 Task: Reply to the email from Sandeep with the subject 'Subject0000000012' and attach 'Attach0000000004.pdf'.
Action: Mouse moved to (425, 434)
Screenshot: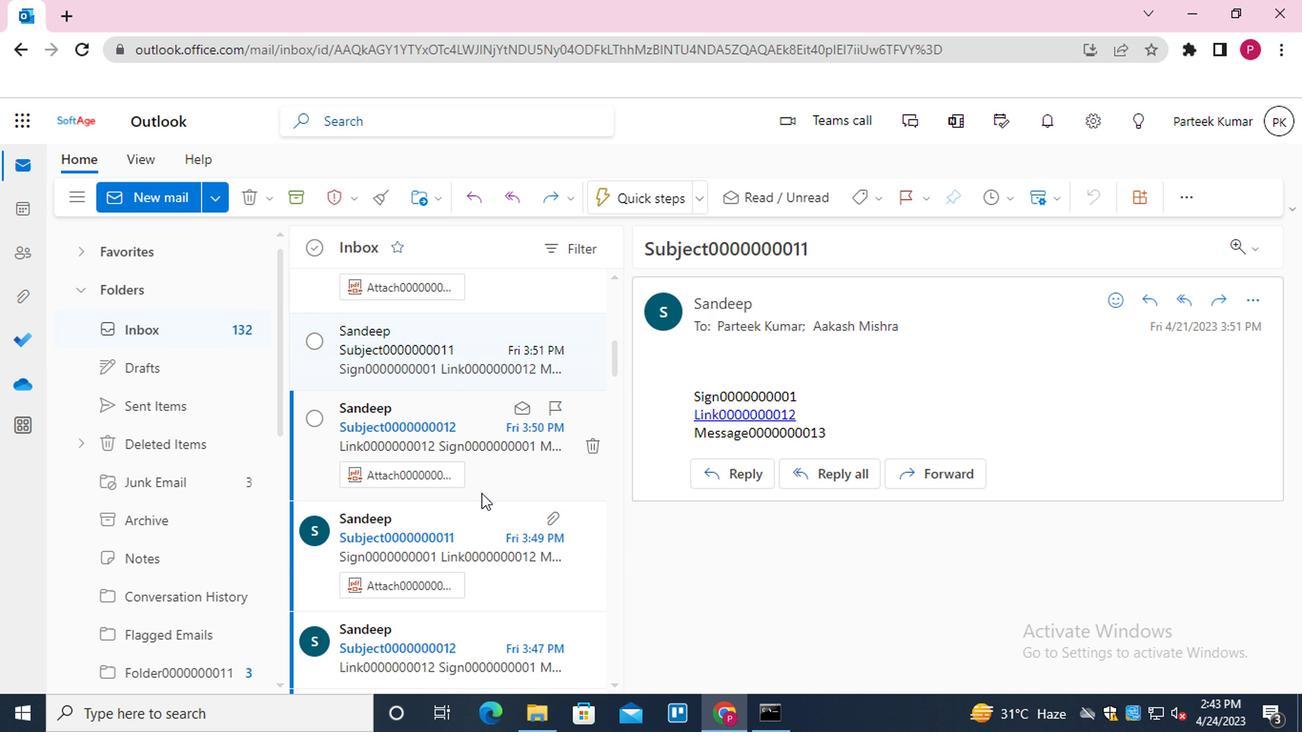 
Action: Mouse scrolled (425, 433) with delta (0, 0)
Screenshot: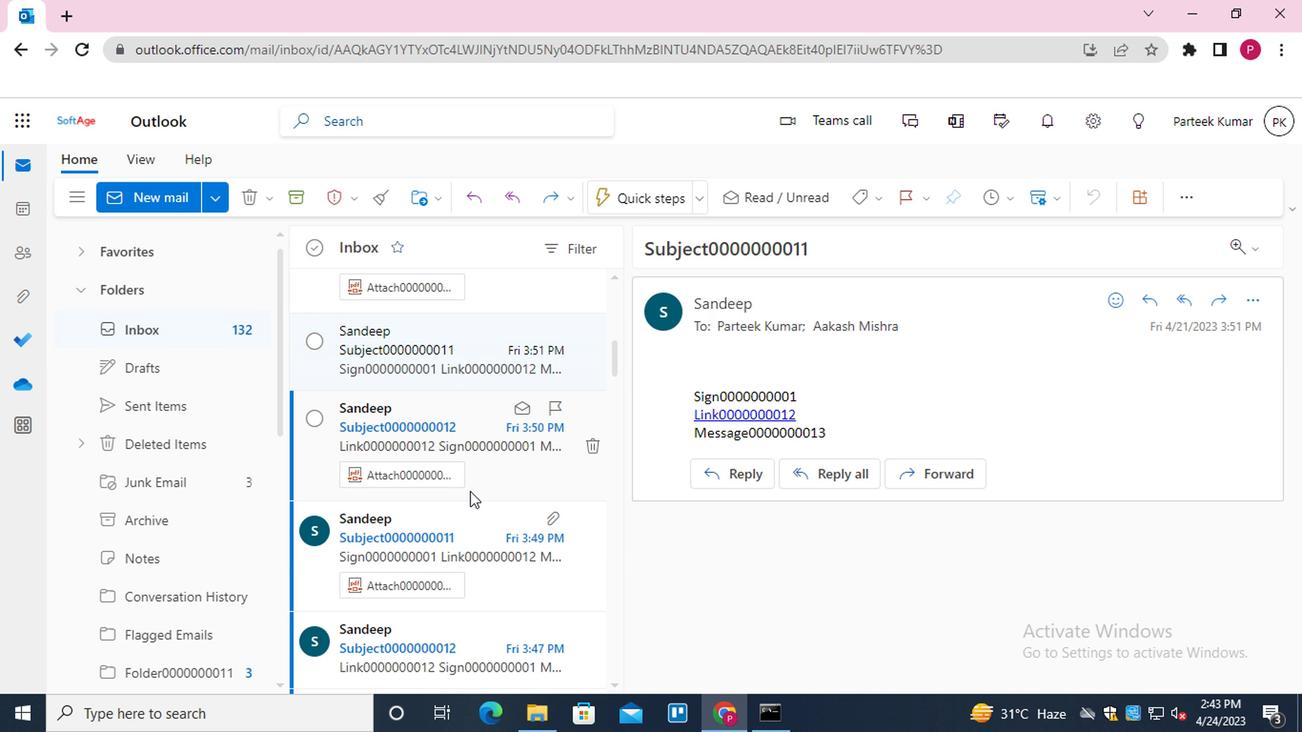 
Action: Mouse scrolled (425, 433) with delta (0, 0)
Screenshot: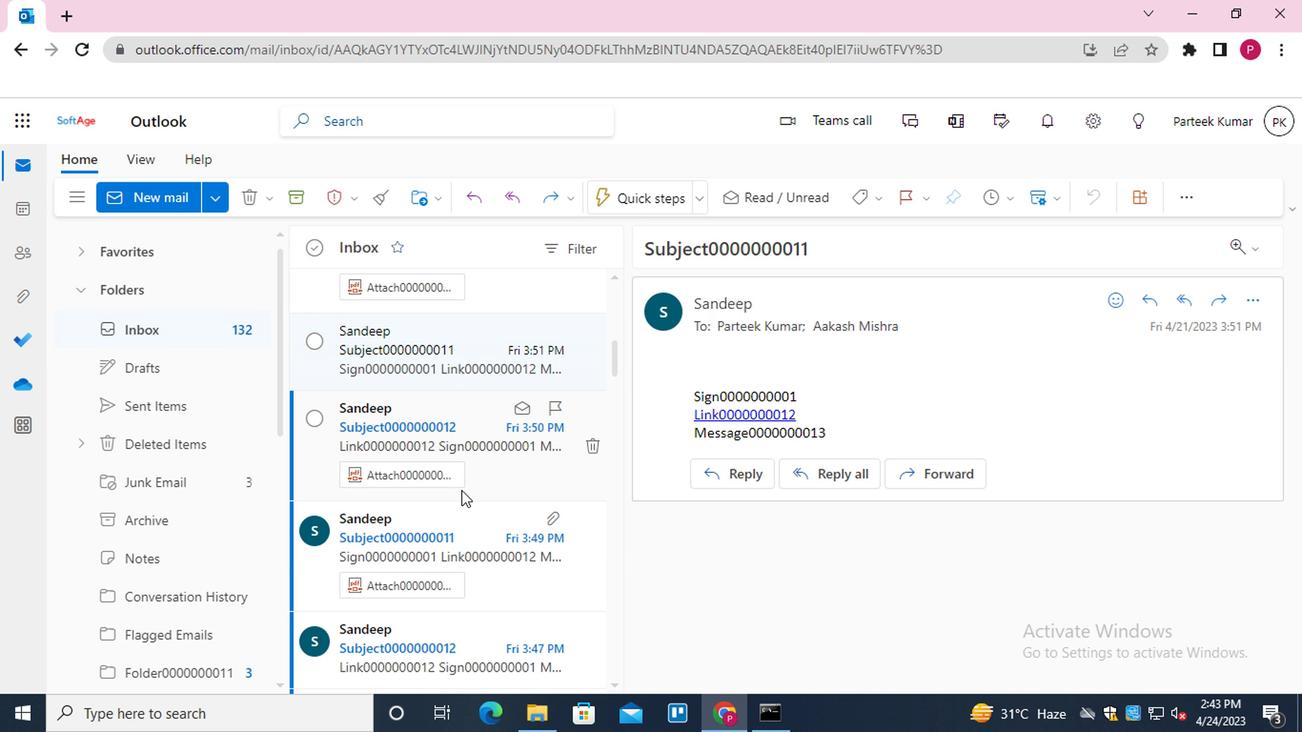 
Action: Mouse scrolled (425, 433) with delta (0, 0)
Screenshot: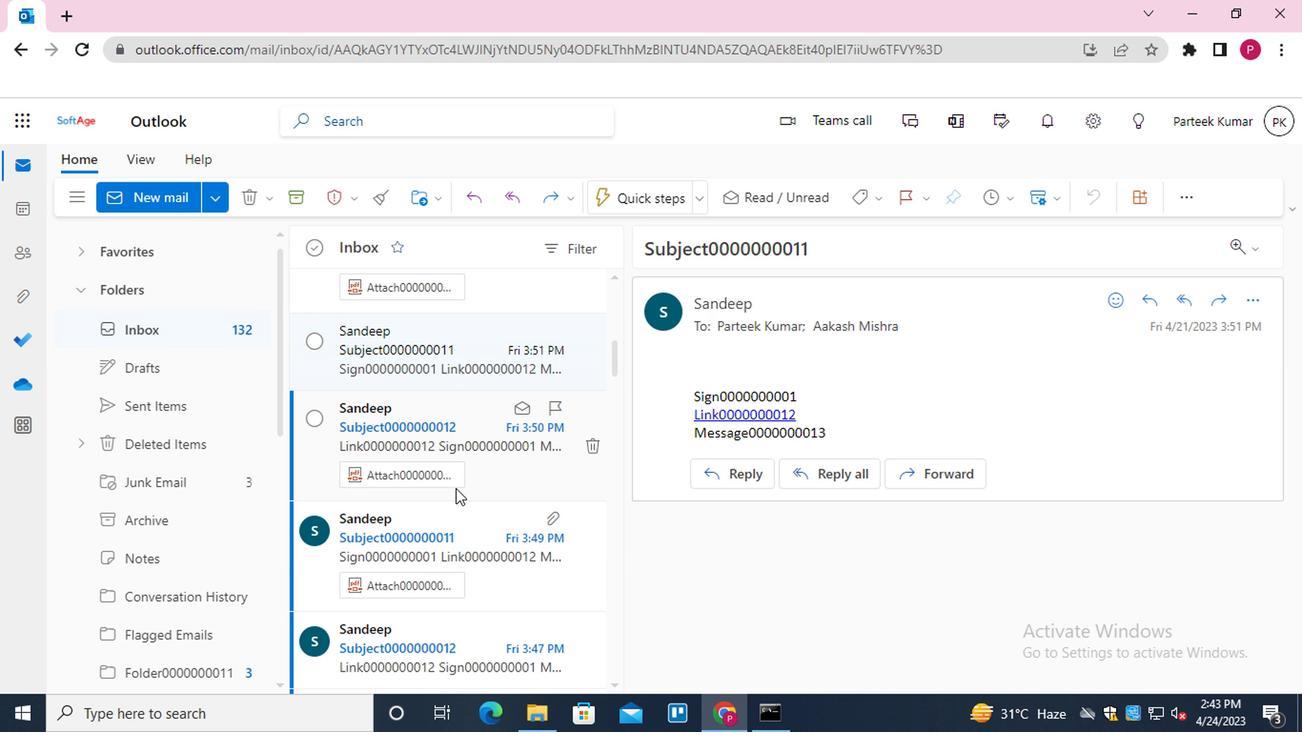 
Action: Mouse scrolled (425, 433) with delta (0, 0)
Screenshot: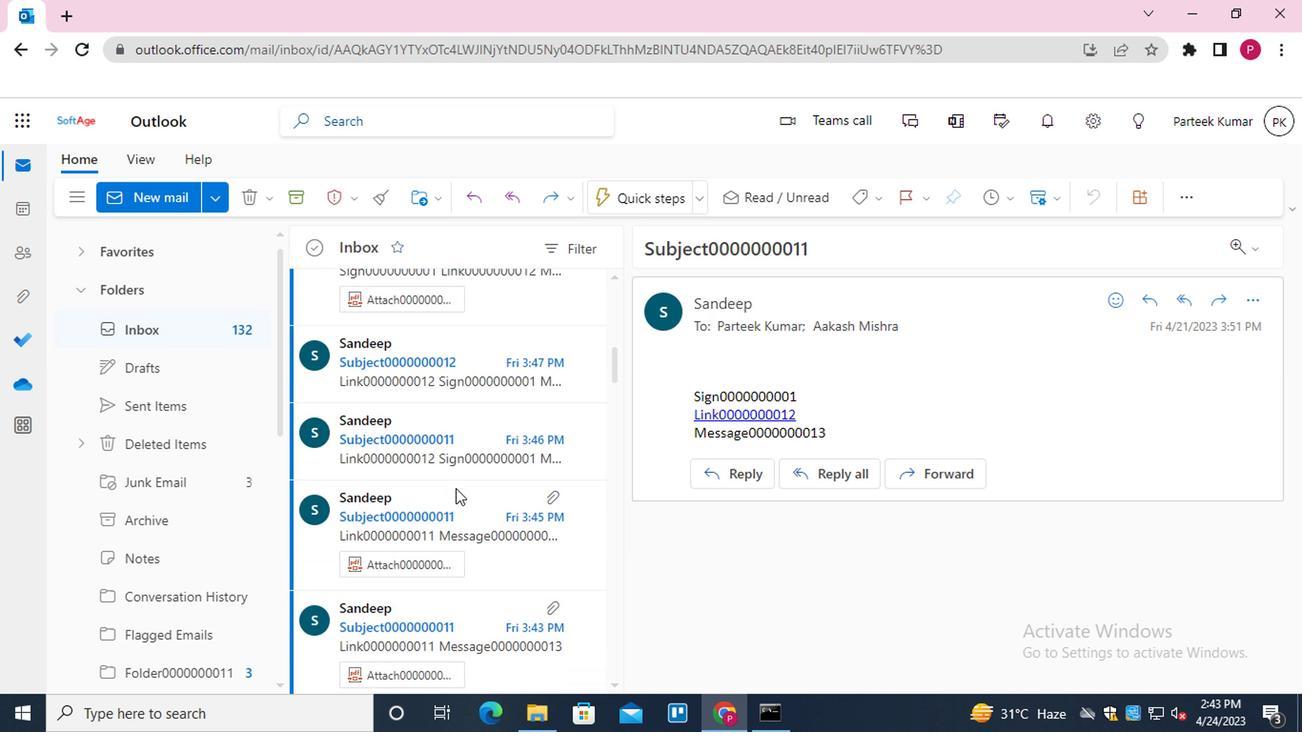
Action: Mouse moved to (423, 434)
Screenshot: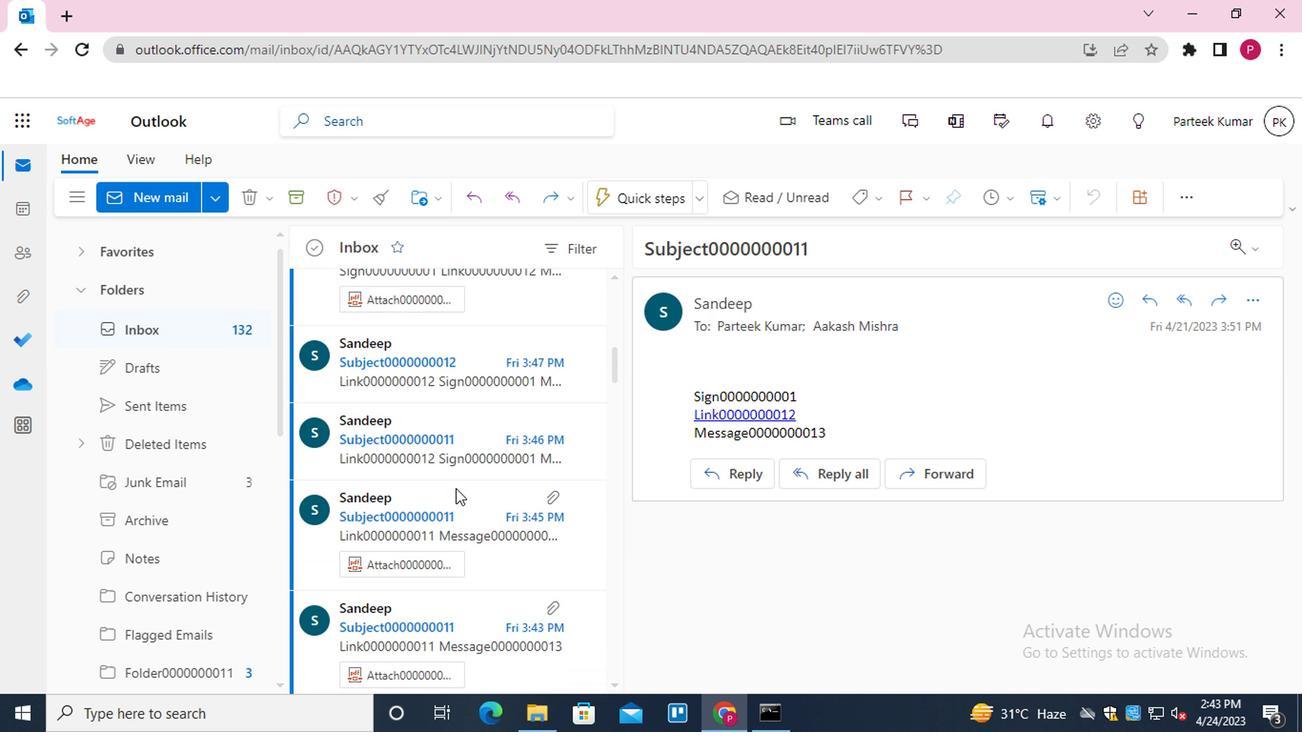 
Action: Mouse scrolled (423, 433) with delta (0, 0)
Screenshot: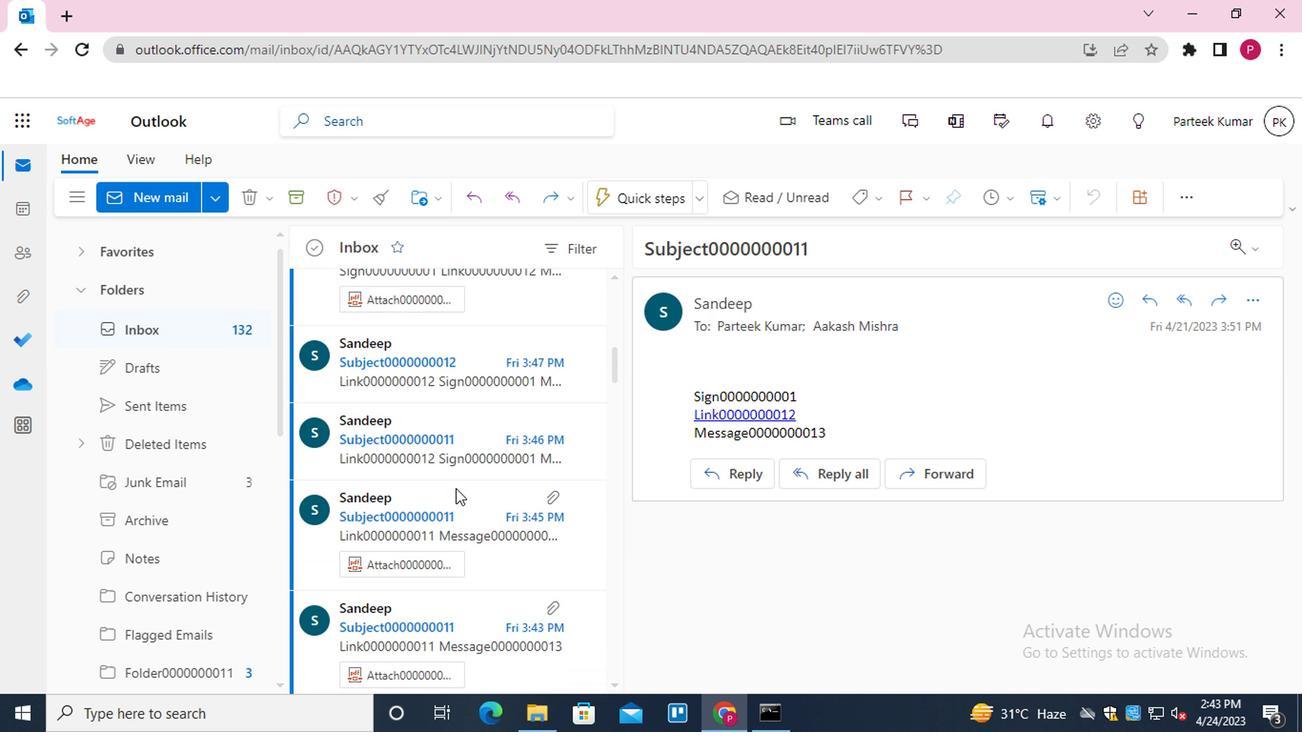 
Action: Mouse moved to (422, 434)
Screenshot: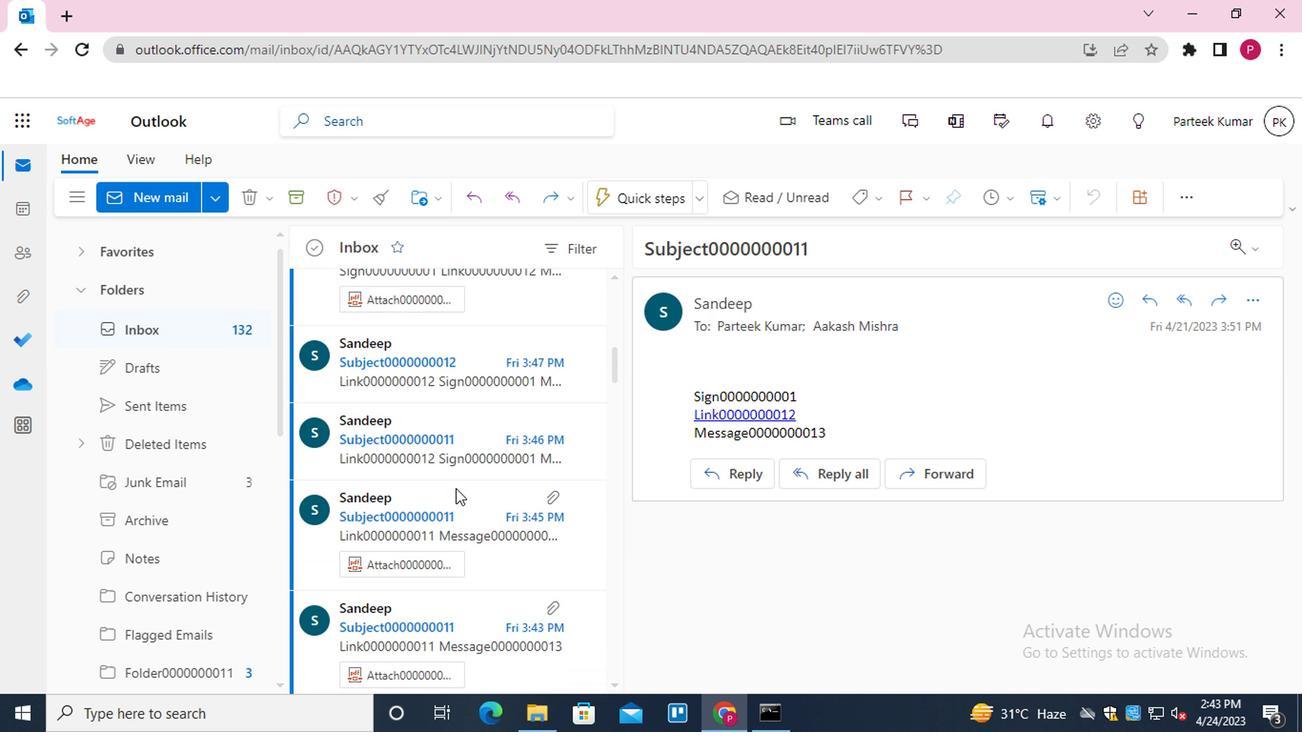 
Action: Mouse scrolled (422, 433) with delta (0, 0)
Screenshot: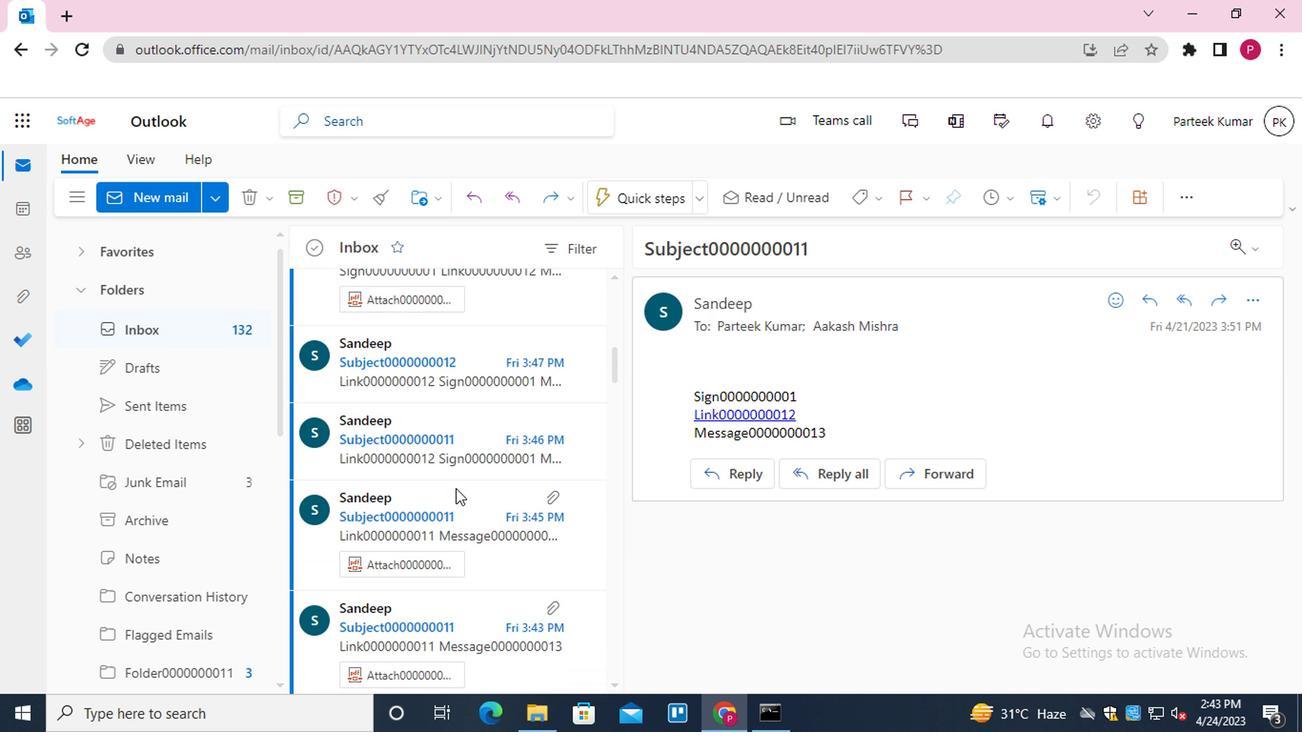 
Action: Mouse moved to (419, 434)
Screenshot: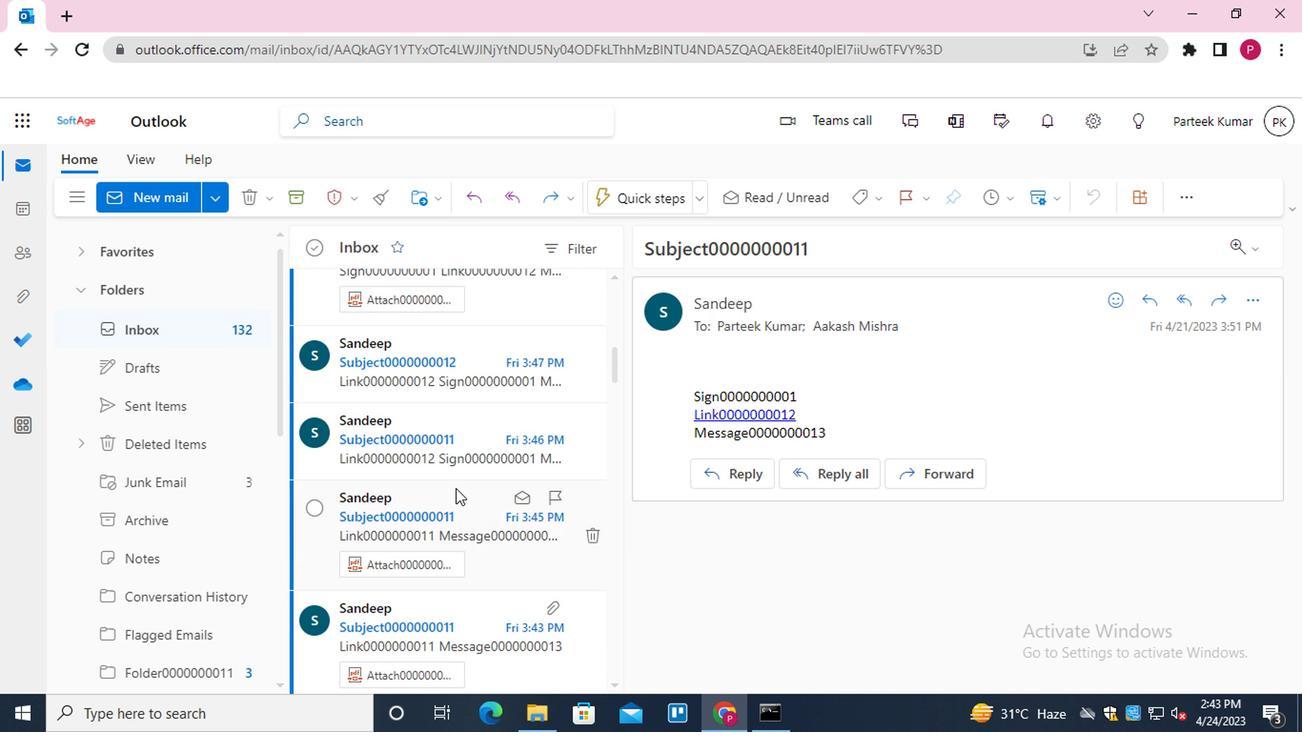 
Action: Mouse scrolled (419, 433) with delta (0, 0)
Screenshot: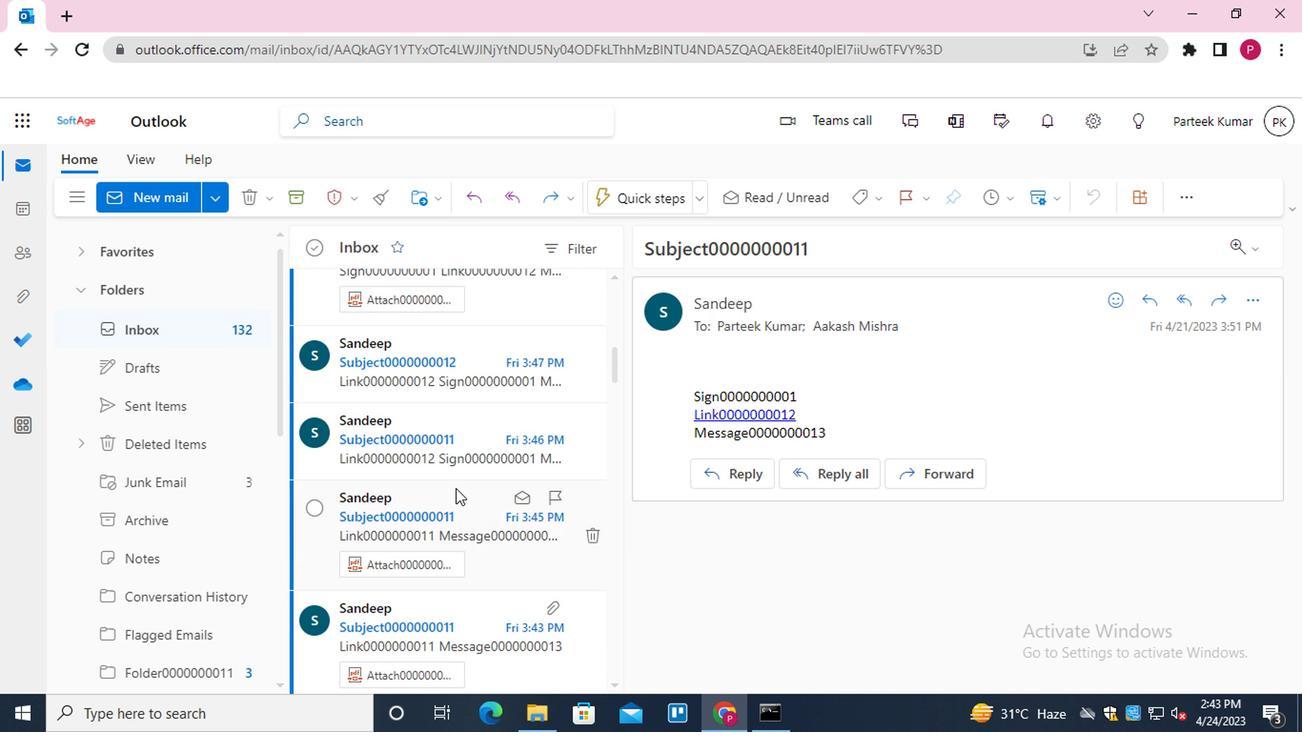 
Action: Mouse moved to (273, 444)
Screenshot: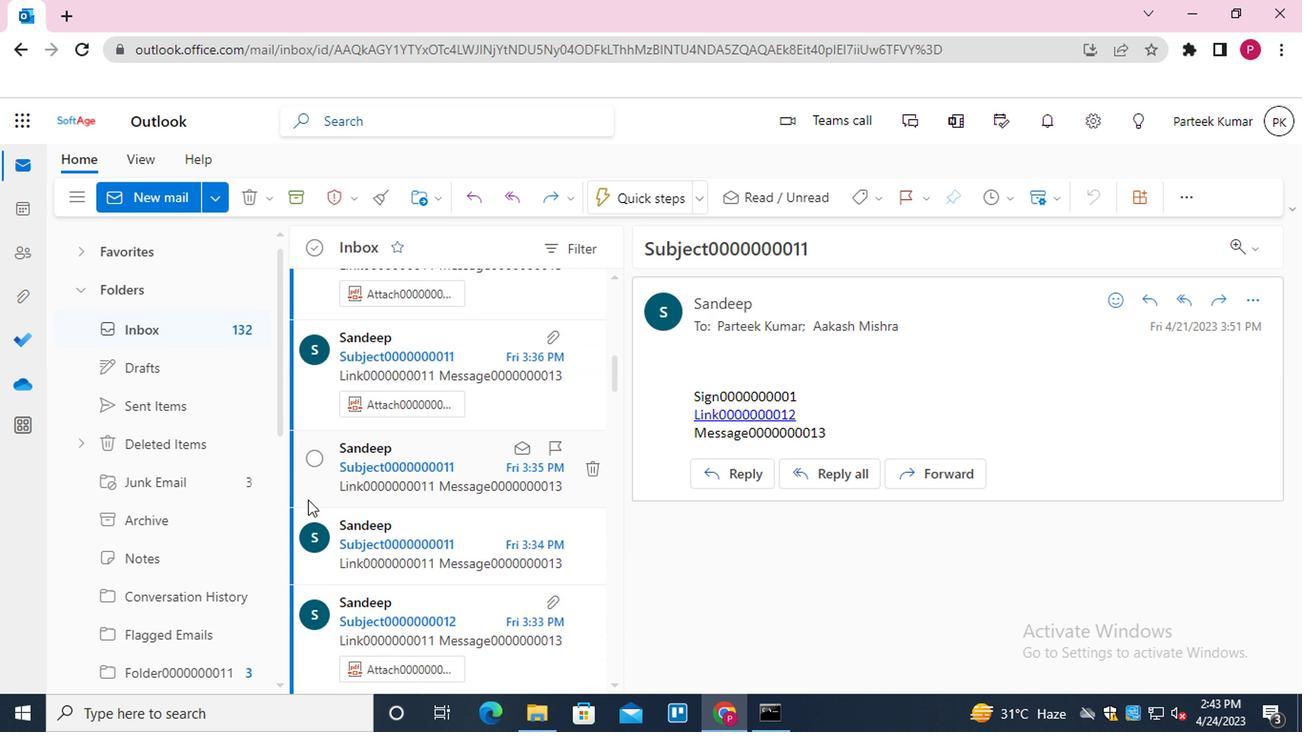 
Action: Mouse scrolled (273, 443) with delta (0, 0)
Screenshot: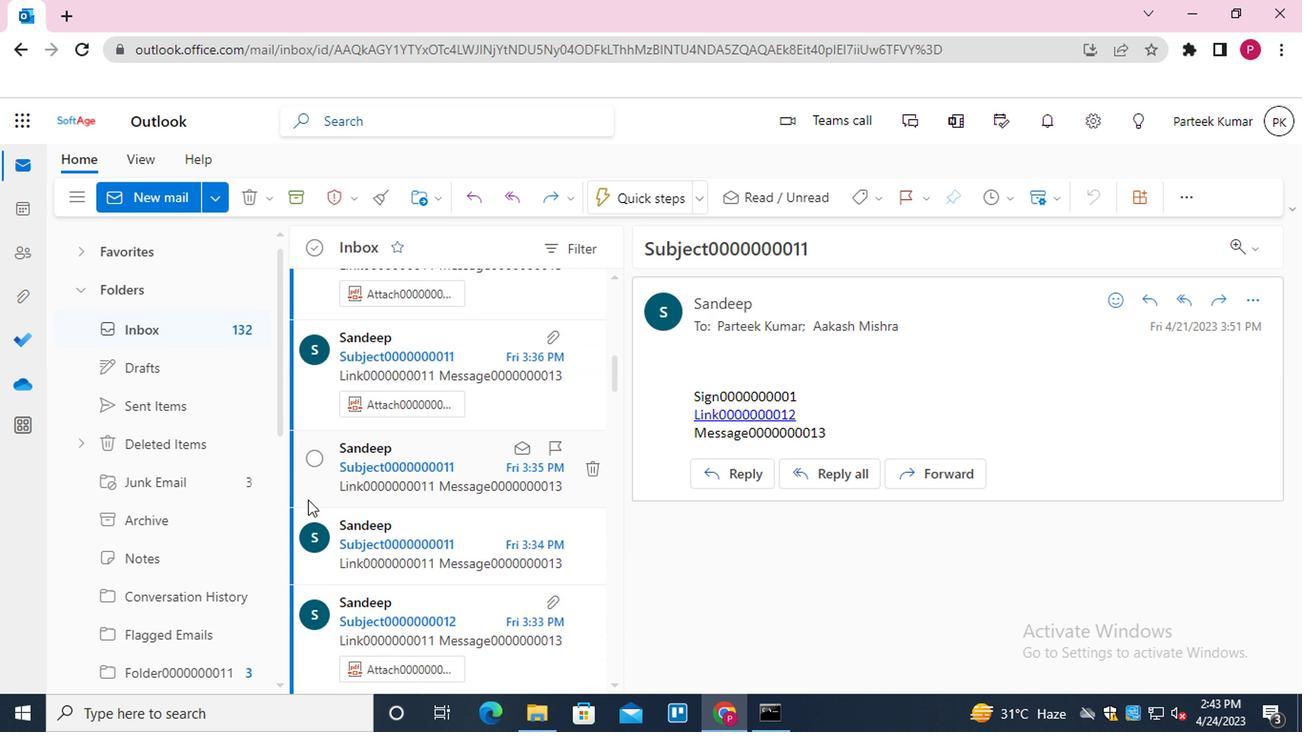 
Action: Mouse moved to (284, 446)
Screenshot: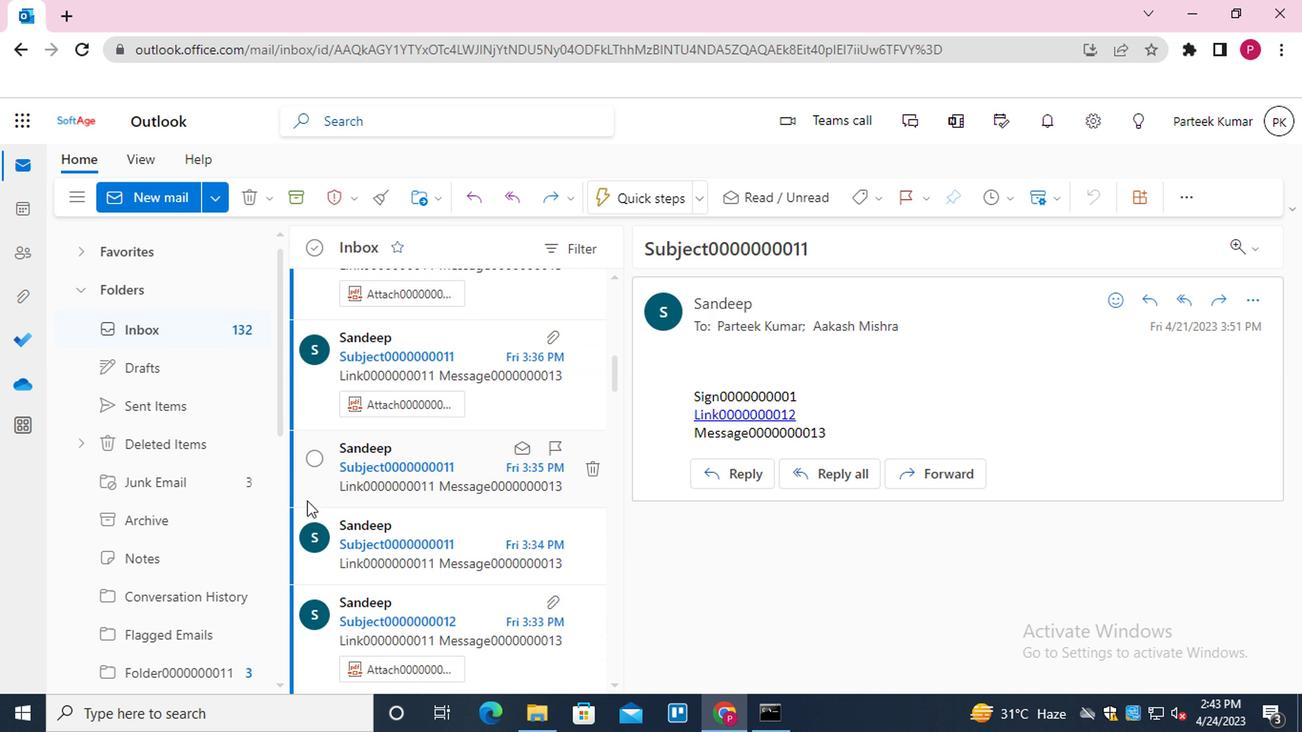 
Action: Mouse scrolled (284, 446) with delta (0, 0)
Screenshot: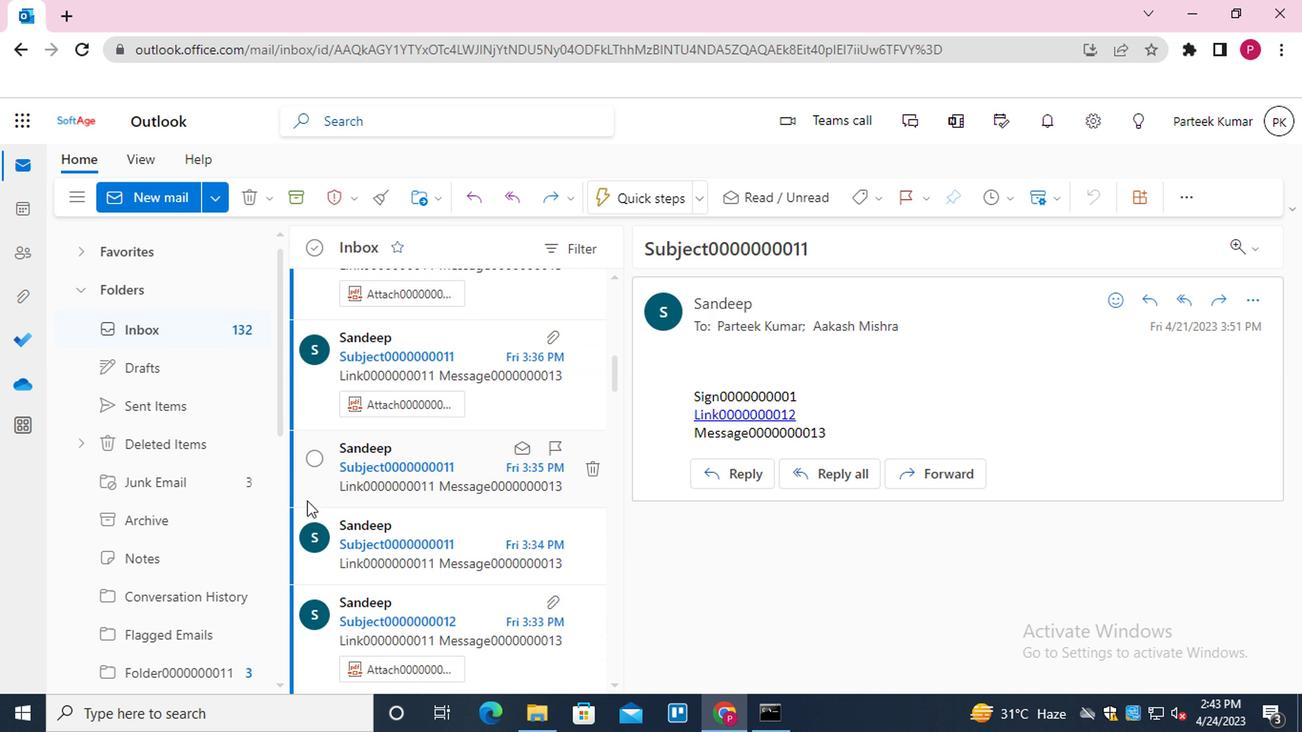 
Action: Mouse moved to (290, 447)
Screenshot: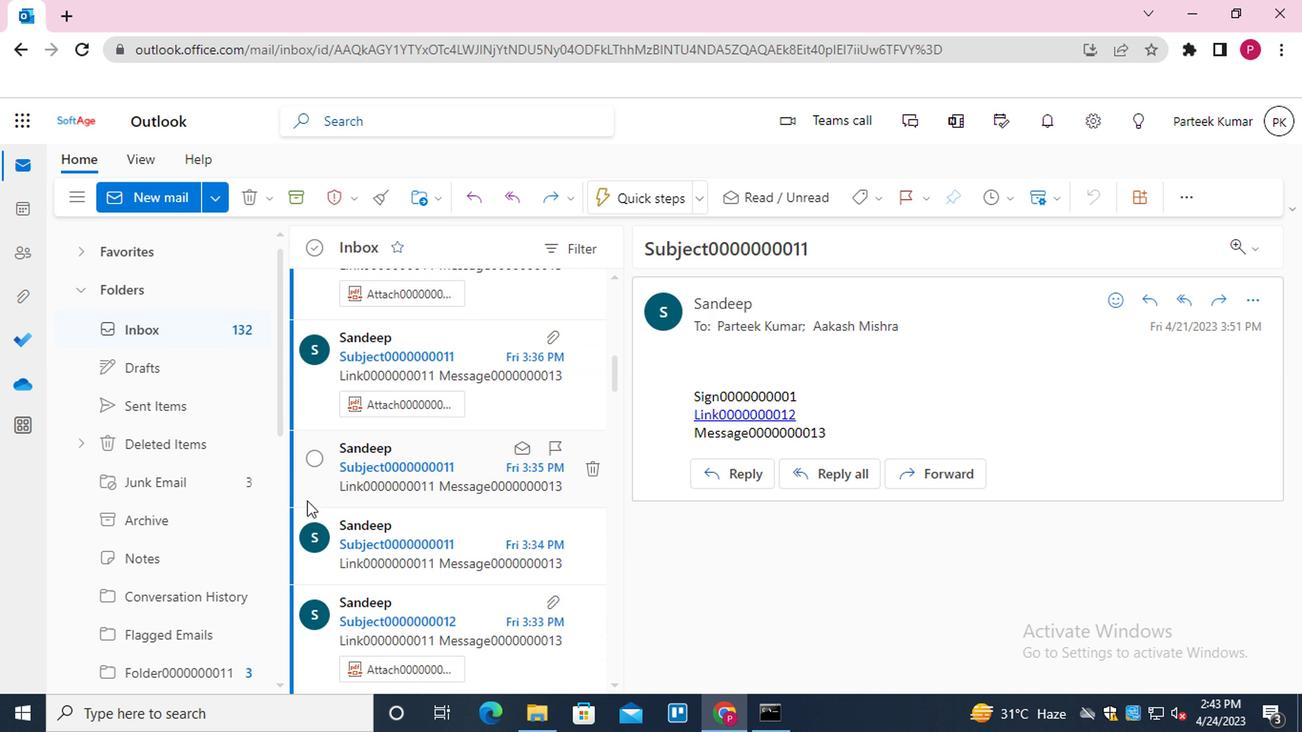 
Action: Mouse scrolled (290, 446) with delta (0, 0)
Screenshot: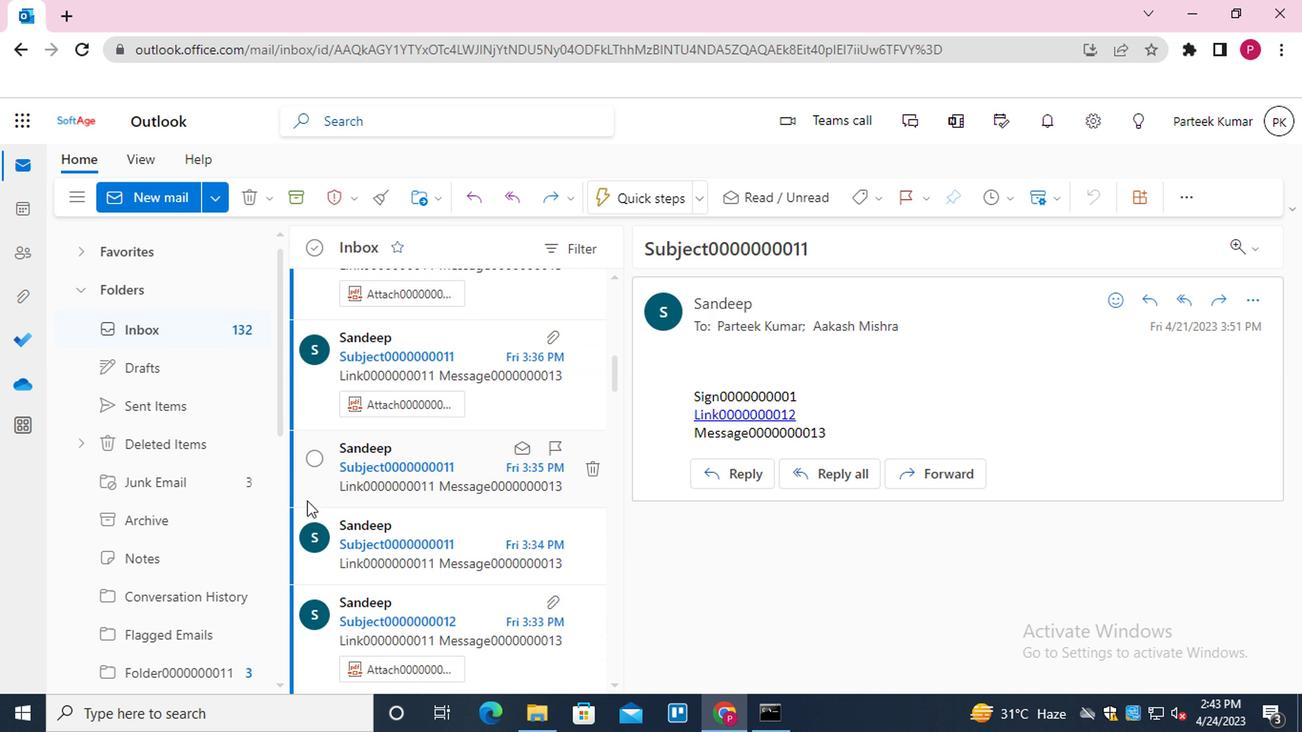 
Action: Mouse moved to (295, 447)
Screenshot: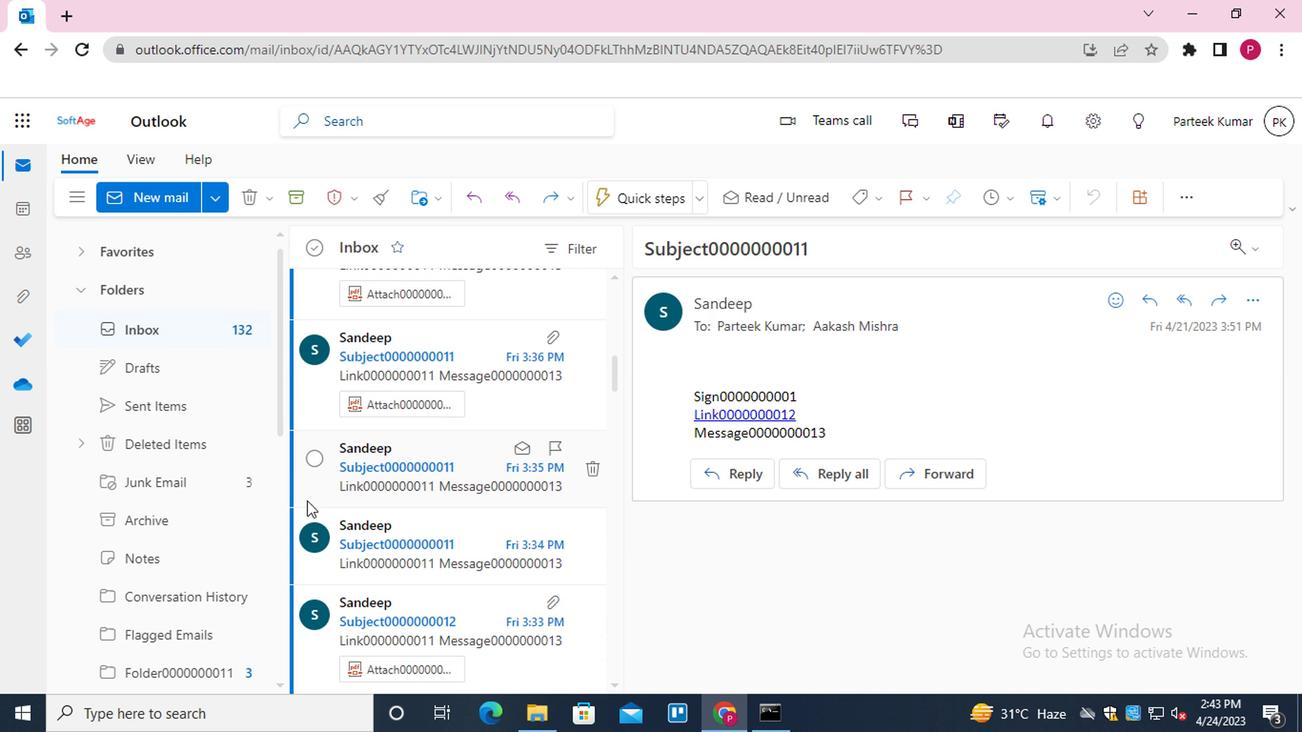 
Action: Mouse scrolled (295, 447) with delta (0, 0)
Screenshot: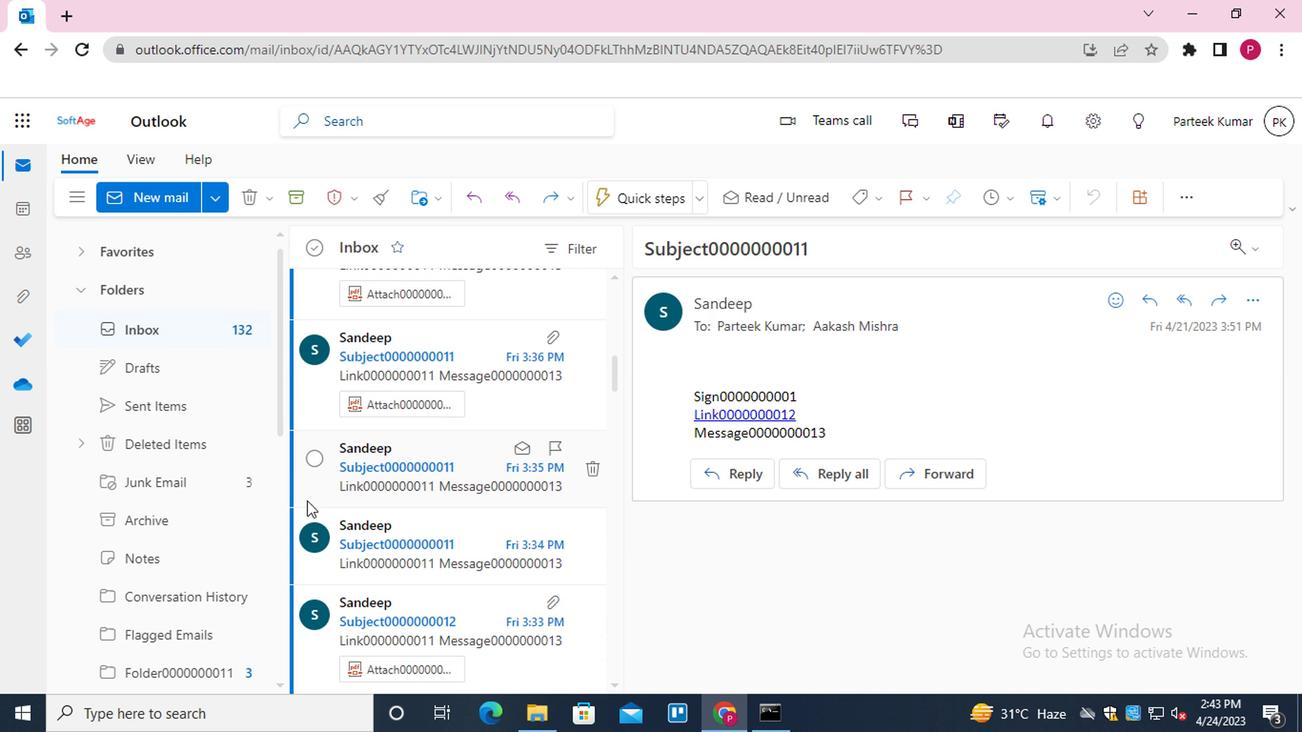 
Action: Mouse moved to (303, 447)
Screenshot: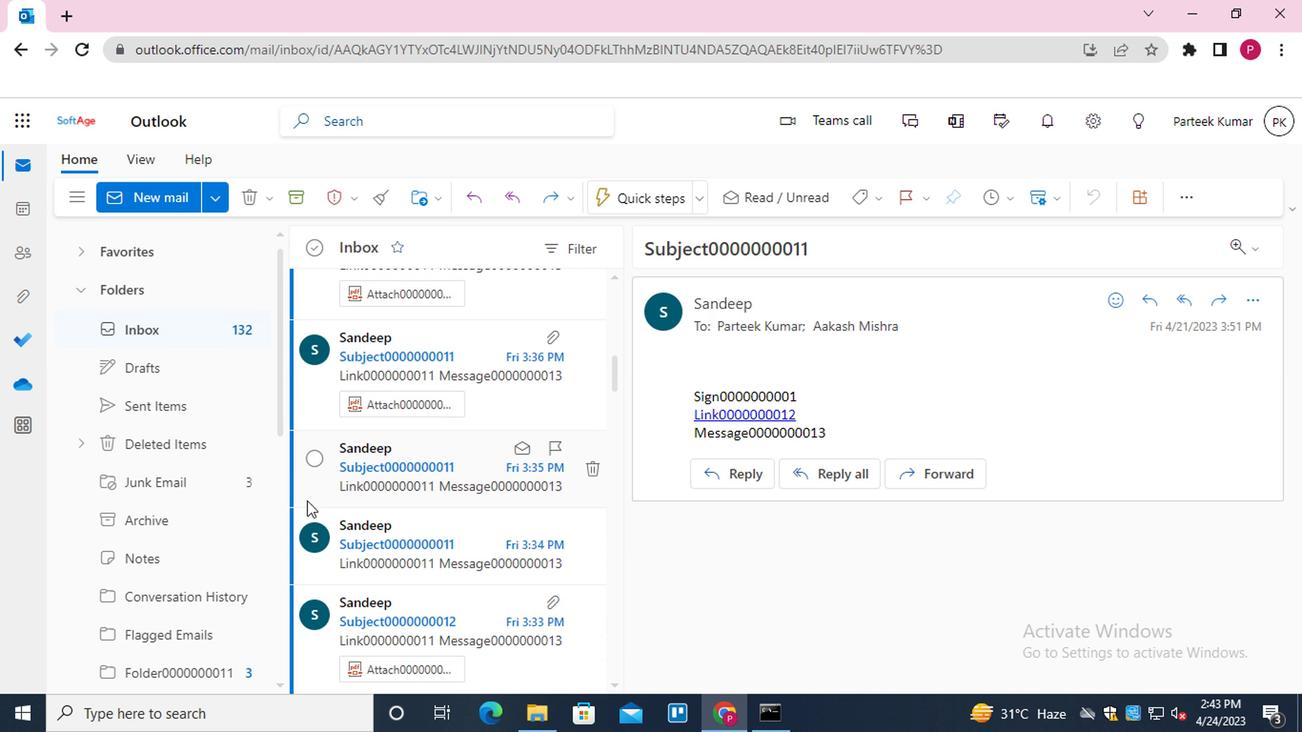 
Action: Mouse scrolled (303, 447) with delta (0, 0)
Screenshot: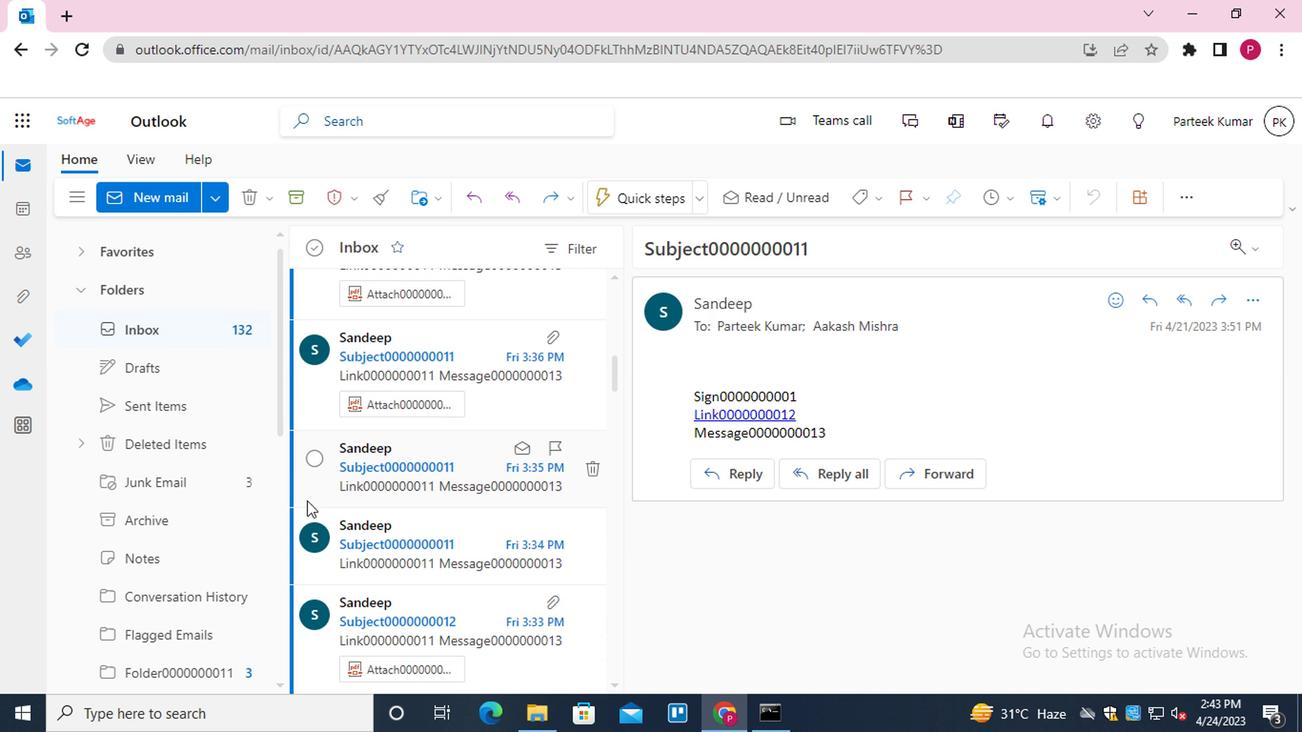
Action: Mouse moved to (308, 447)
Screenshot: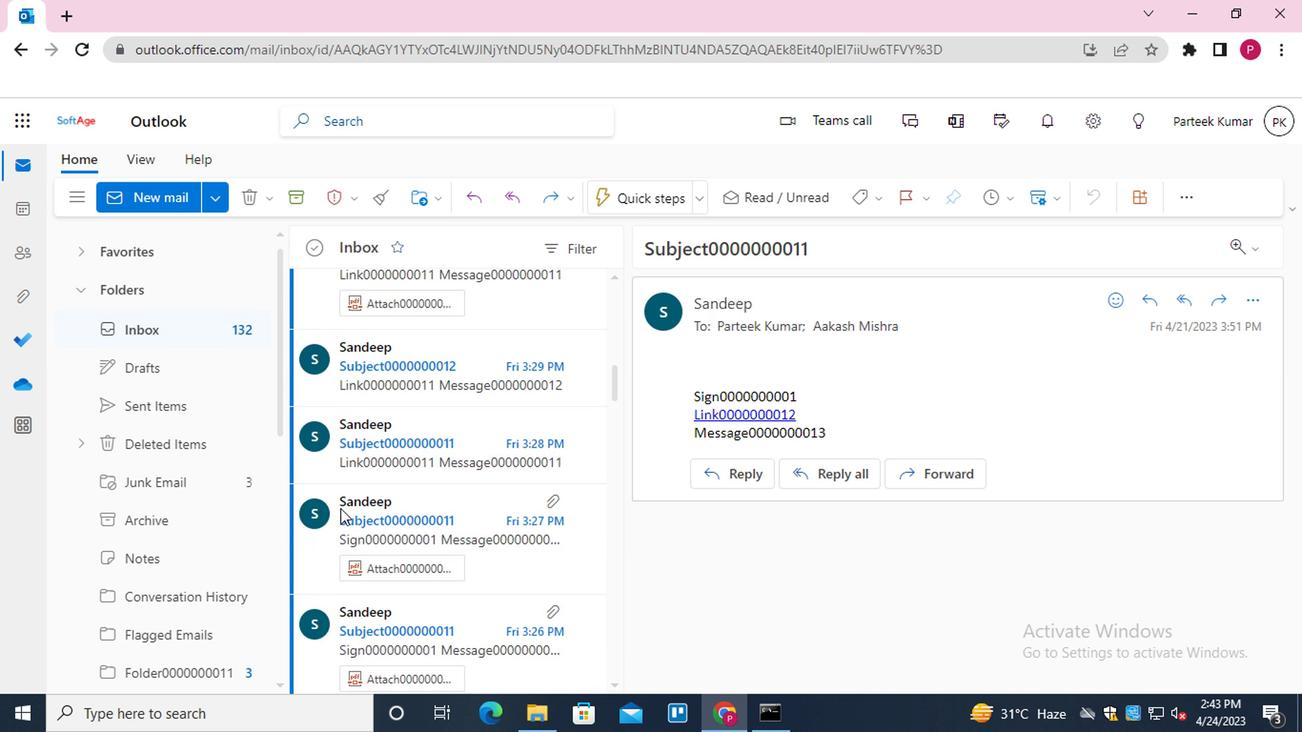 
Action: Mouse scrolled (308, 447) with delta (0, 0)
Screenshot: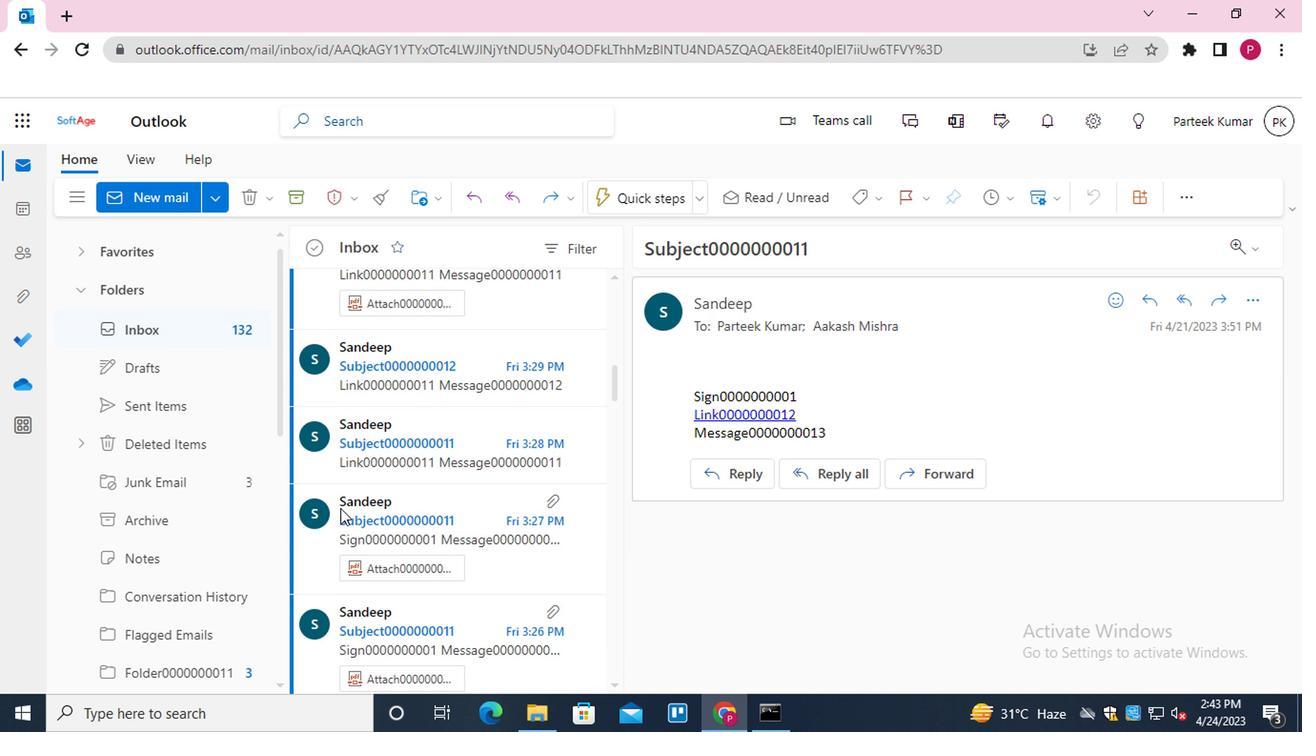 
Action: Mouse moved to (308, 447)
Screenshot: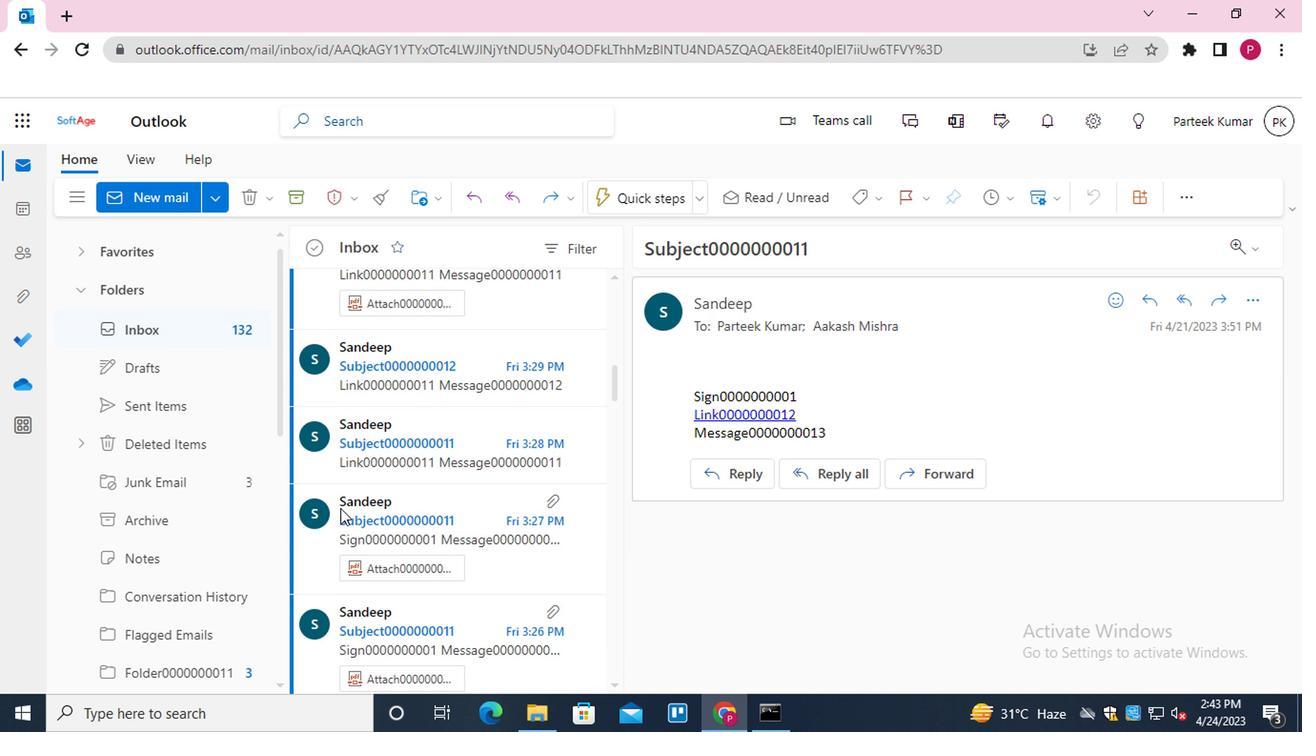 
Action: Mouse scrolled (308, 447) with delta (0, 0)
Screenshot: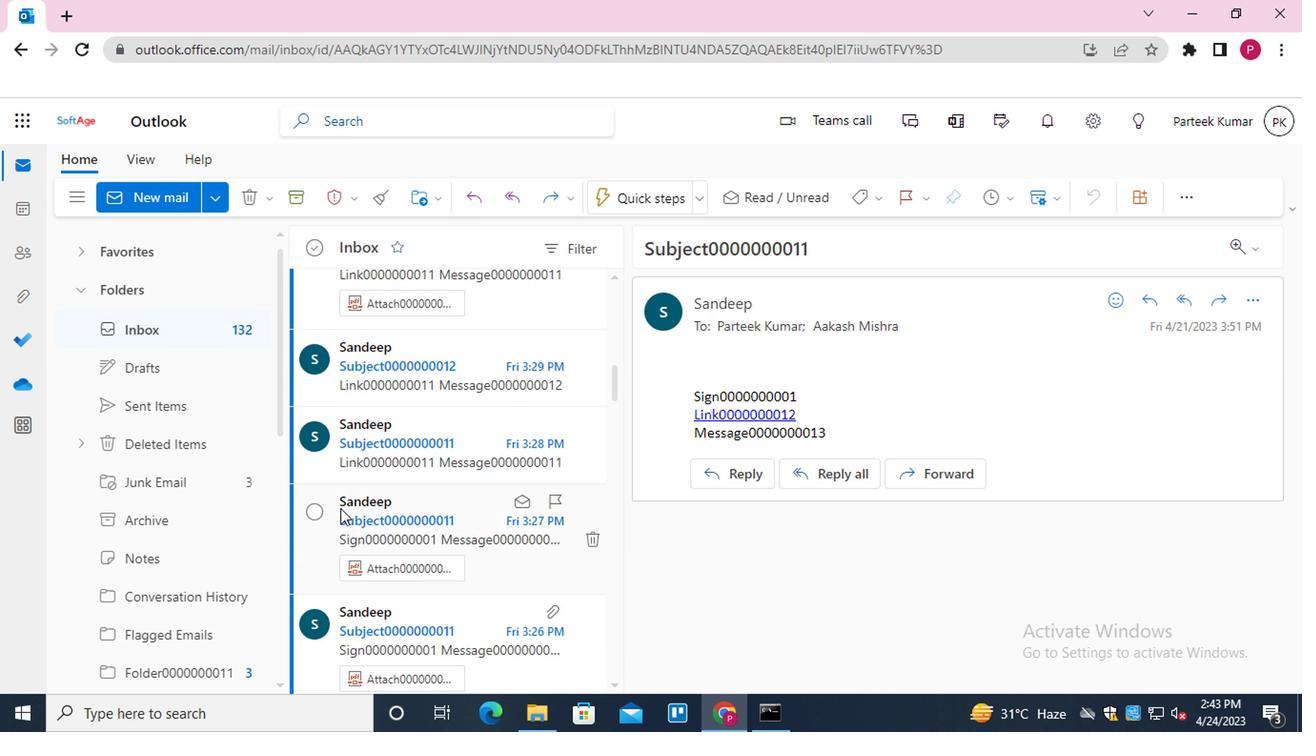 
Action: Mouse scrolled (308, 447) with delta (0, 0)
Screenshot: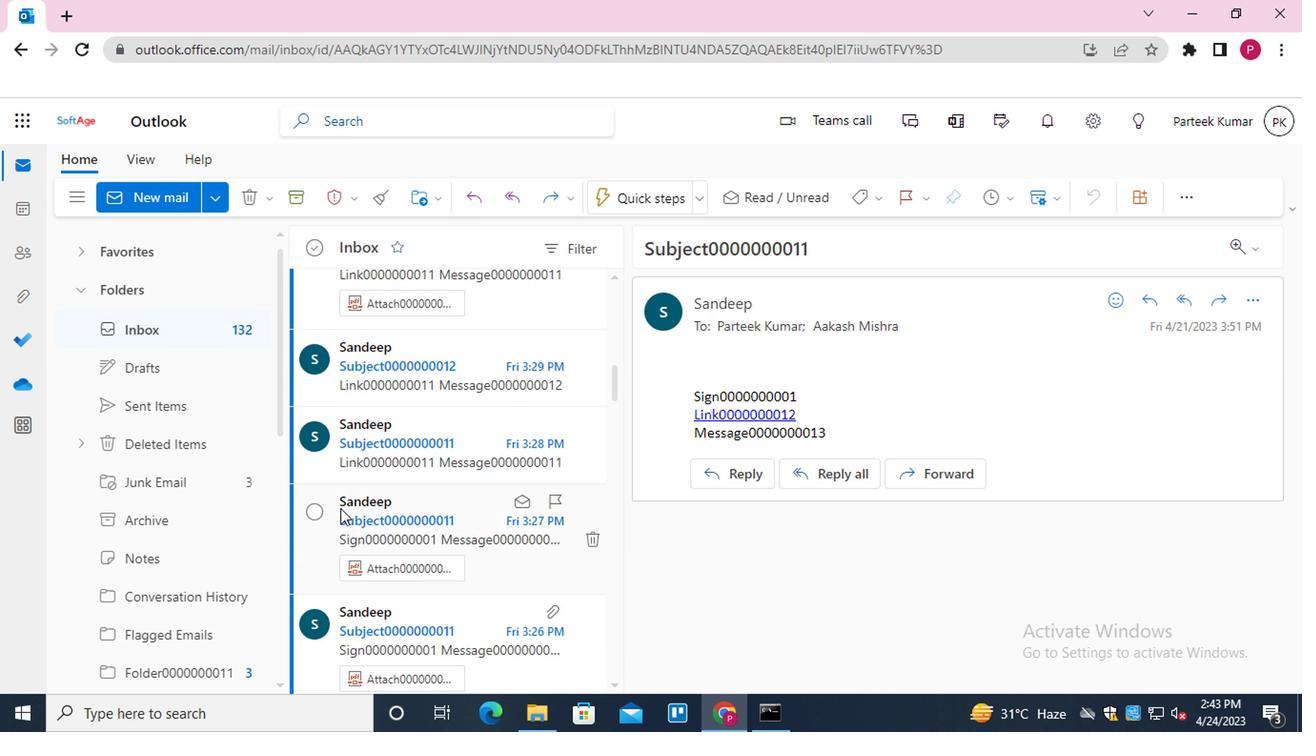 
Action: Mouse scrolled (308, 447) with delta (0, 0)
Screenshot: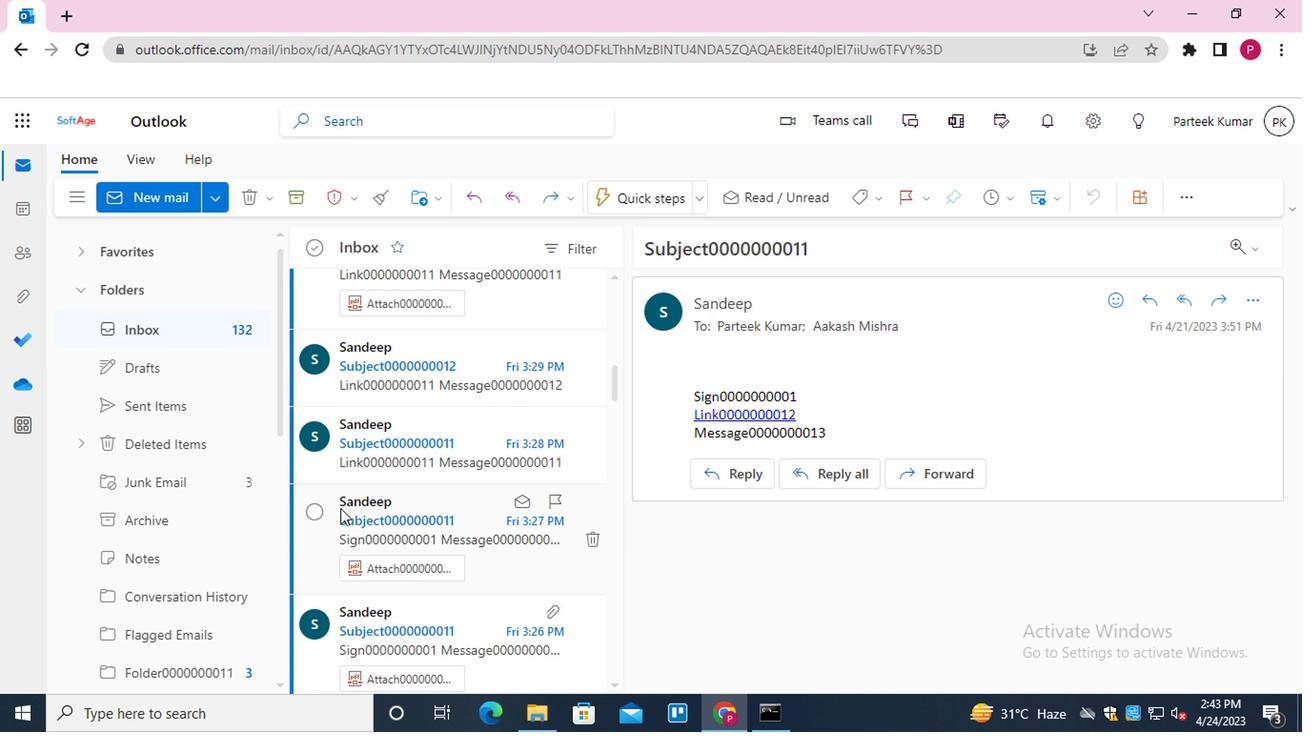 
Action: Mouse moved to (327, 447)
Screenshot: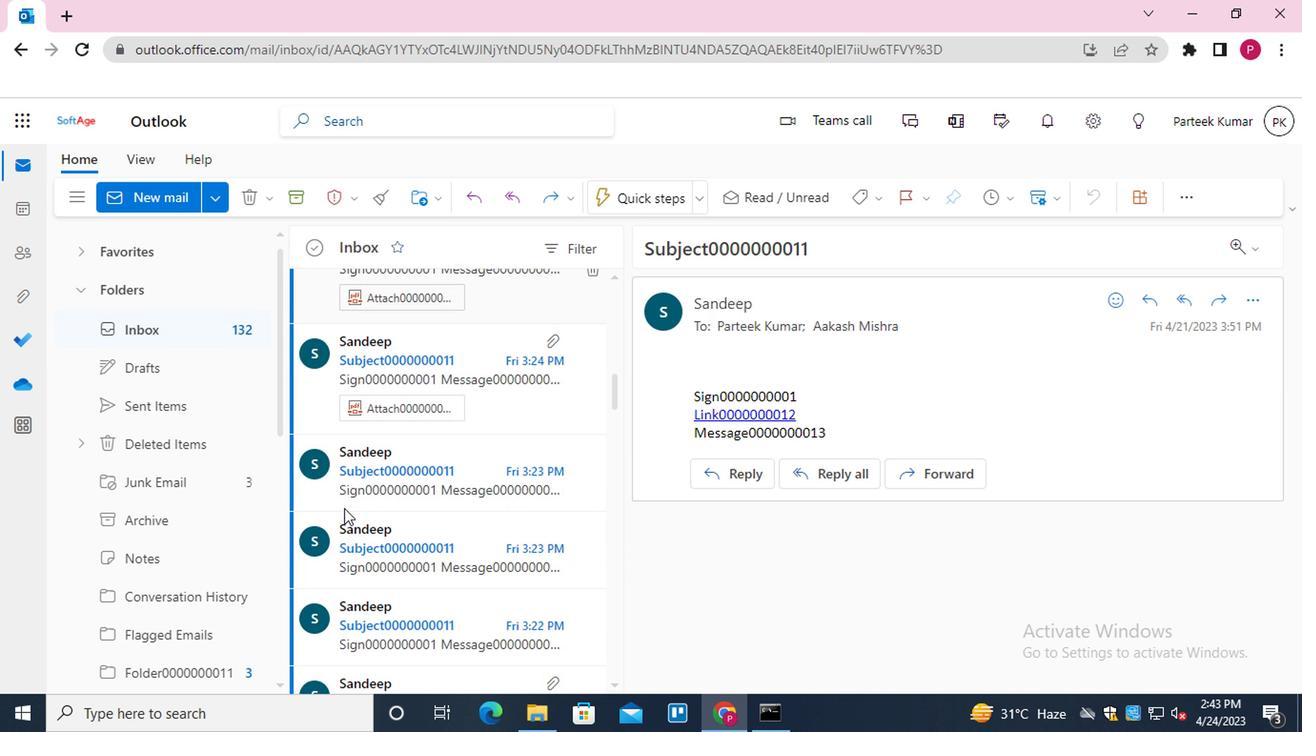 
Action: Mouse scrolled (327, 447) with delta (0, 0)
Screenshot: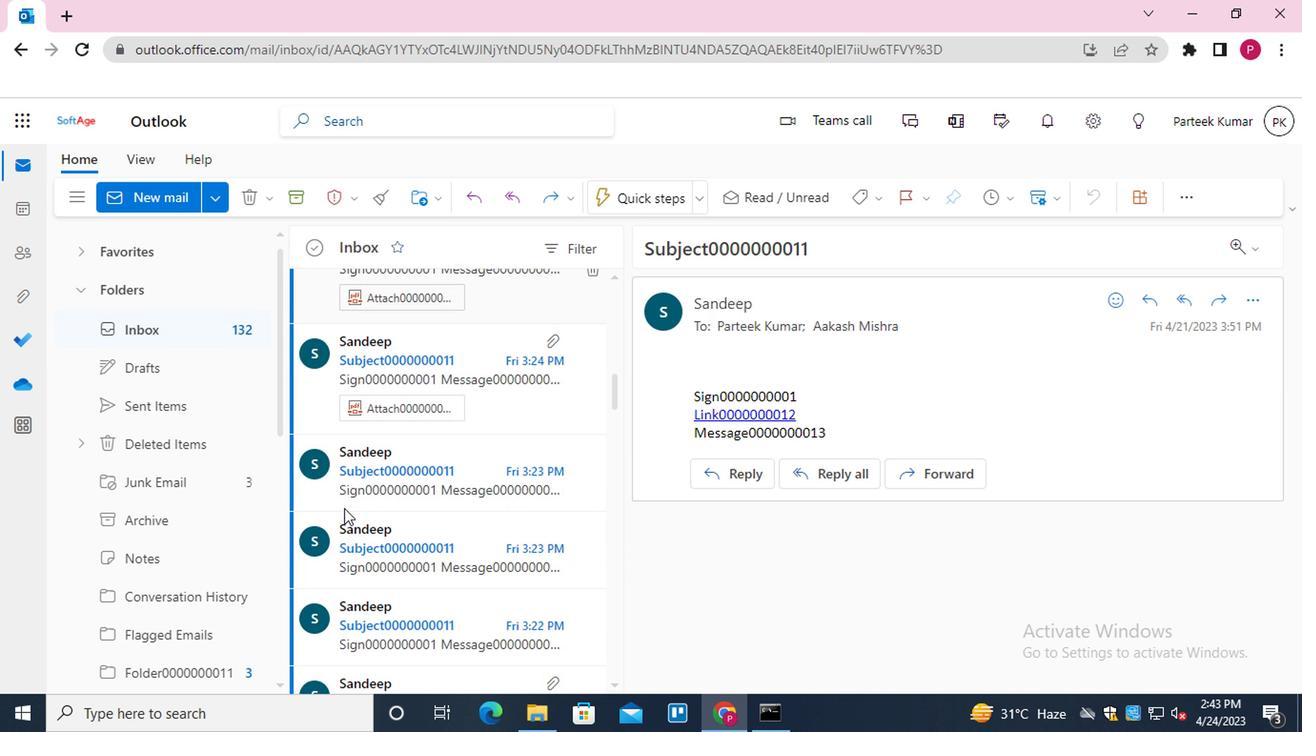 
Action: Mouse scrolled (327, 447) with delta (0, 0)
Screenshot: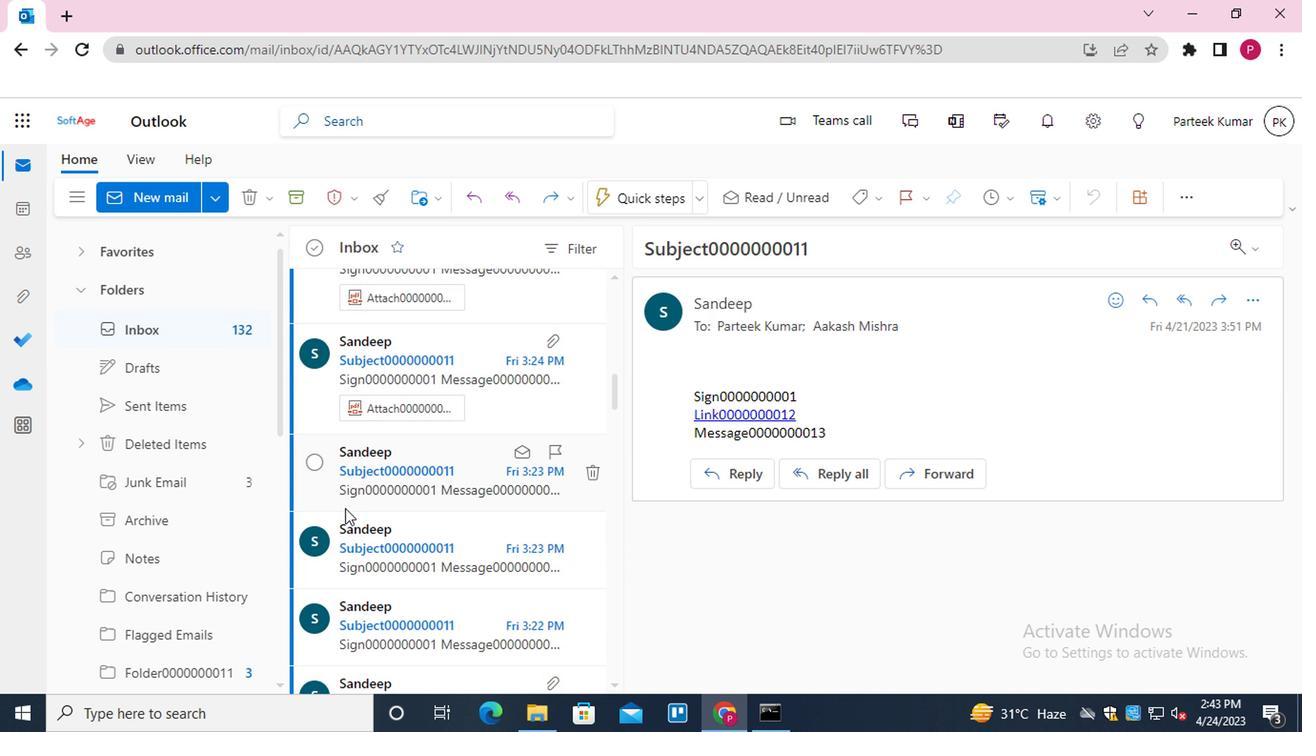 
Action: Mouse scrolled (327, 447) with delta (0, 0)
Screenshot: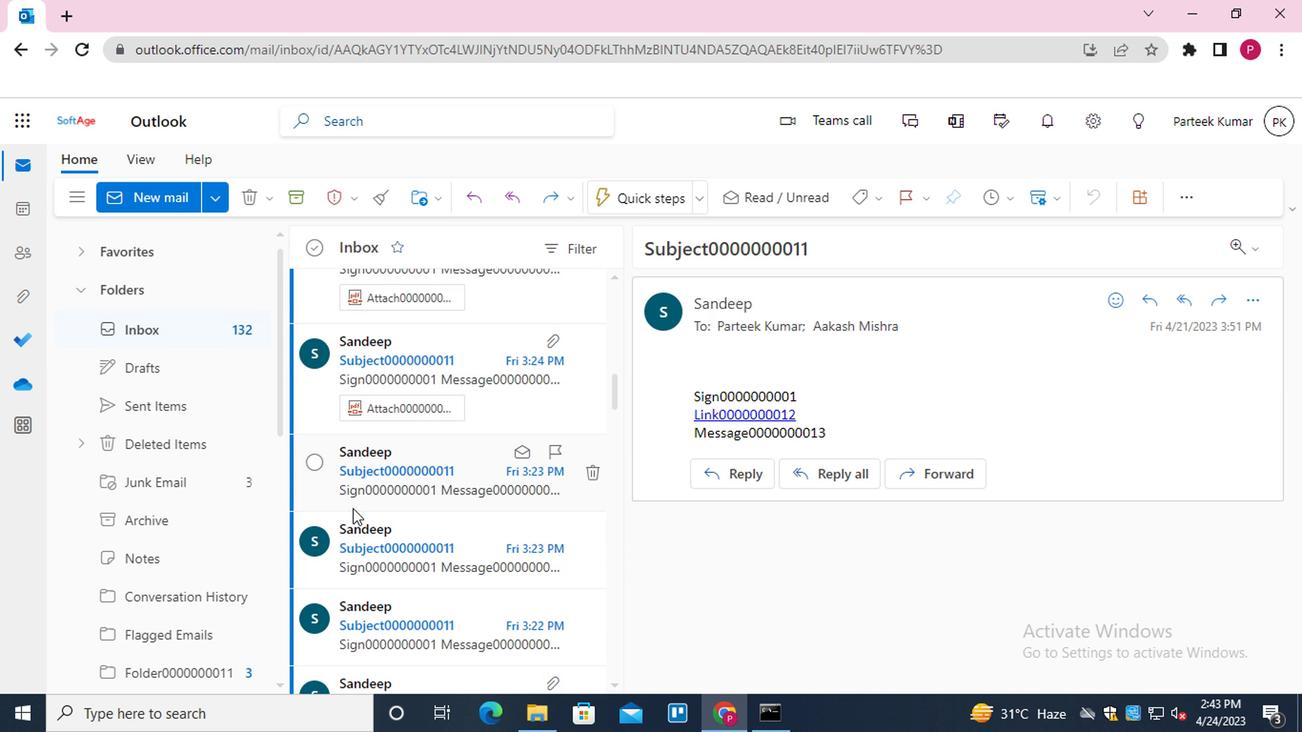 
Action: Mouse scrolled (327, 447) with delta (0, 0)
Screenshot: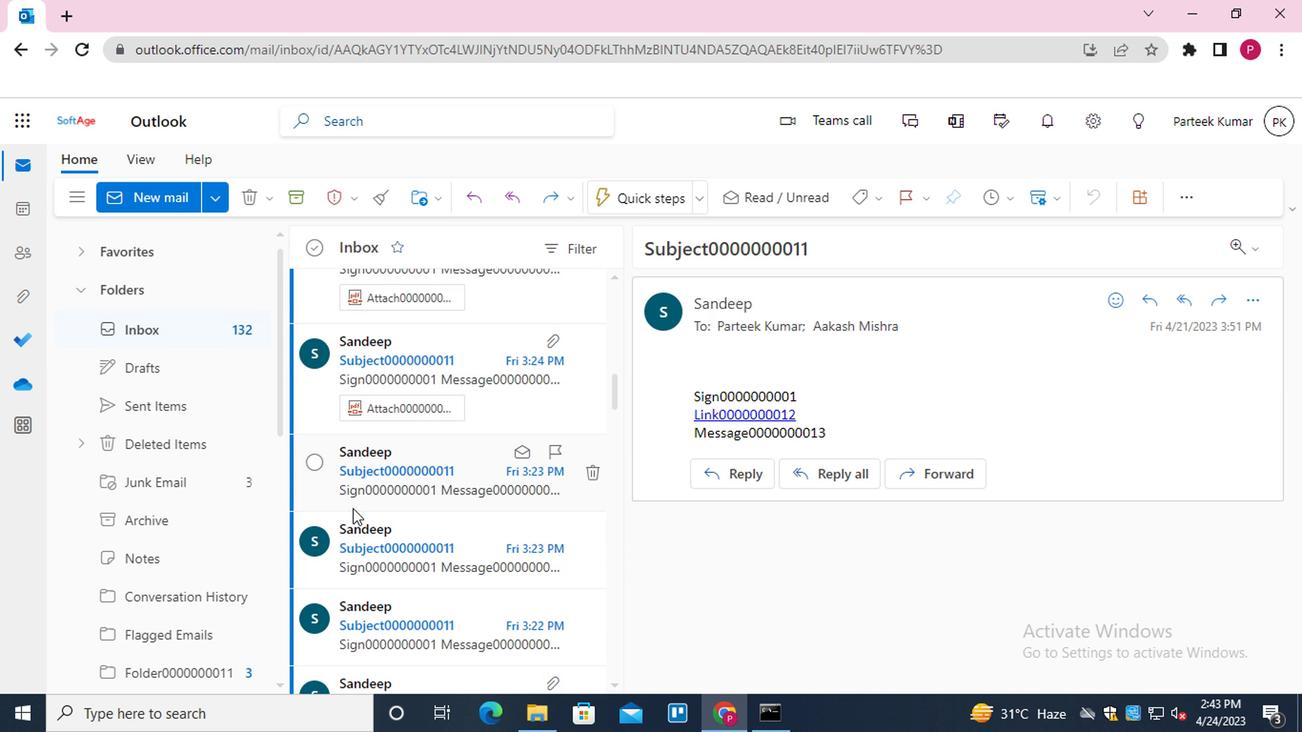 
Action: Mouse scrolled (327, 447) with delta (0, 0)
Screenshot: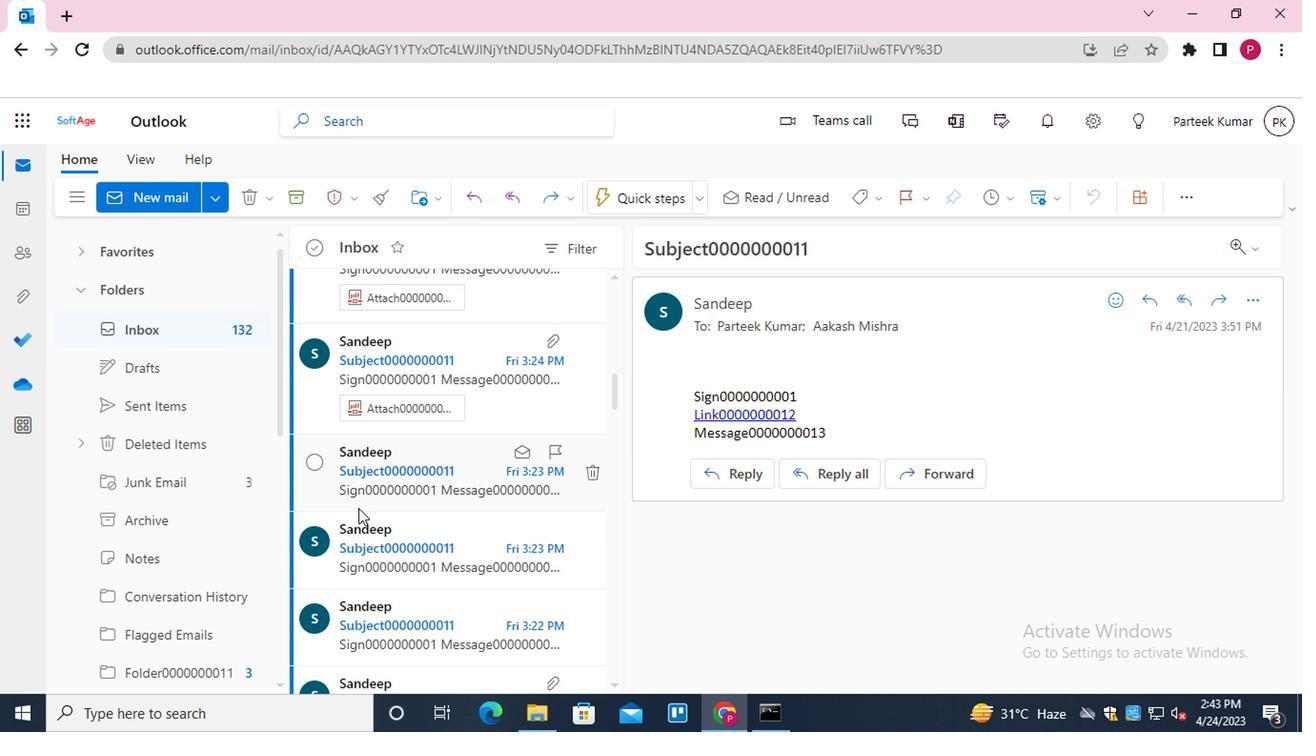 
Action: Mouse scrolled (327, 447) with delta (0, 0)
Screenshot: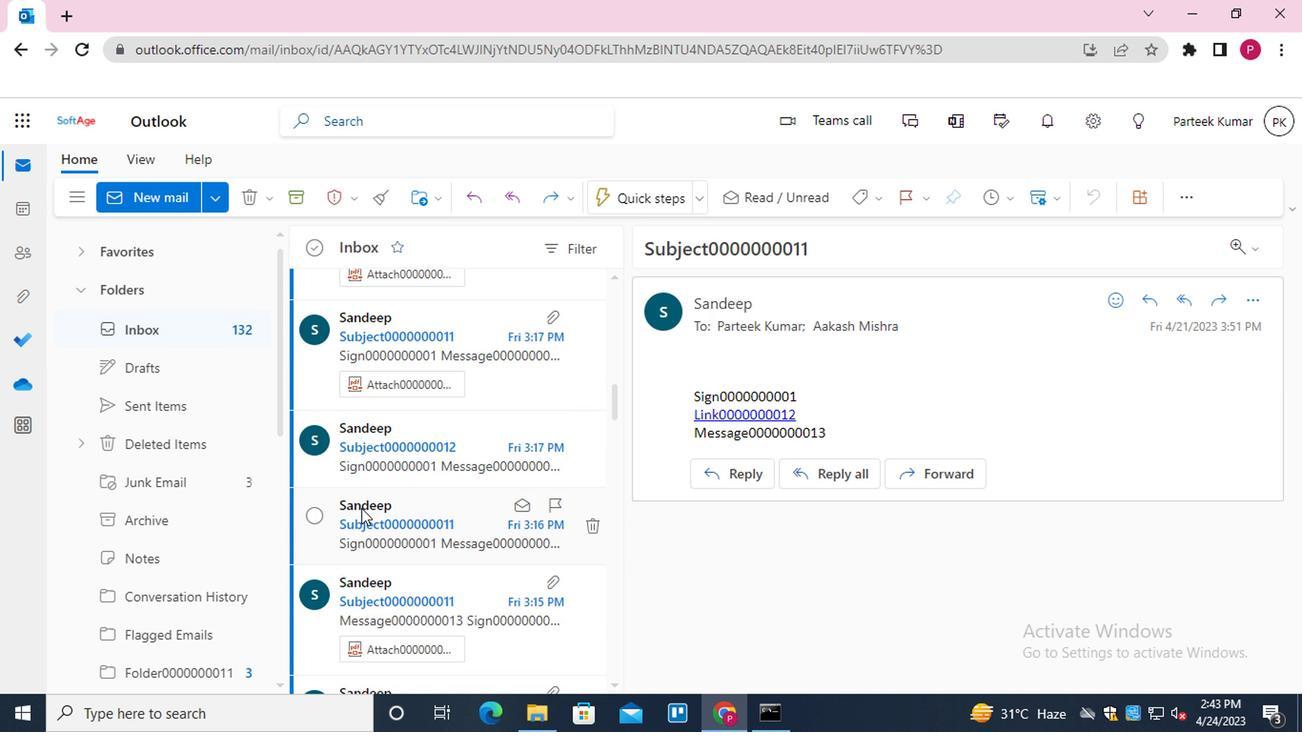 
Action: Mouse scrolled (327, 447) with delta (0, 0)
Screenshot: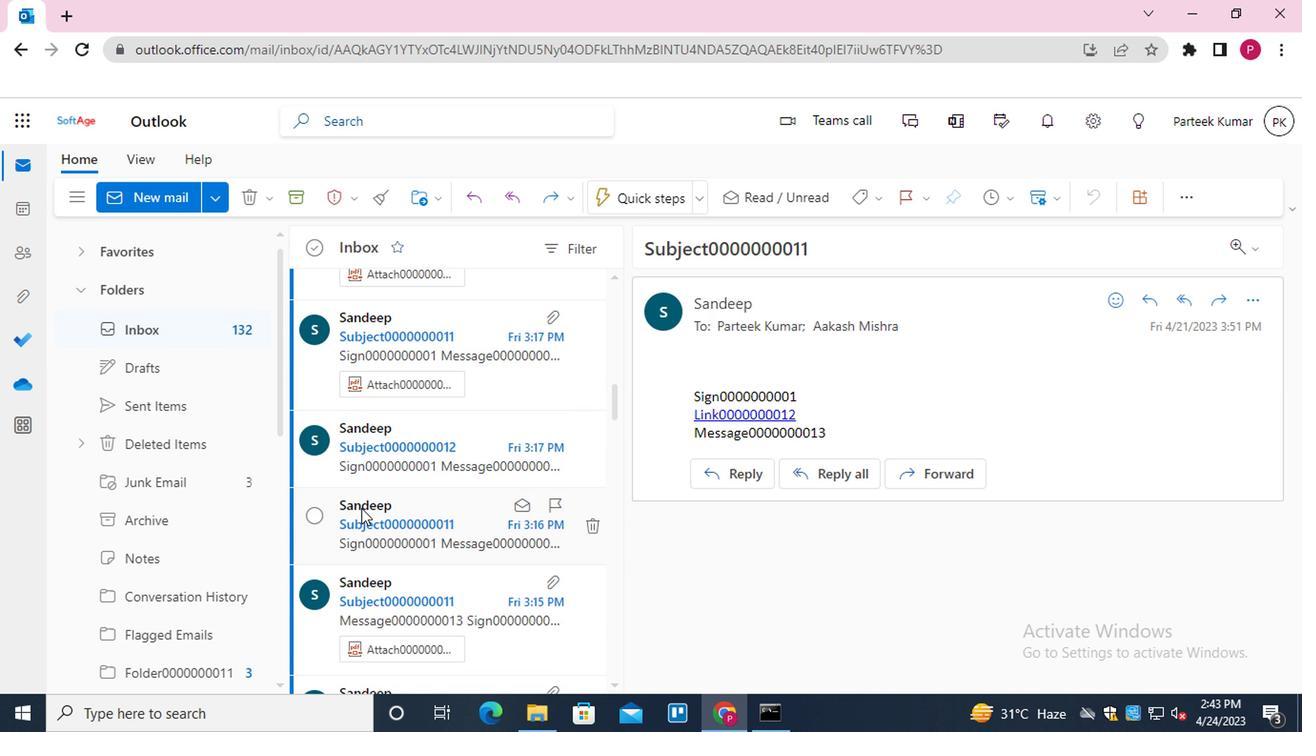 
Action: Mouse scrolled (327, 447) with delta (0, 0)
Screenshot: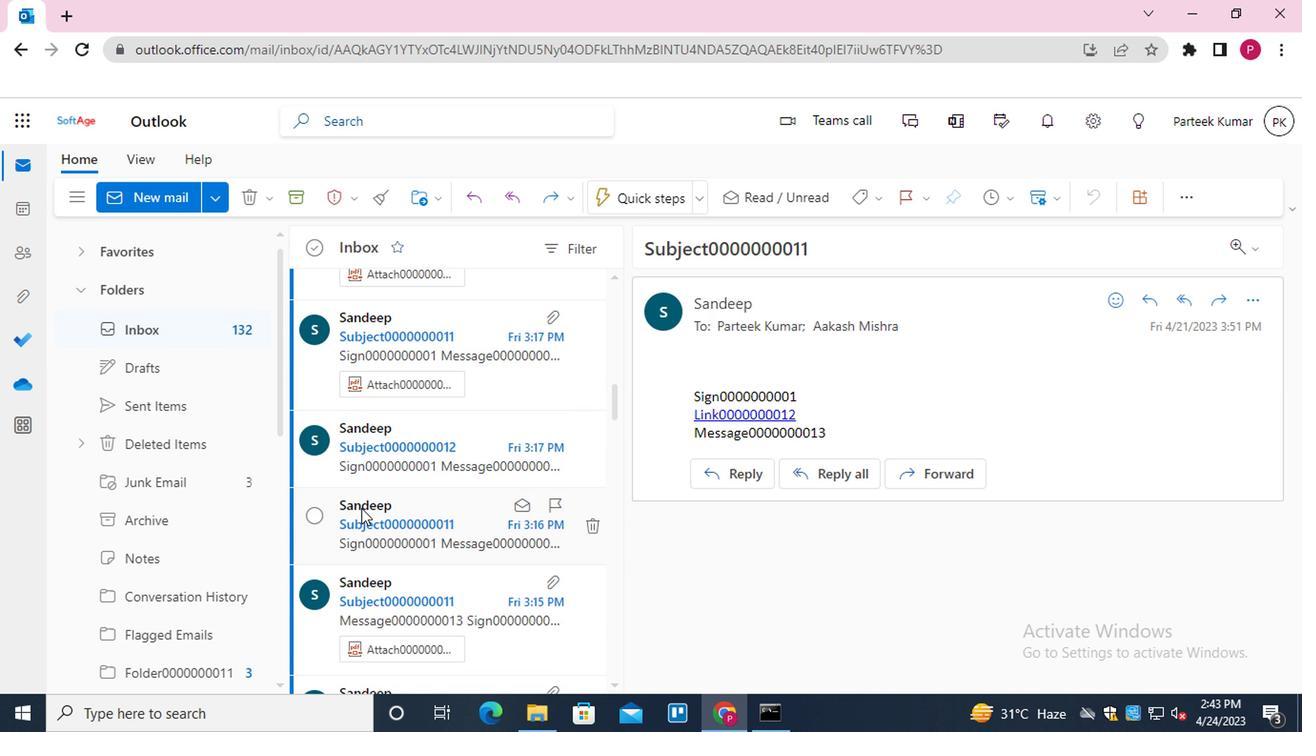 
Action: Mouse scrolled (327, 447) with delta (0, 0)
Screenshot: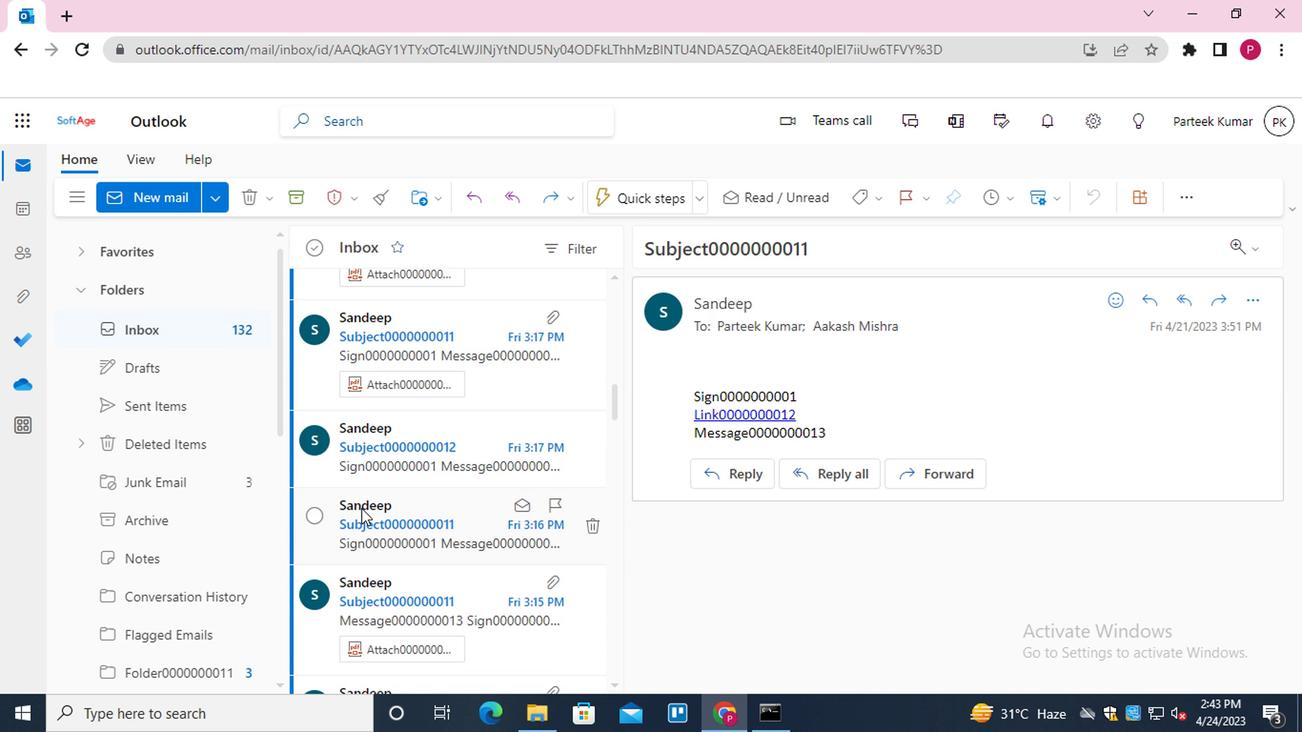 
Action: Mouse scrolled (327, 447) with delta (0, 0)
Screenshot: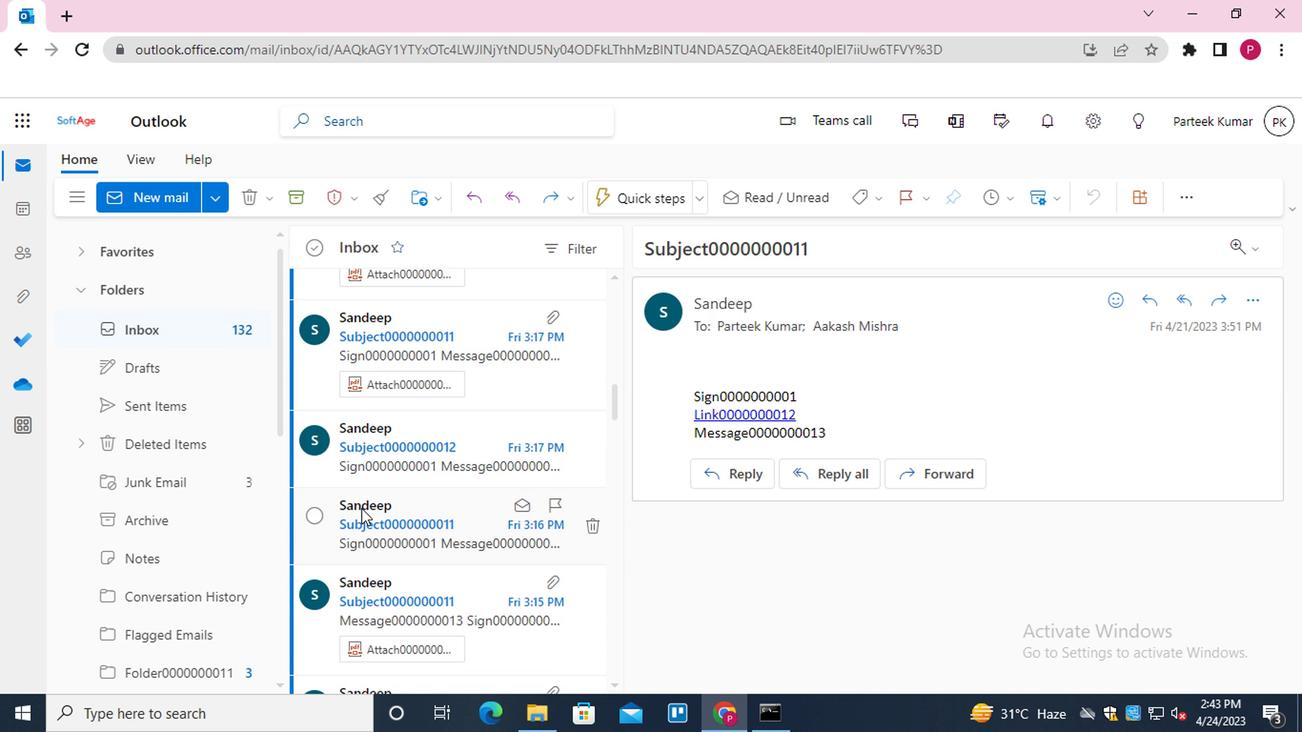 
Action: Mouse scrolled (327, 447) with delta (0, 0)
Screenshot: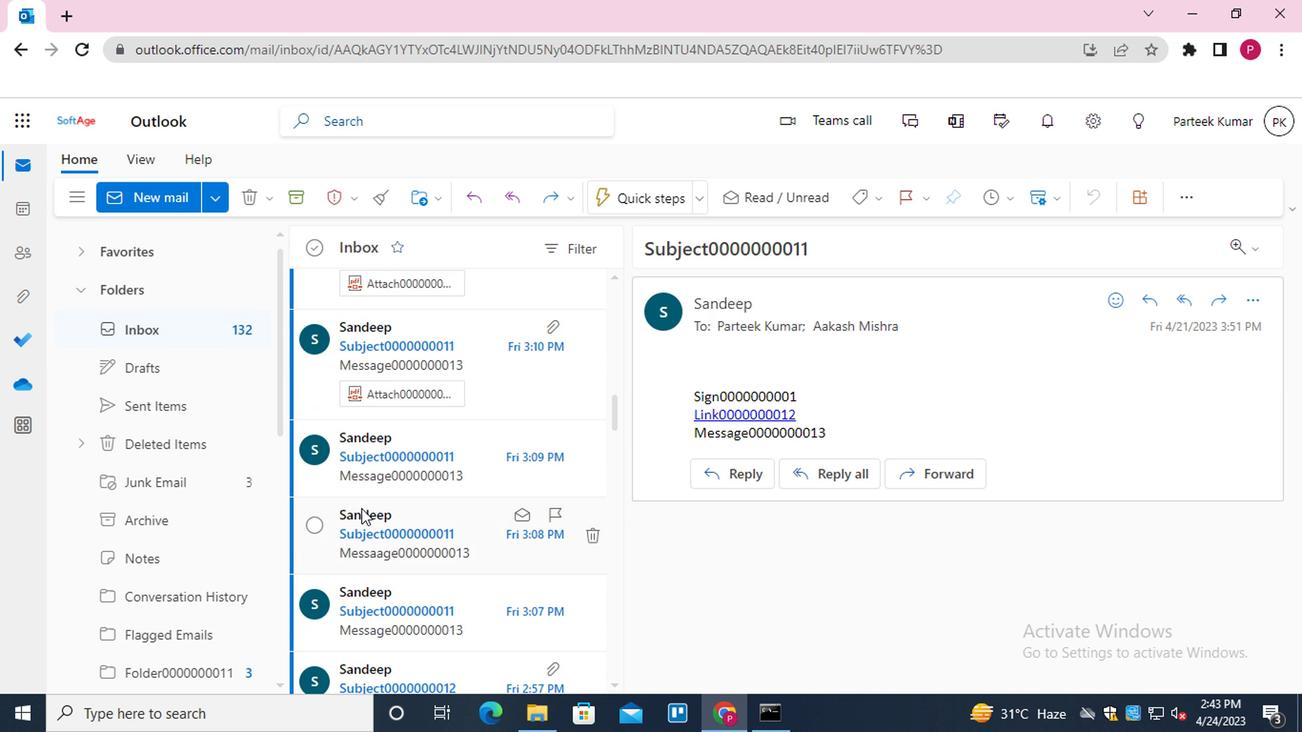 
Action: Mouse scrolled (327, 447) with delta (0, 0)
Screenshot: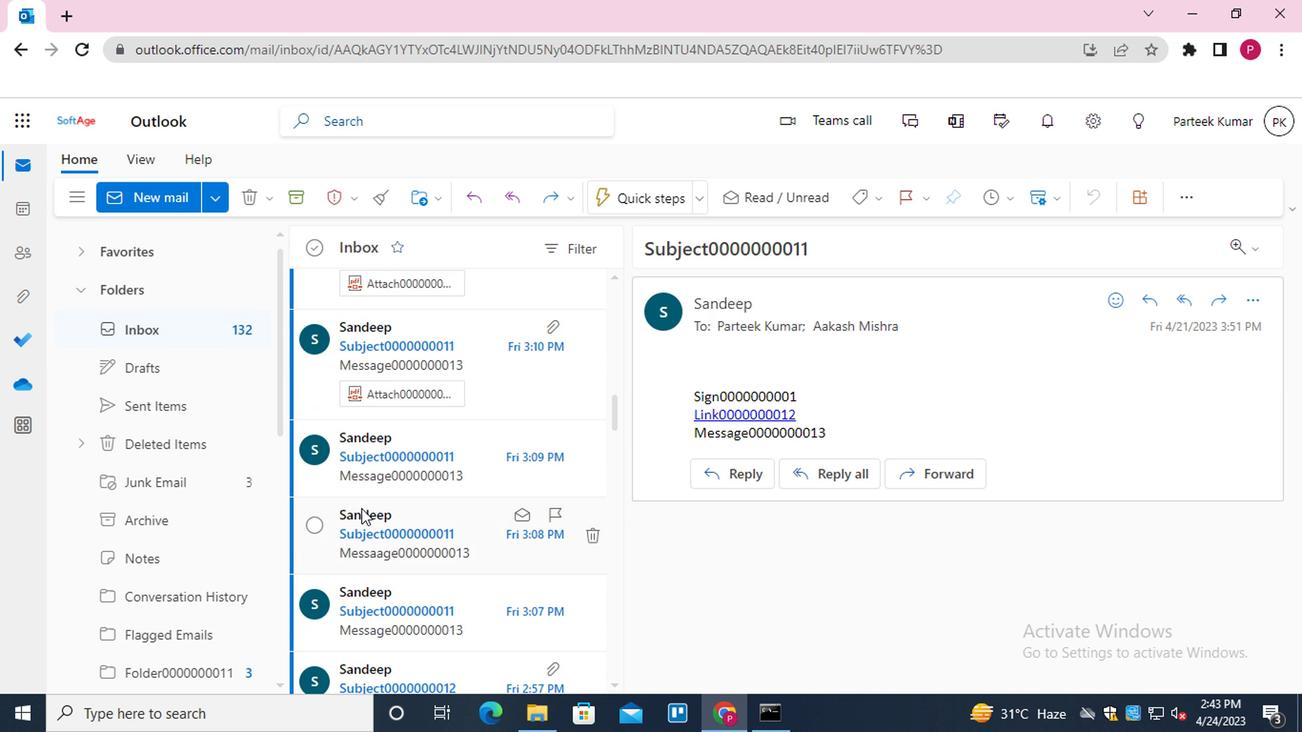 
Action: Mouse scrolled (327, 447) with delta (0, 0)
Screenshot: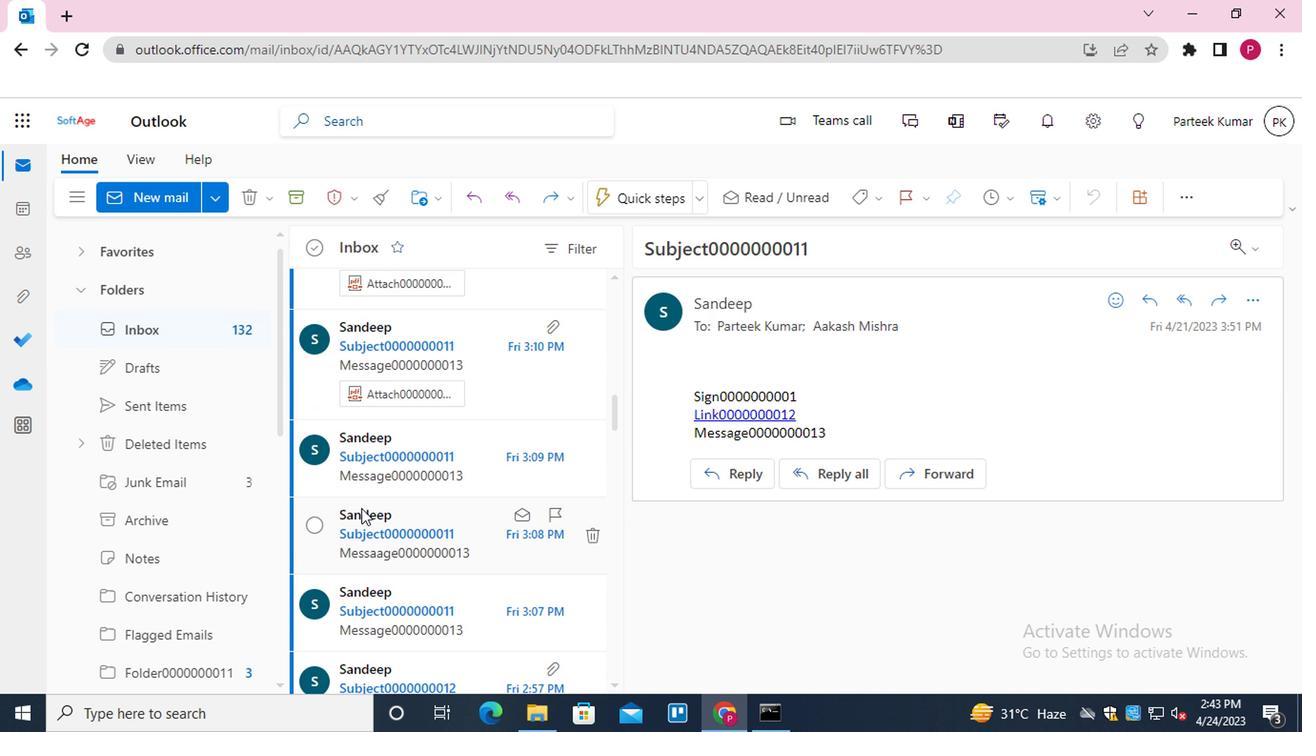 
Action: Mouse scrolled (327, 447) with delta (0, 0)
Screenshot: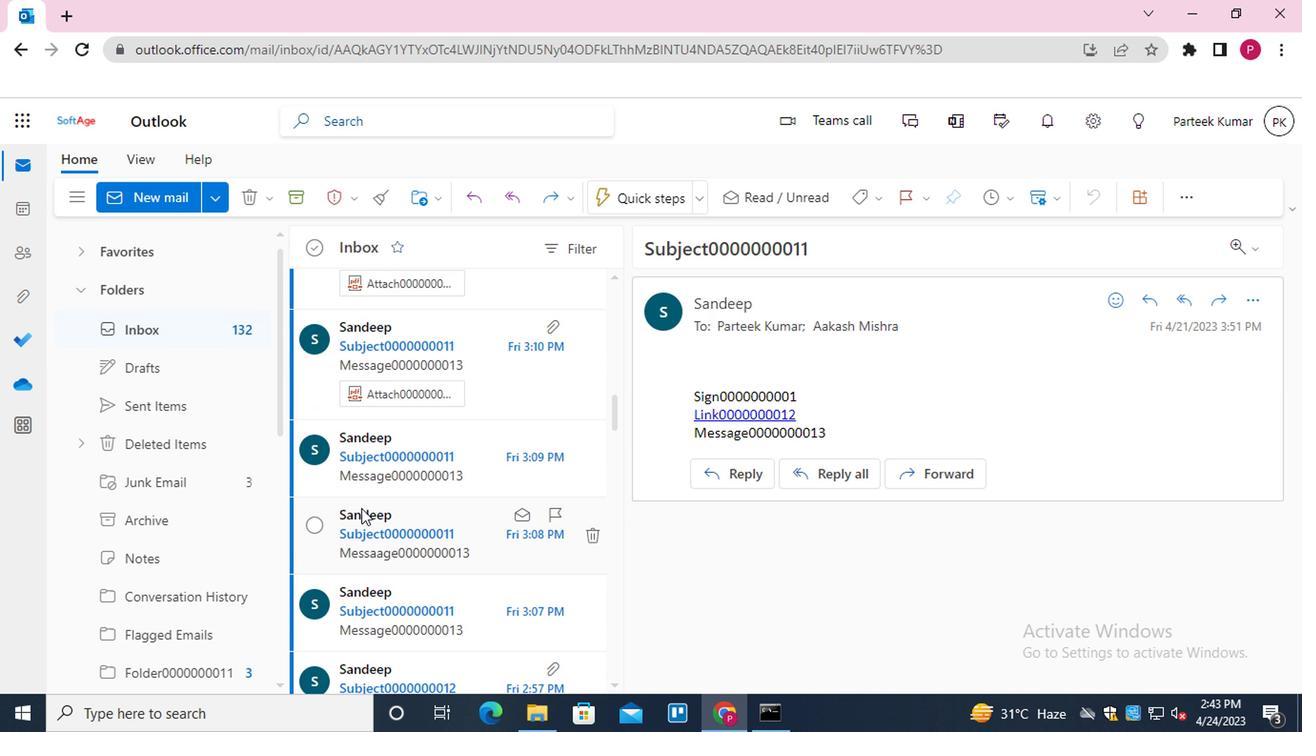 
Action: Mouse scrolled (327, 447) with delta (0, 0)
Screenshot: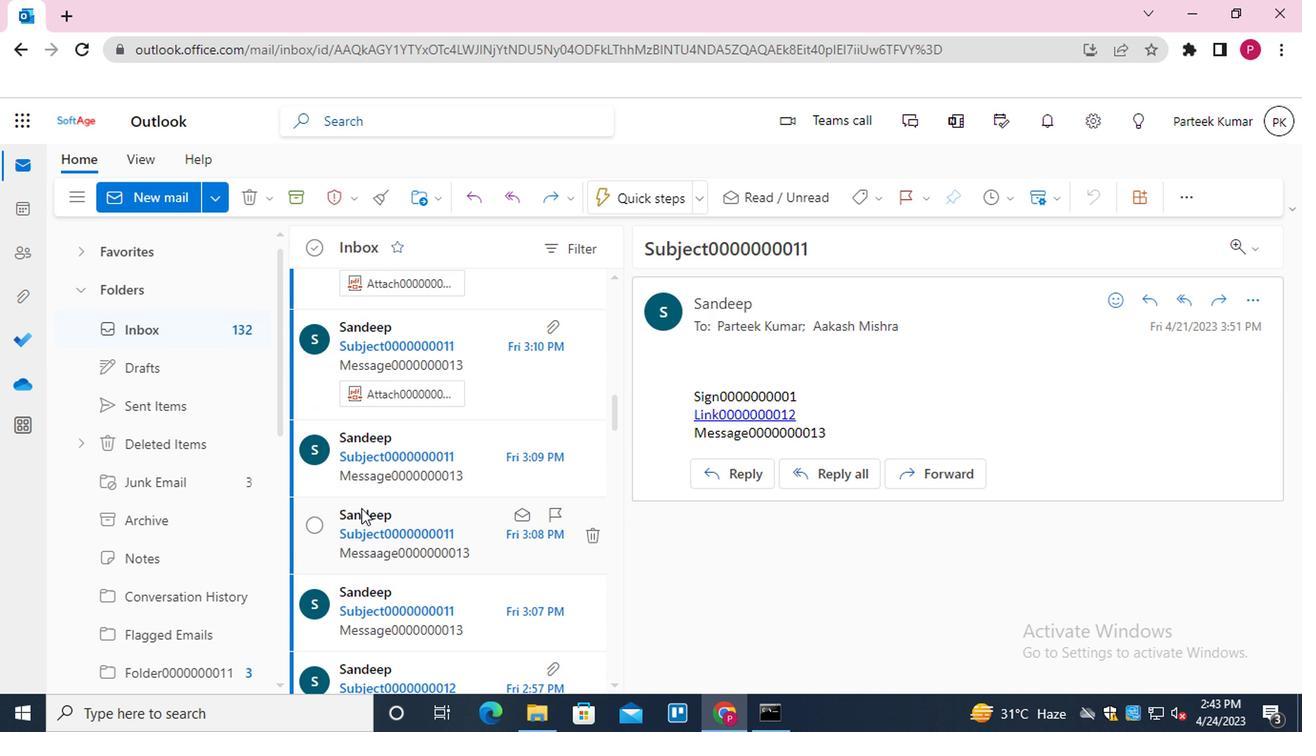 
Action: Mouse scrolled (327, 447) with delta (0, 0)
Screenshot: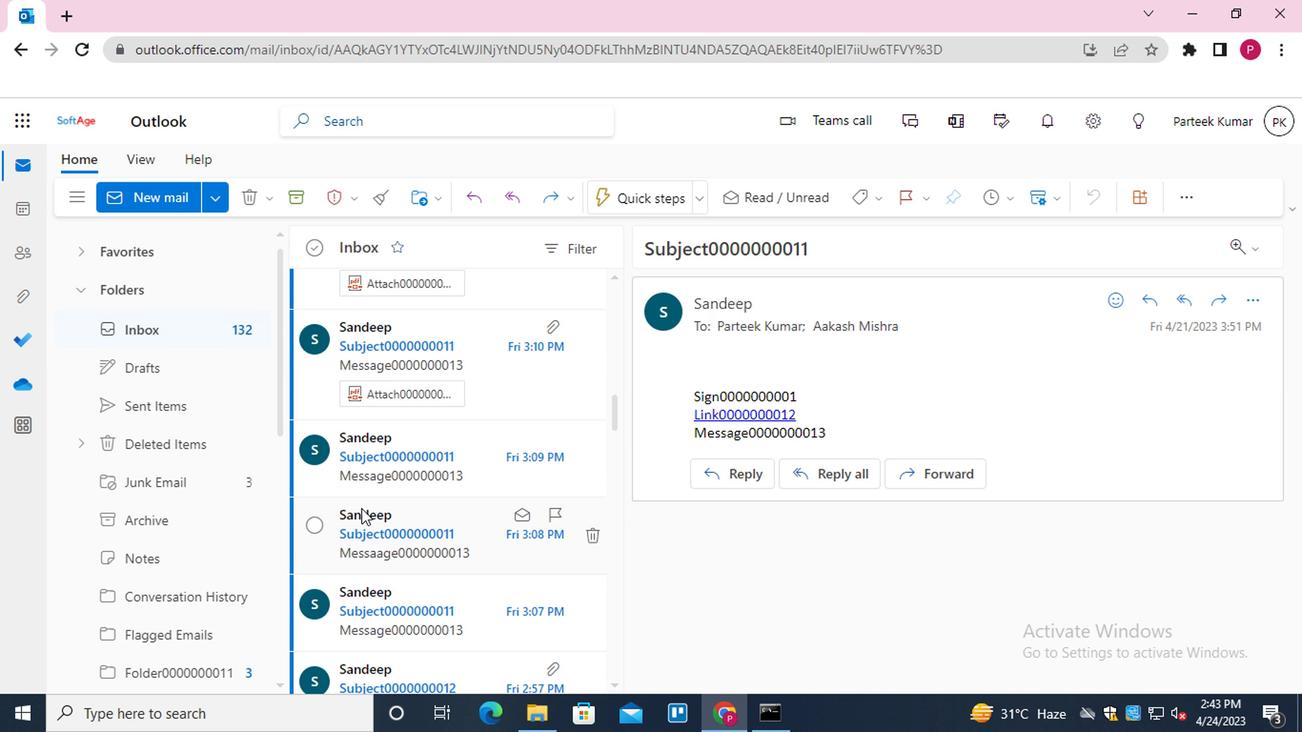 
Action: Mouse scrolled (327, 447) with delta (0, 0)
Screenshot: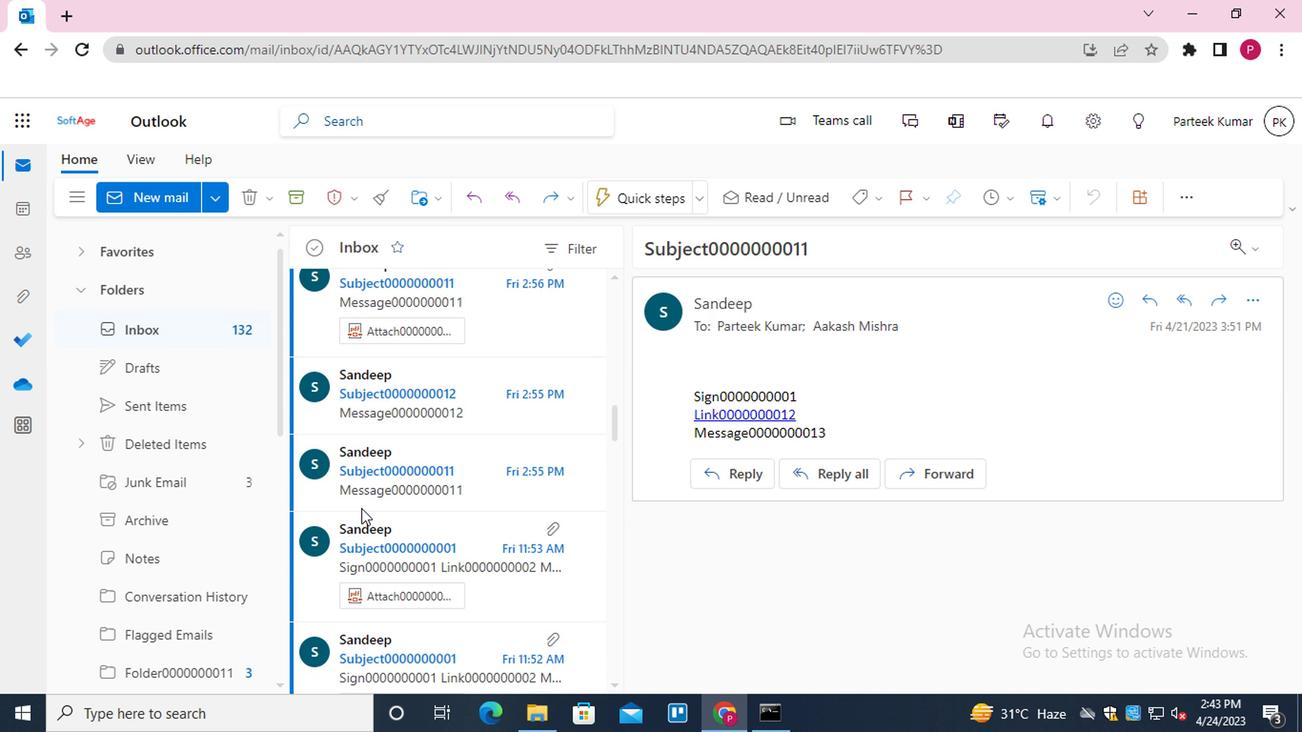 
Action: Mouse scrolled (327, 447) with delta (0, 0)
Screenshot: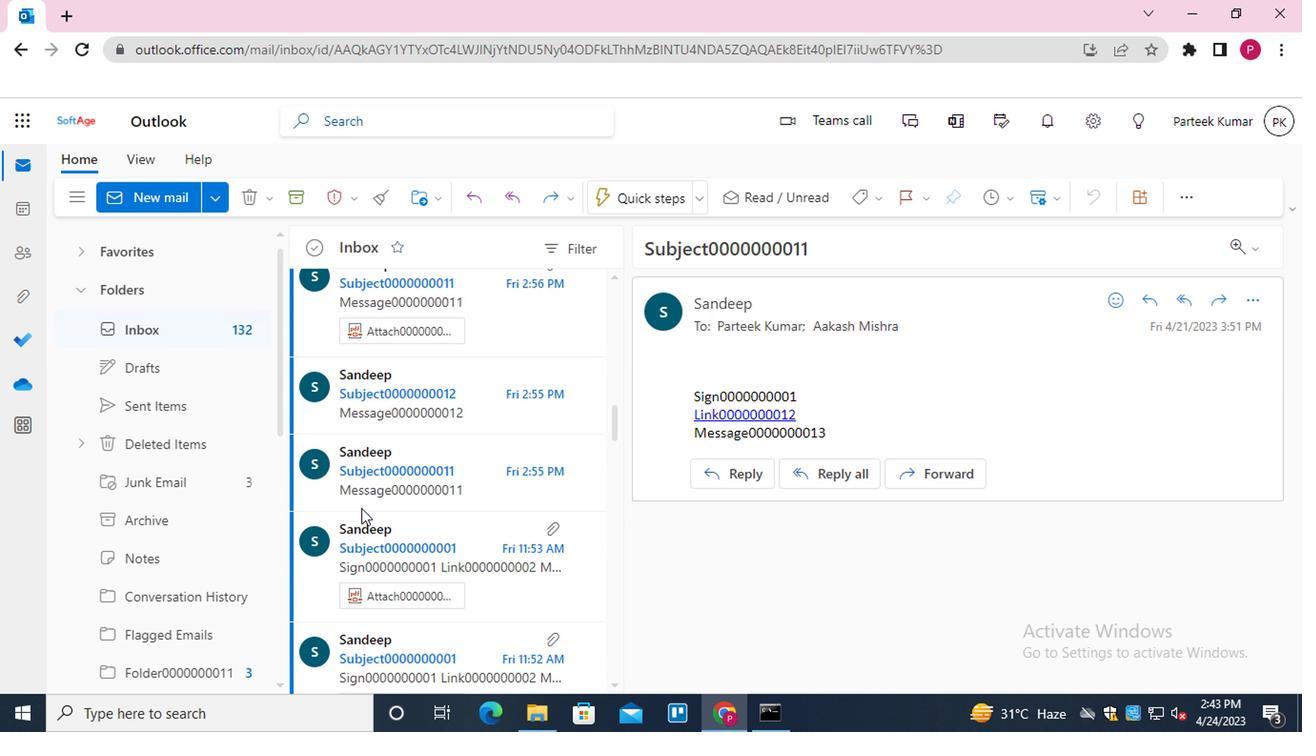 
Action: Mouse scrolled (327, 447) with delta (0, 0)
Screenshot: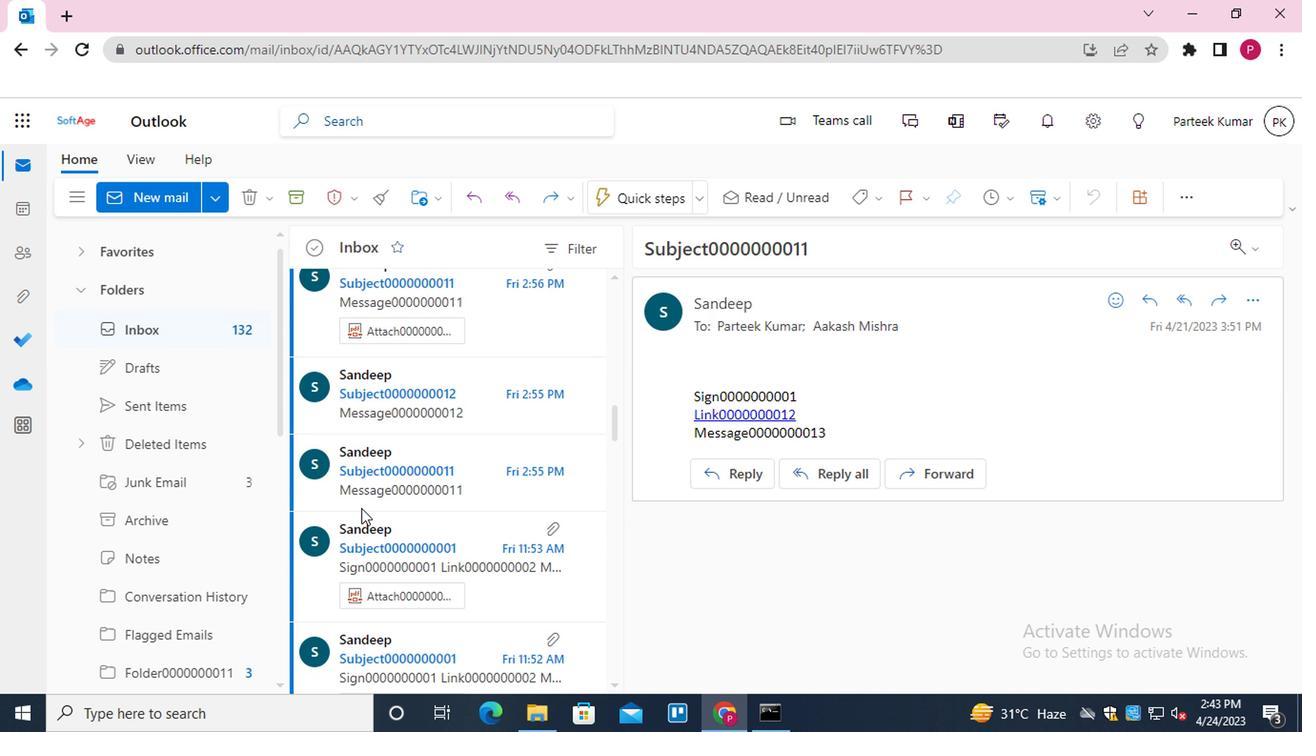 
Action: Mouse scrolled (327, 447) with delta (0, 0)
Screenshot: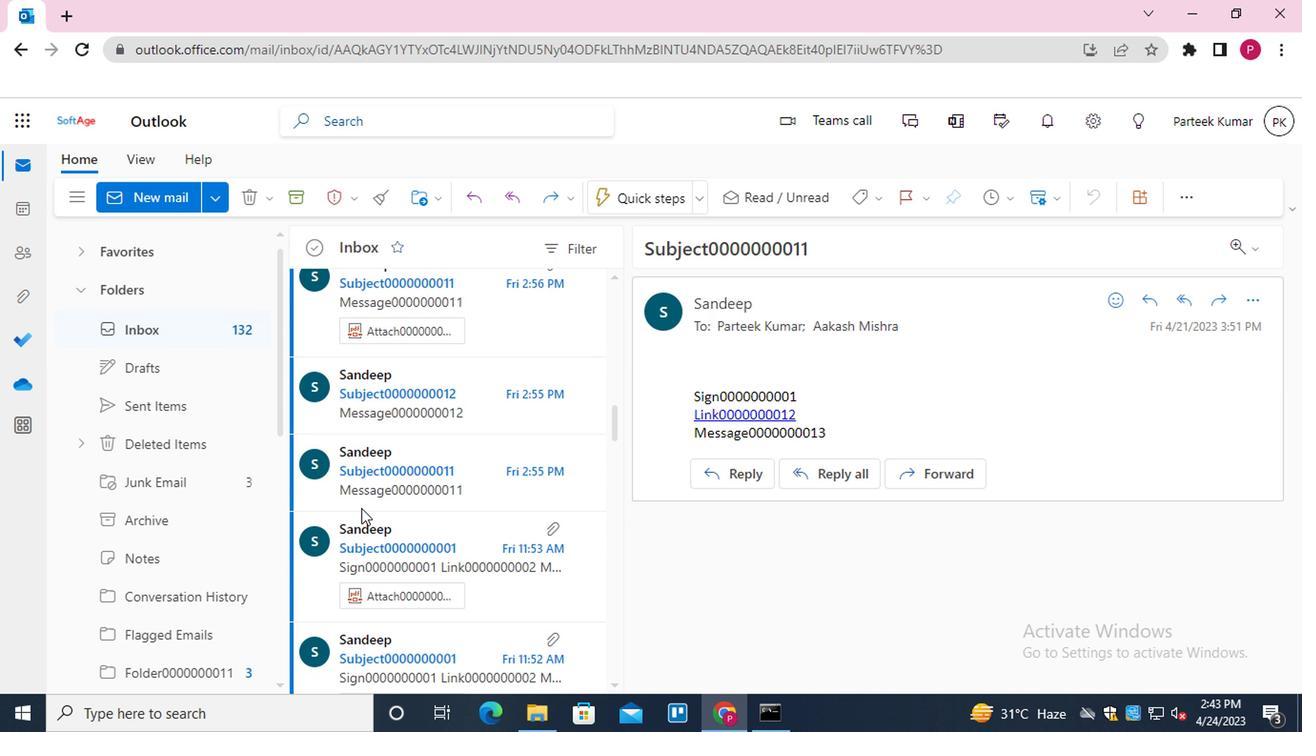 
Action: Mouse scrolled (327, 447) with delta (0, 0)
Screenshot: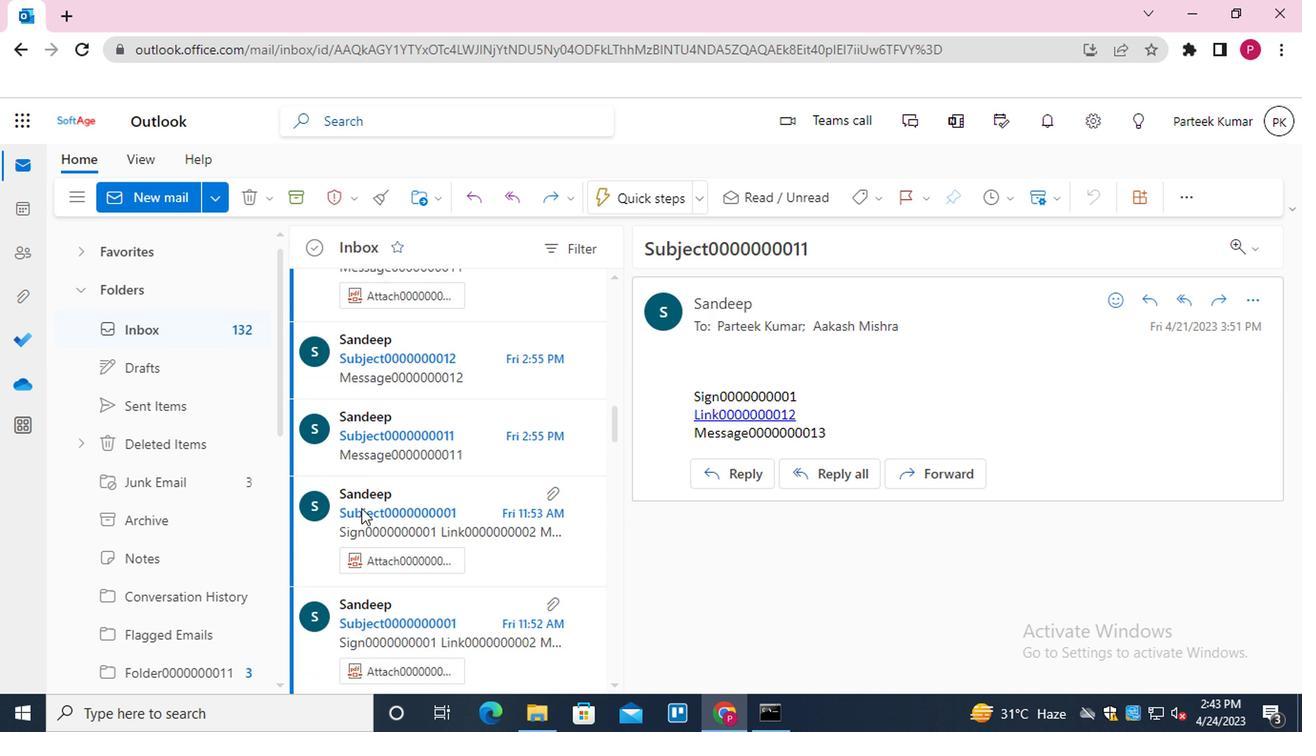 
Action: Mouse scrolled (327, 447) with delta (0, 0)
Screenshot: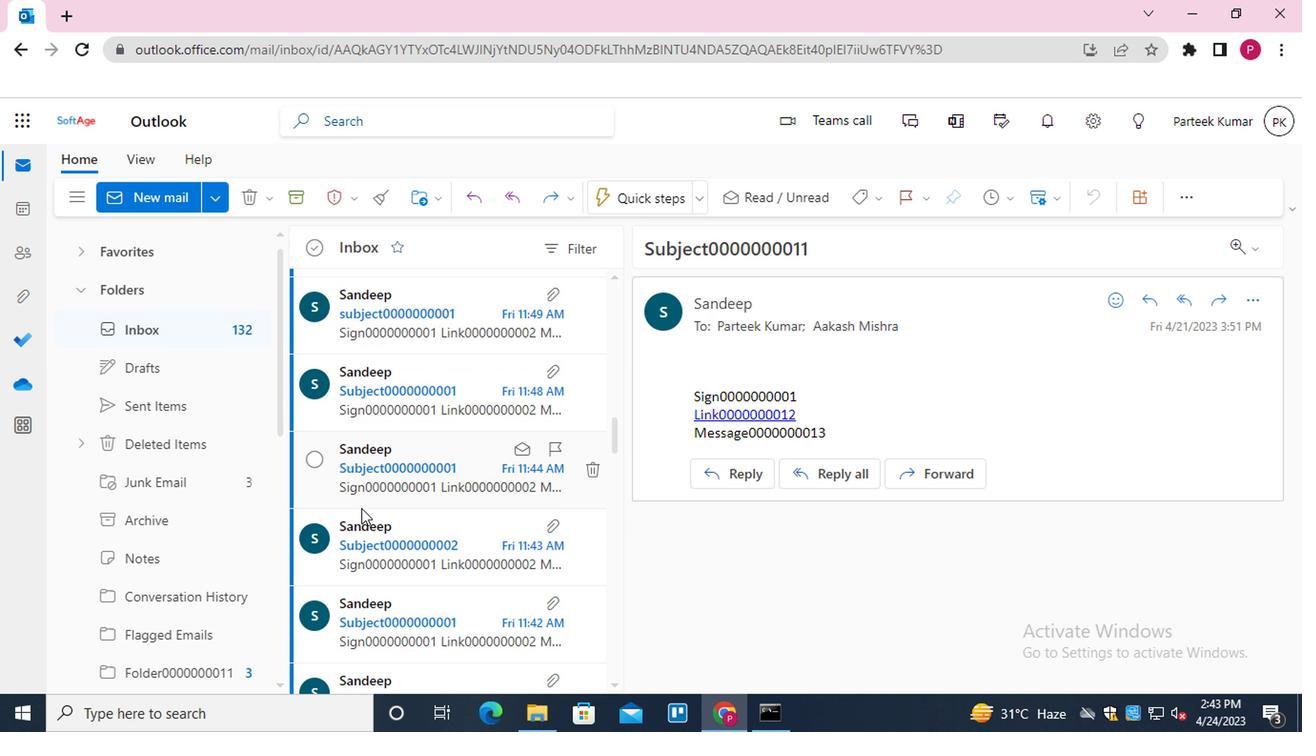 
Action: Mouse scrolled (327, 447) with delta (0, 0)
Screenshot: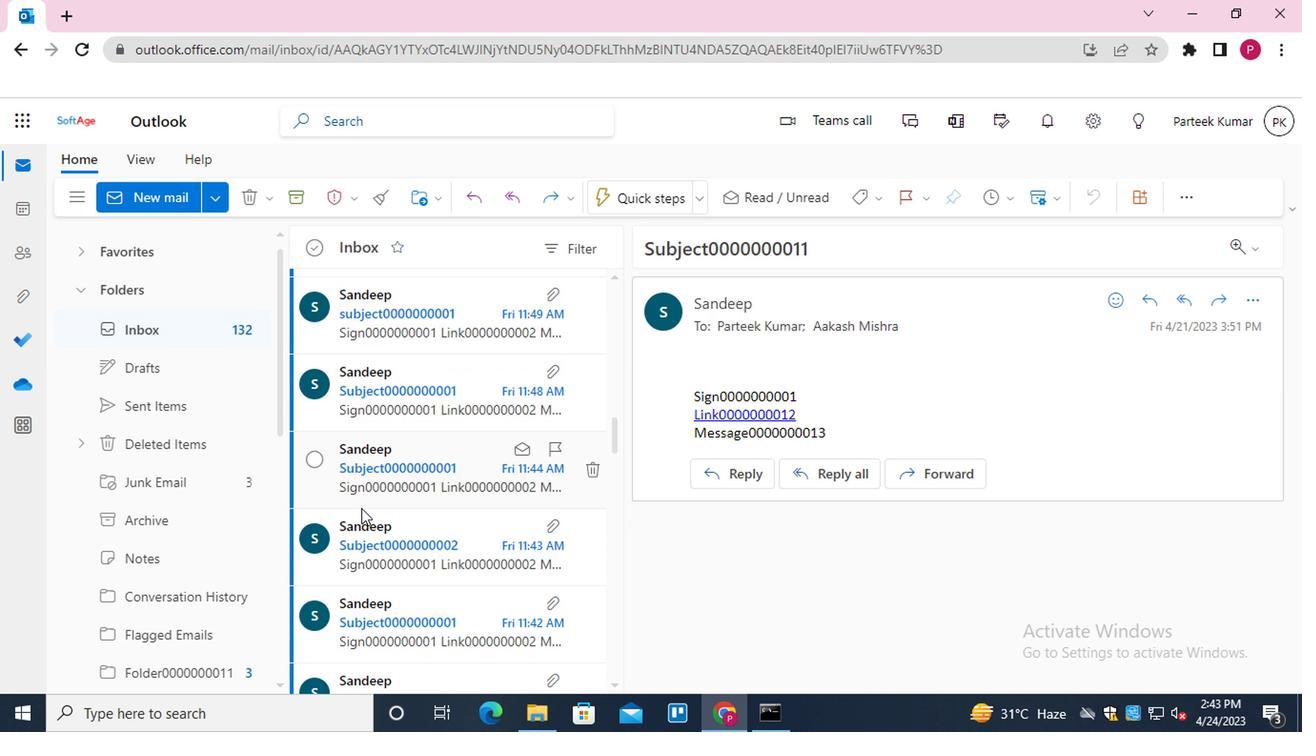 
Action: Mouse scrolled (327, 447) with delta (0, 0)
Screenshot: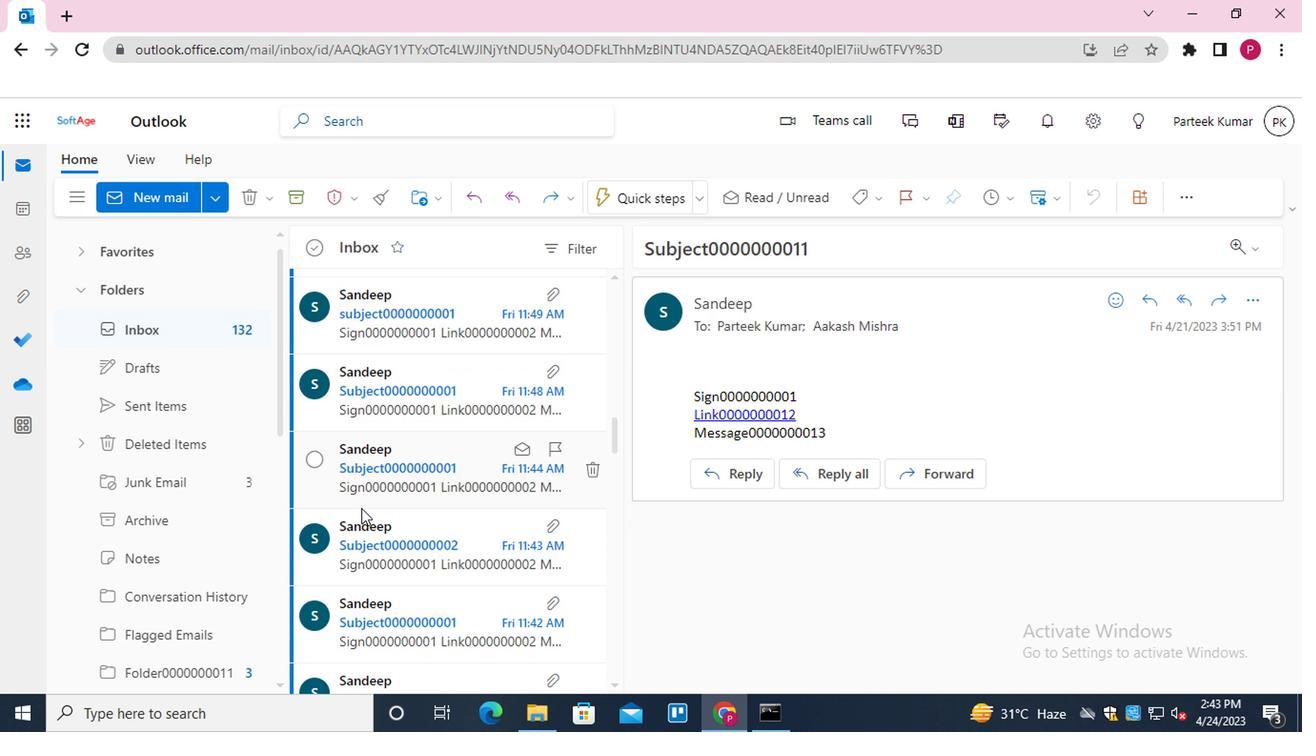 
Action: Mouse scrolled (327, 447) with delta (0, 0)
Screenshot: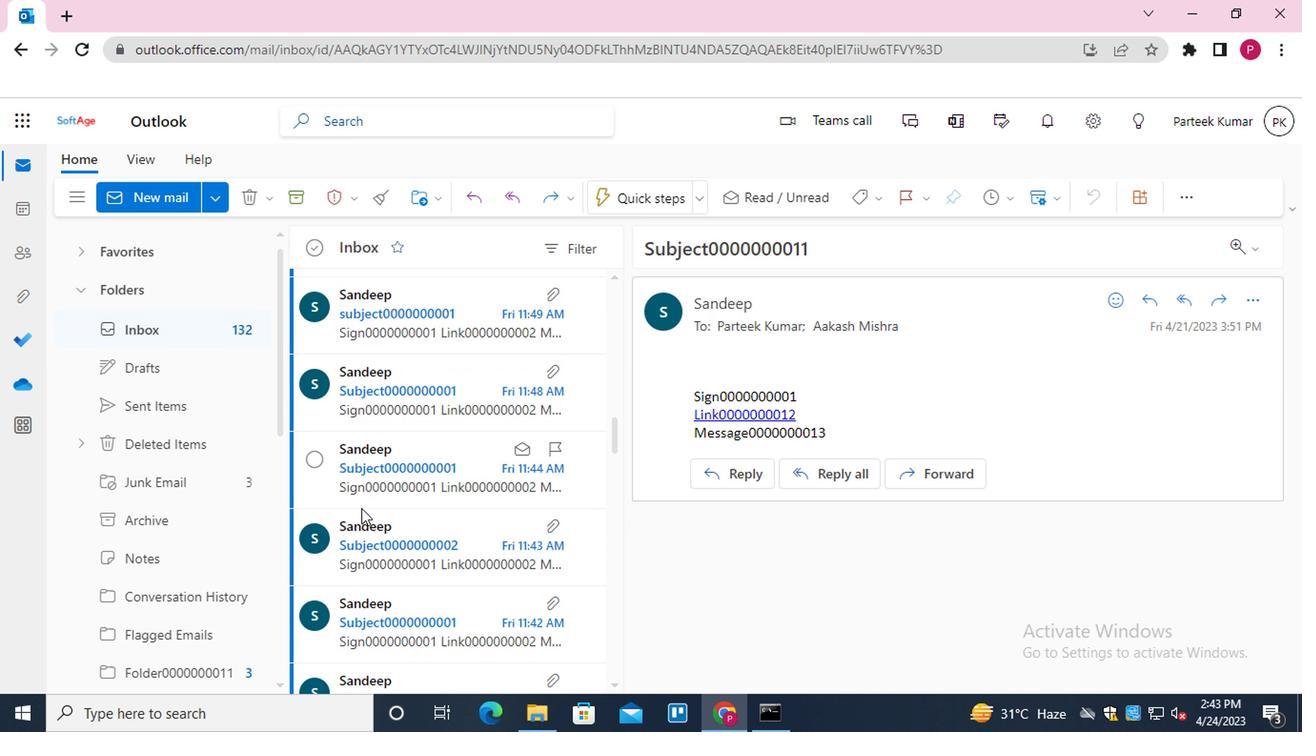 
Action: Mouse scrolled (327, 447) with delta (0, 0)
Screenshot: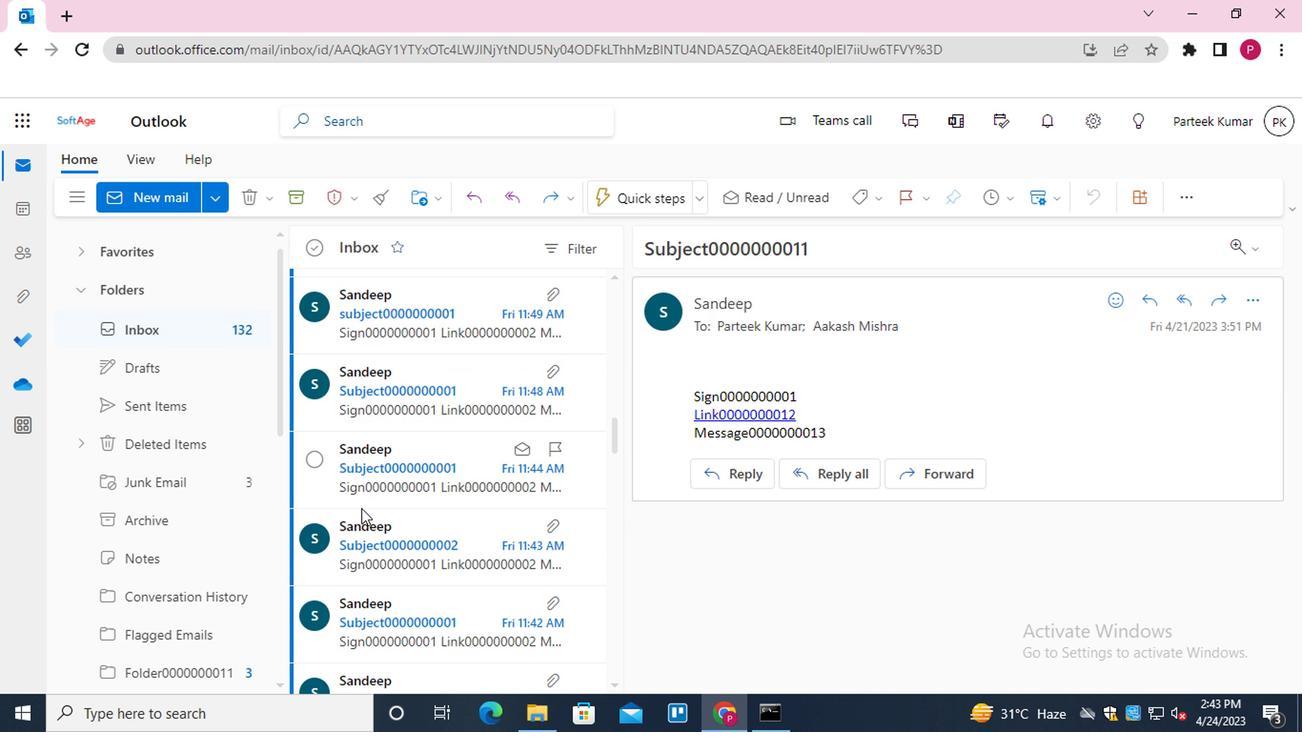 
Action: Mouse scrolled (327, 447) with delta (0, 0)
Screenshot: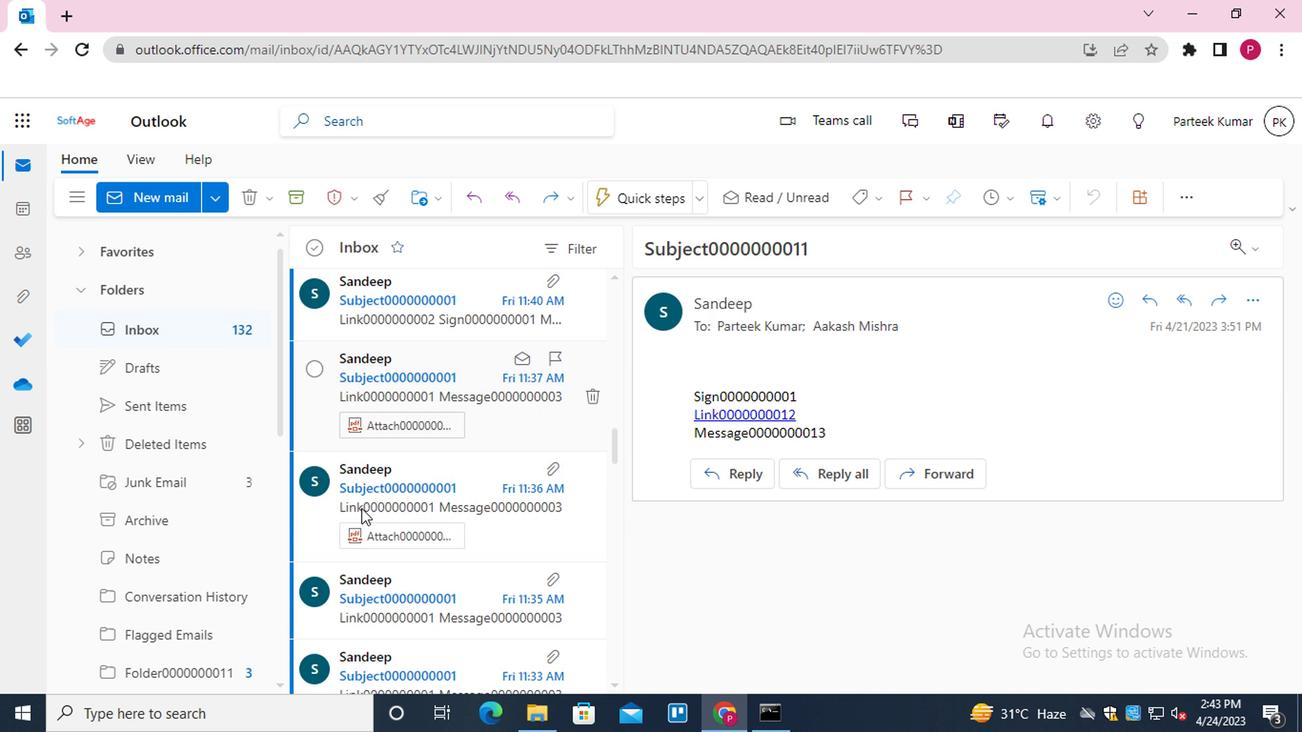 
Action: Mouse scrolled (327, 447) with delta (0, 0)
Screenshot: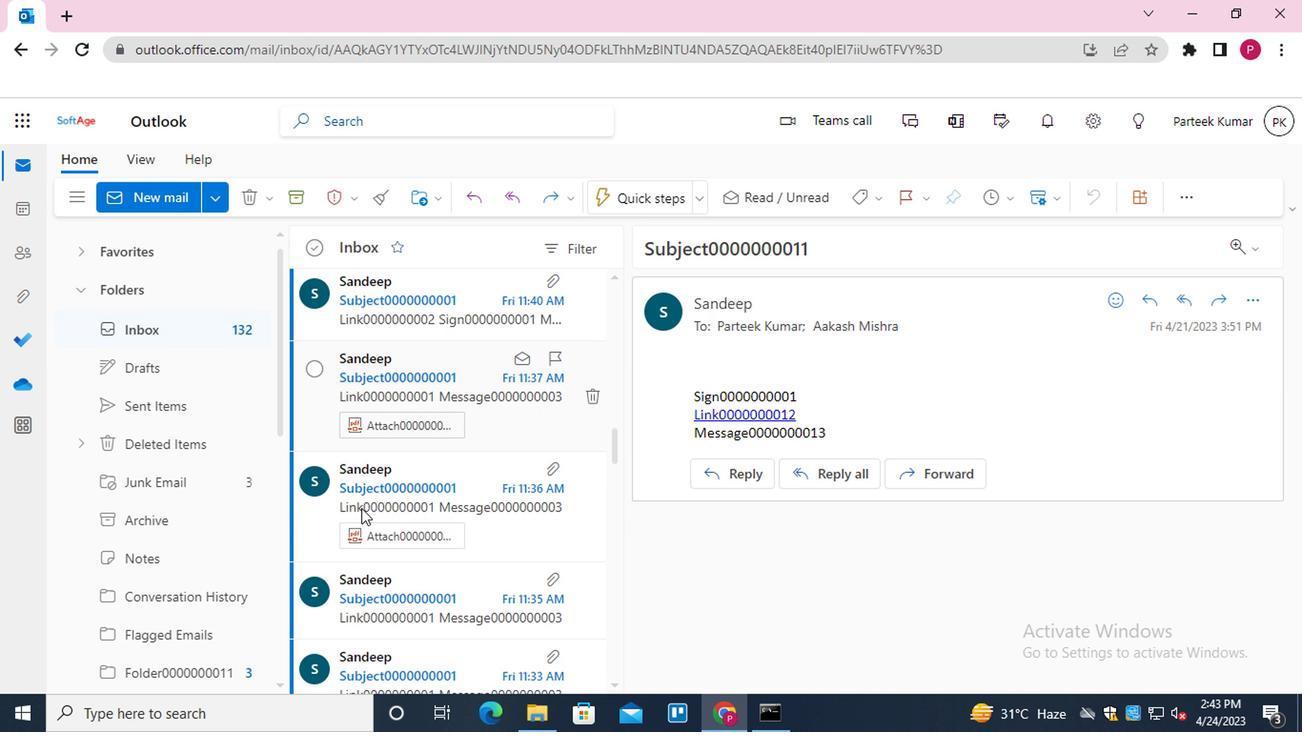
Action: Mouse scrolled (327, 447) with delta (0, 0)
Screenshot: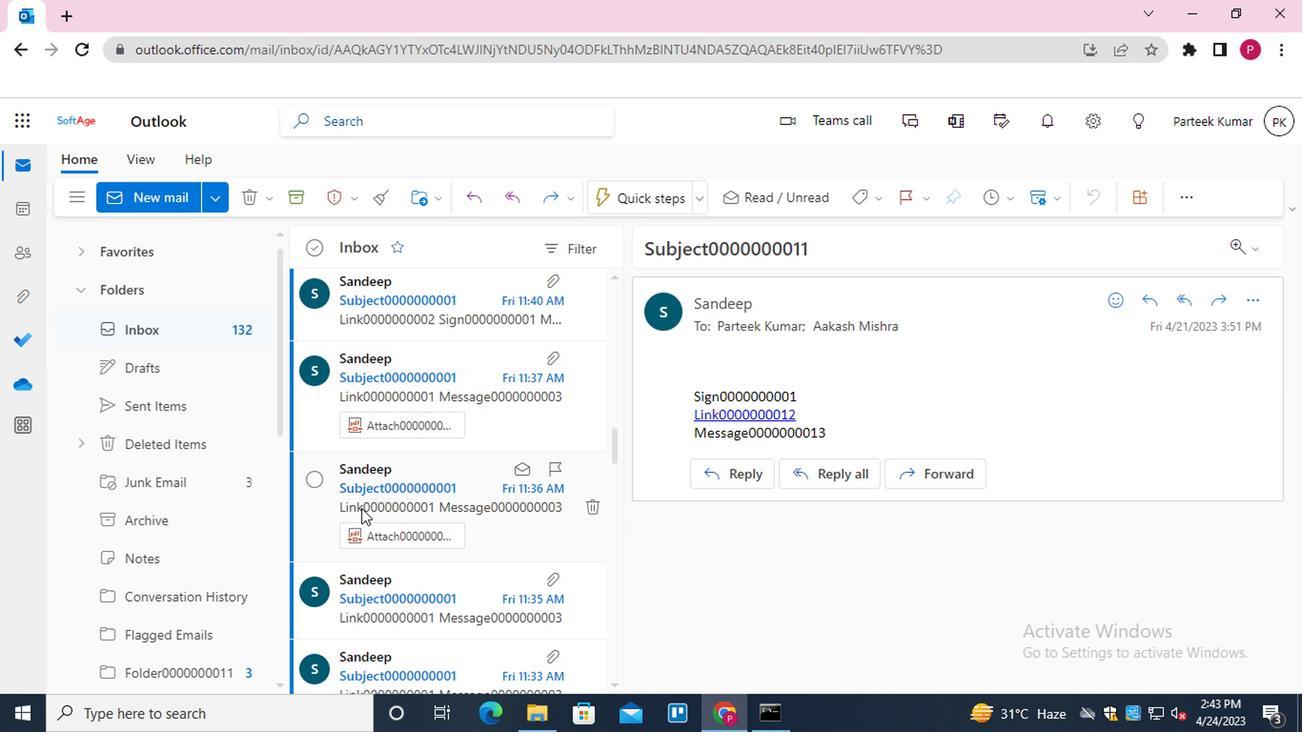 
Action: Mouse scrolled (327, 447) with delta (0, 0)
Screenshot: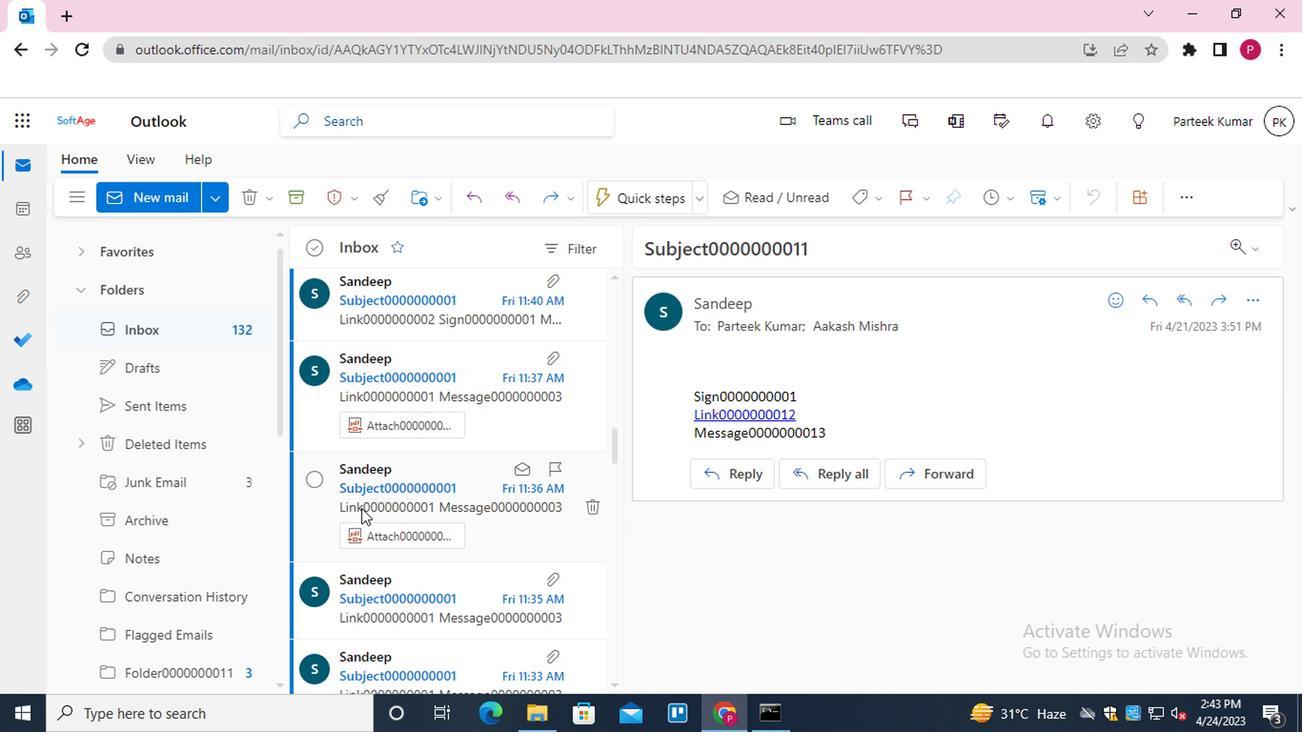 
Action: Mouse scrolled (327, 447) with delta (0, 0)
Screenshot: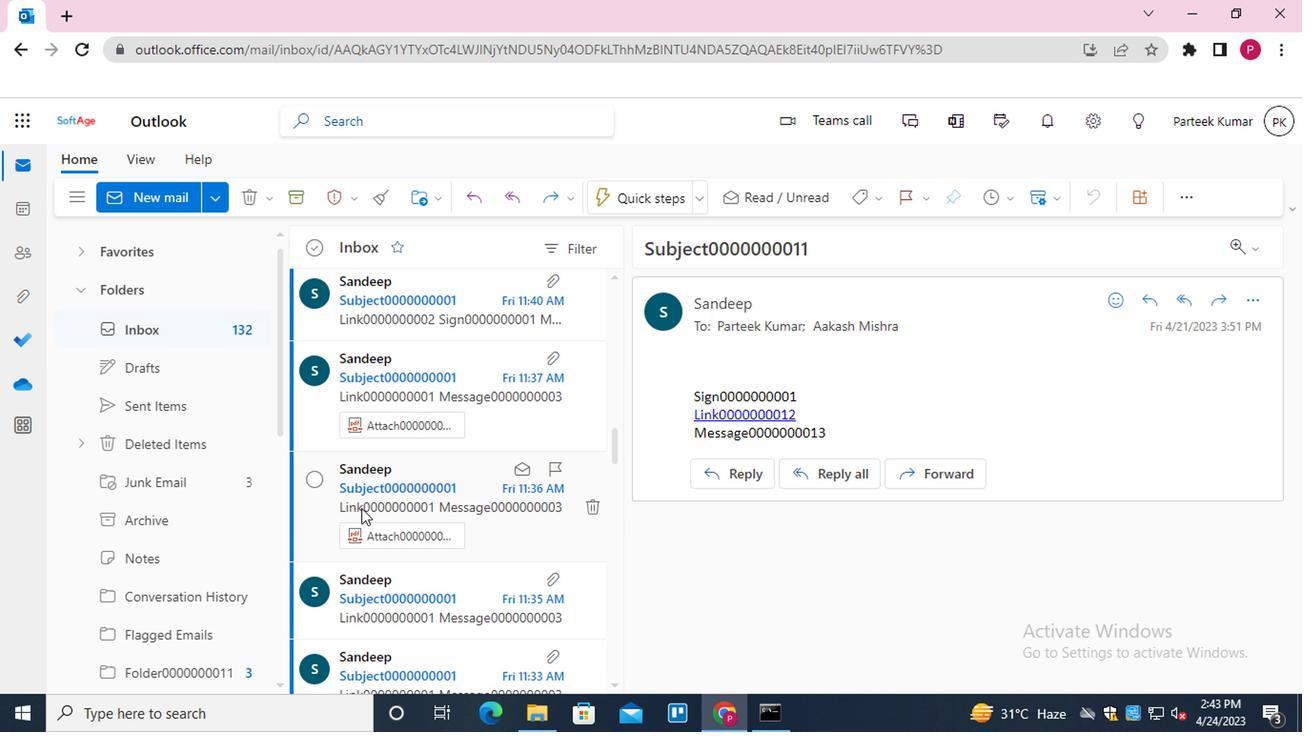 
Action: Mouse scrolled (327, 447) with delta (0, 0)
Screenshot: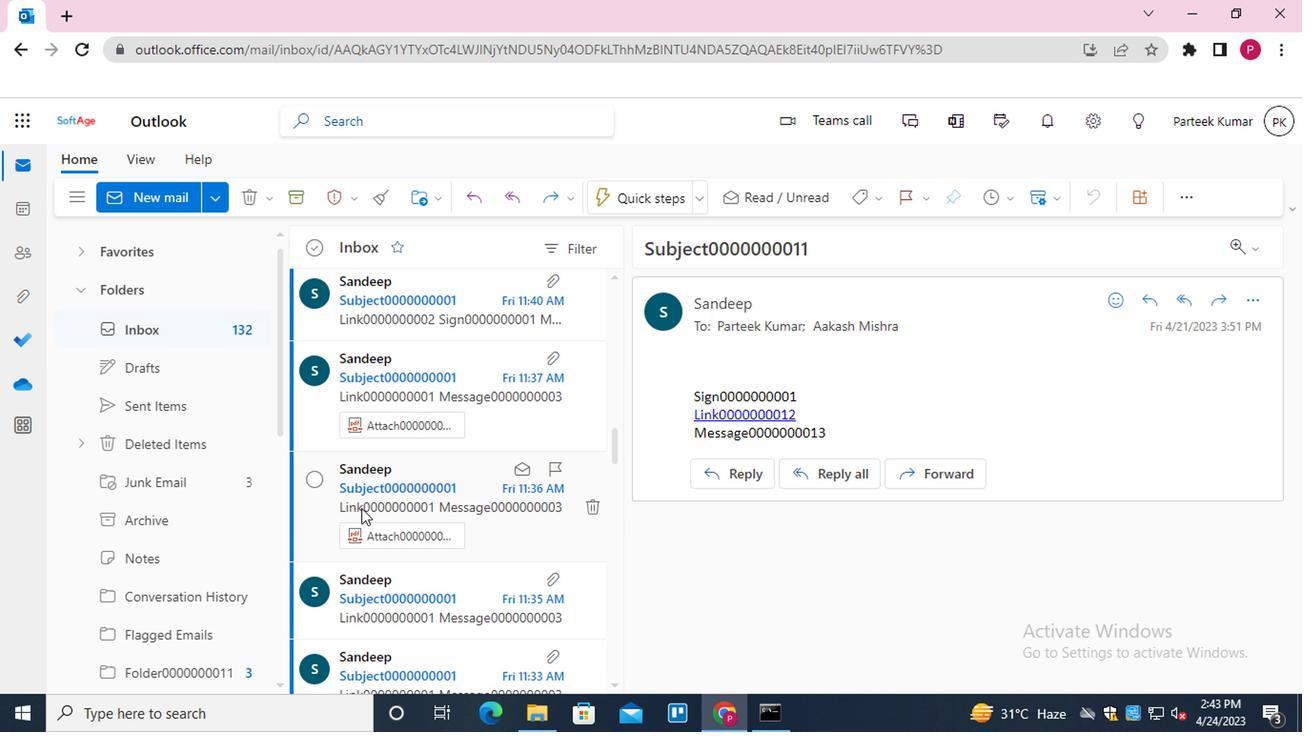 
Action: Mouse scrolled (327, 447) with delta (0, 0)
Screenshot: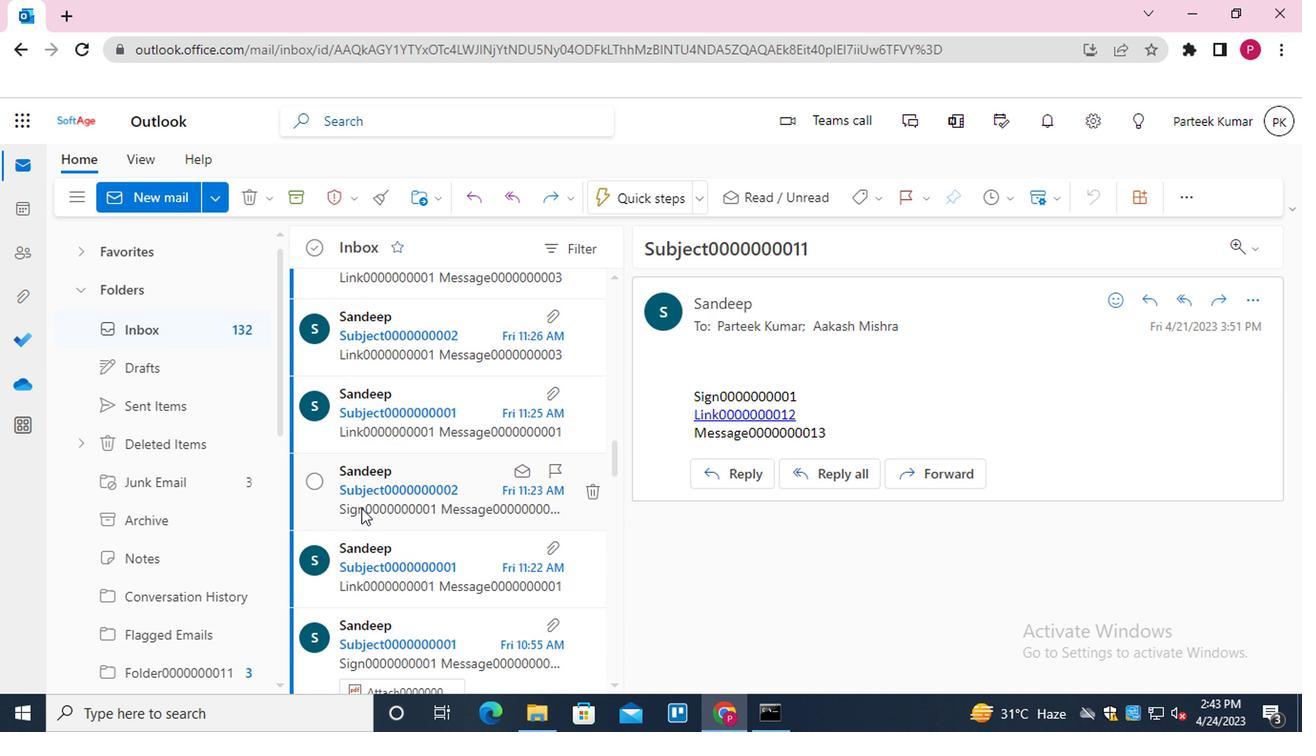 
Action: Mouse scrolled (327, 447) with delta (0, 0)
Screenshot: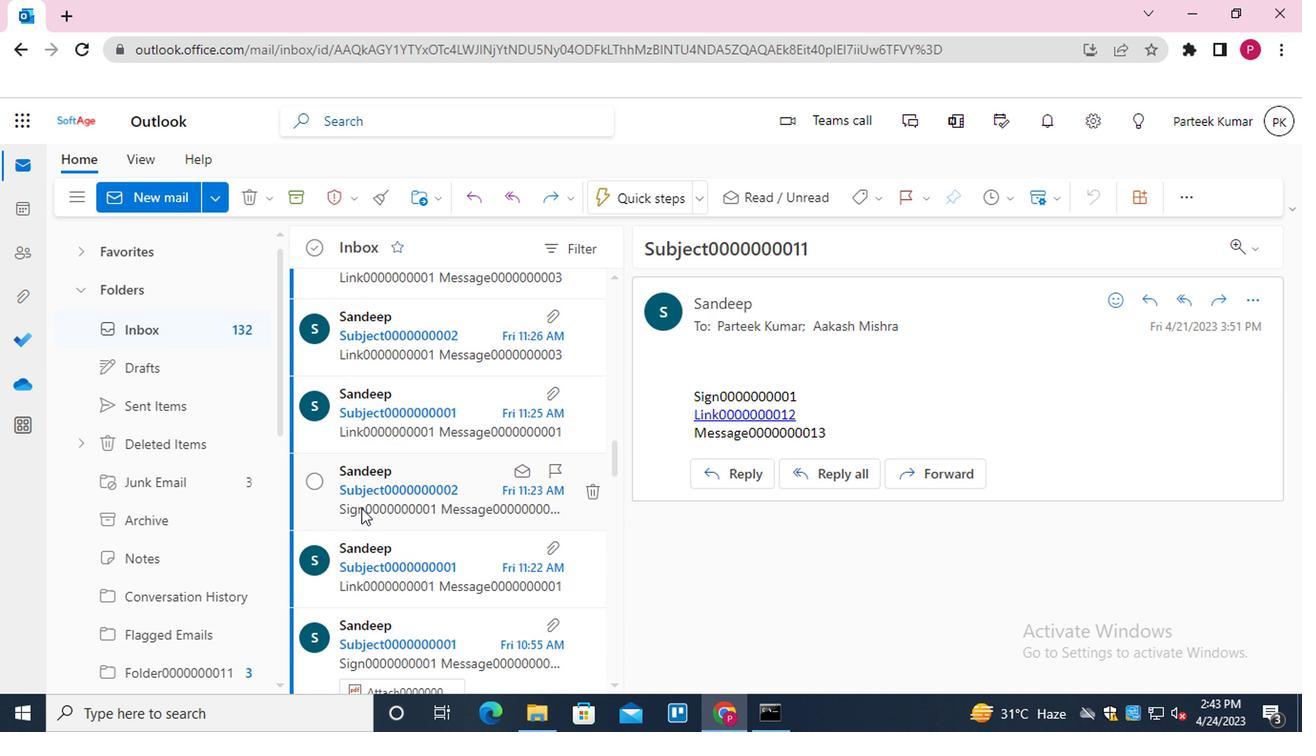 
Action: Mouse scrolled (327, 447) with delta (0, 0)
Screenshot: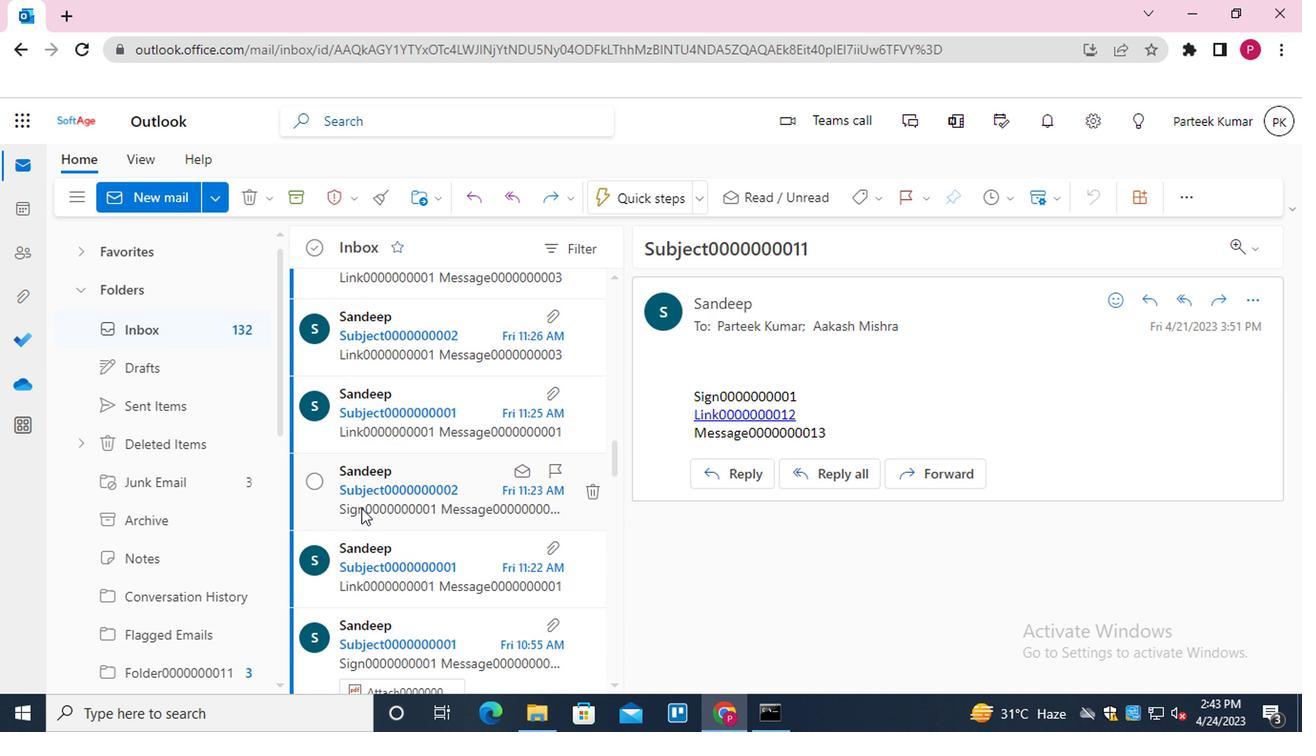 
Action: Mouse scrolled (327, 447) with delta (0, 0)
Screenshot: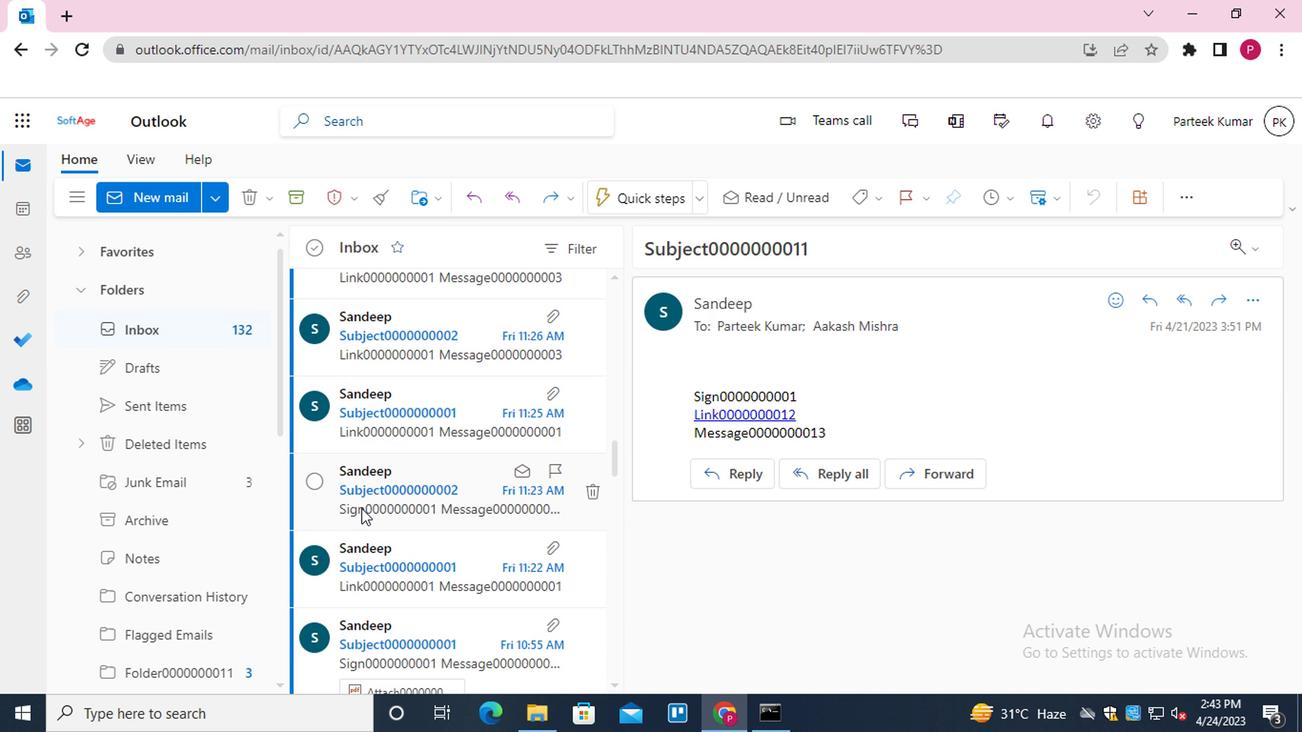 
Action: Mouse scrolled (327, 447) with delta (0, 0)
Screenshot: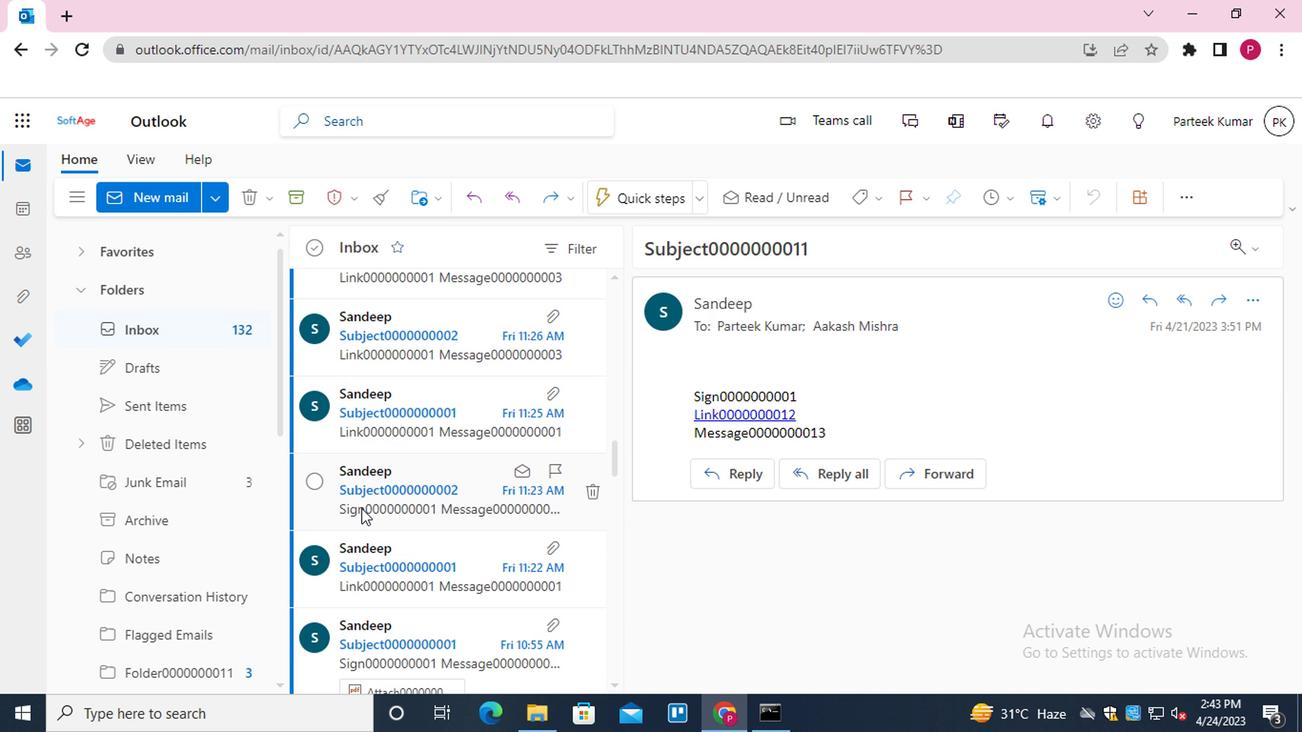 
Action: Mouse scrolled (327, 447) with delta (0, 0)
Screenshot: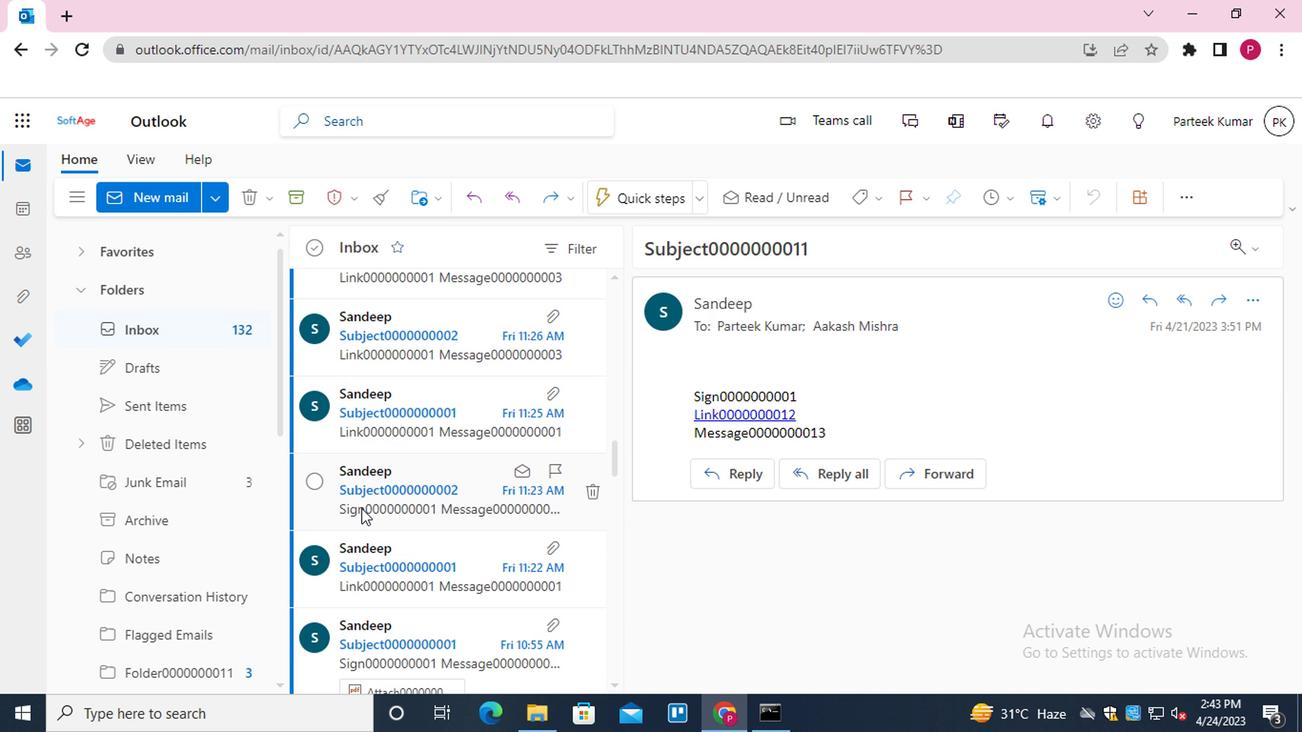 
Action: Mouse moved to (751, 600)
Screenshot: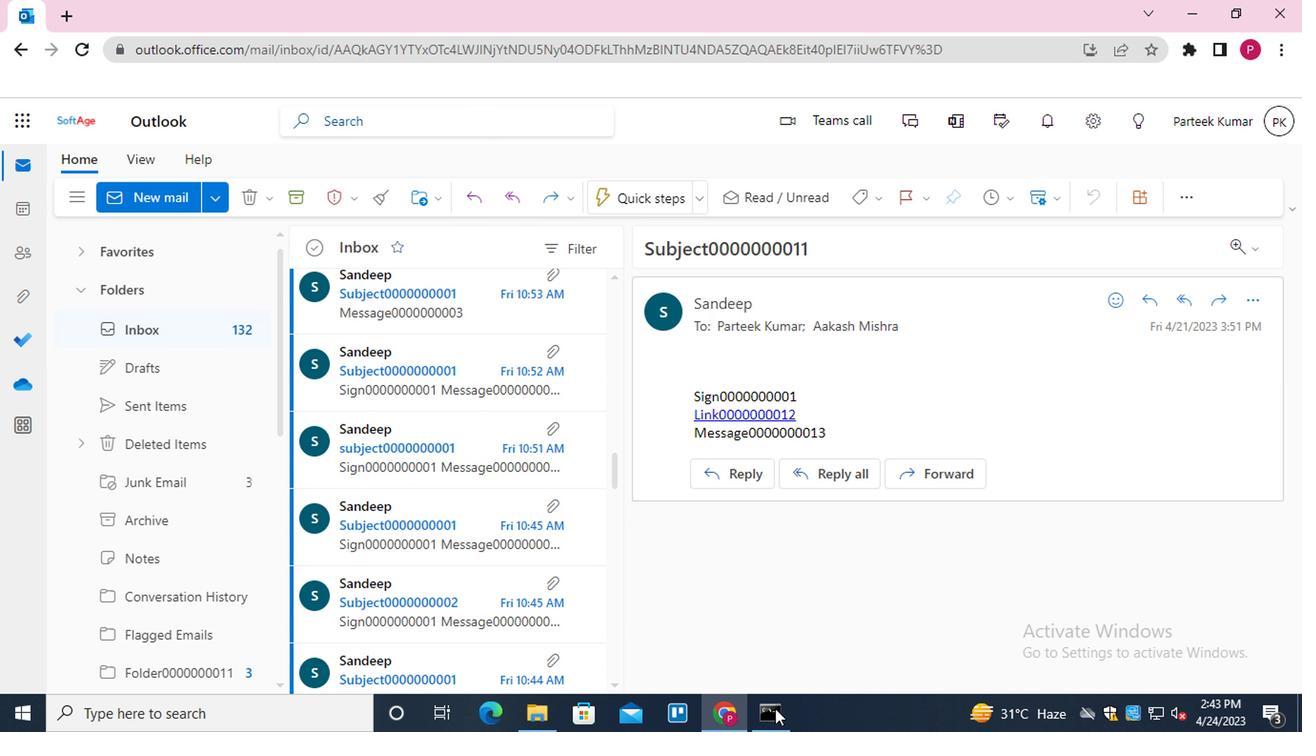 
Action: Mouse pressed left at (751, 600)
Screenshot: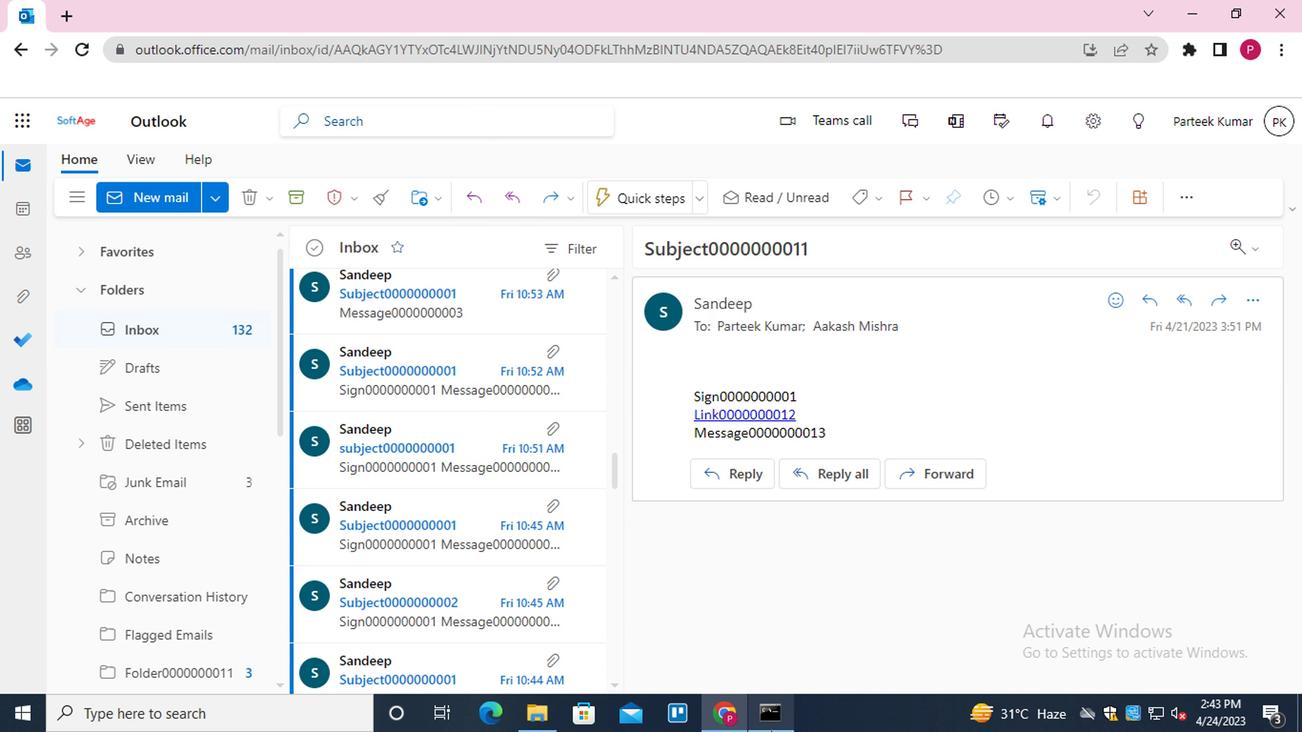 
Action: Mouse moved to (1275, 488)
Screenshot: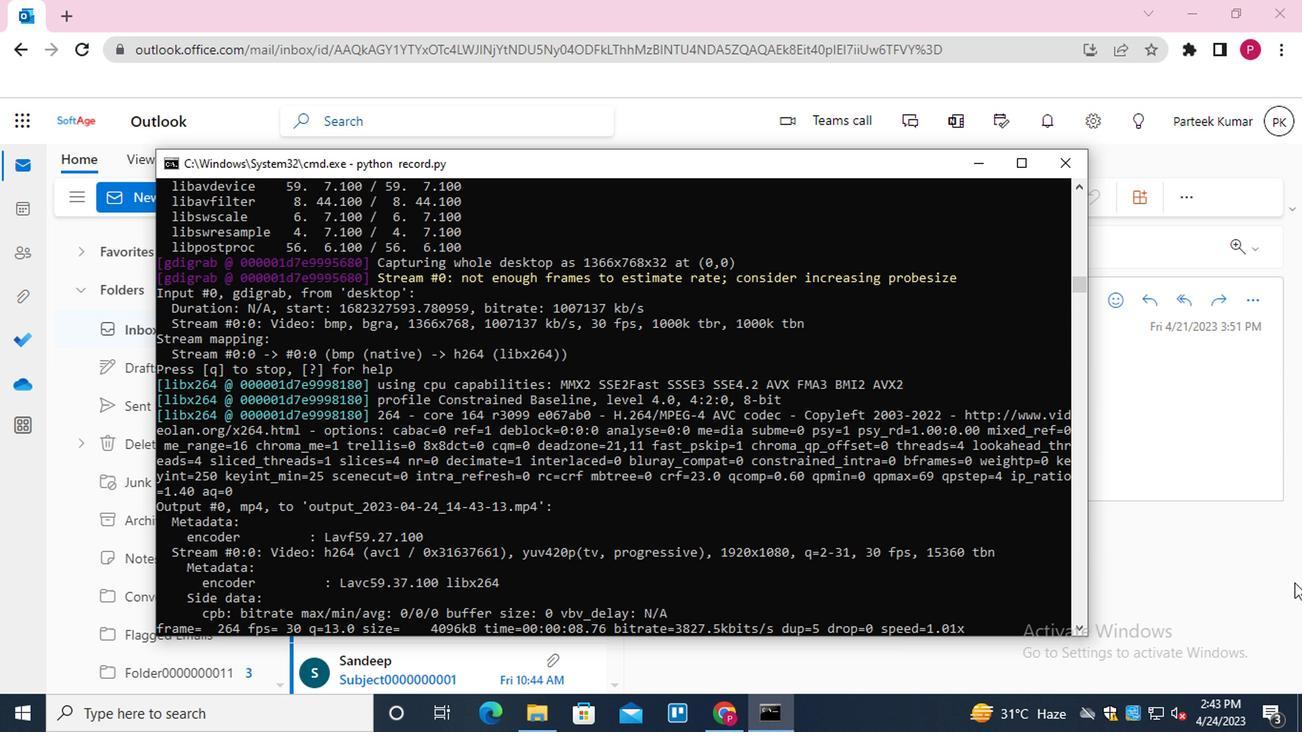 
Action: Mouse pressed left at (1275, 488)
Screenshot: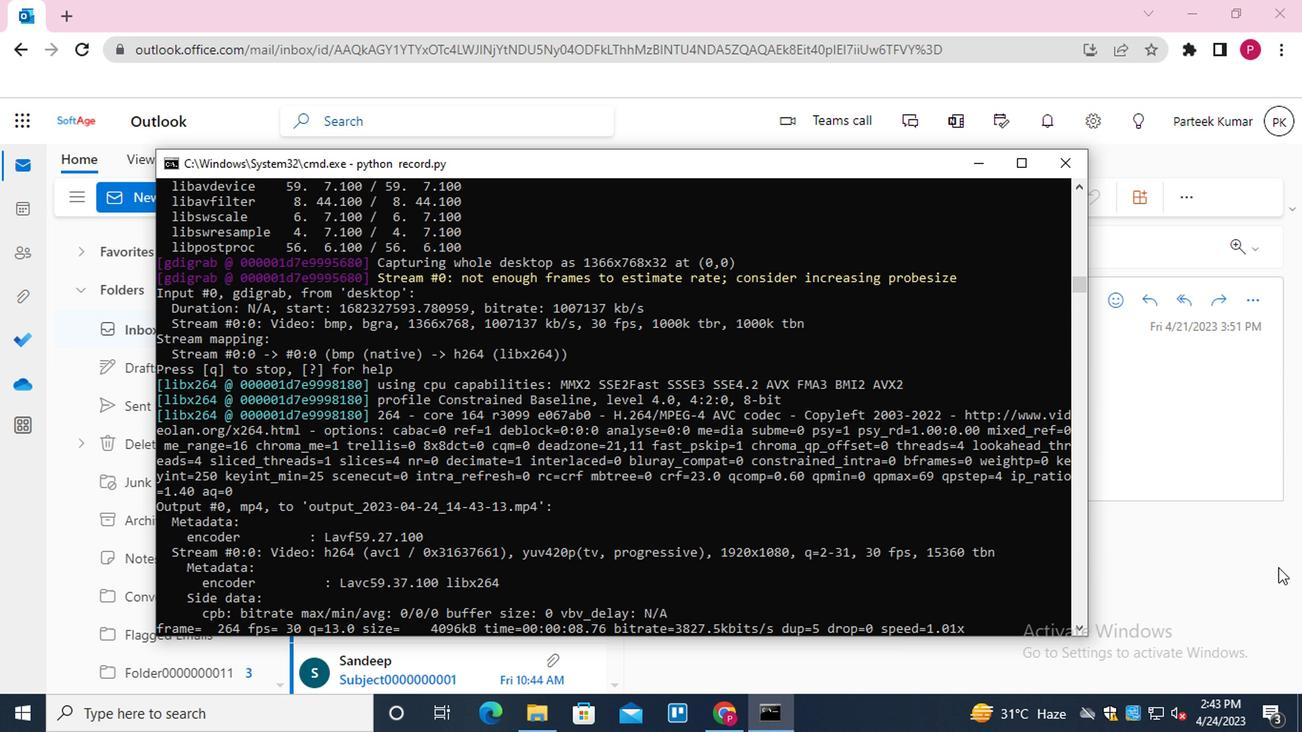 
Action: Mouse moved to (382, 185)
Screenshot: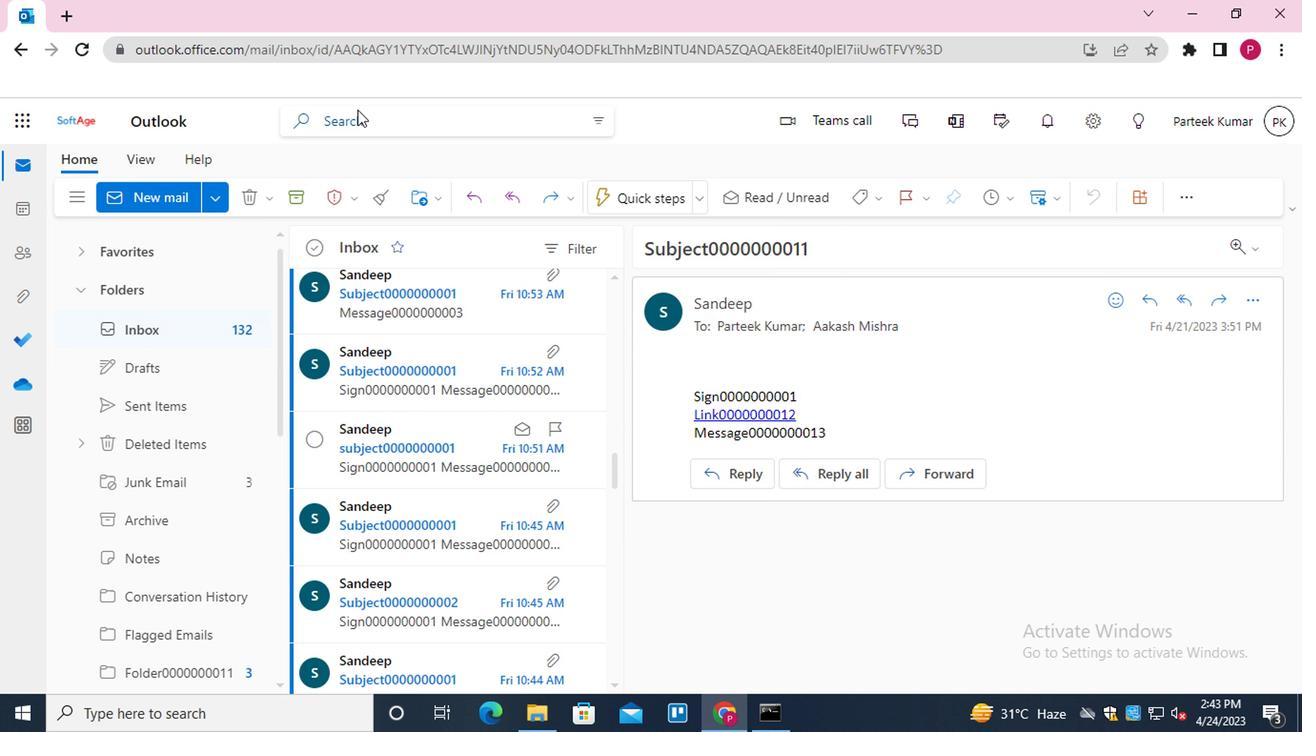 
Action: Mouse pressed left at (382, 185)
Screenshot: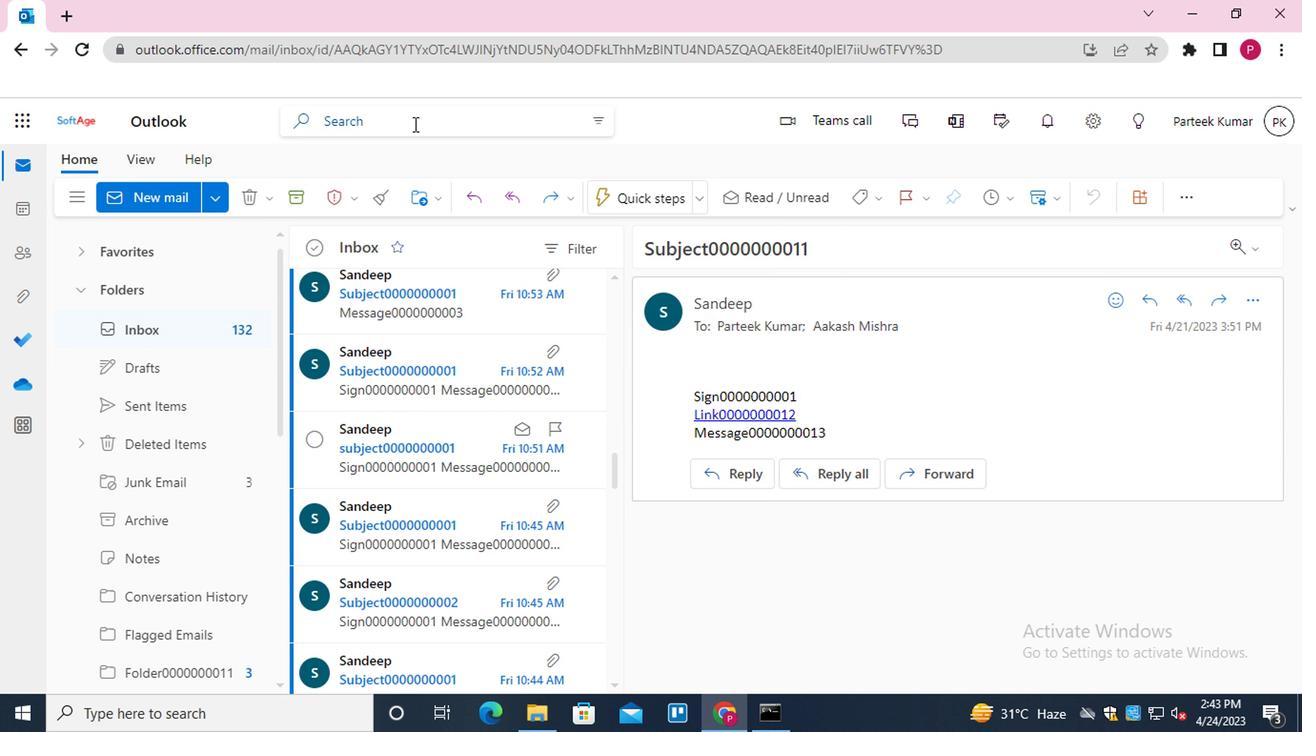 
Action: Mouse moved to (369, 287)
Screenshot: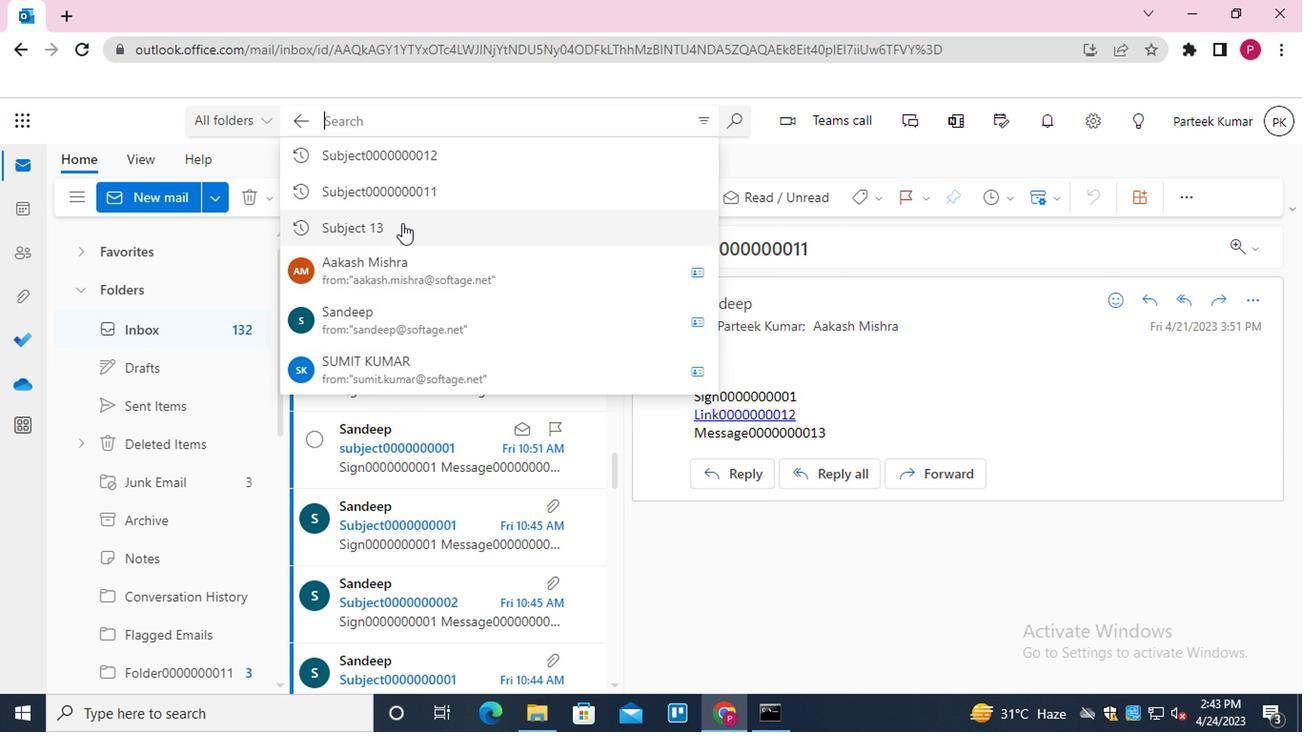 
Action: Mouse pressed left at (369, 287)
Screenshot: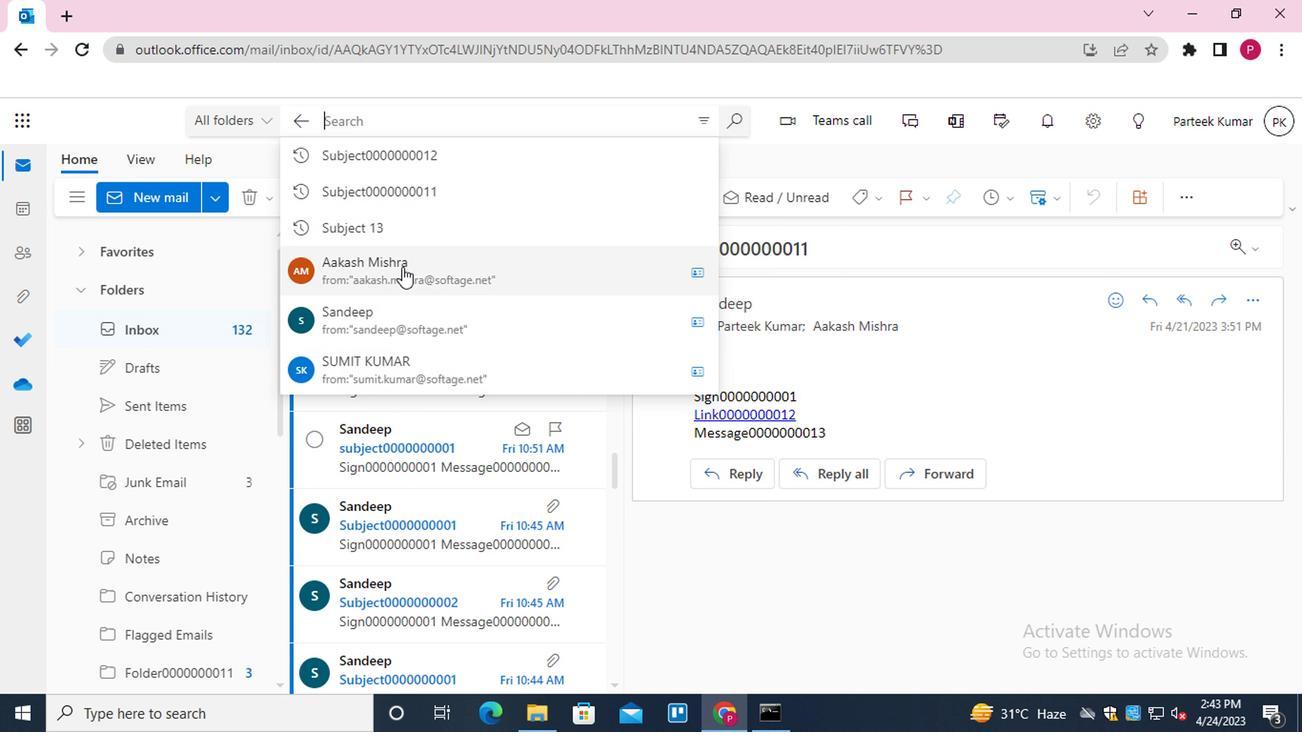 
Action: Mouse moved to (379, 370)
Screenshot: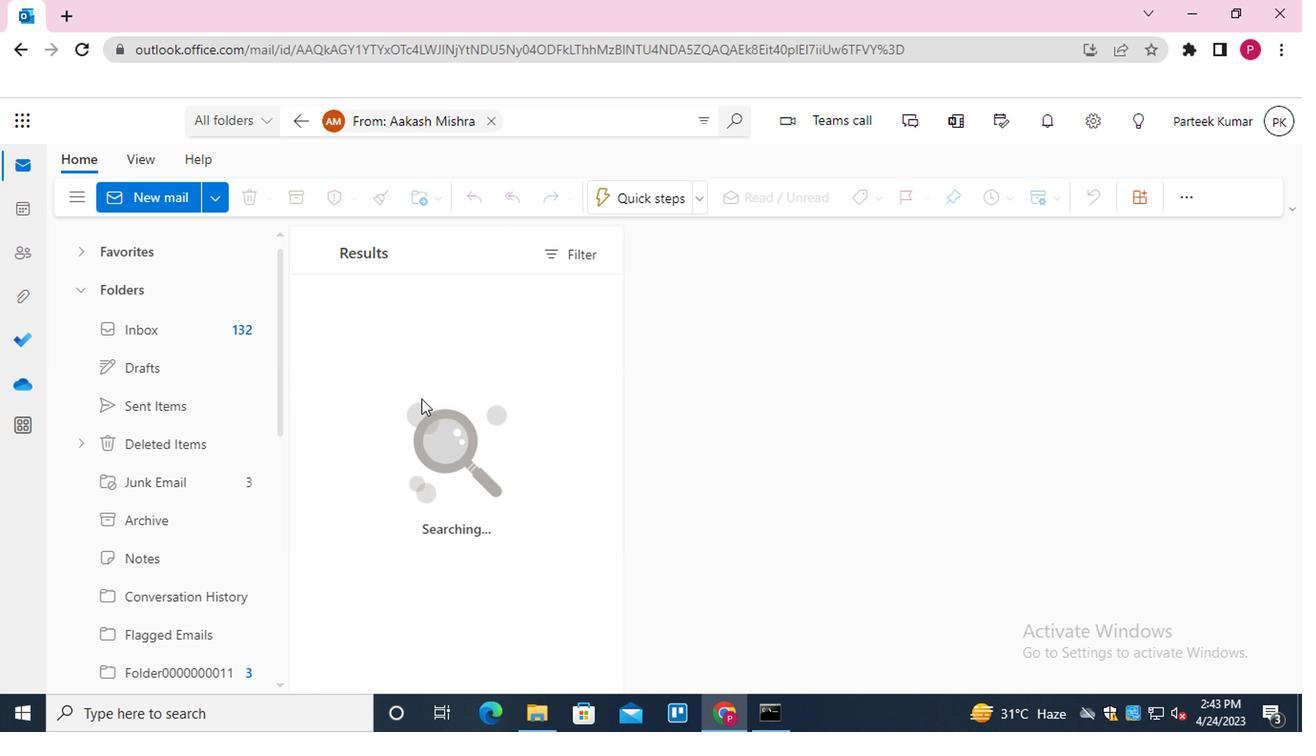 
Action: Mouse scrolled (379, 371) with delta (0, 0)
Screenshot: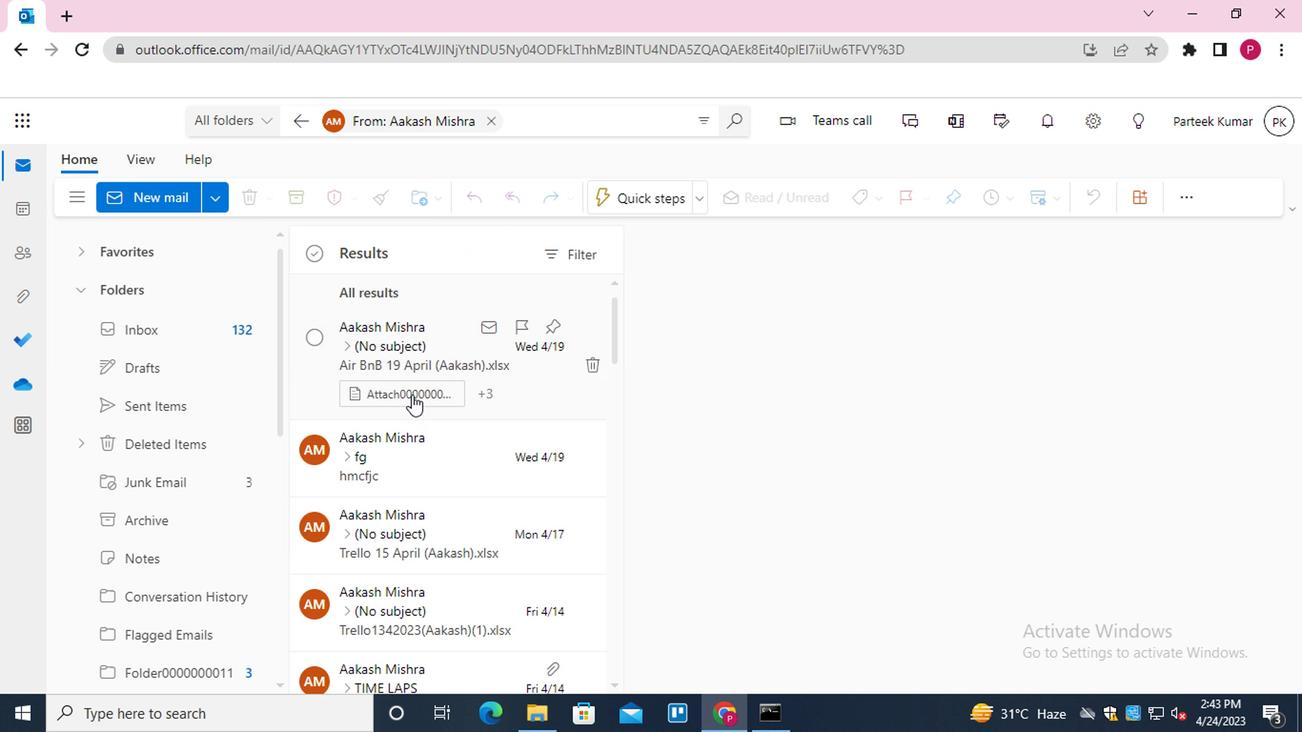 
Action: Mouse scrolled (379, 371) with delta (0, 0)
Screenshot: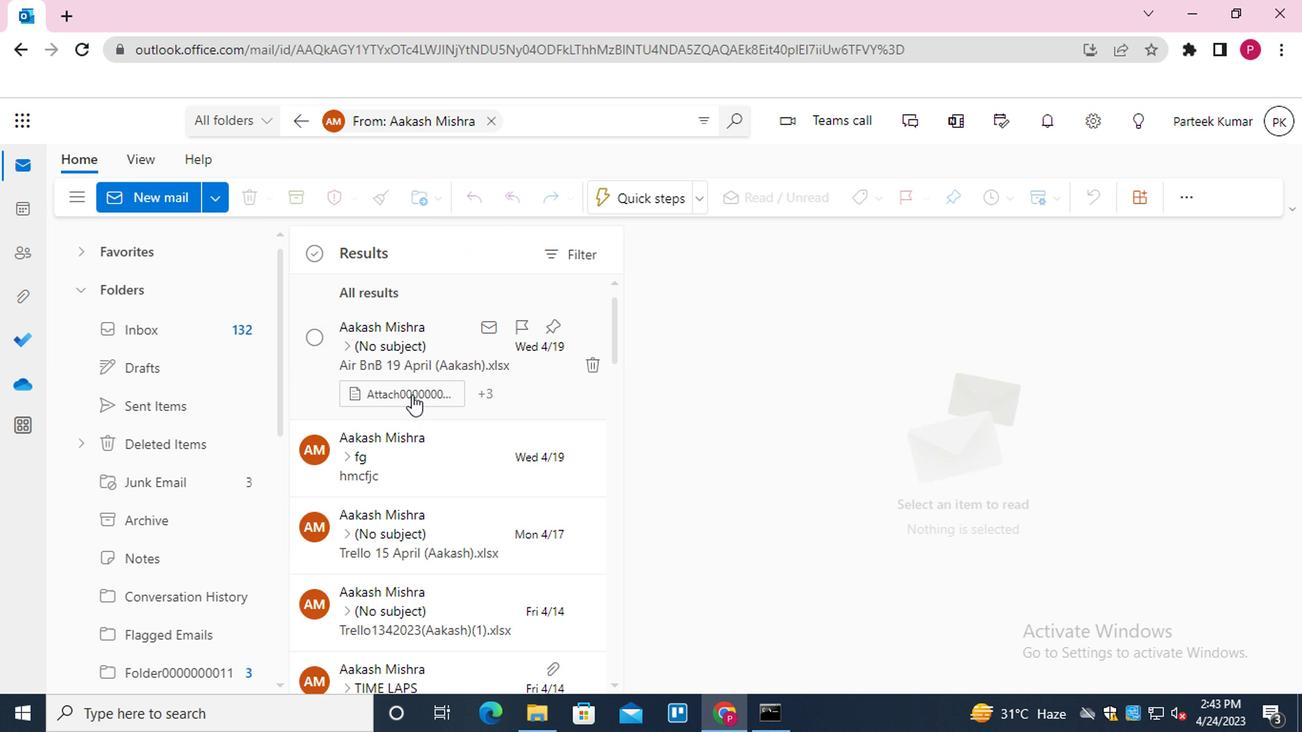 
Action: Mouse scrolled (379, 371) with delta (0, 0)
Screenshot: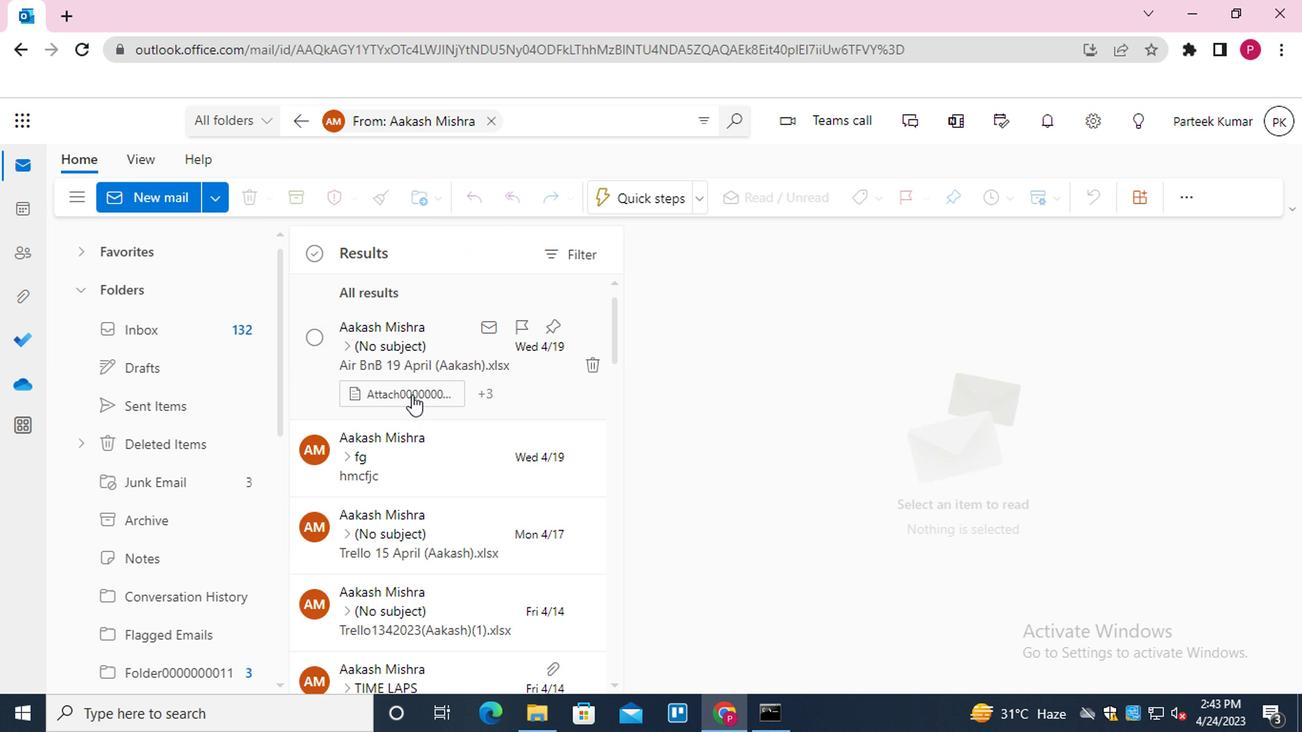 
Action: Mouse moved to (379, 370)
Screenshot: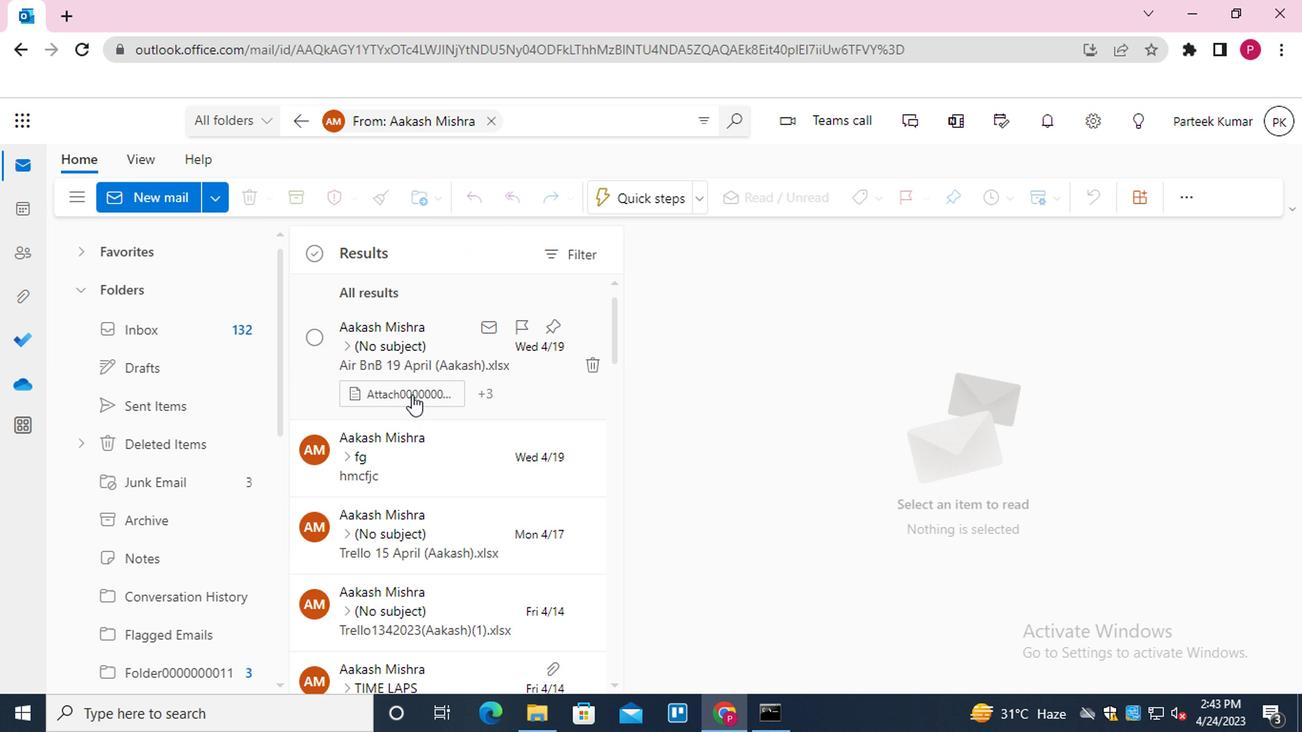 
Action: Mouse scrolled (379, 371) with delta (0, 0)
Screenshot: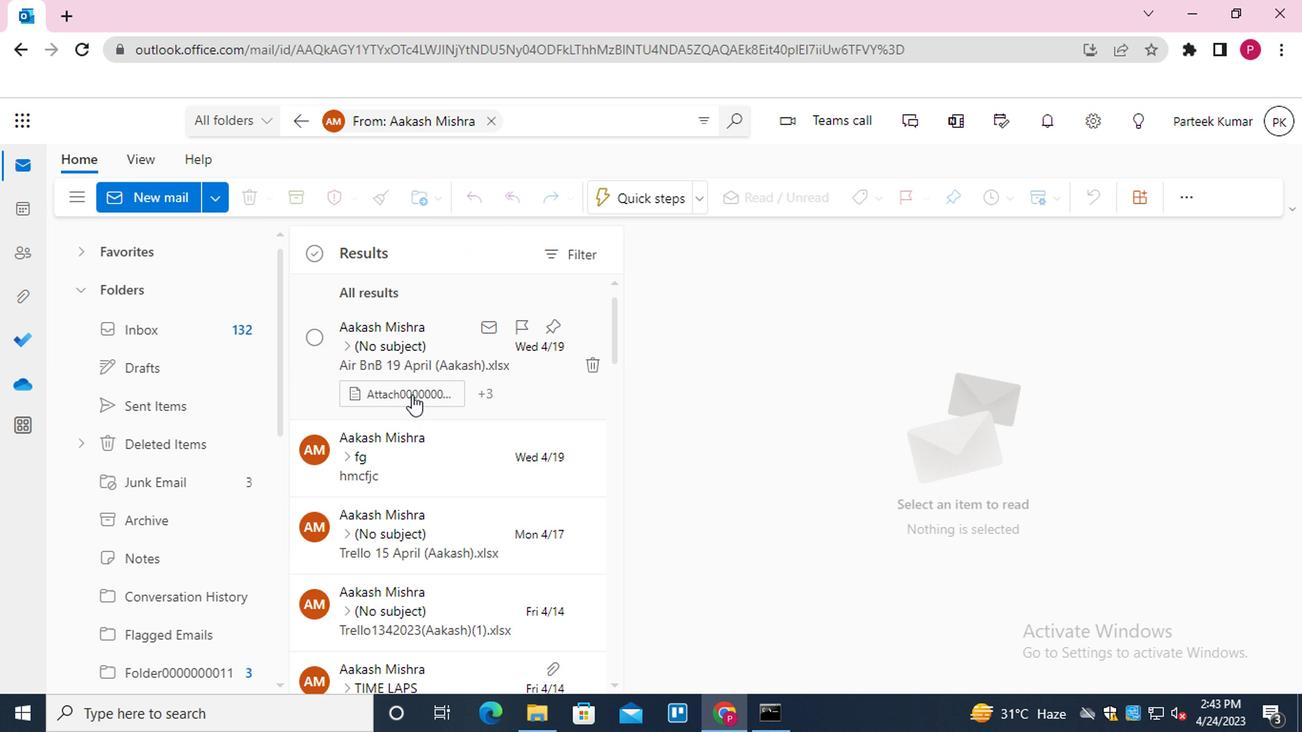 
Action: Mouse moved to (371, 337)
Screenshot: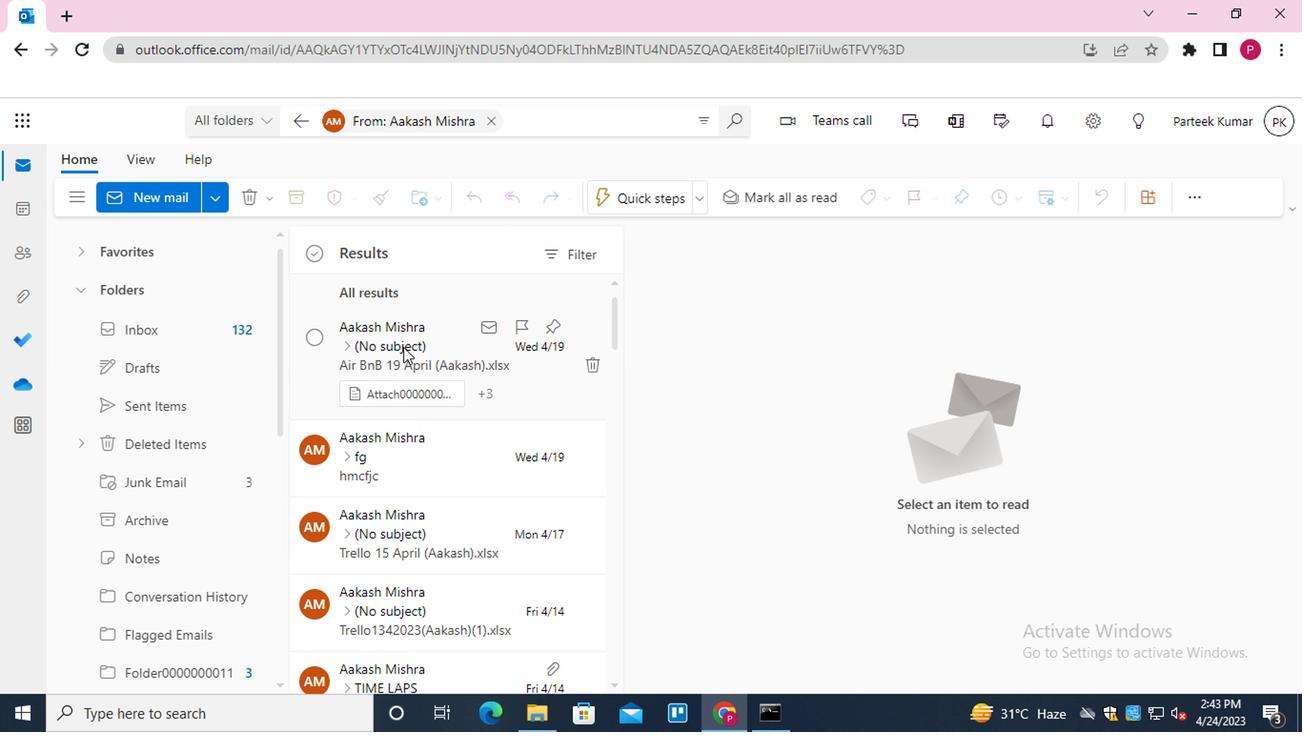
Action: Mouse pressed left at (371, 337)
Screenshot: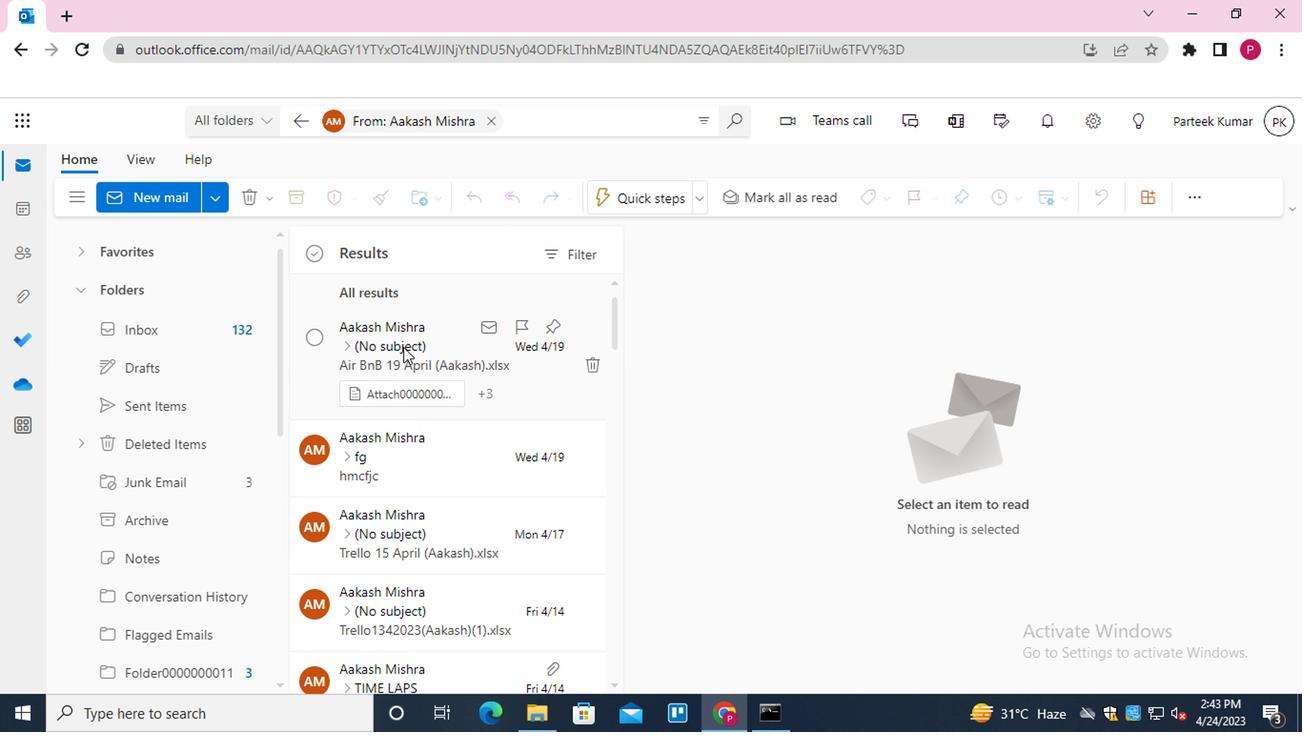 
Action: Mouse moved to (382, 336)
Screenshot: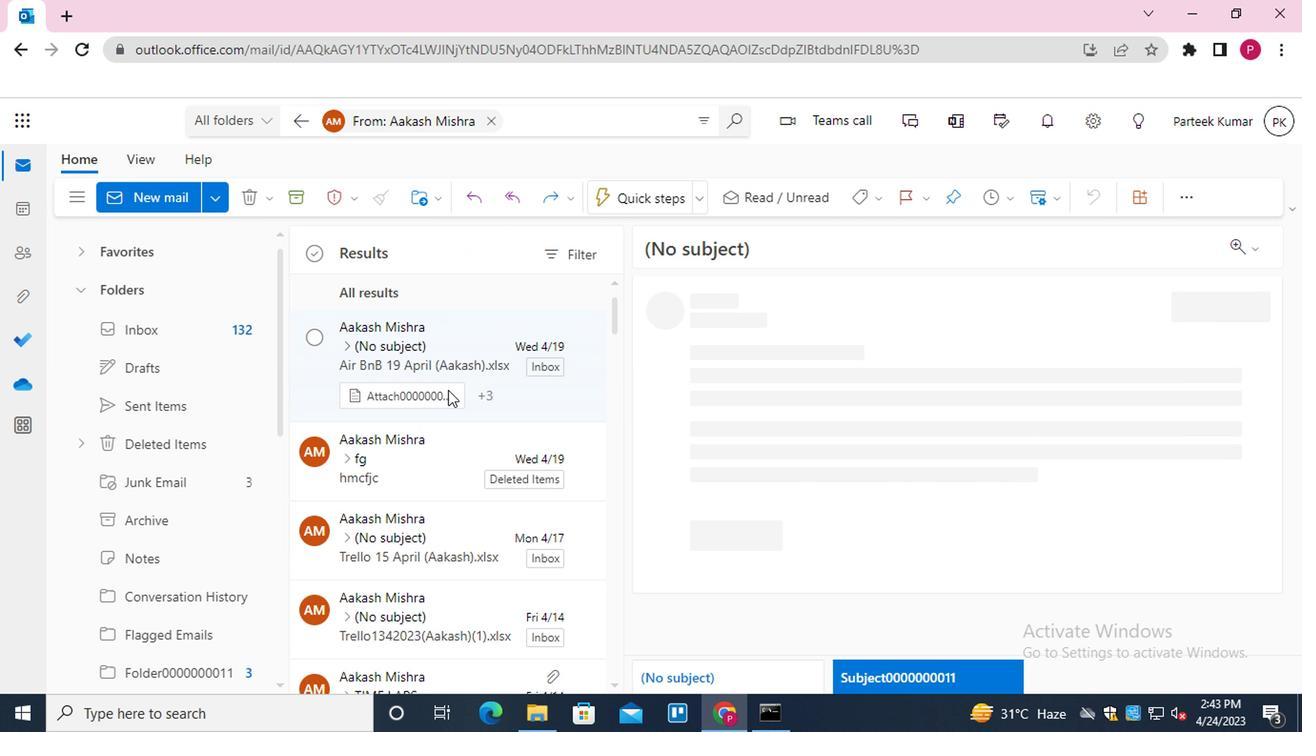 
Action: Mouse pressed left at (382, 336)
Screenshot: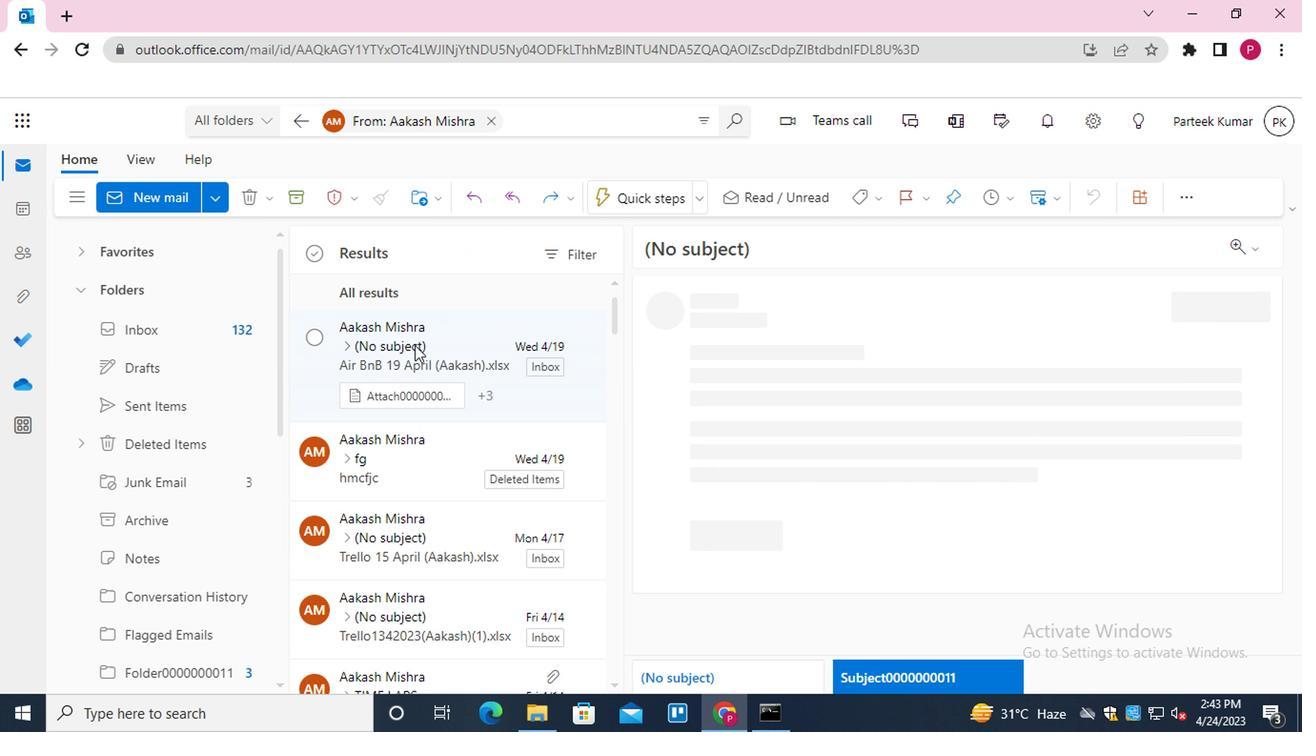
Action: Mouse moved to (1137, 425)
Screenshot: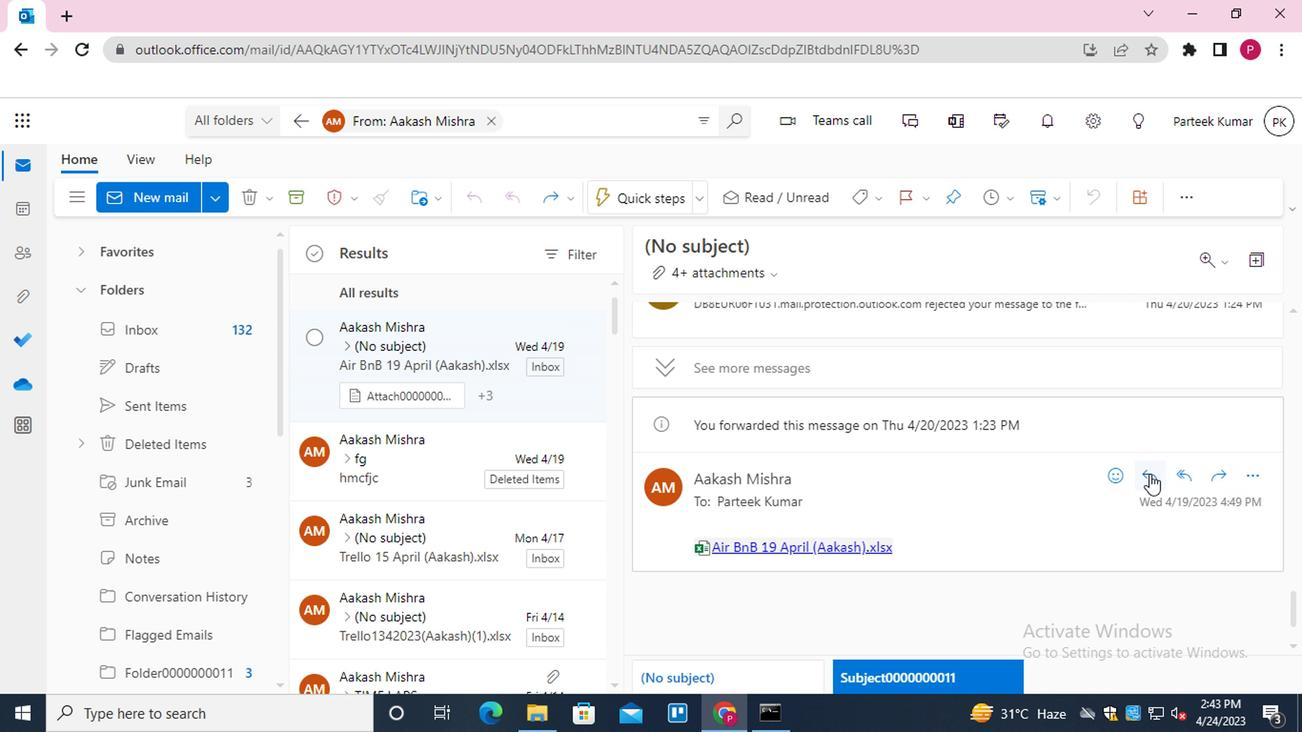 
Action: Mouse pressed left at (1137, 425)
Screenshot: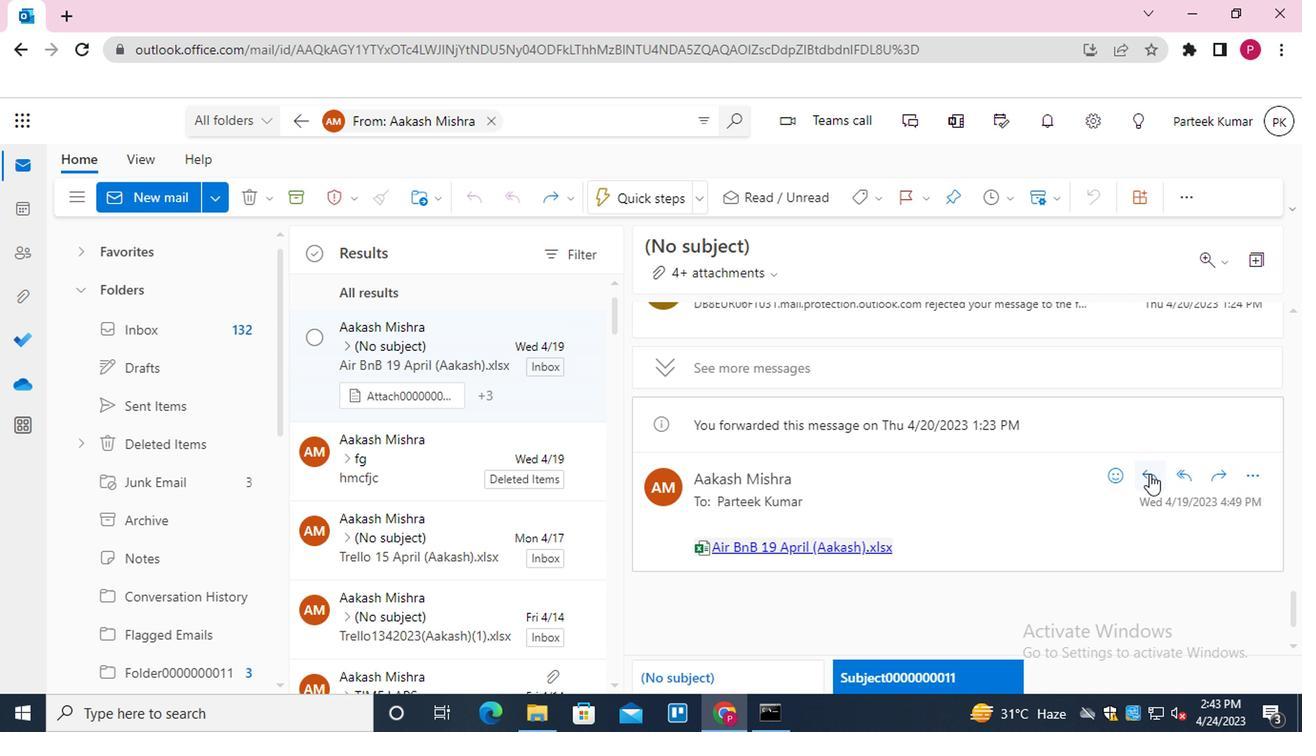 
Action: Mouse moved to (633, 491)
Screenshot: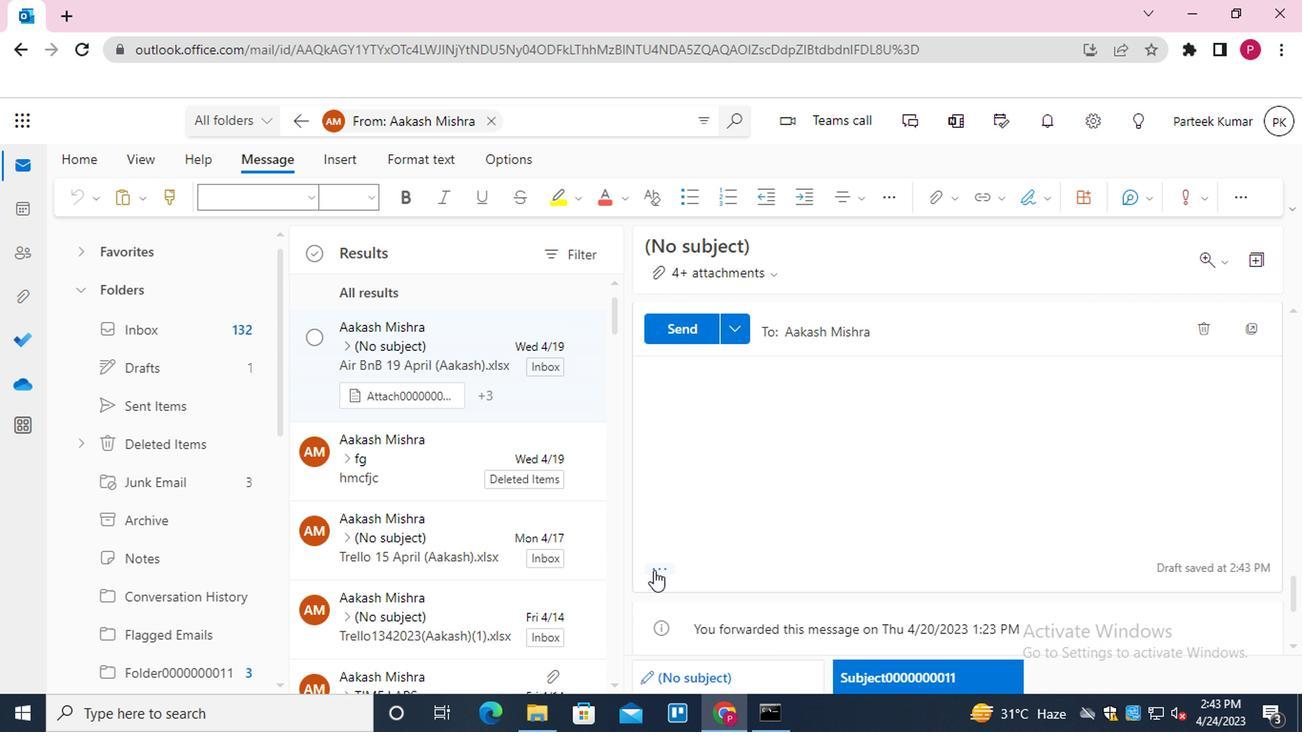 
Action: Mouse pressed left at (633, 491)
Screenshot: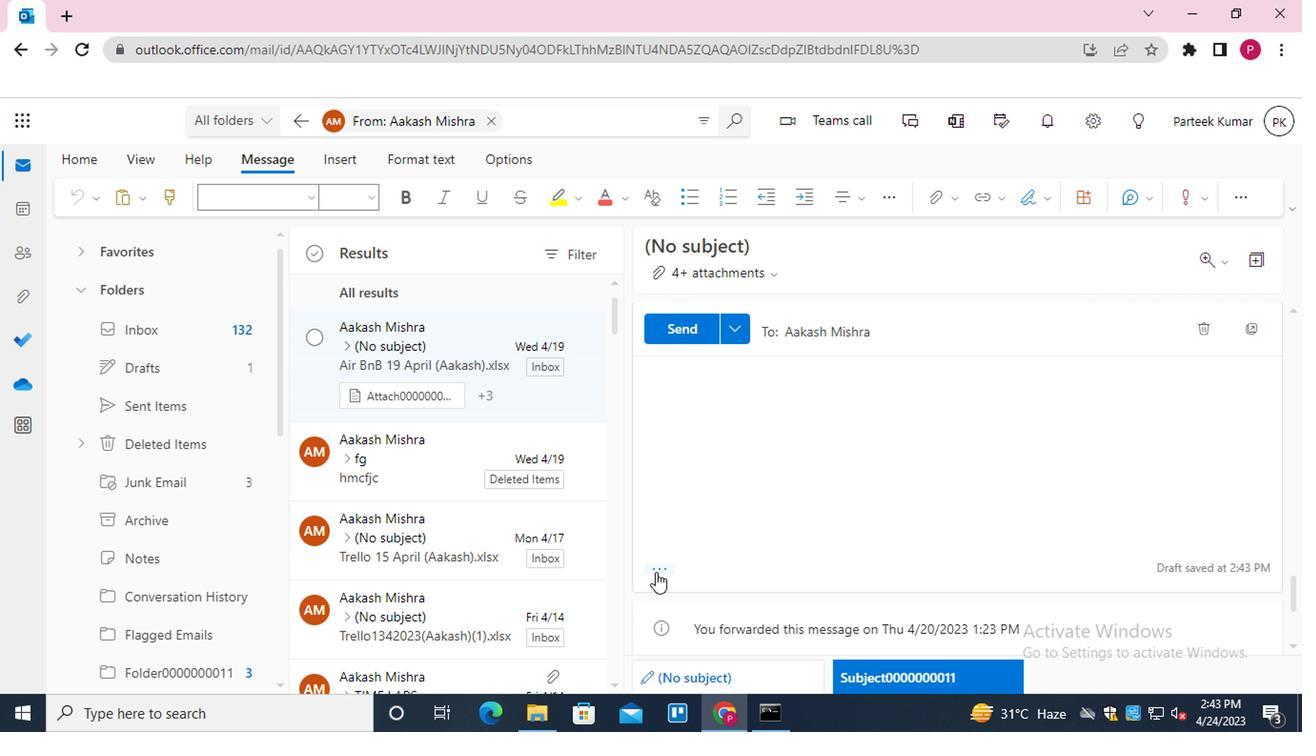 
Action: Mouse moved to (884, 275)
Screenshot: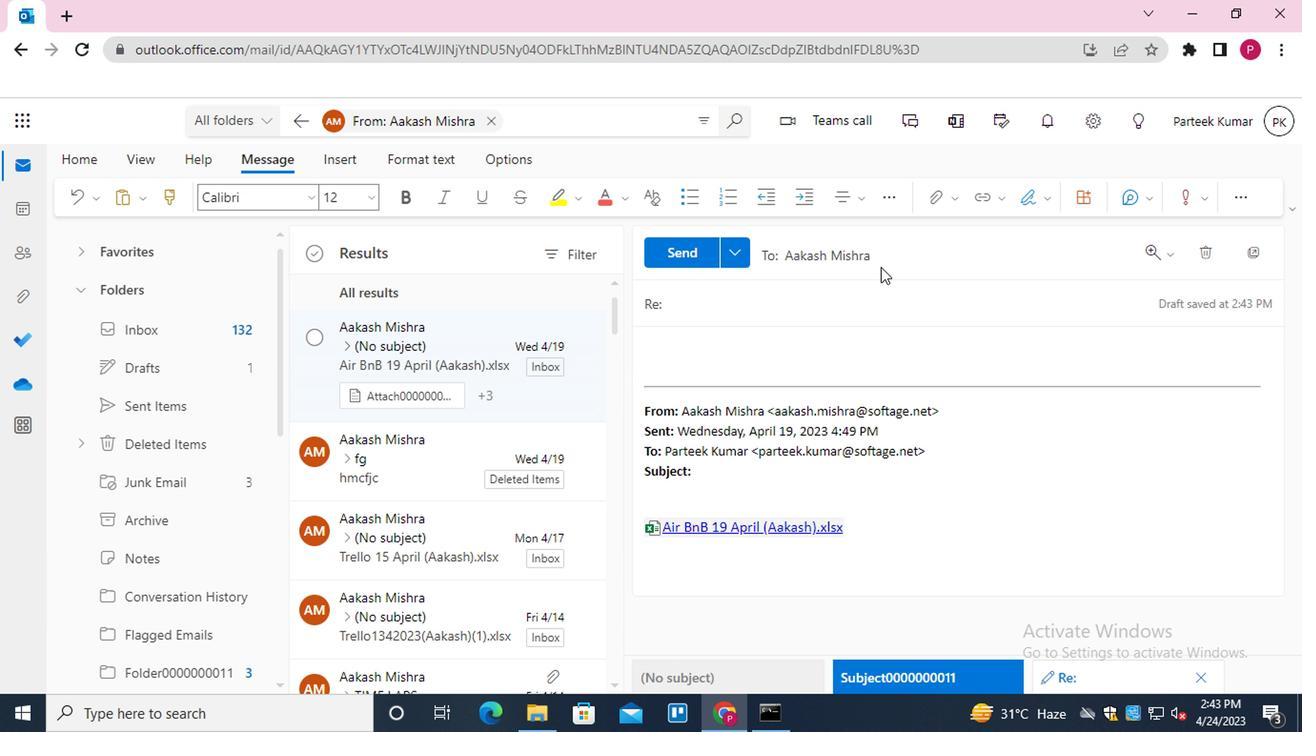 
Action: Mouse pressed left at (884, 275)
Screenshot: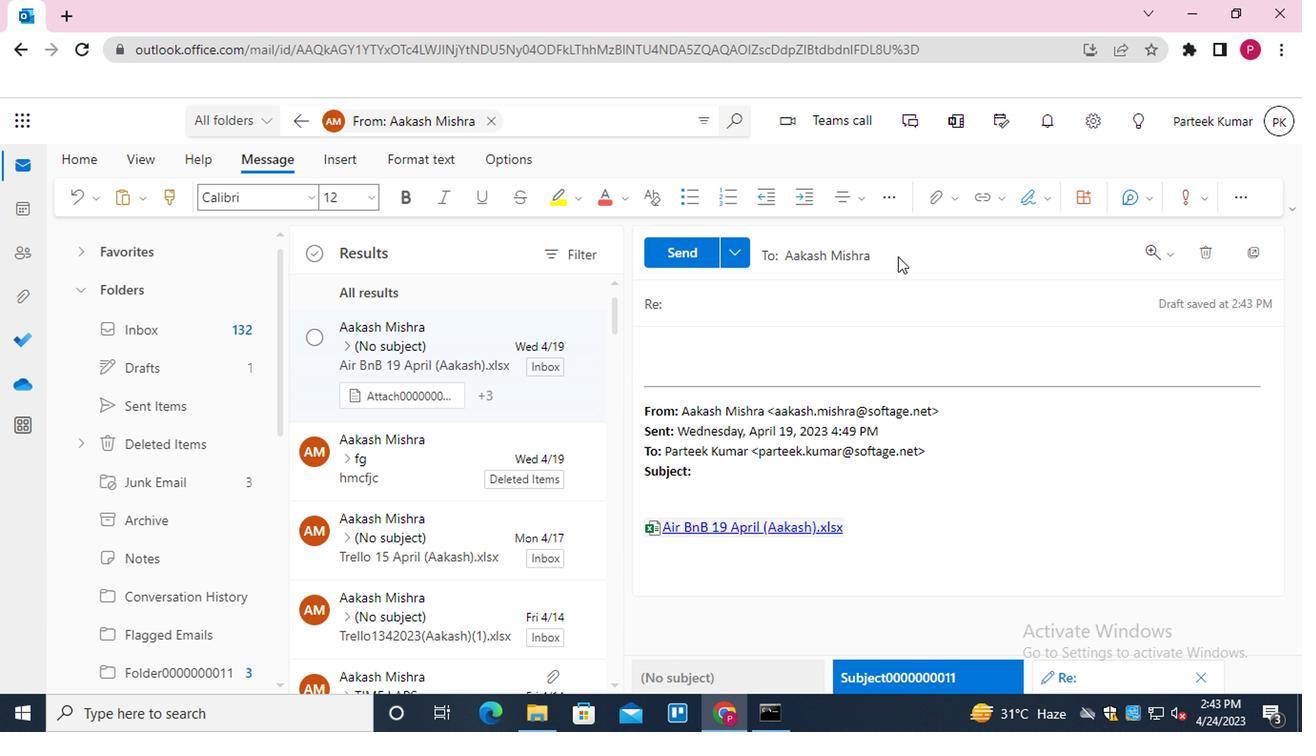 
Action: Mouse moved to (728, 337)
Screenshot: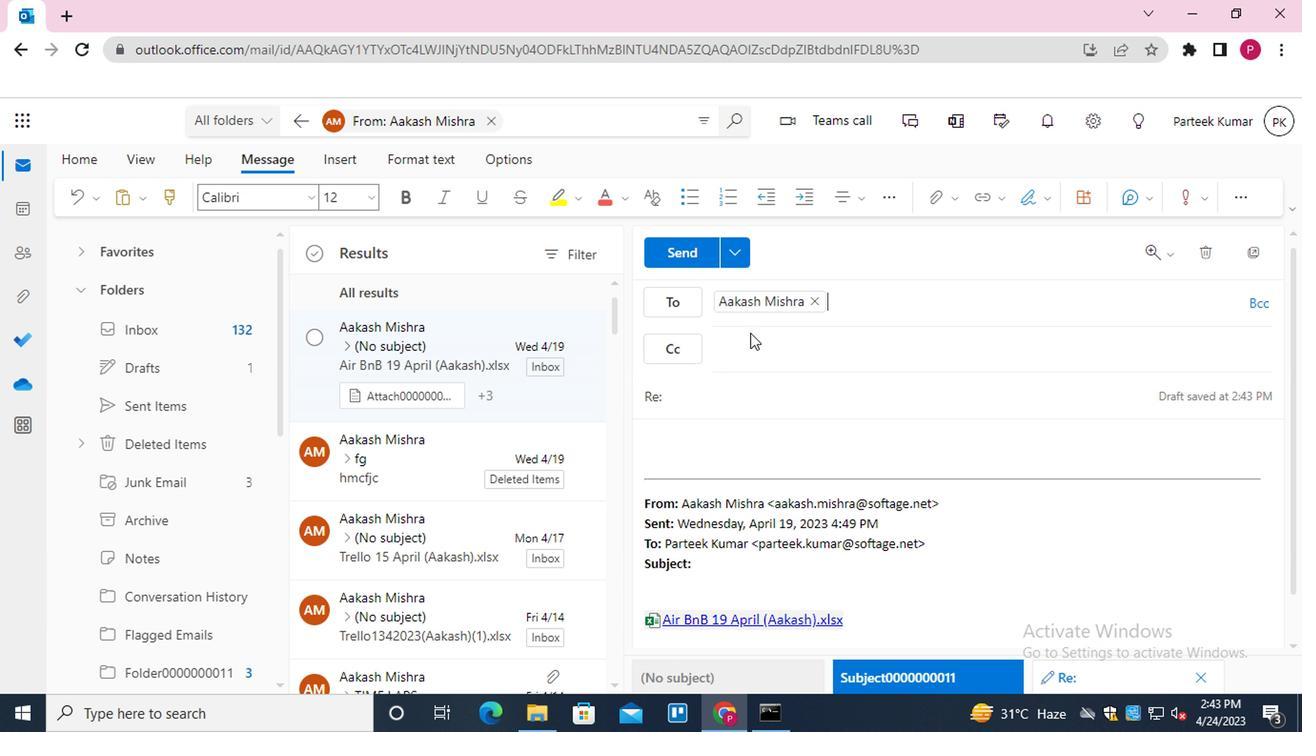 
Action: Mouse pressed left at (728, 337)
Screenshot: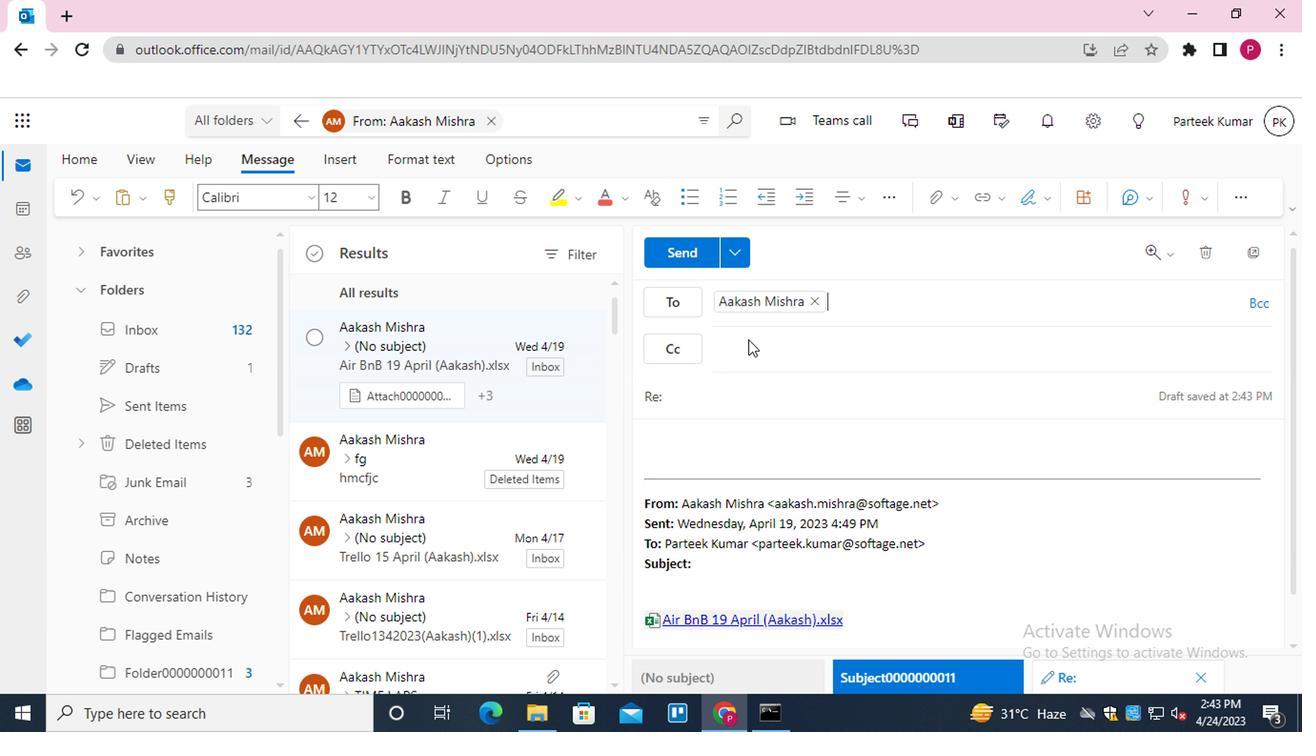 
Action: Key pressed <Key.shift>EMAIL0000000002<Key.enter>
Screenshot: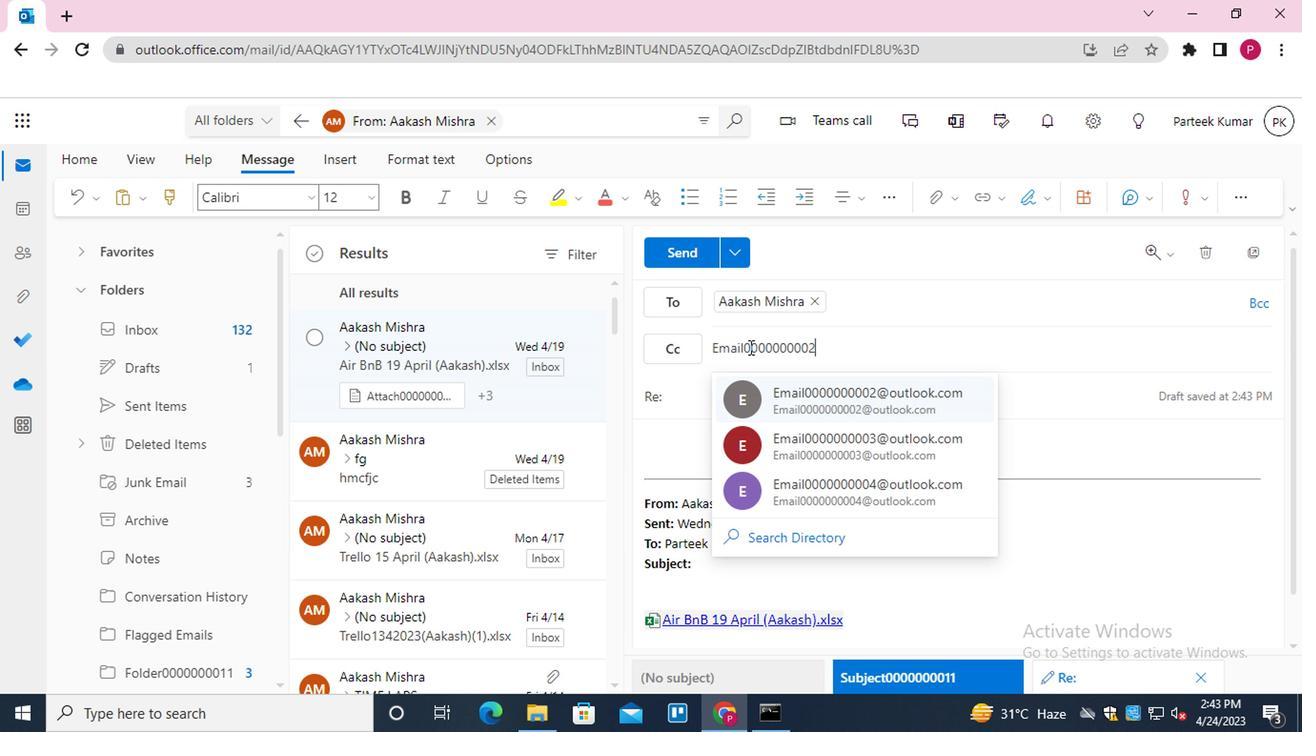 
Action: Mouse moved to (688, 381)
Screenshot: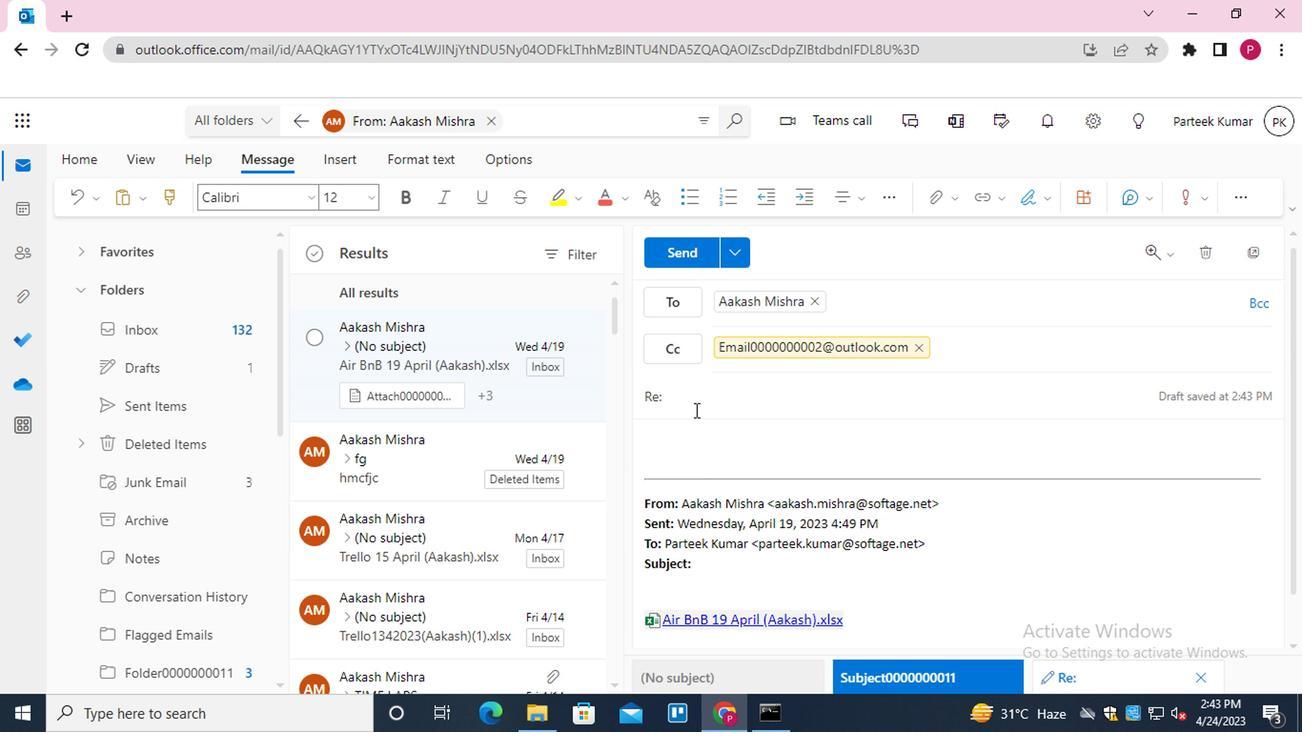 
Action: Mouse pressed left at (688, 381)
Screenshot: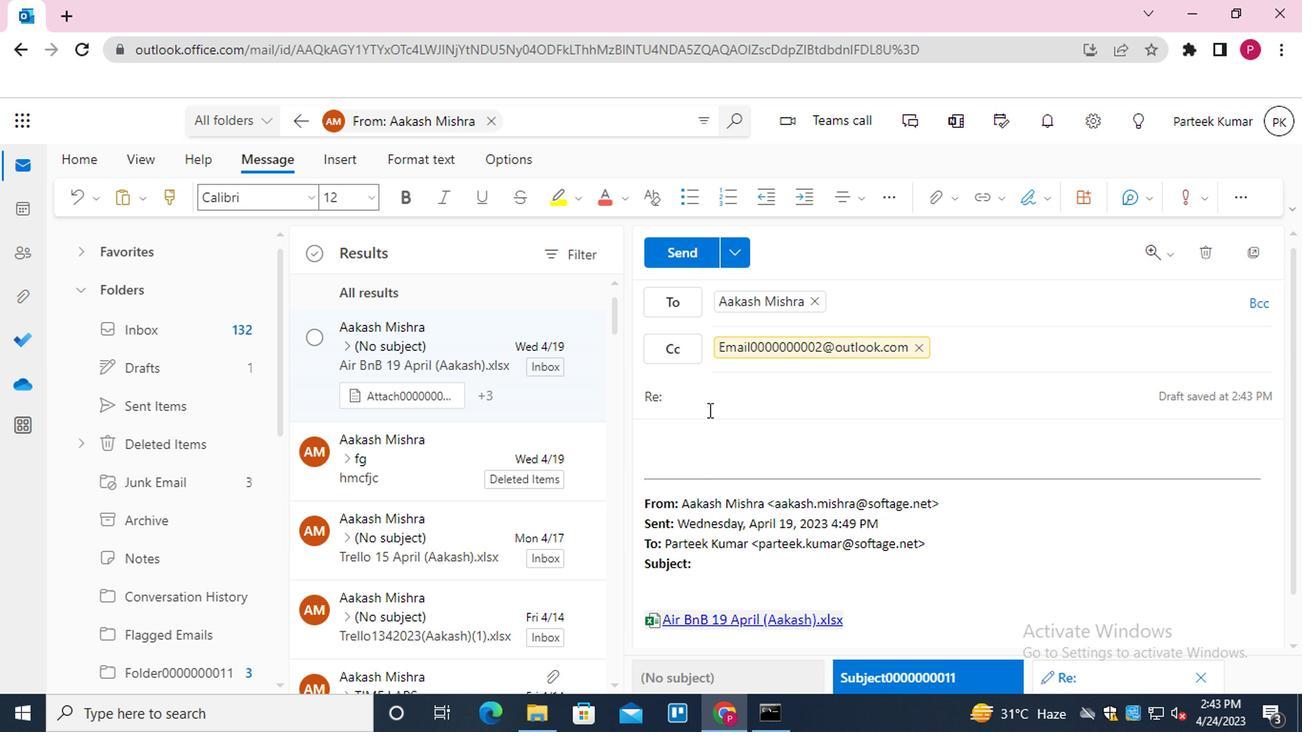 
Action: Mouse moved to (692, 379)
Screenshot: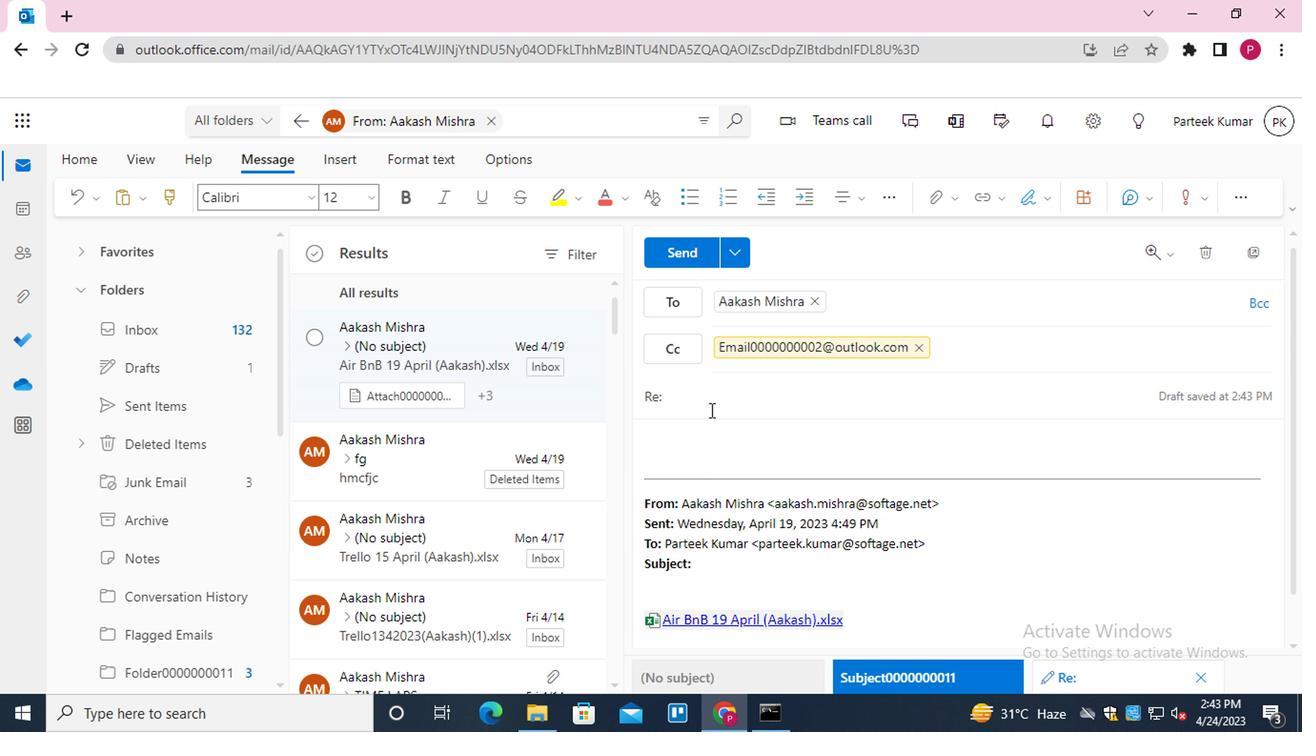
Action: Key pressed <Key.shift>SUBJECT0000000022
Screenshot: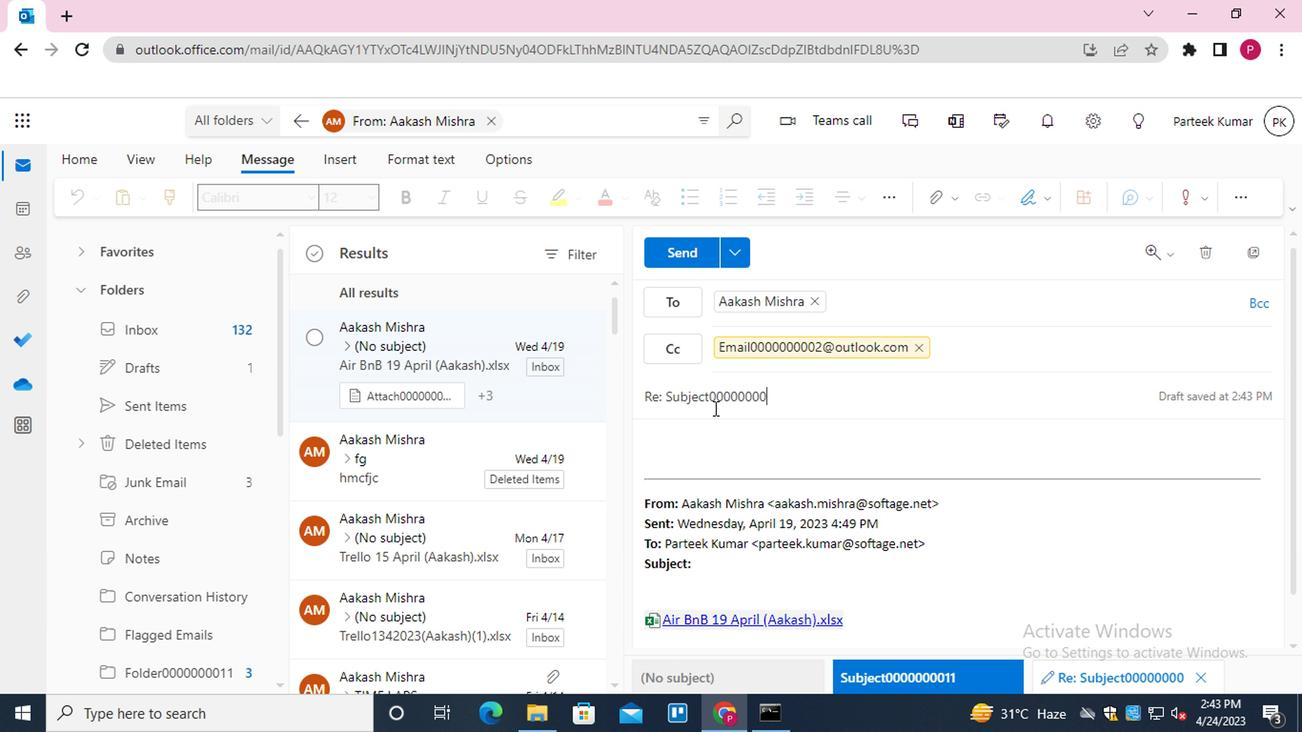 
Action: Mouse moved to (713, 413)
Screenshot: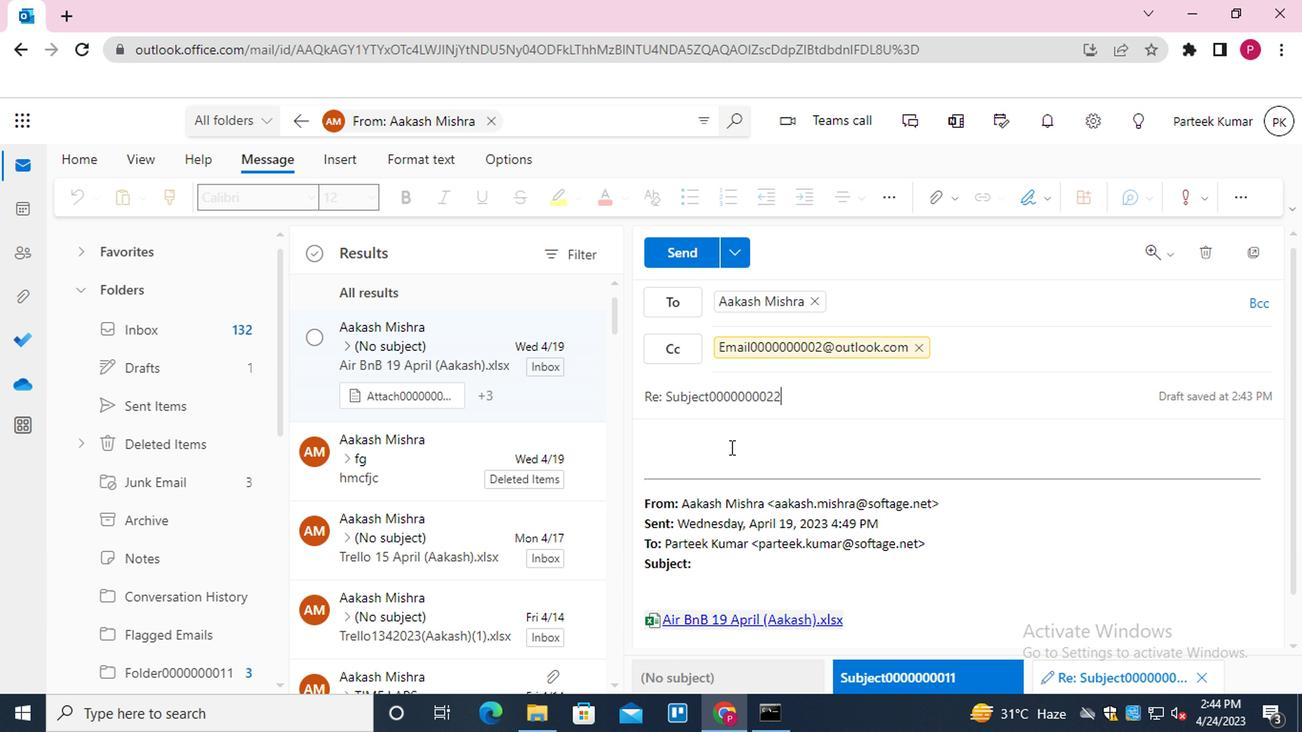 
Action: Mouse pressed left at (713, 413)
Screenshot: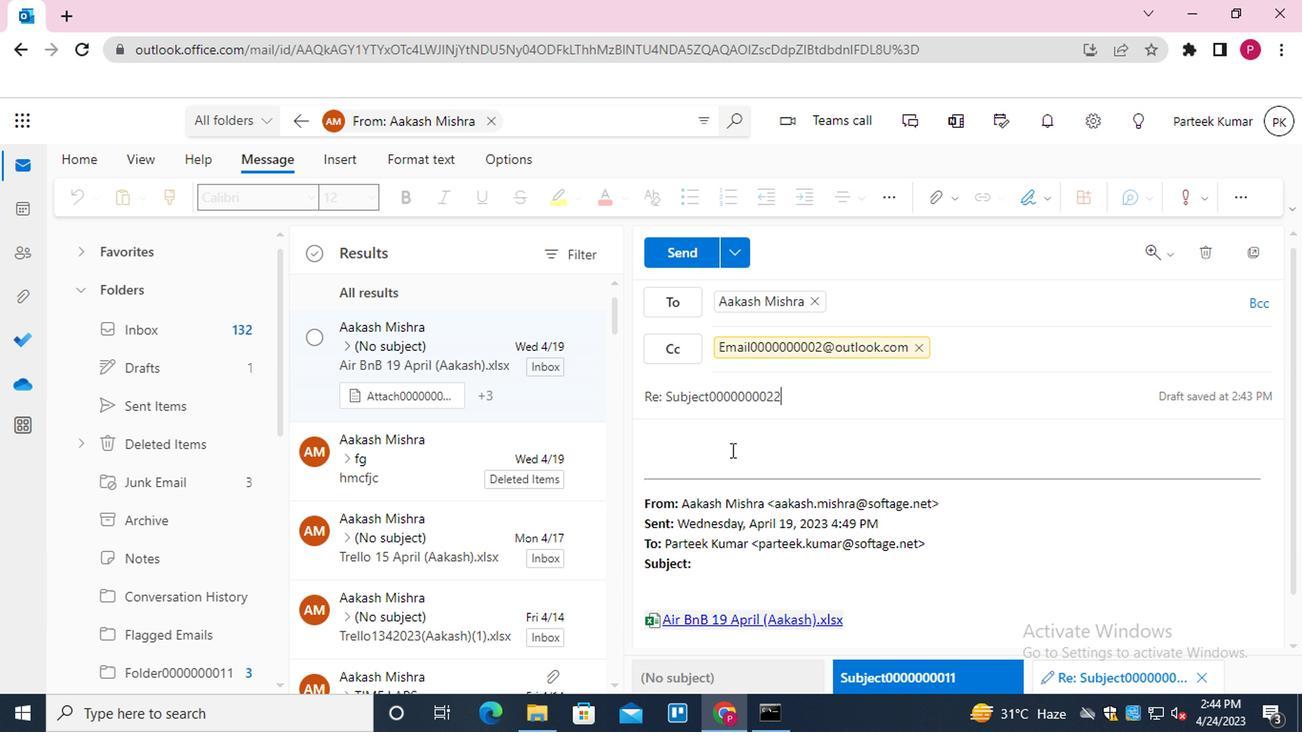 
Action: Mouse moved to (713, 413)
Screenshot: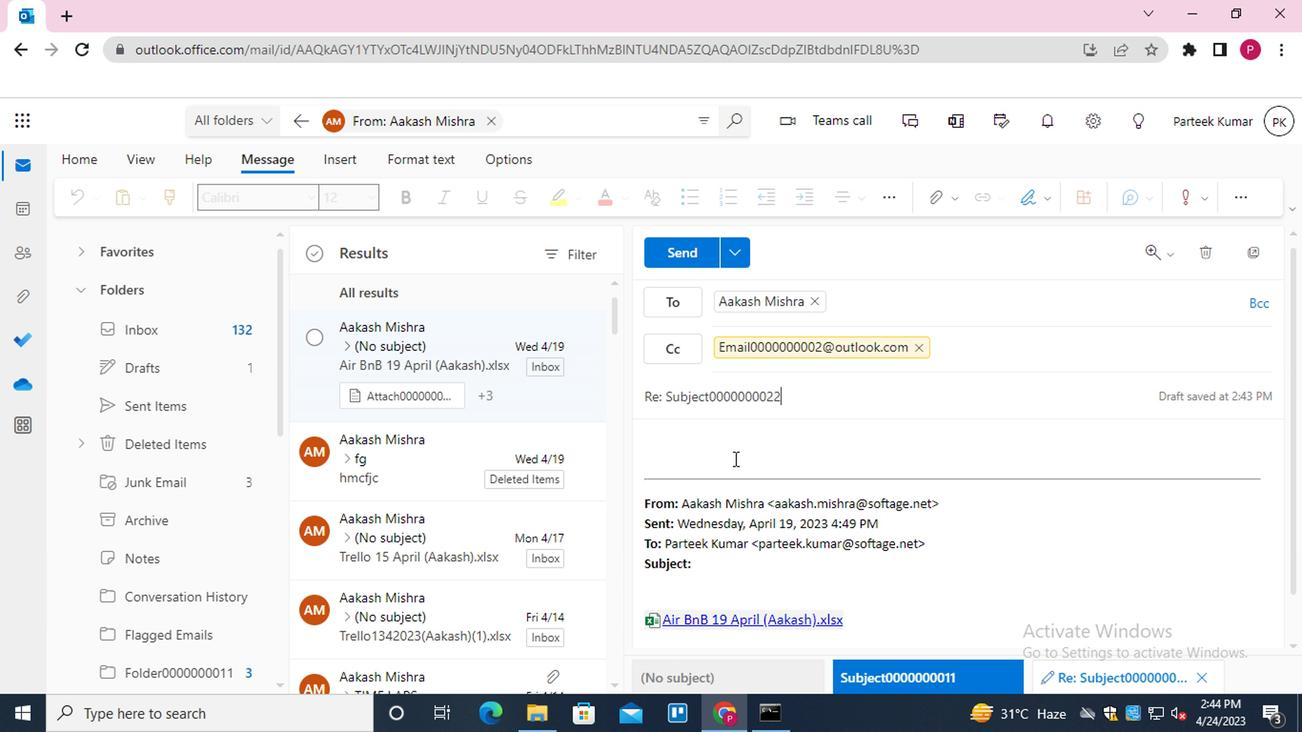 
Action: Key pressed <Key.shift_r>MESSAGR<Key.backspace>E0000000024
Screenshot: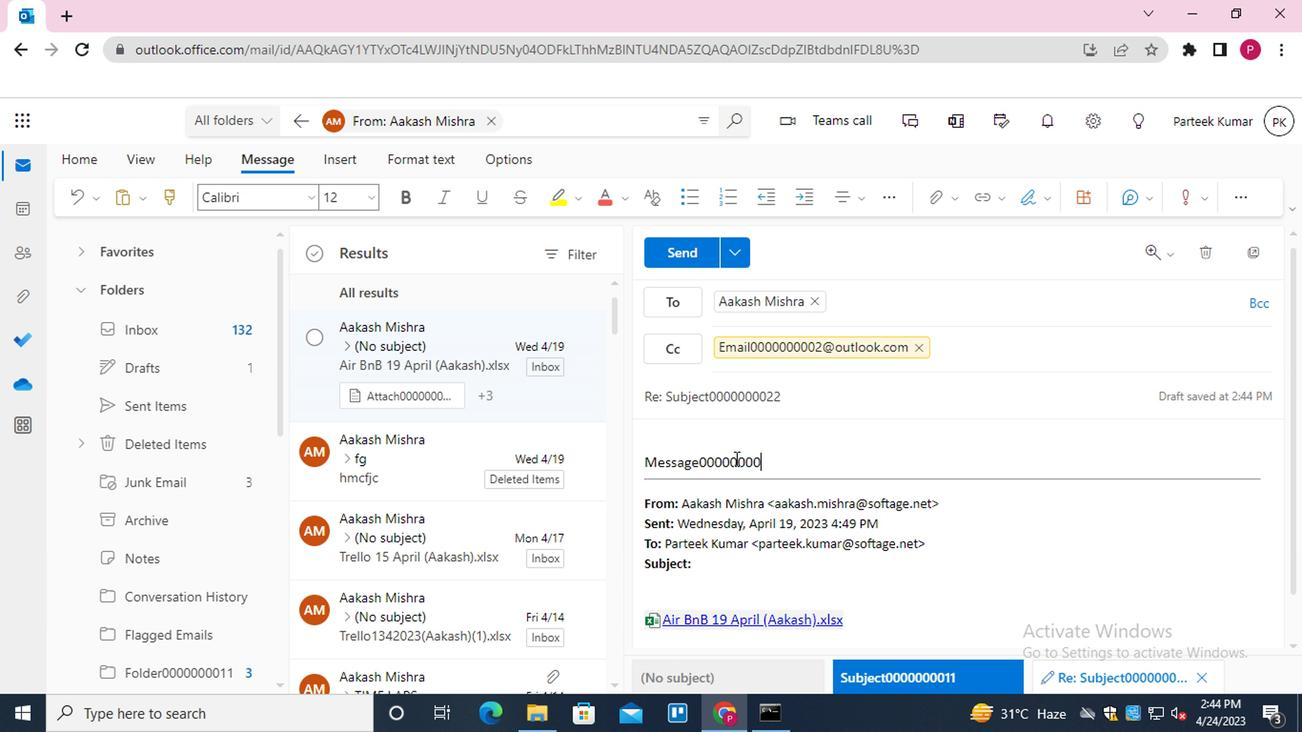 
Action: Mouse moved to (647, 270)
Screenshot: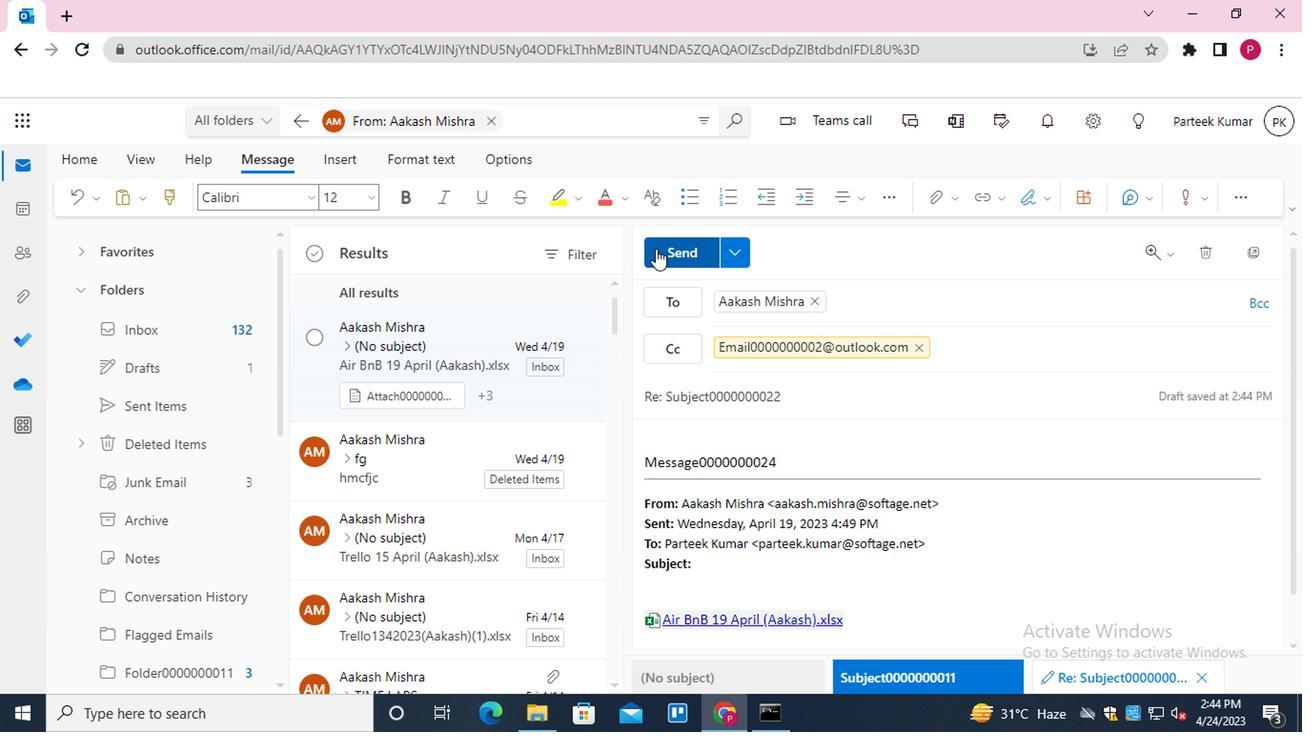 
Action: Mouse pressed left at (647, 270)
Screenshot: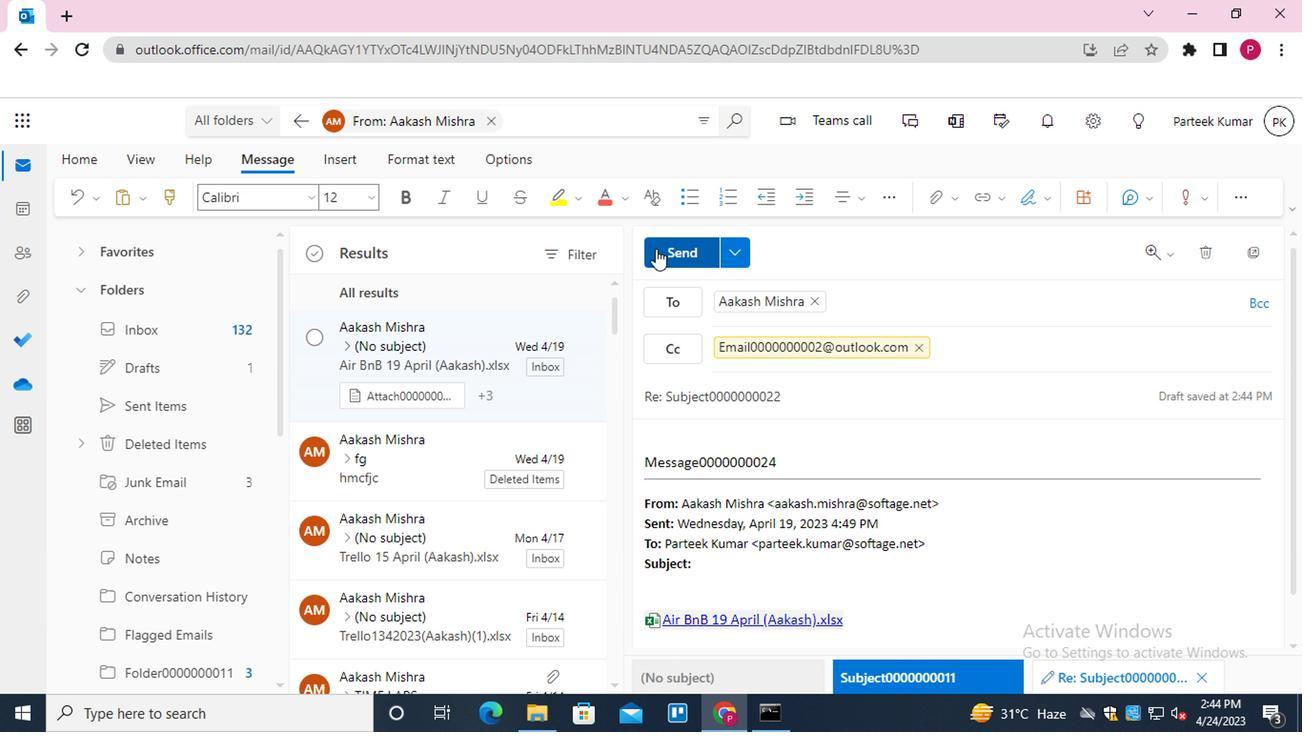 
Action: Mouse moved to (1142, 390)
Screenshot: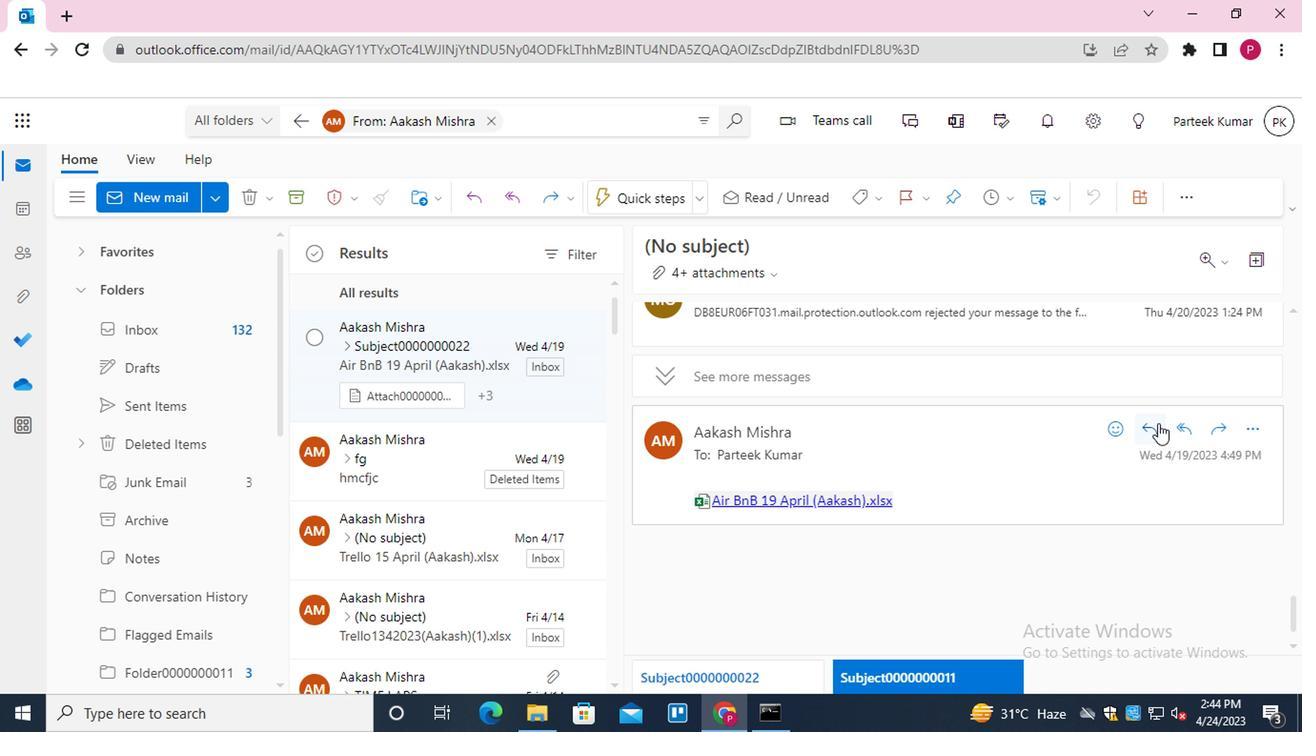
Action: Mouse pressed left at (1142, 390)
Screenshot: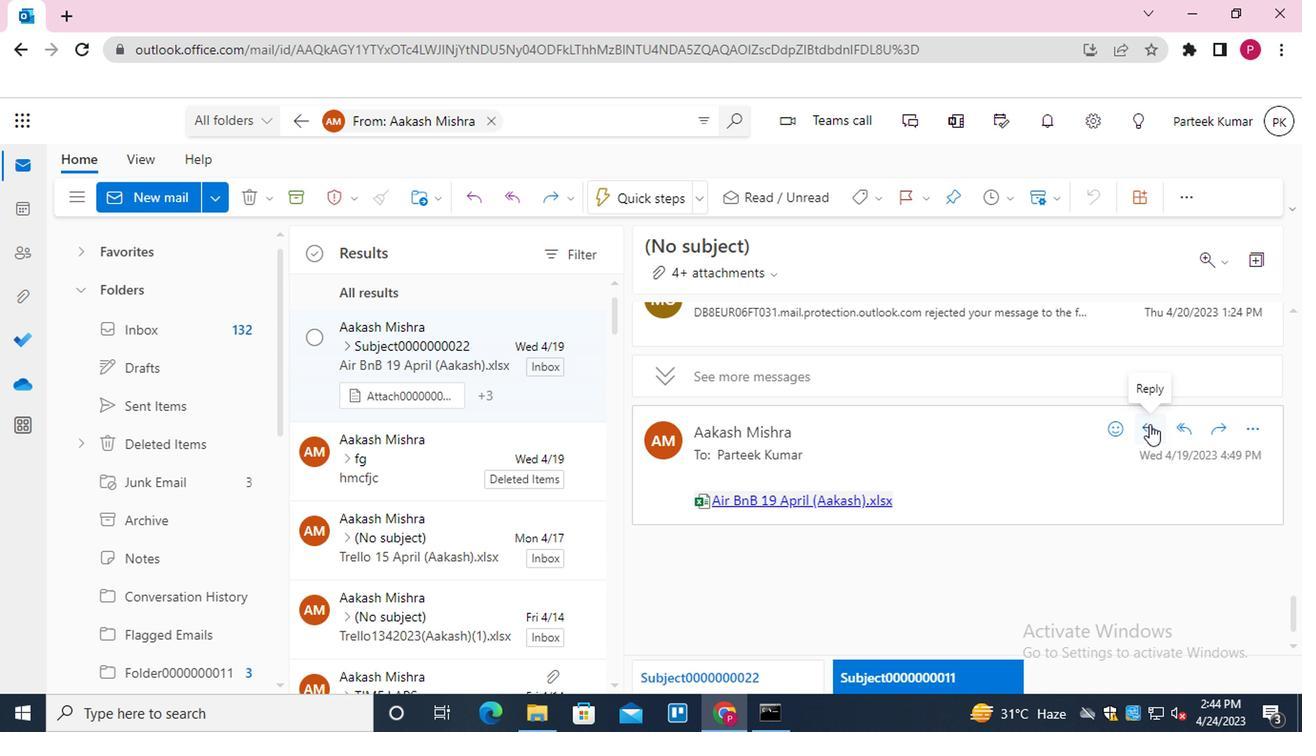 
Action: Mouse moved to (637, 531)
Screenshot: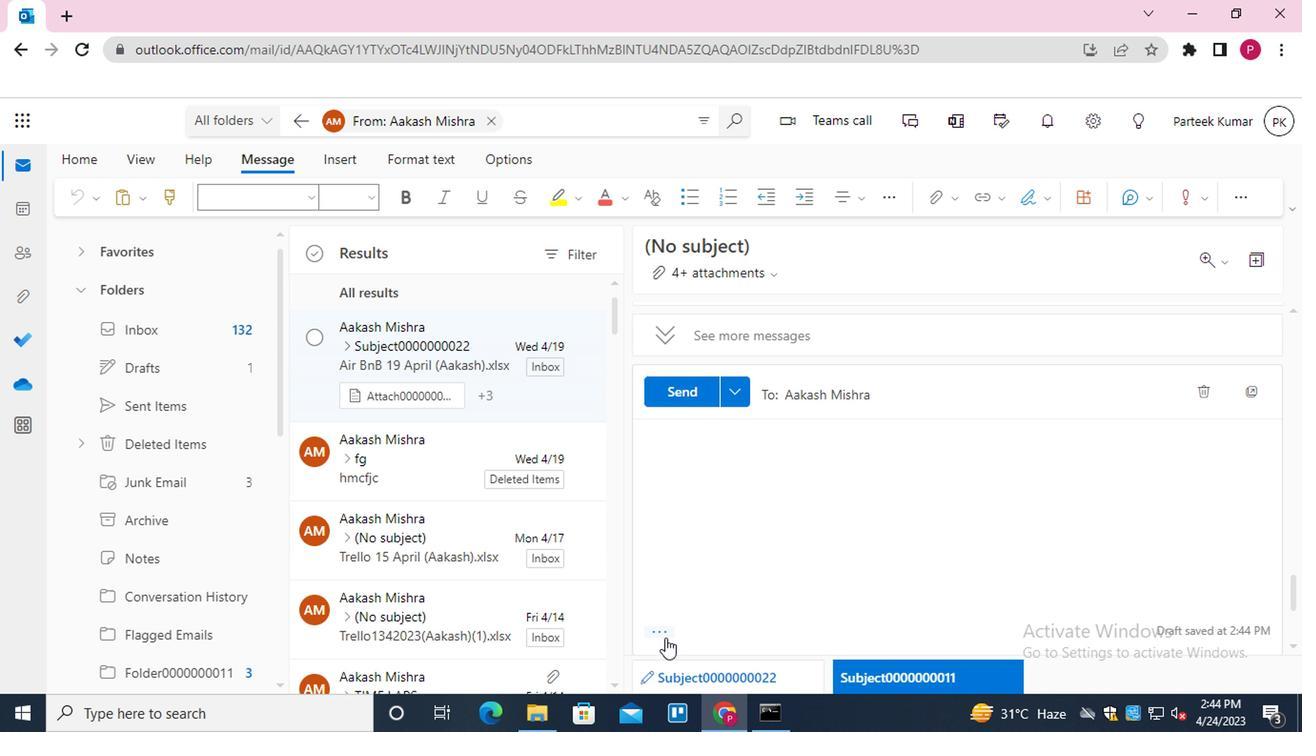 
Action: Mouse pressed left at (637, 531)
Screenshot: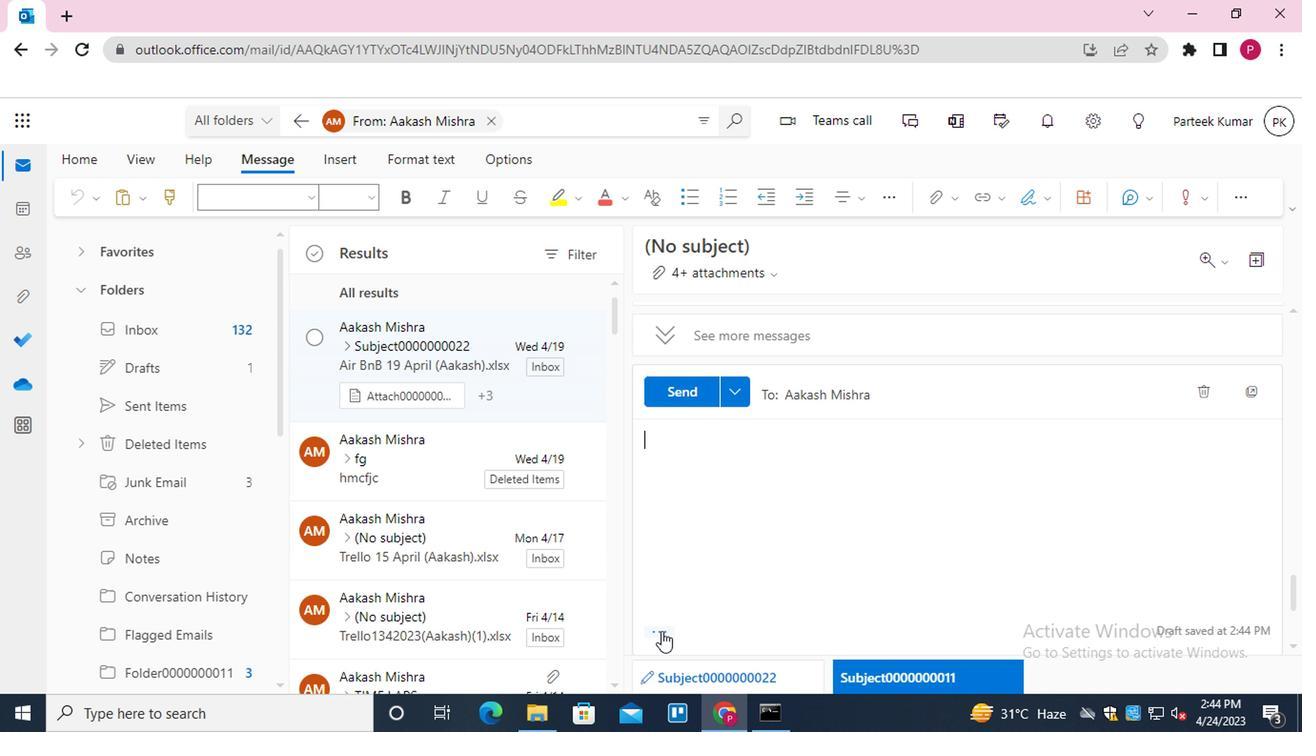 
Action: Mouse moved to (877, 276)
Screenshot: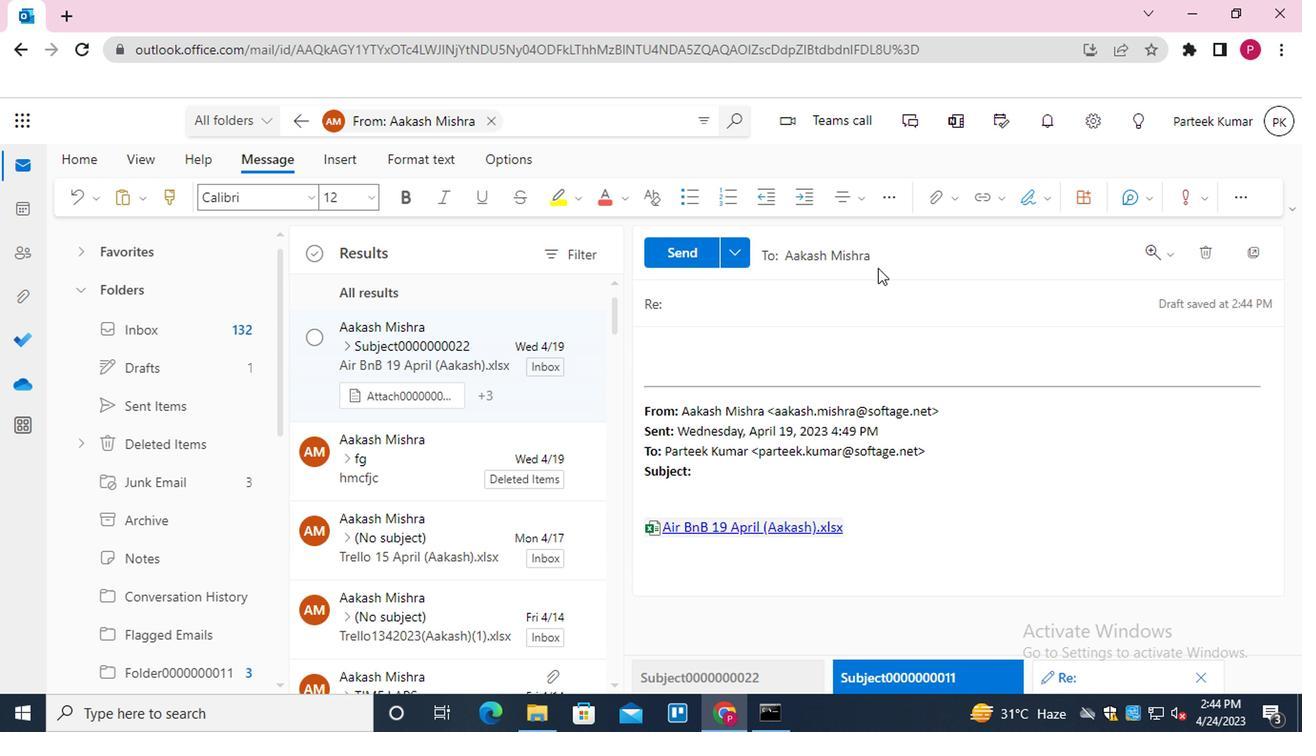 
Action: Mouse pressed left at (877, 276)
Screenshot: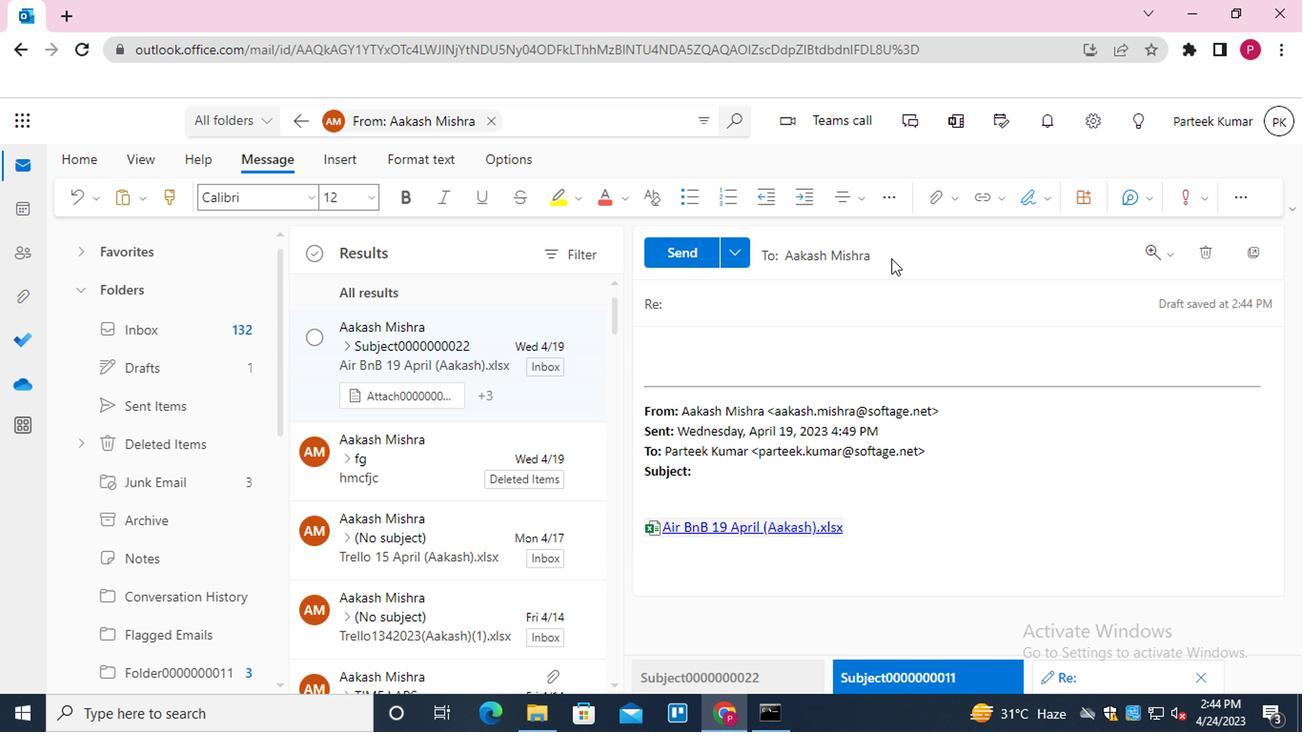 
Action: Mouse moved to (717, 350)
Screenshot: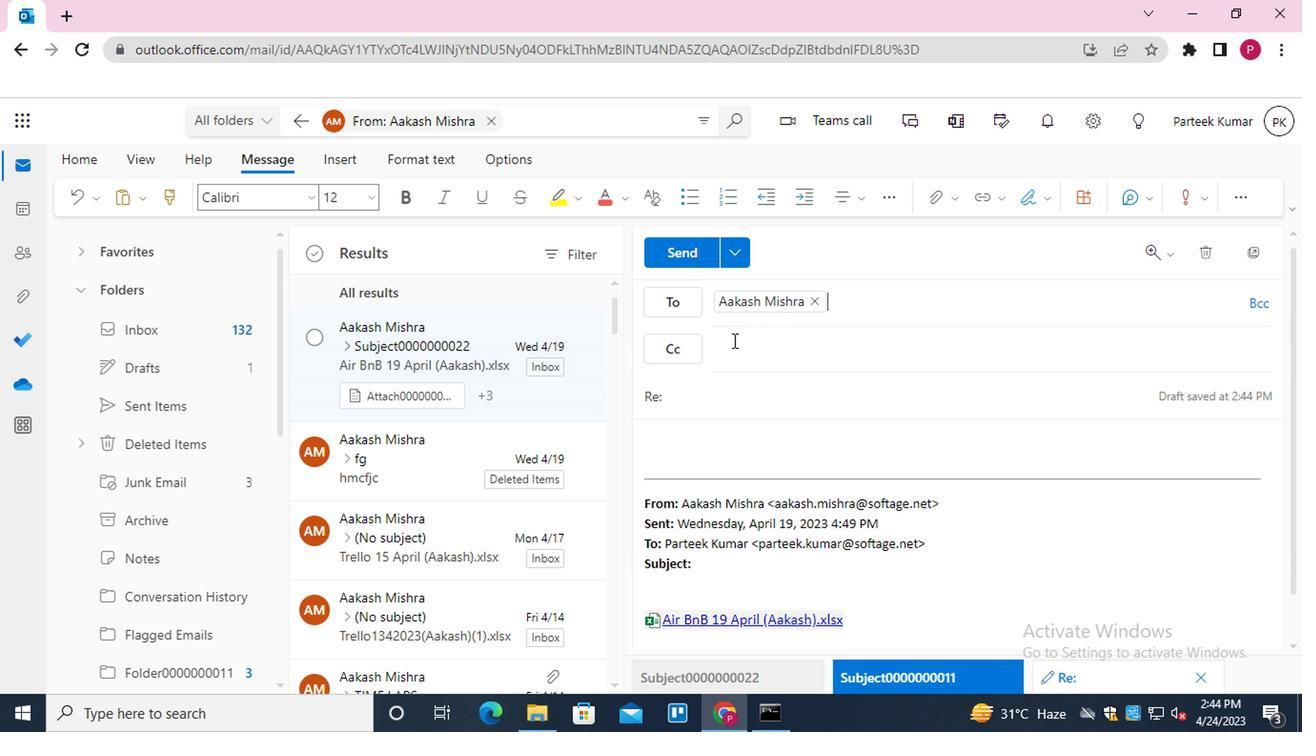 
Action: Mouse pressed left at (717, 350)
Screenshot: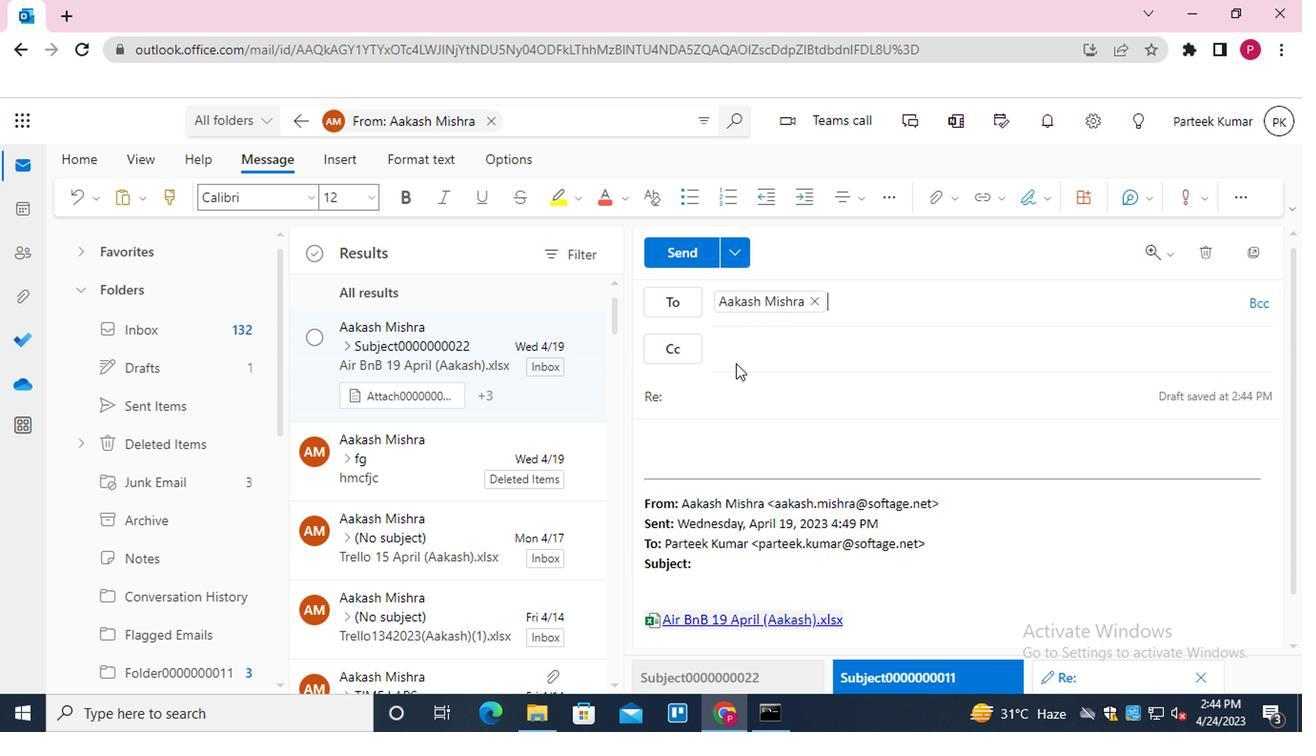 
Action: Mouse moved to (726, 346)
Screenshot: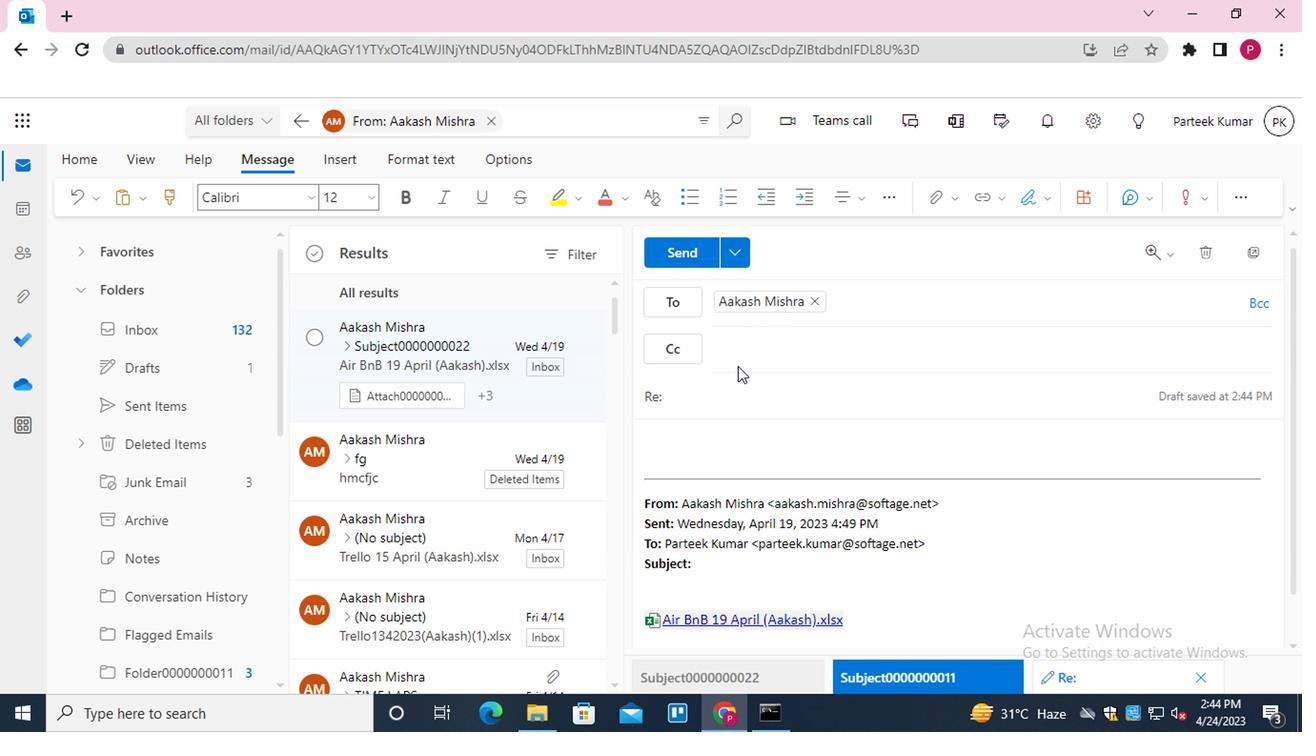 
Action: Mouse pressed left at (726, 346)
Screenshot: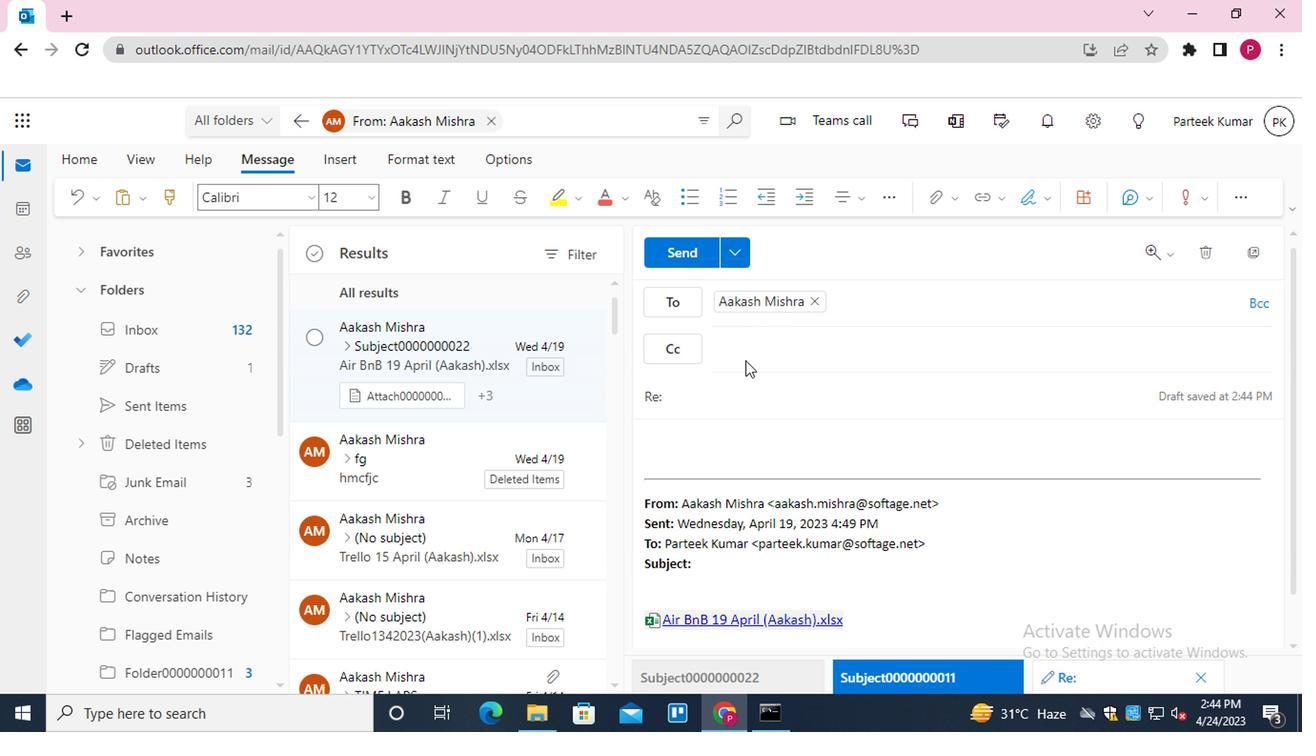 
Action: Key pressed <Key.shift>EMAIL0000000002<Key.enter>
Screenshot: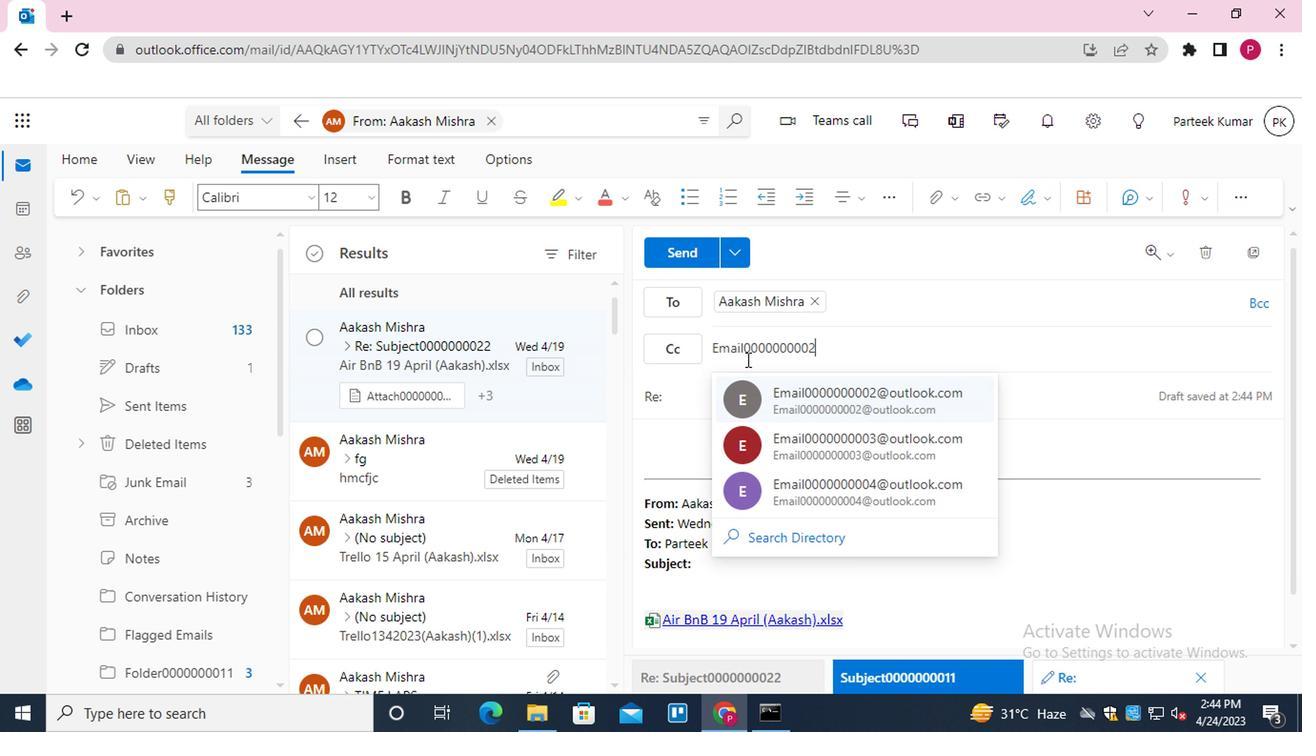 
Action: Mouse moved to (1247, 307)
Screenshot: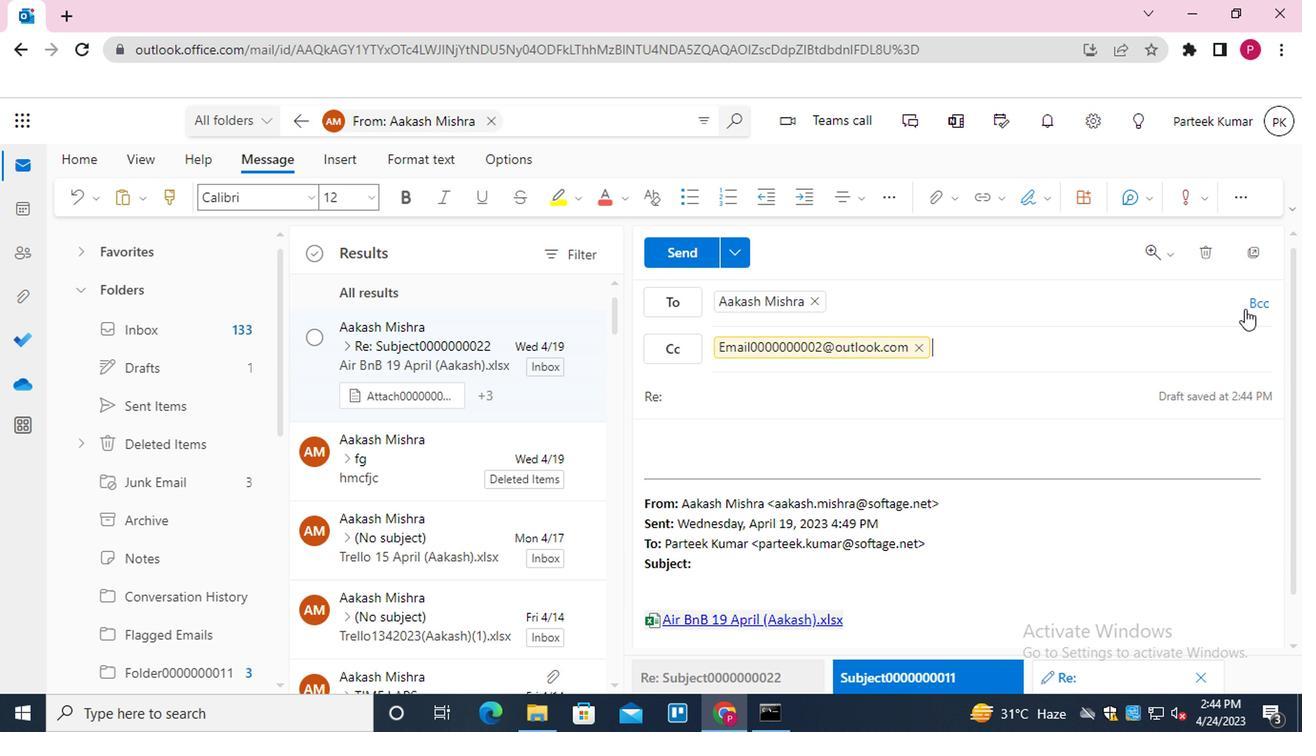 
Action: Mouse pressed left at (1247, 307)
Screenshot: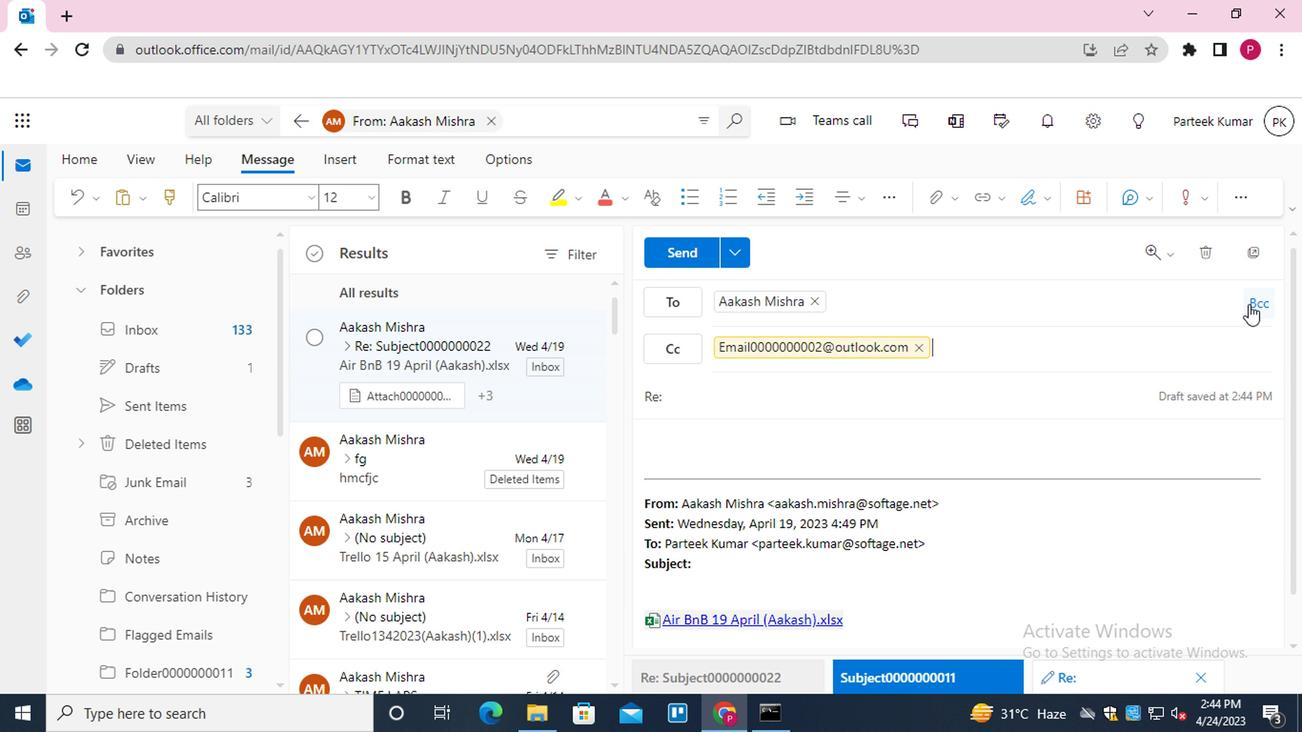 
Action: Mouse moved to (722, 367)
Screenshot: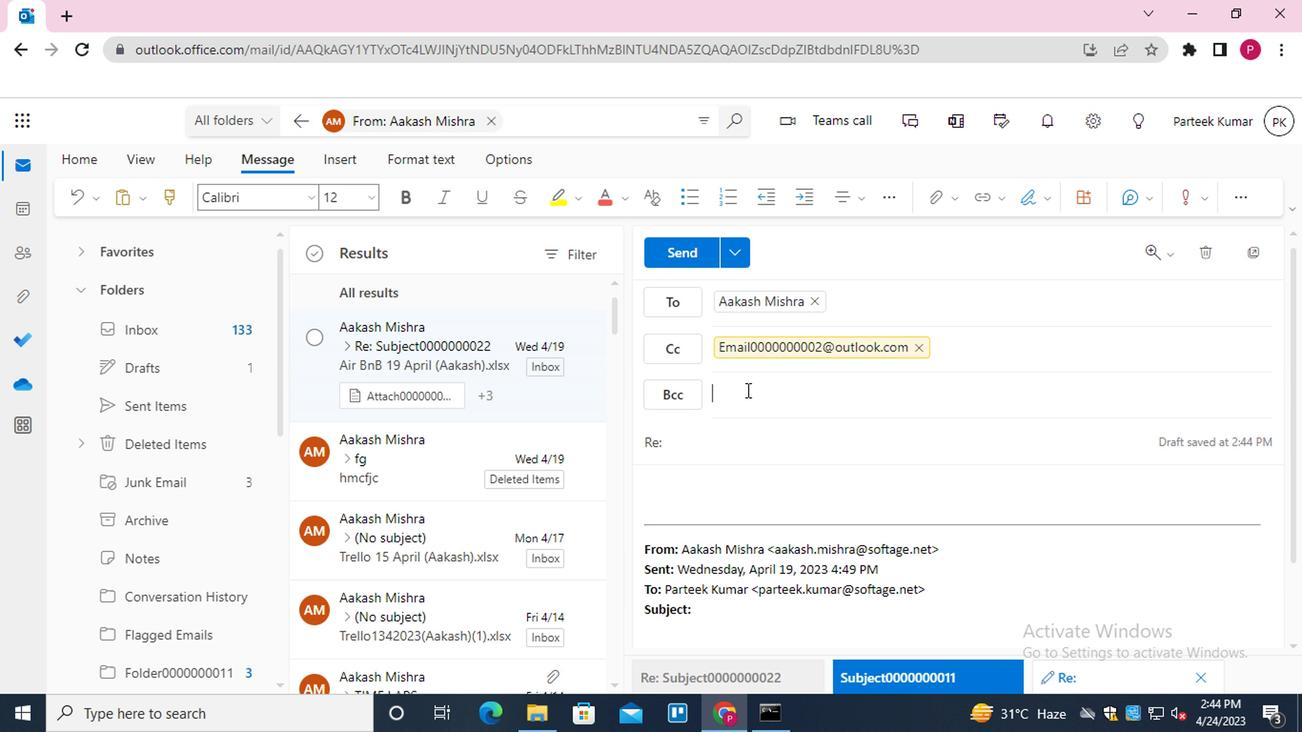 
Action: Key pressed <Key.shift>EMAIL0000000003<Key.enter>
Screenshot: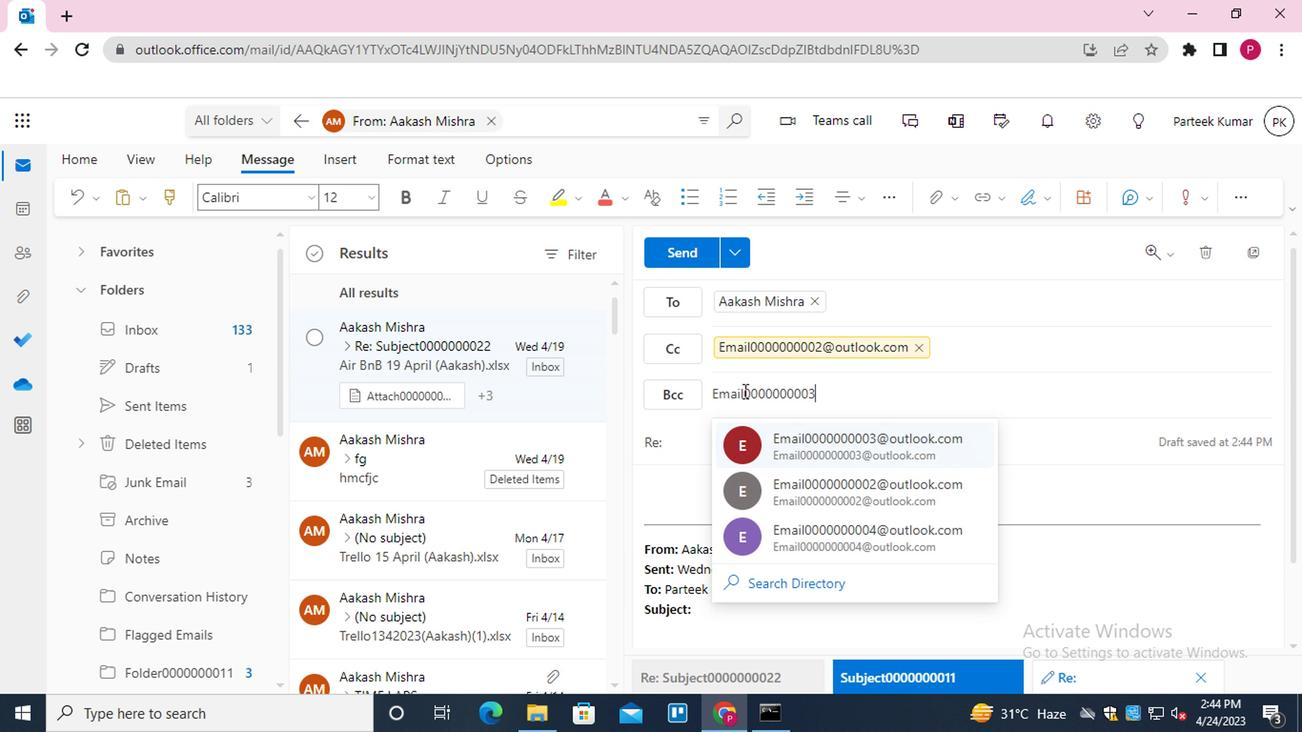 
Action: Mouse moved to (709, 407)
Screenshot: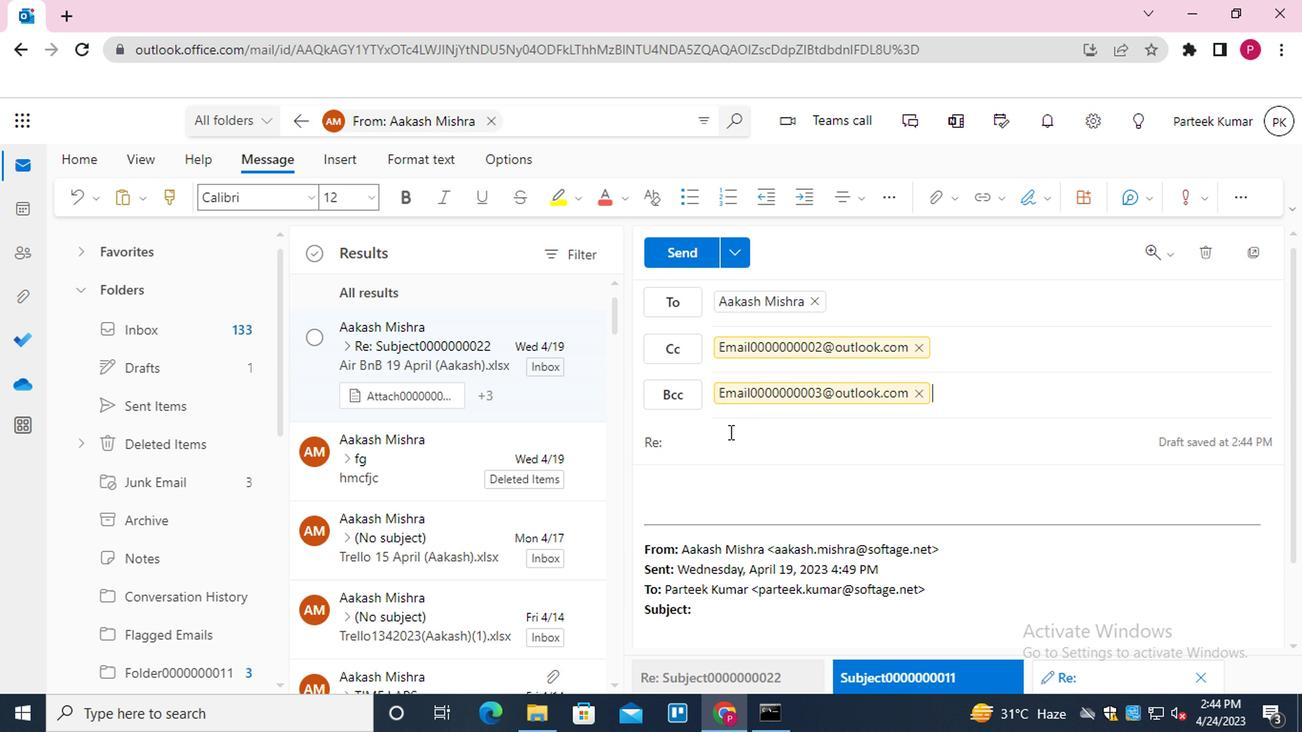 
Action: Mouse pressed left at (709, 407)
Screenshot: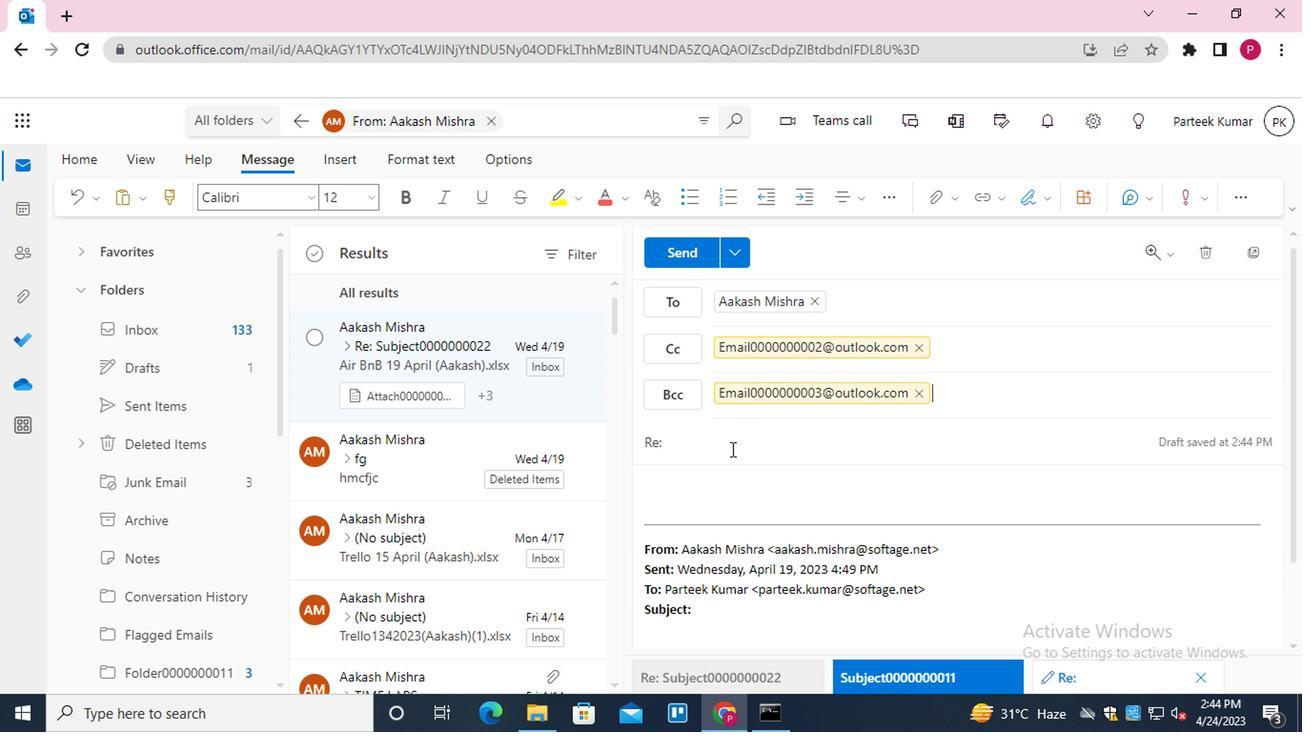 
Action: Key pressed <Key.shift>SUBJECT000000000<Key.backspace>22
Screenshot: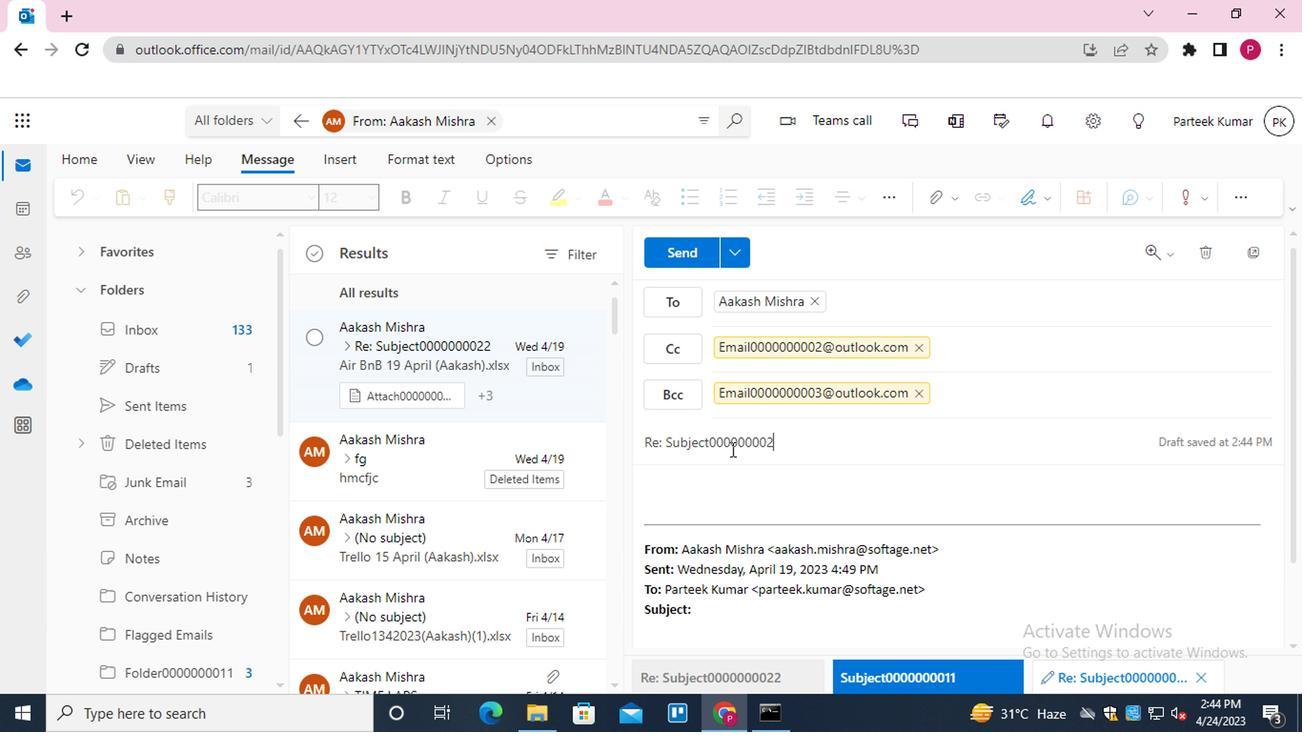 
Action: Mouse moved to (661, 442)
Screenshot: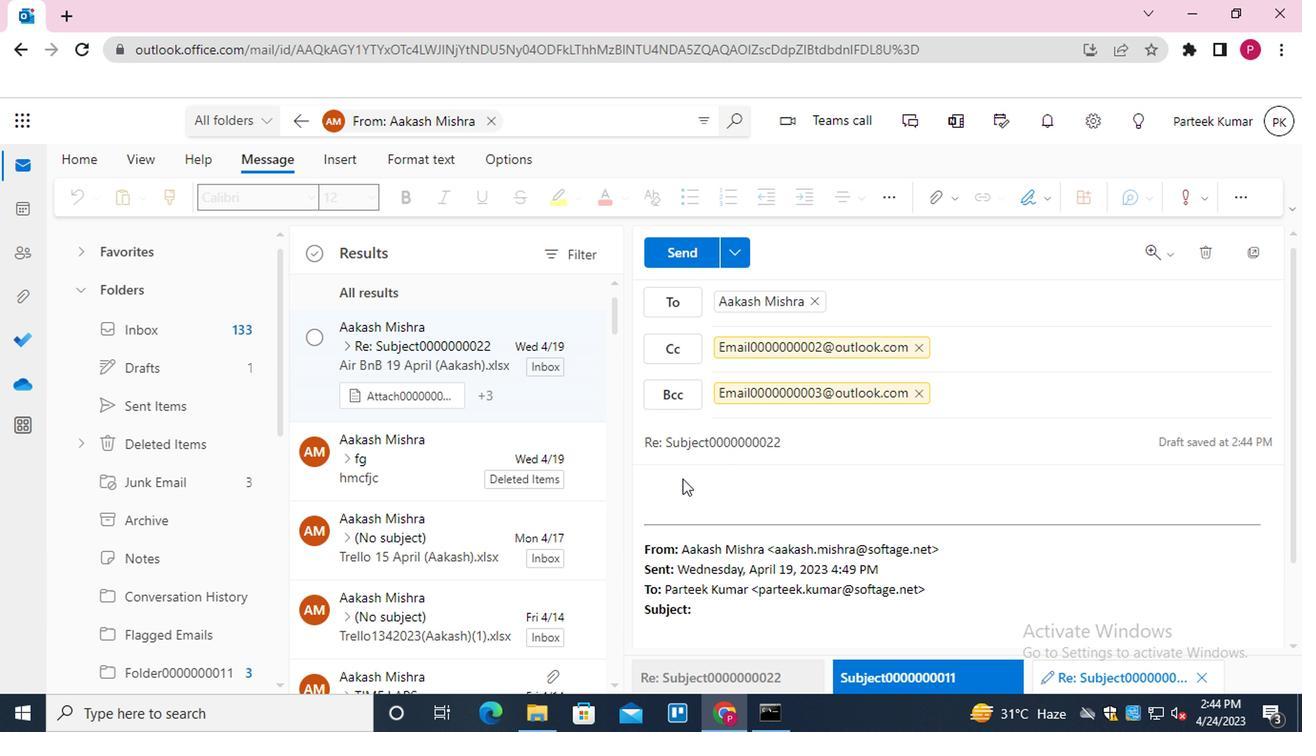 
Action: Mouse pressed left at (661, 442)
Screenshot: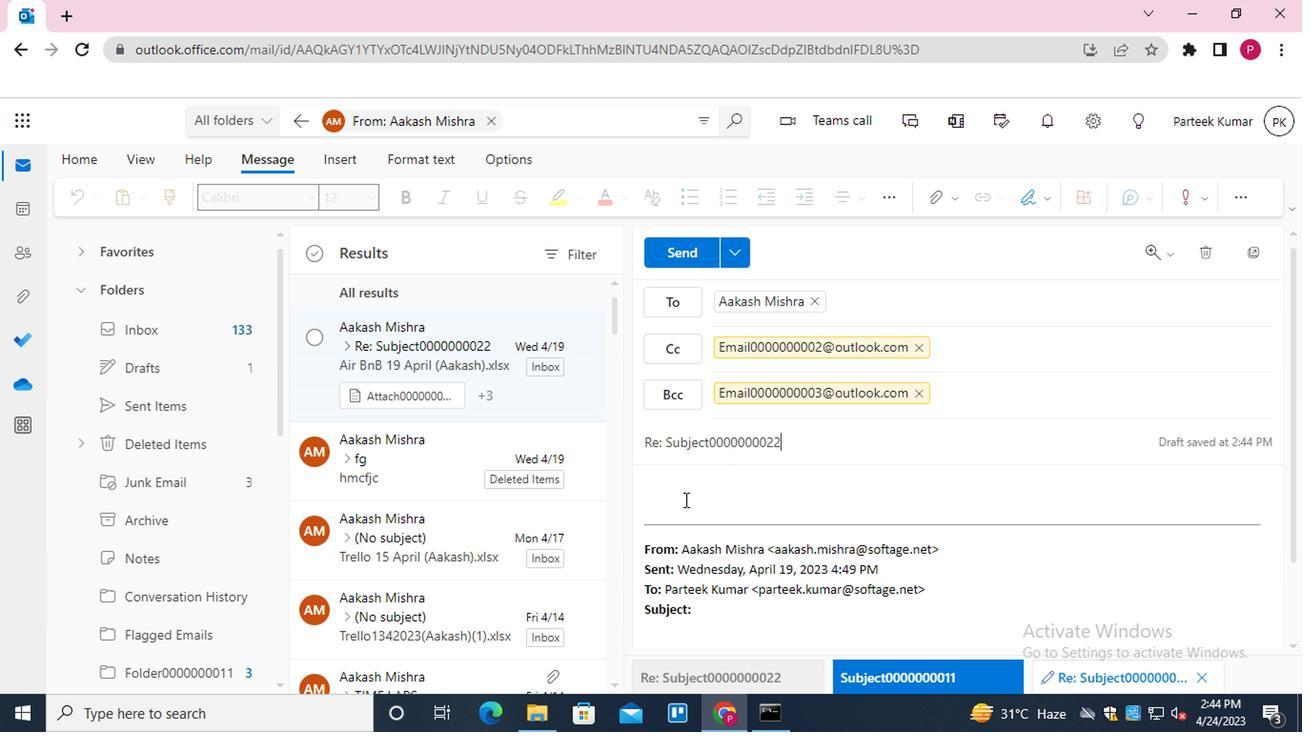 
Action: Key pressed <Key.shift_r>MESSAGE0000000024
Screenshot: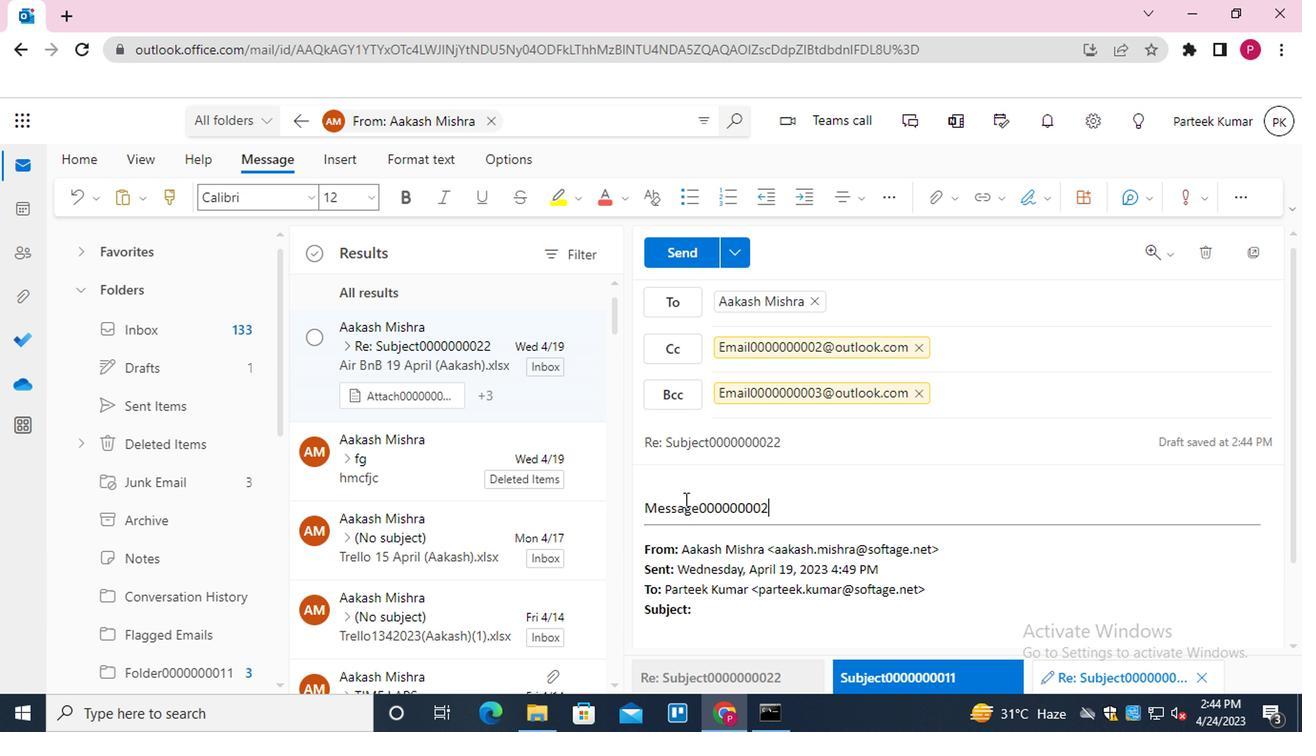 
Action: Mouse moved to (682, 272)
Screenshot: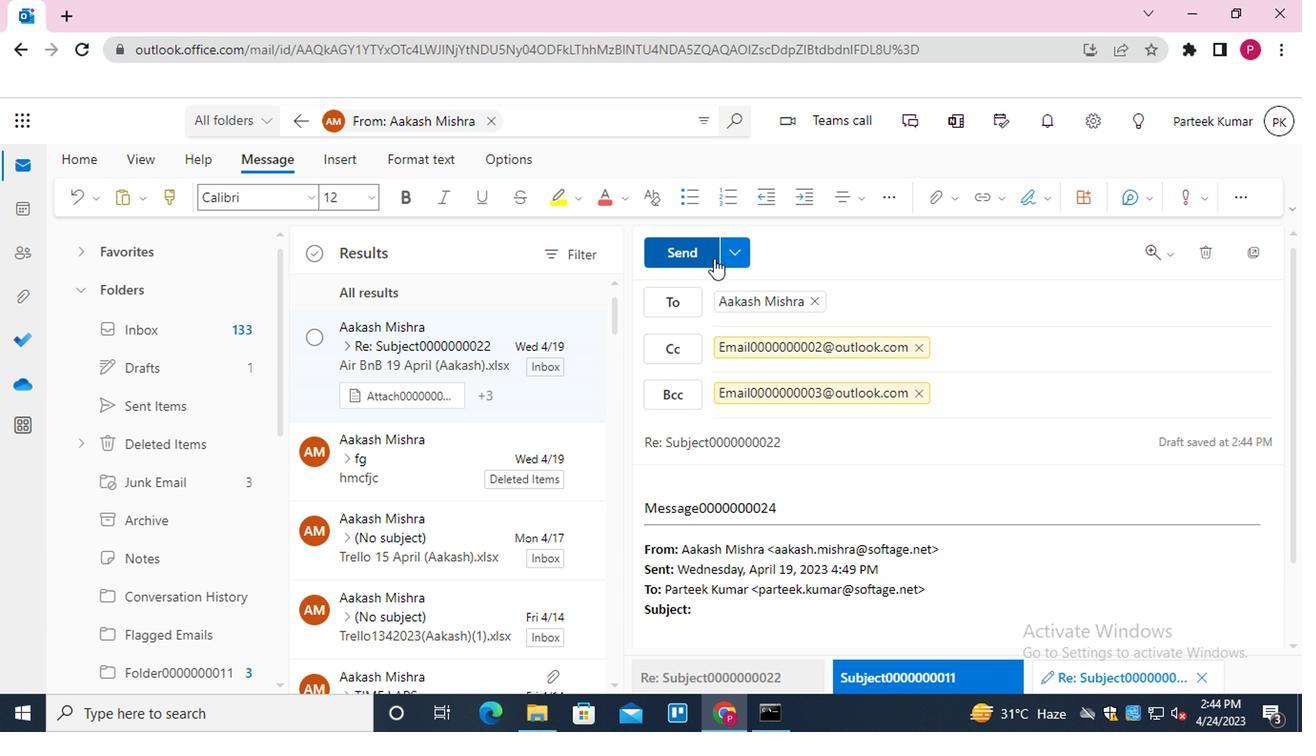 
Action: Mouse pressed left at (682, 272)
Screenshot: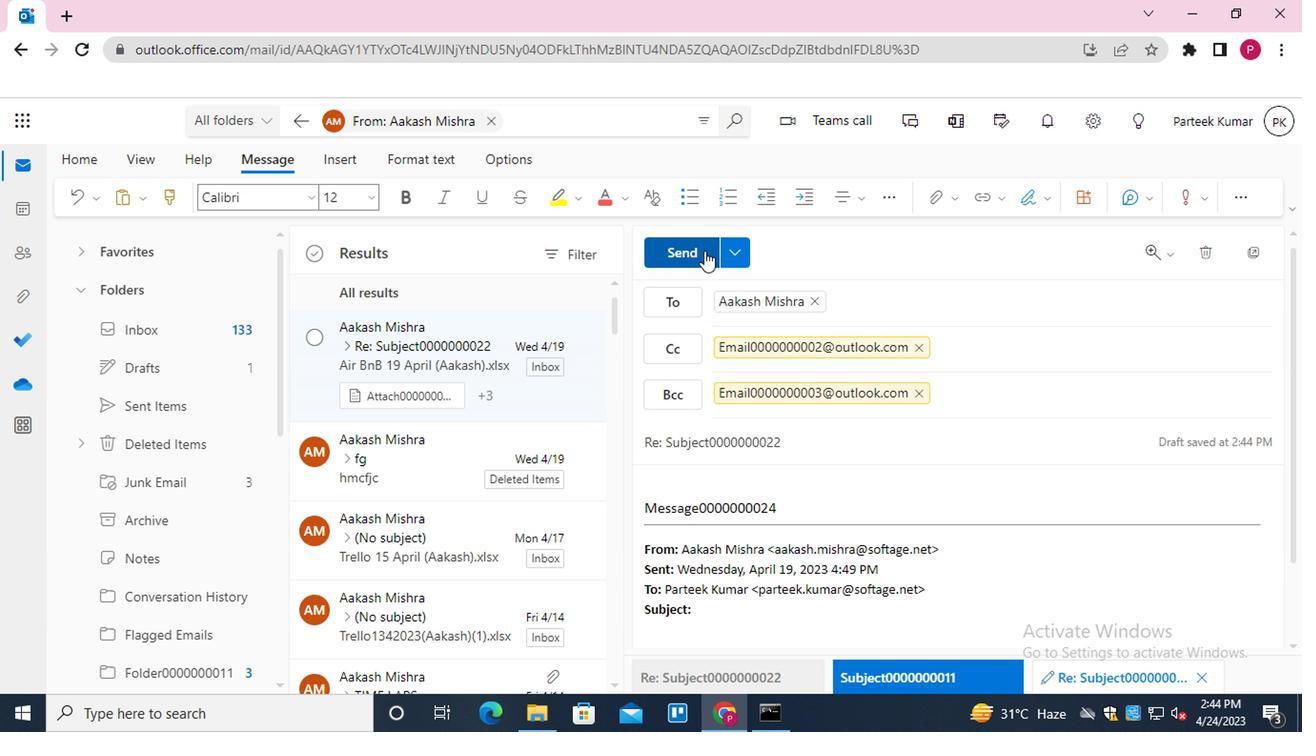 
Action: Mouse moved to (343, 412)
Screenshot: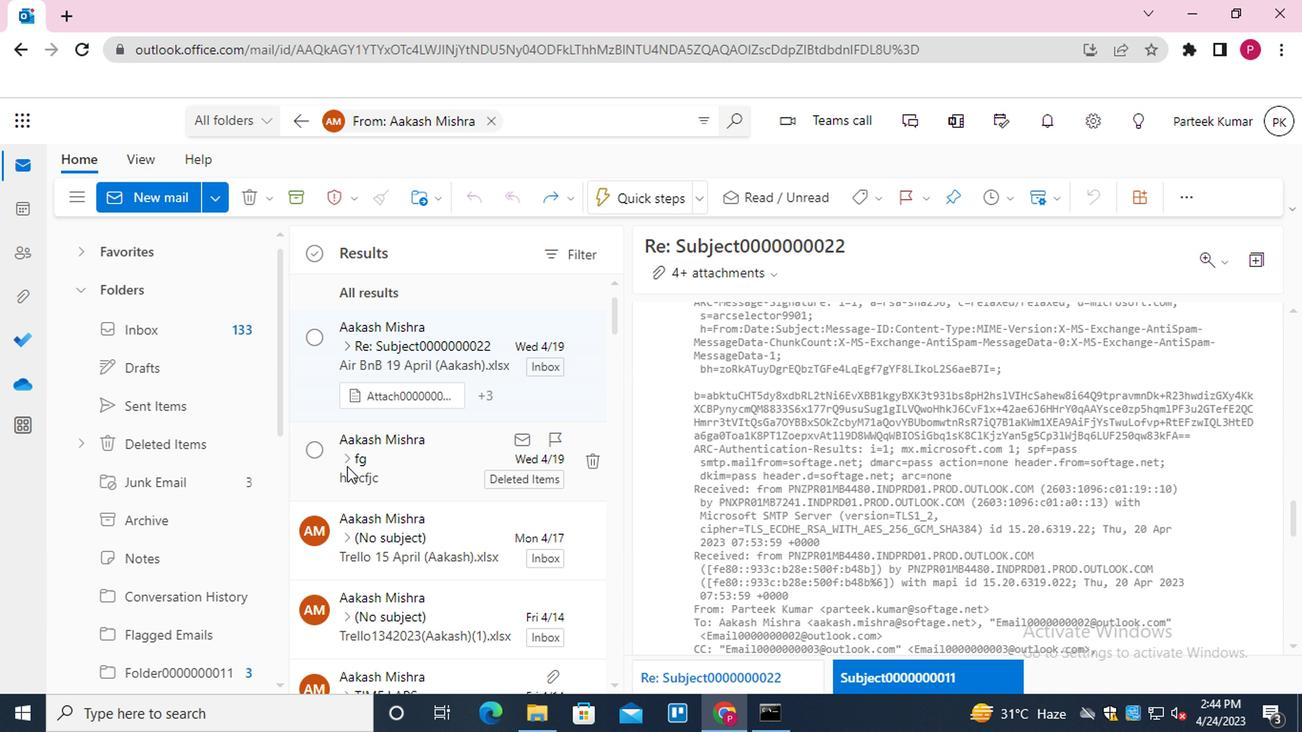 
Action: Mouse scrolled (343, 413) with delta (0, 0)
Screenshot: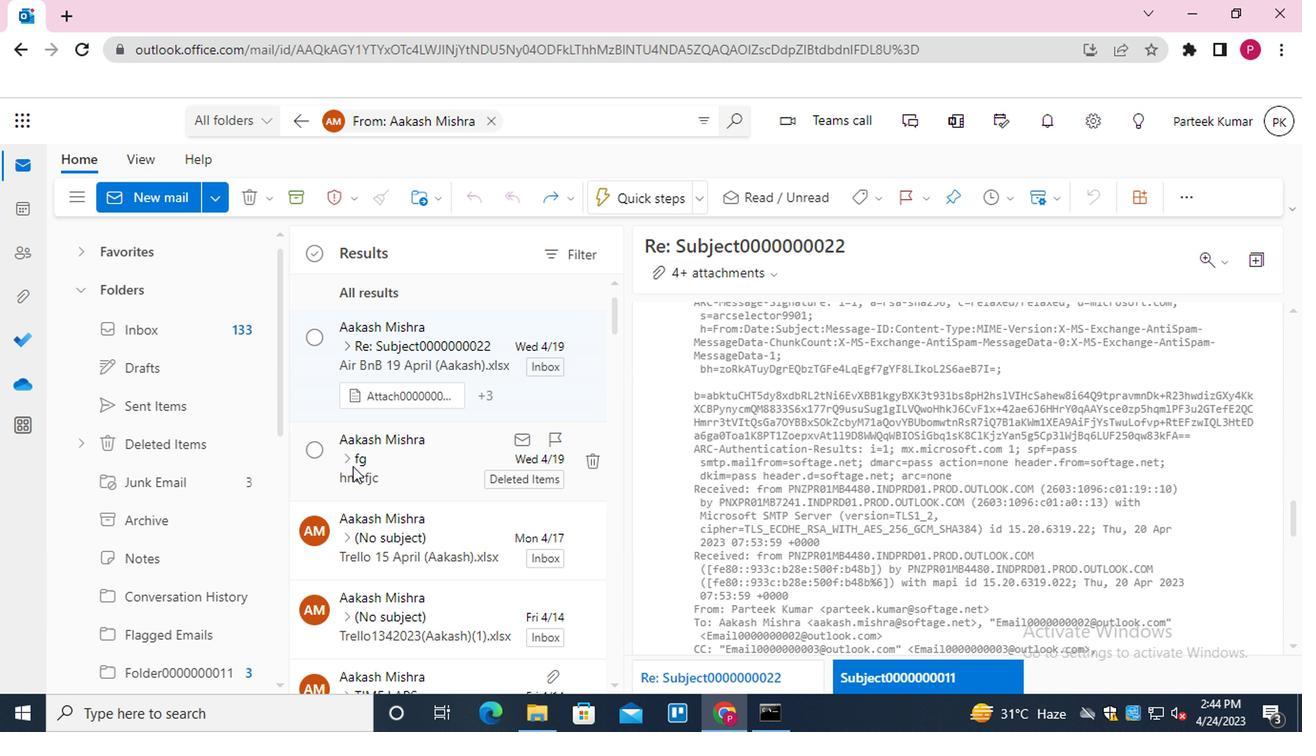 
Action: Mouse scrolled (343, 413) with delta (0, 0)
Screenshot: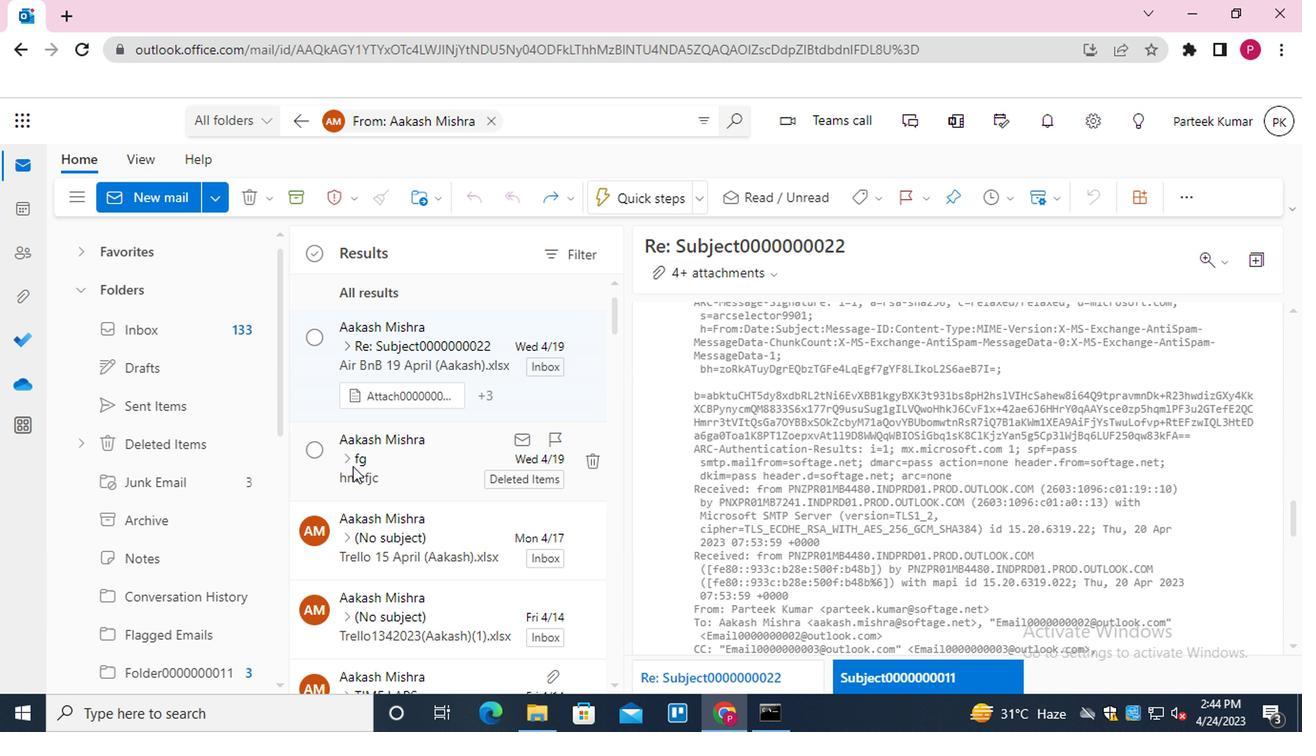 
Action: Mouse scrolled (343, 413) with delta (0, 0)
Screenshot: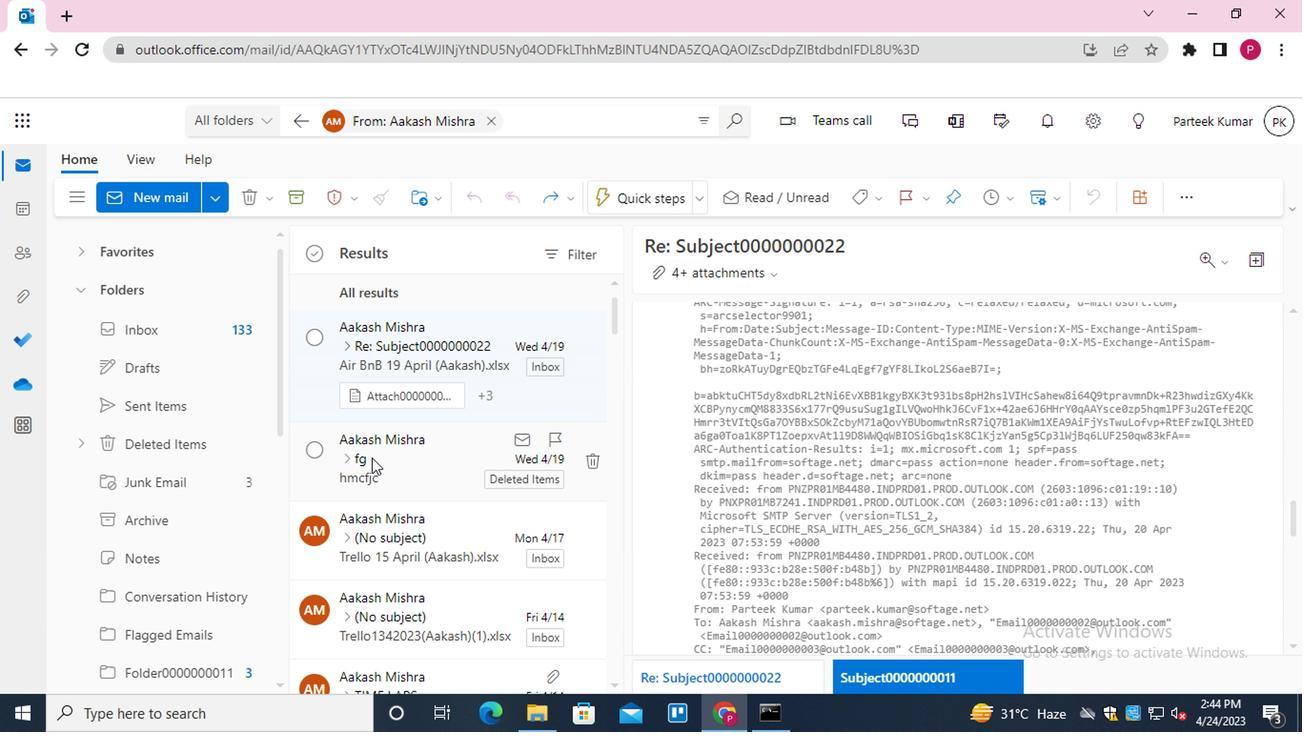 
Action: Mouse scrolled (343, 413) with delta (0, 0)
Screenshot: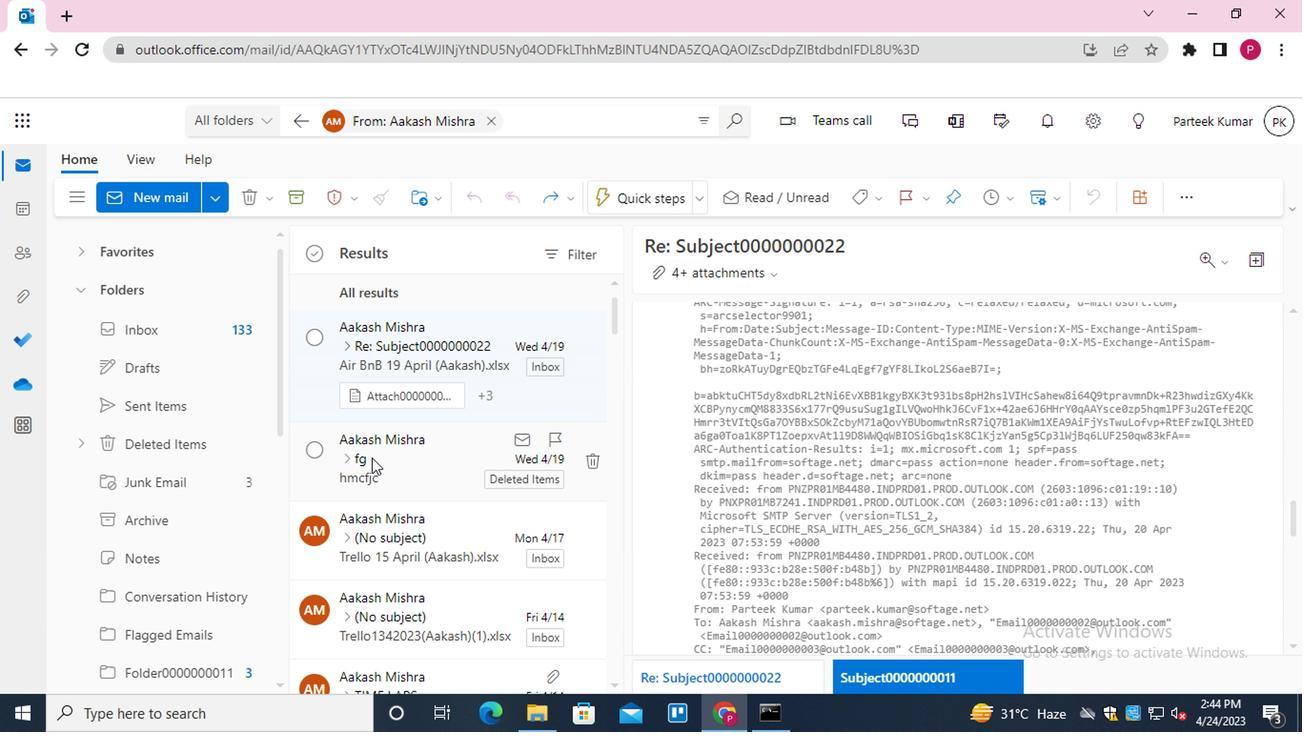
Action: Mouse scrolled (343, 413) with delta (0, 0)
Screenshot: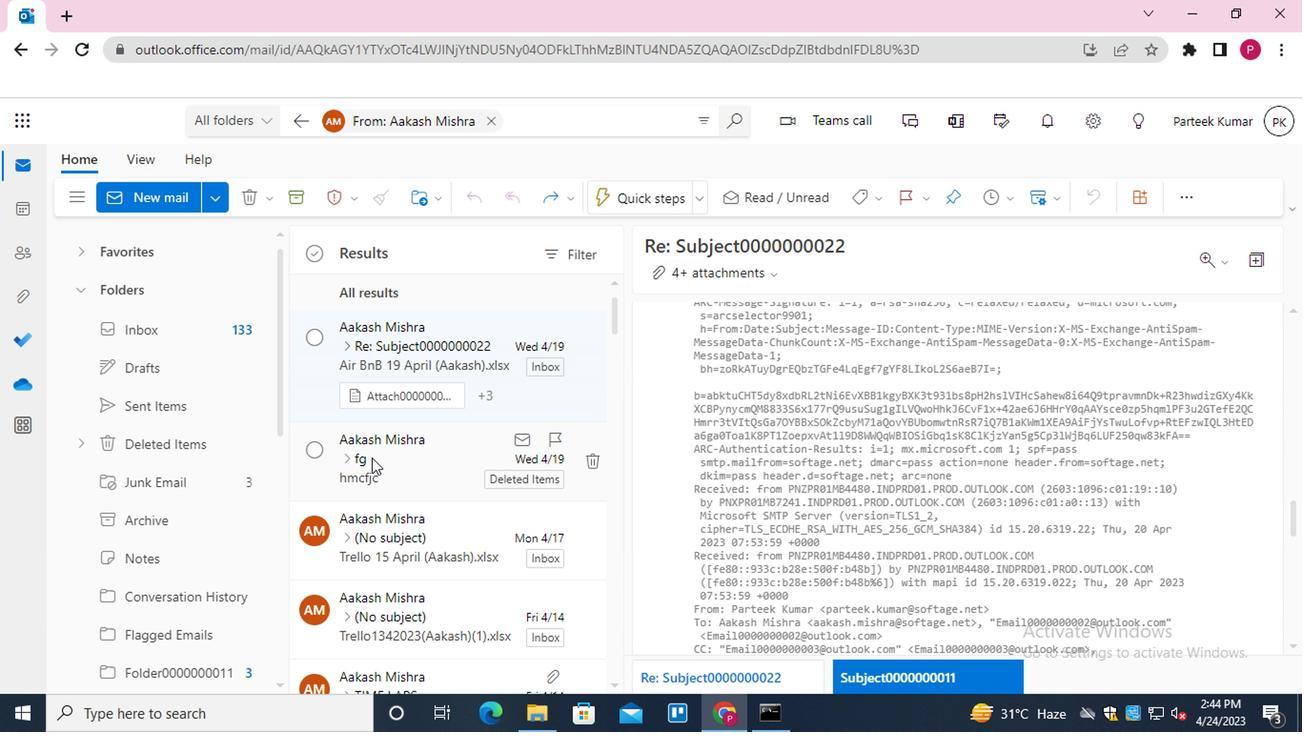
Action: Mouse scrolled (343, 413) with delta (0, 0)
Screenshot: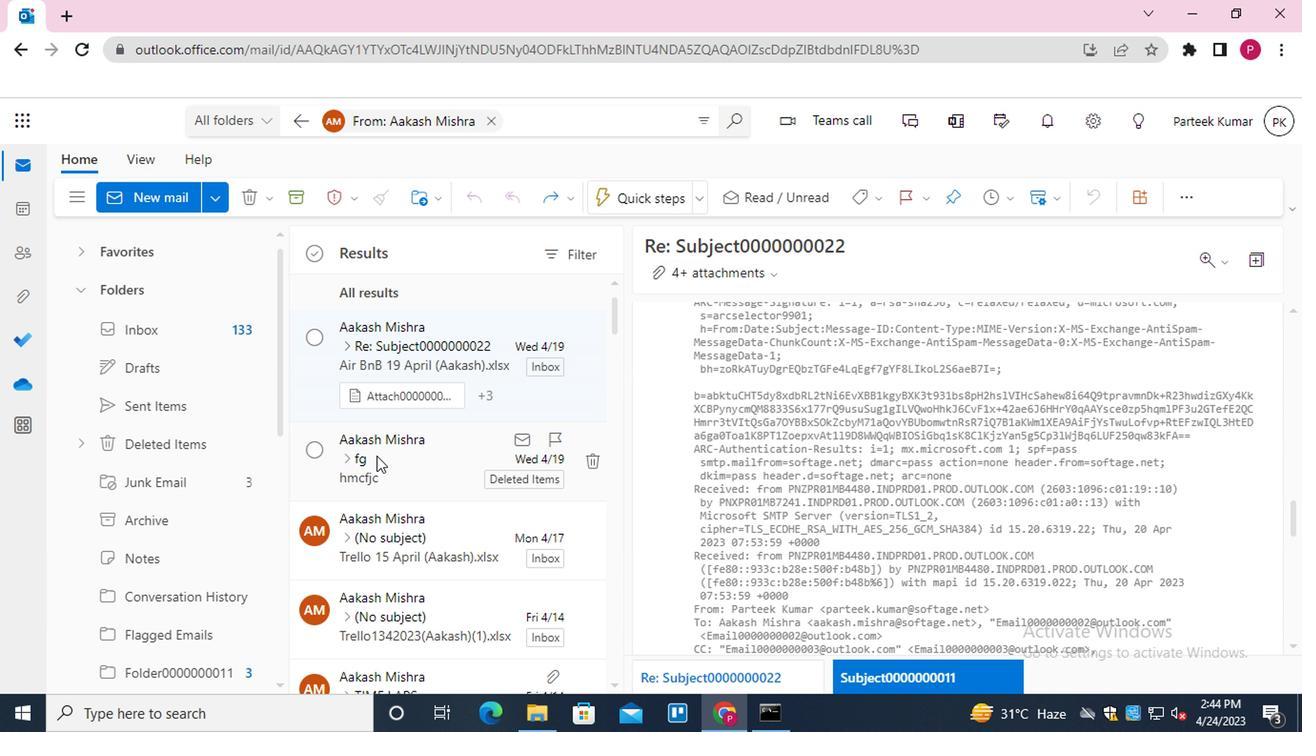 
Action: Mouse scrolled (343, 413) with delta (0, 0)
Screenshot: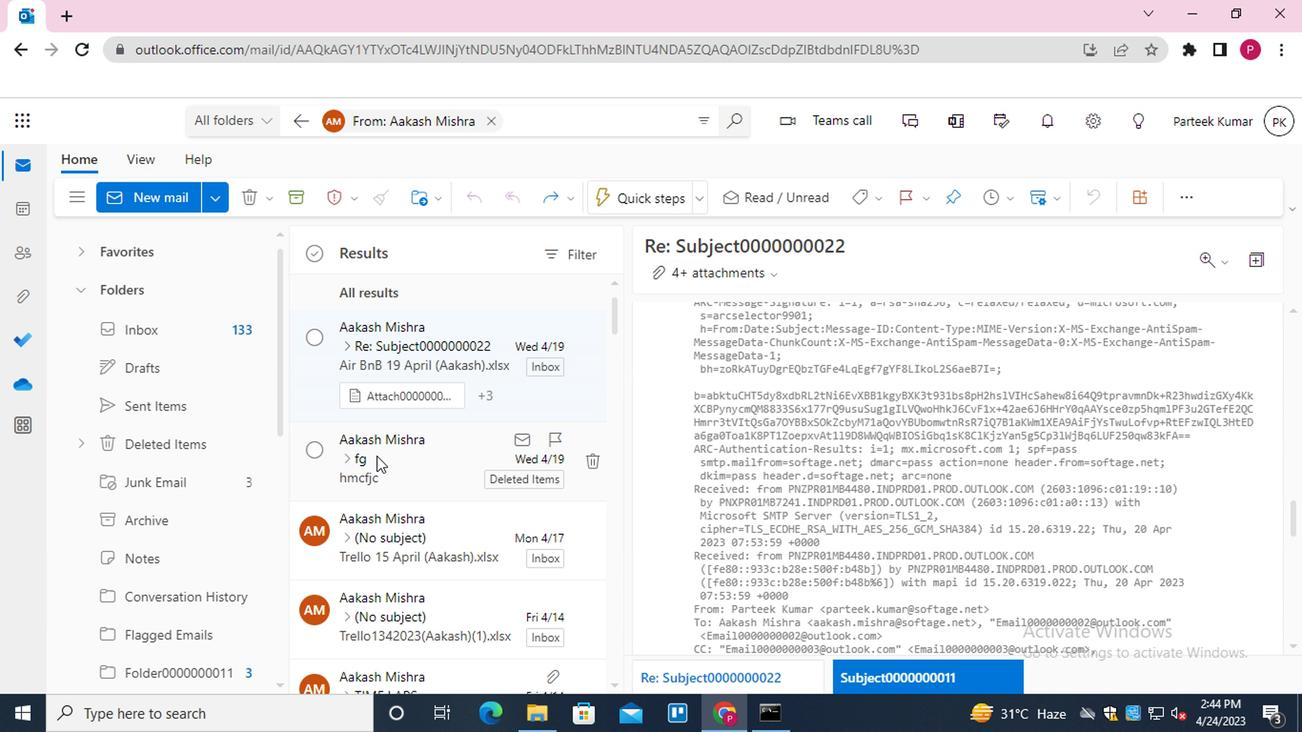 
Action: Mouse moved to (343, 411)
Screenshot: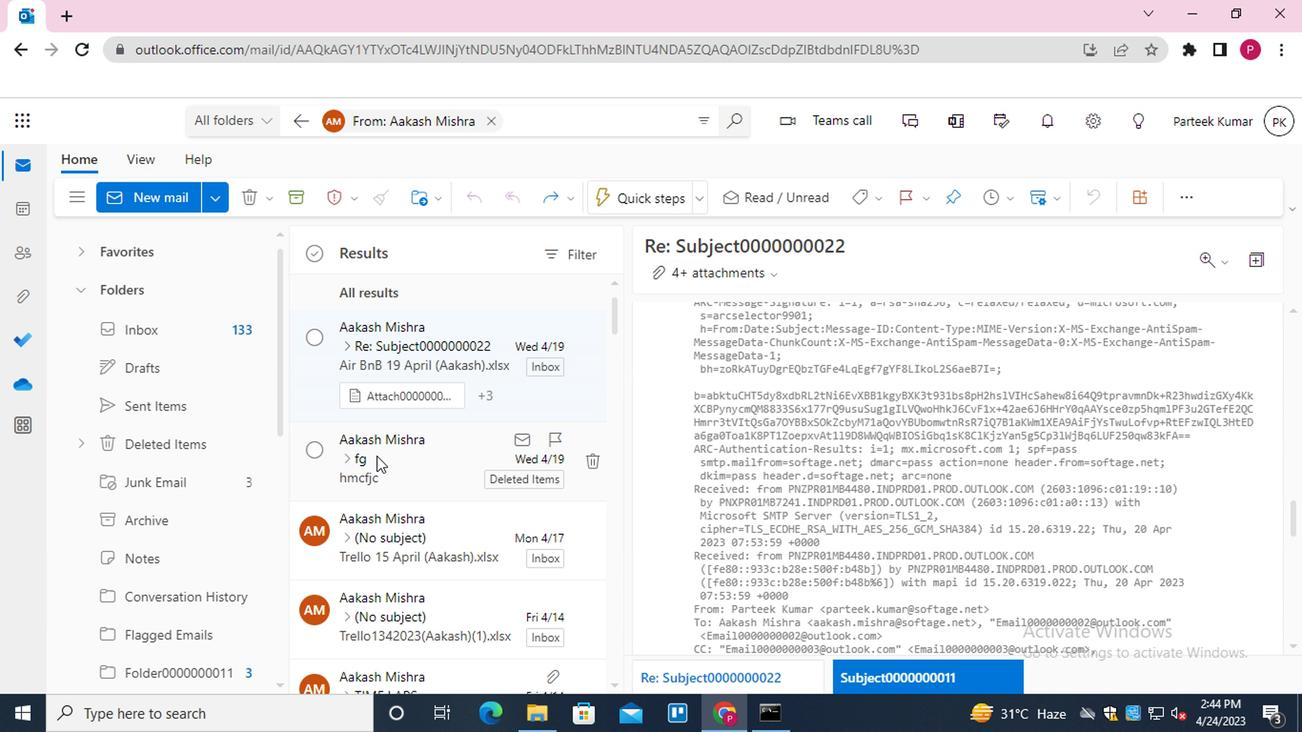 
Action: Mouse scrolled (343, 412) with delta (0, 0)
Screenshot: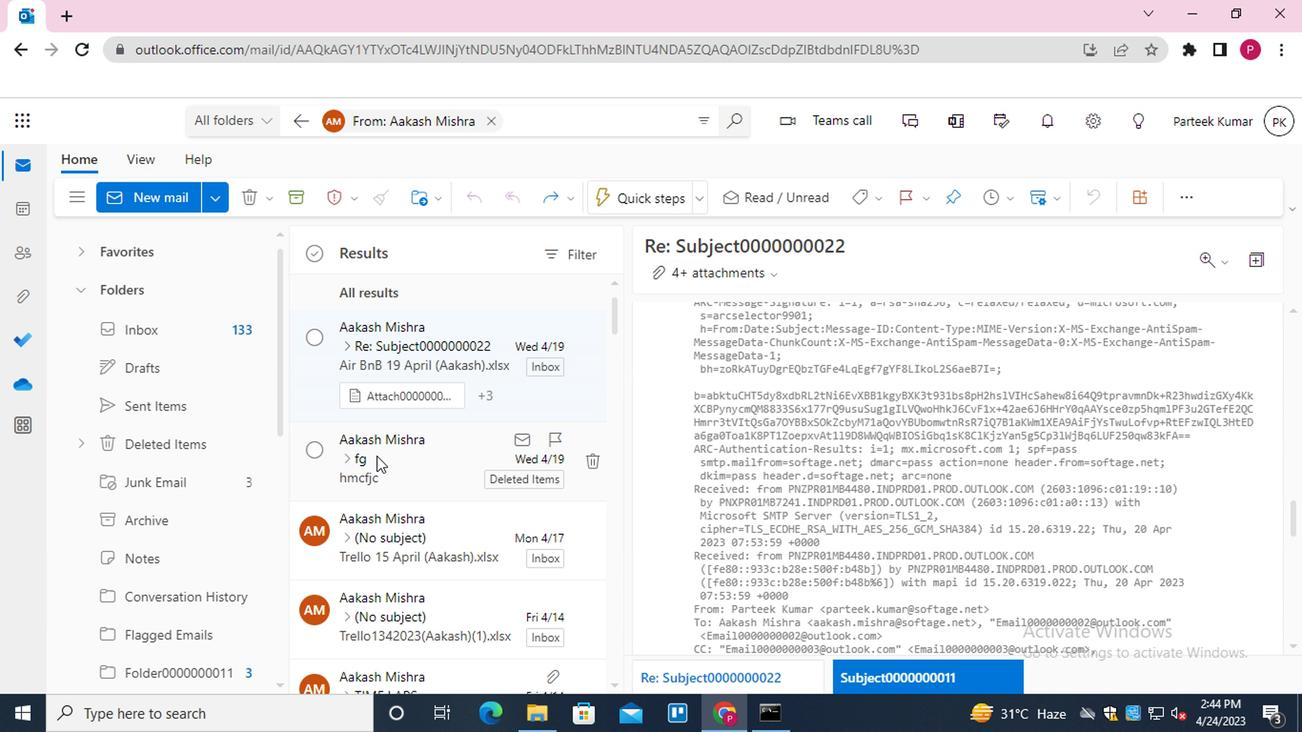 
Action: Mouse moved to (340, 391)
Screenshot: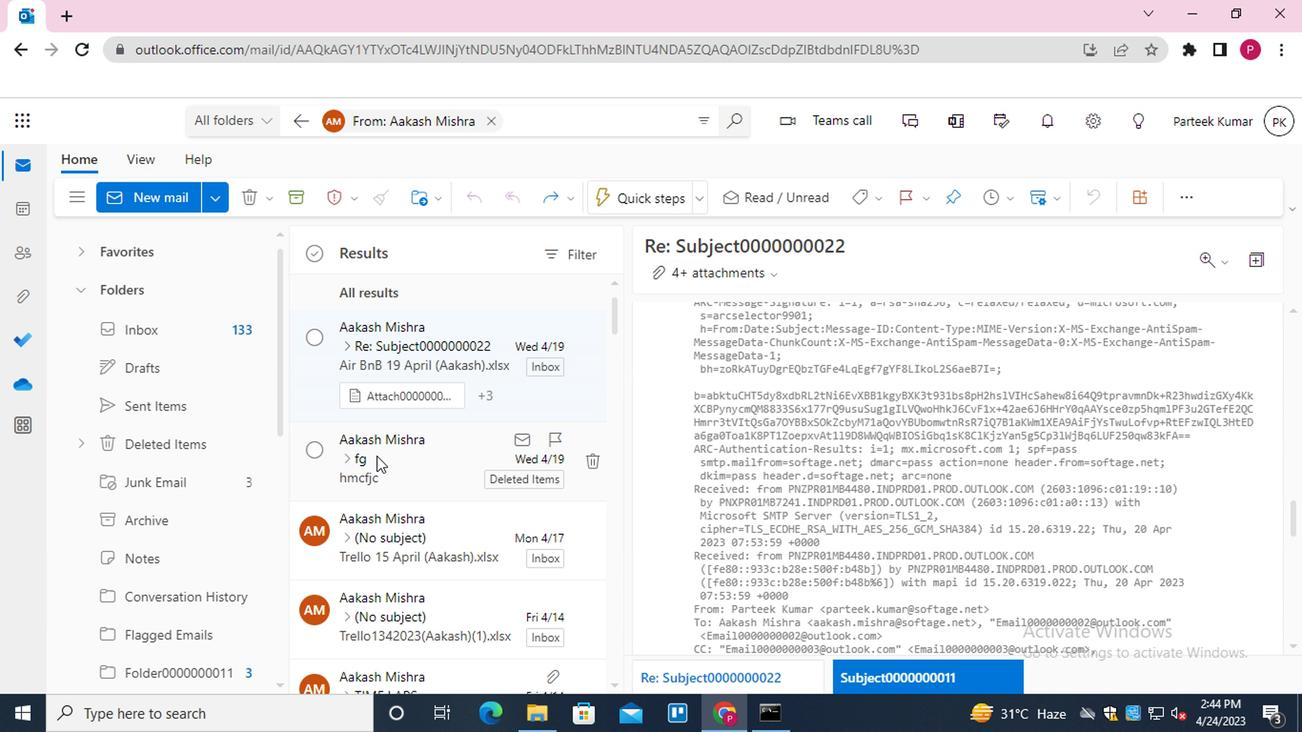 
Action: Mouse scrolled (340, 392) with delta (0, 0)
Screenshot: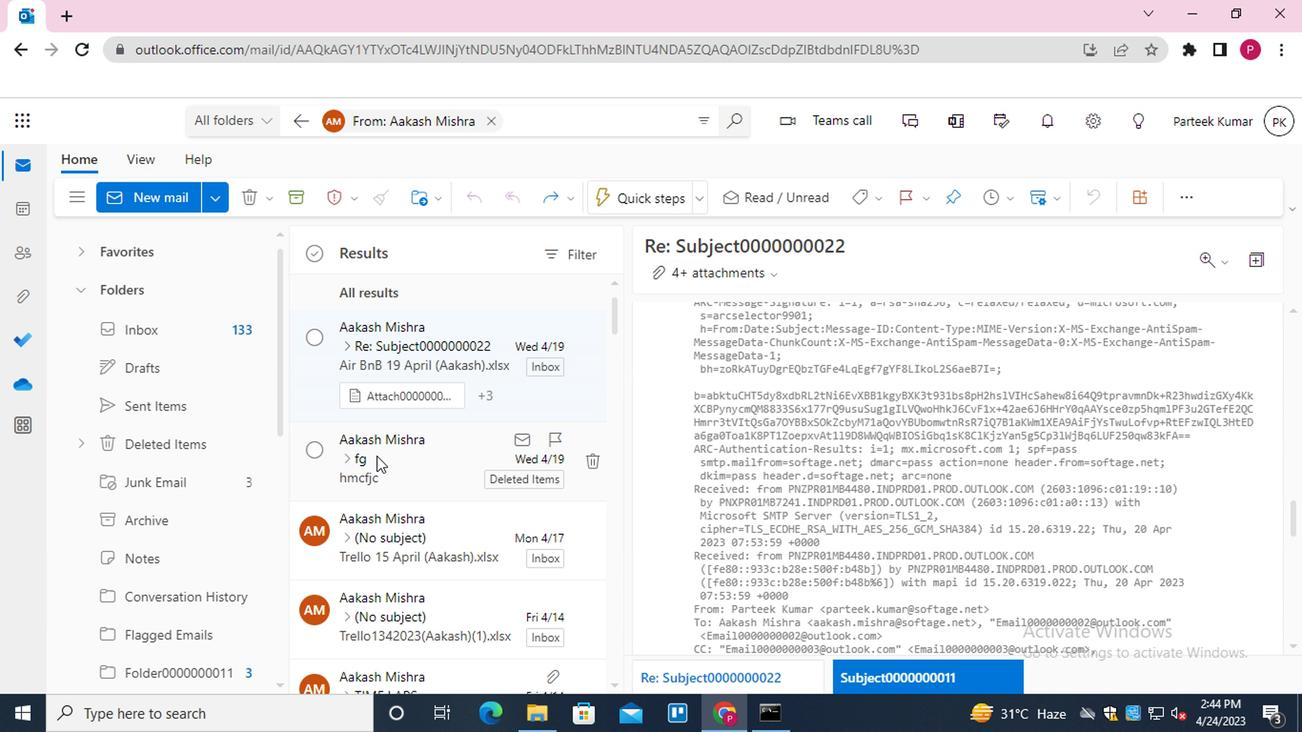 
Action: Mouse moved to (462, 185)
Screenshot: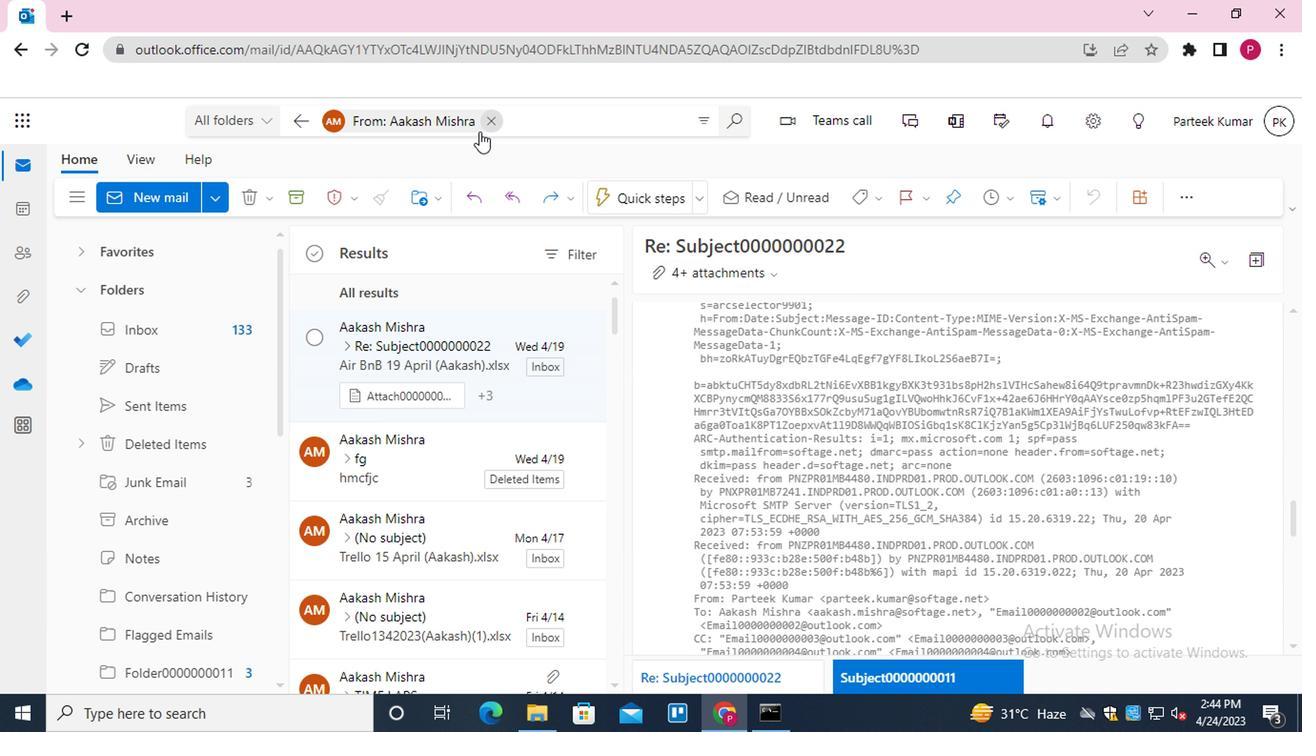 
Action: Mouse pressed left at (462, 185)
Screenshot: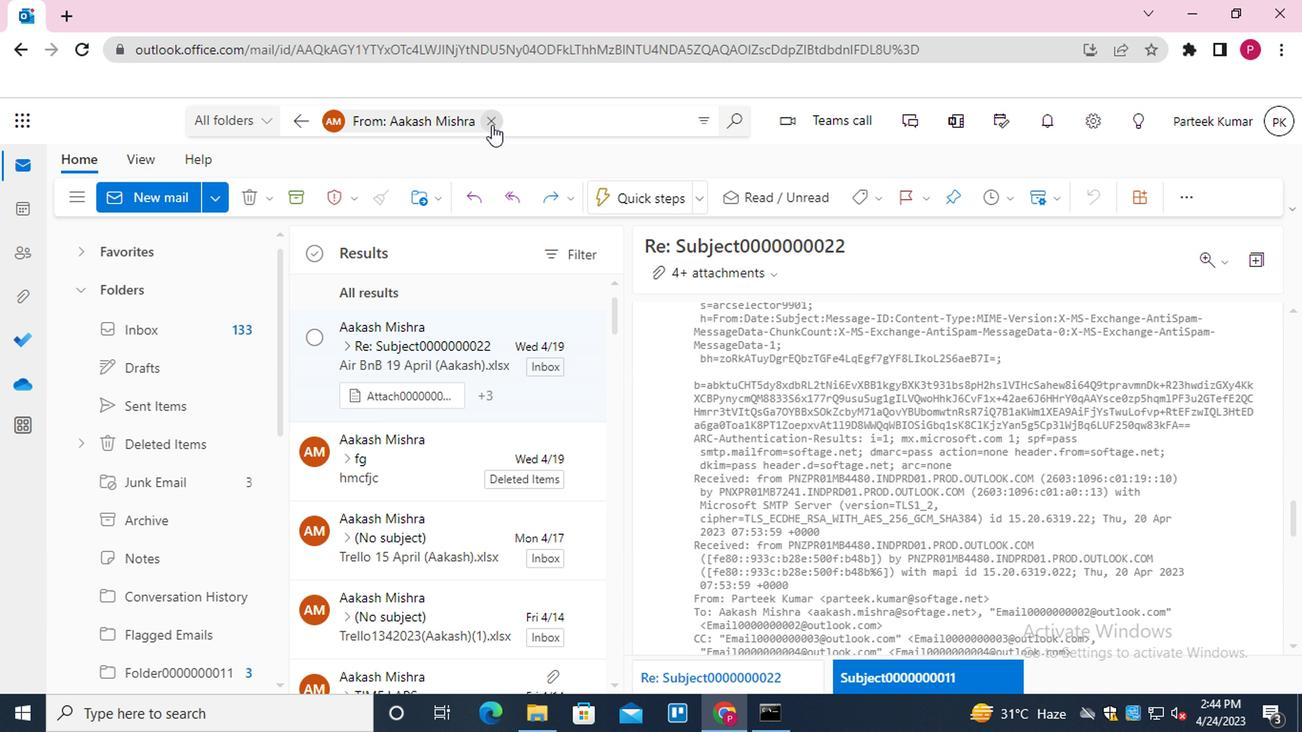 
Action: Mouse moved to (794, 366)
Screenshot: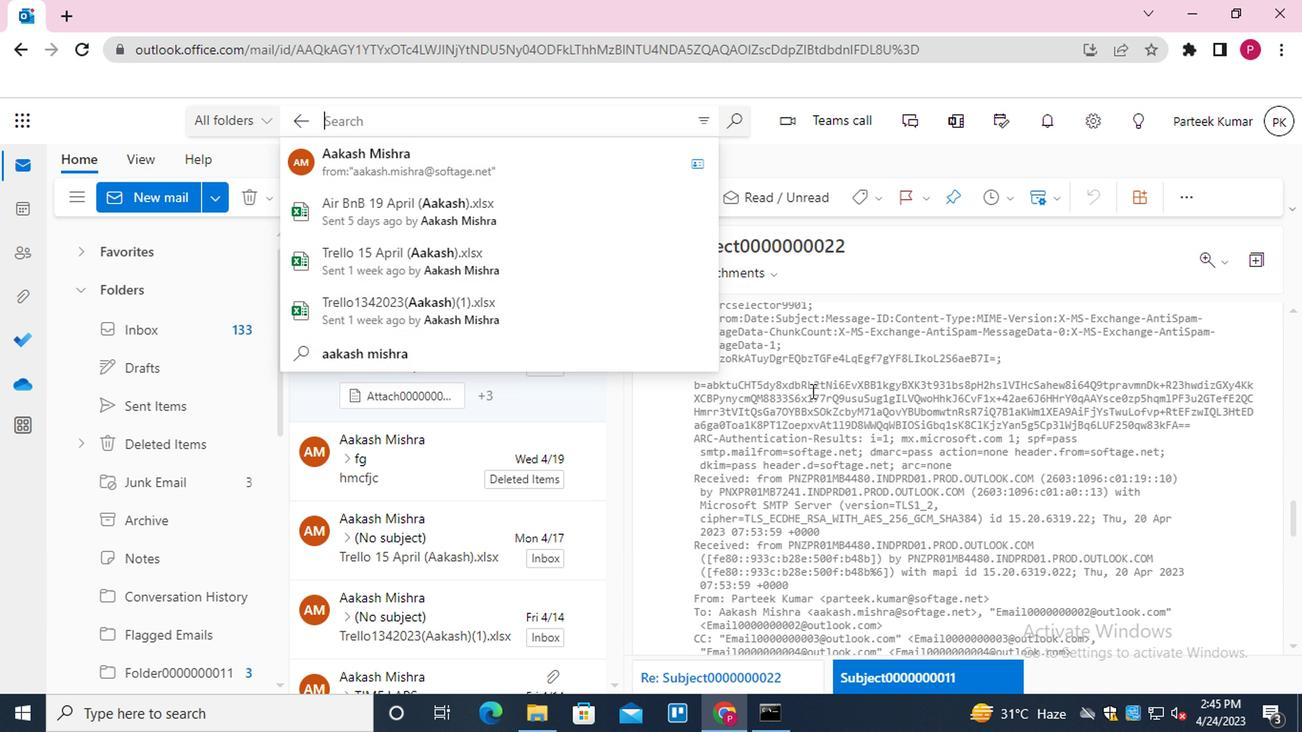 
Action: Mouse pressed left at (794, 366)
Screenshot: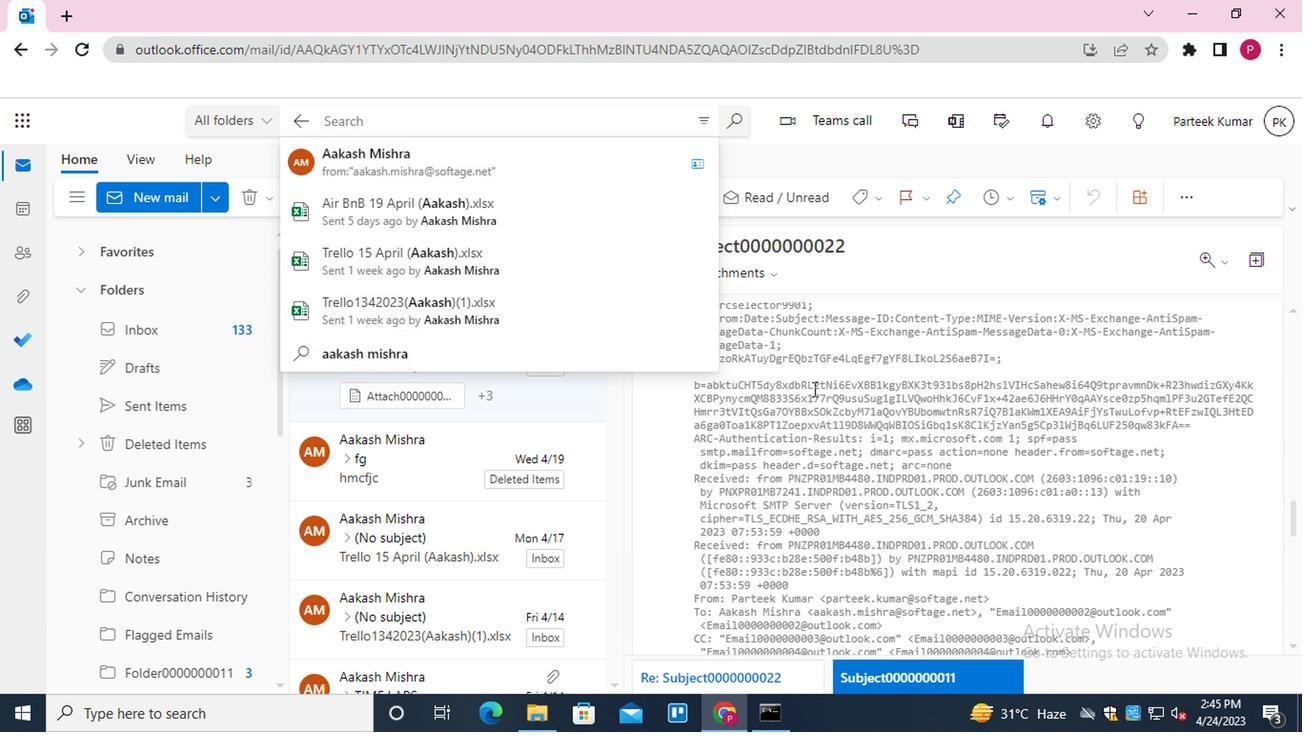 
Action: Mouse moved to (265, 183)
Screenshot: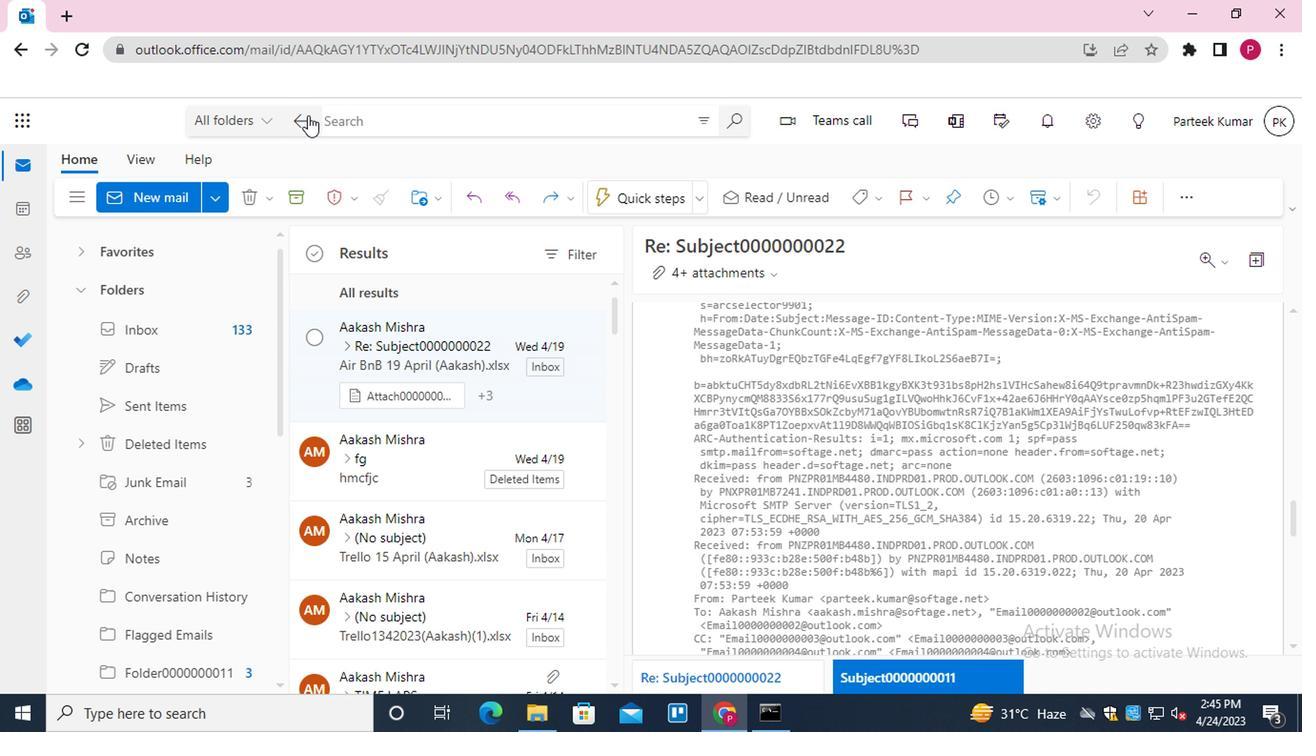 
Action: Mouse pressed left at (265, 183)
Screenshot: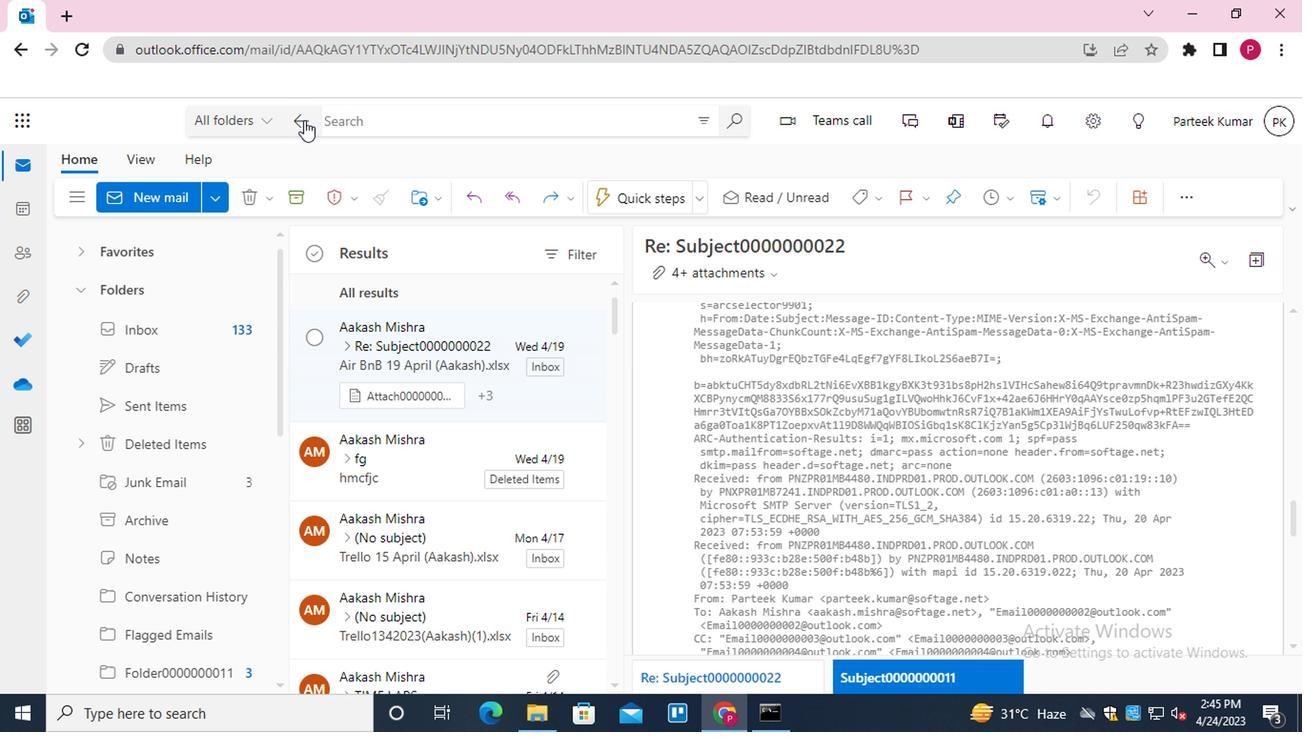
Action: Mouse moved to (386, 358)
Screenshot: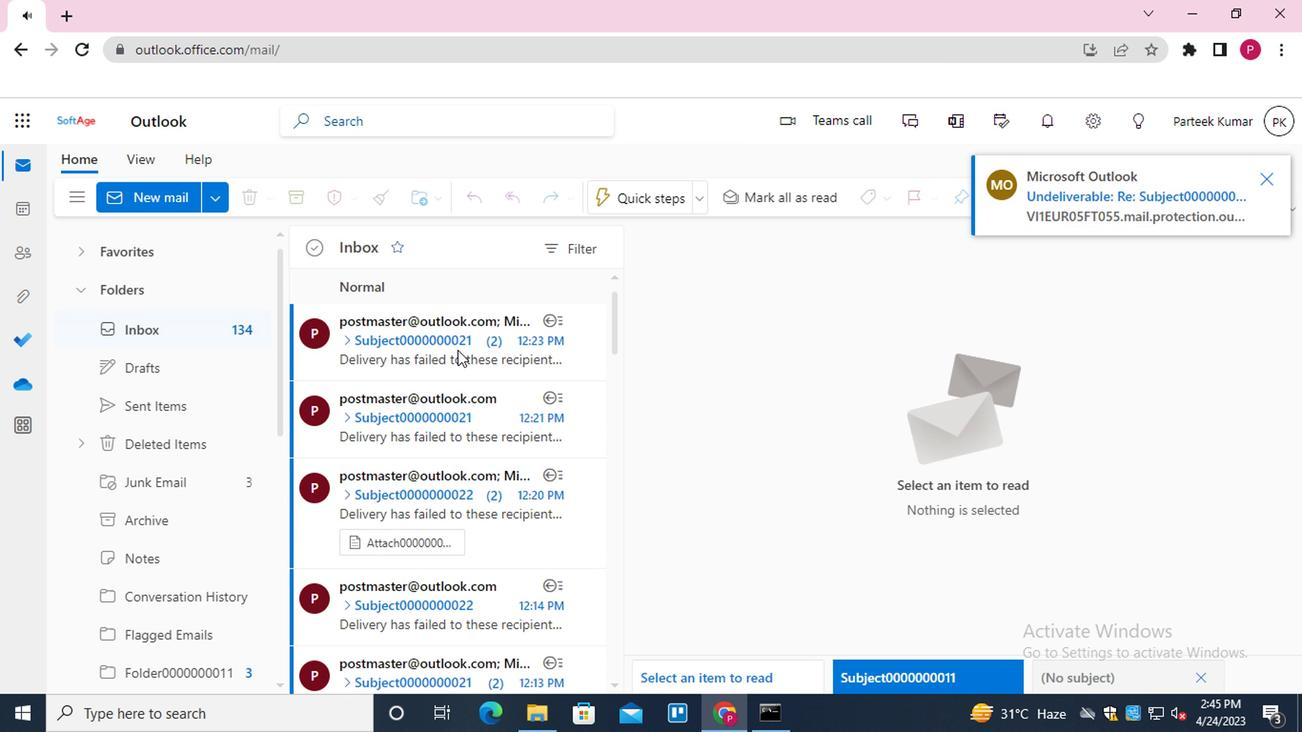 
Action: Mouse scrolled (386, 357) with delta (0, 0)
Screenshot: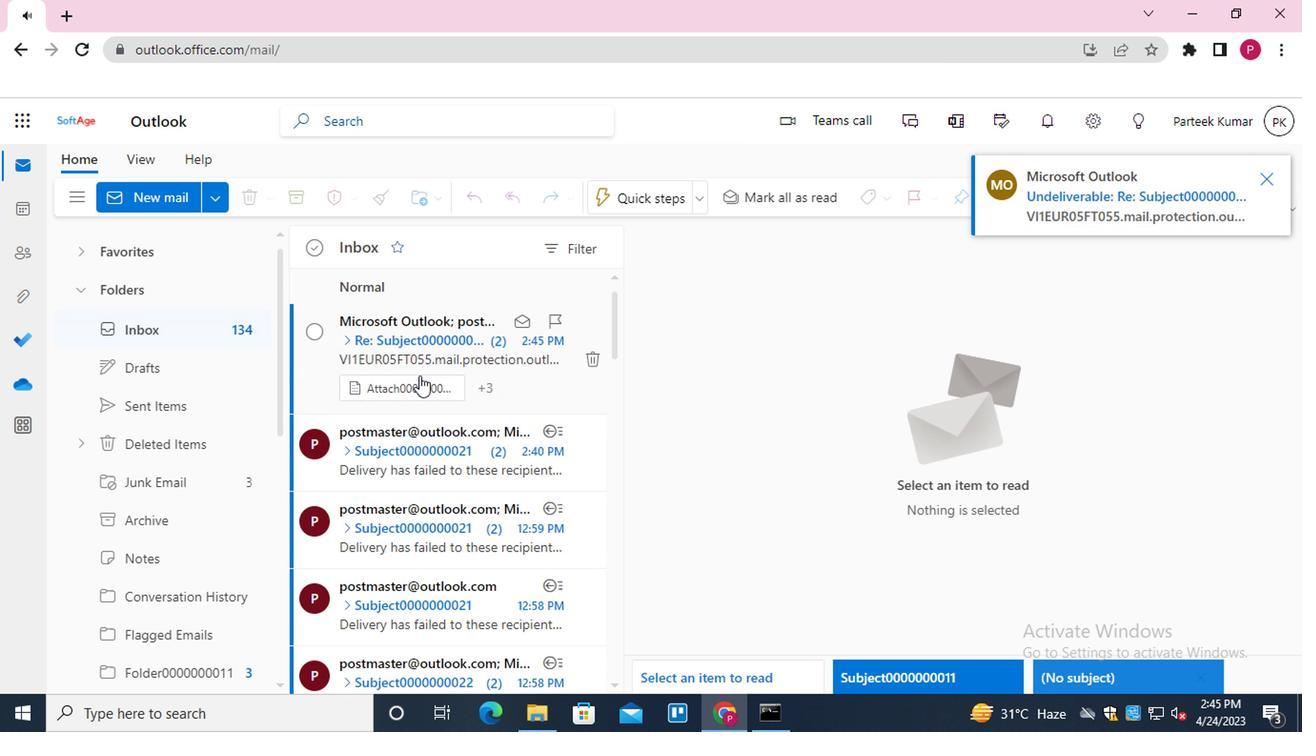 
Action: Mouse scrolled (386, 357) with delta (0, 0)
Screenshot: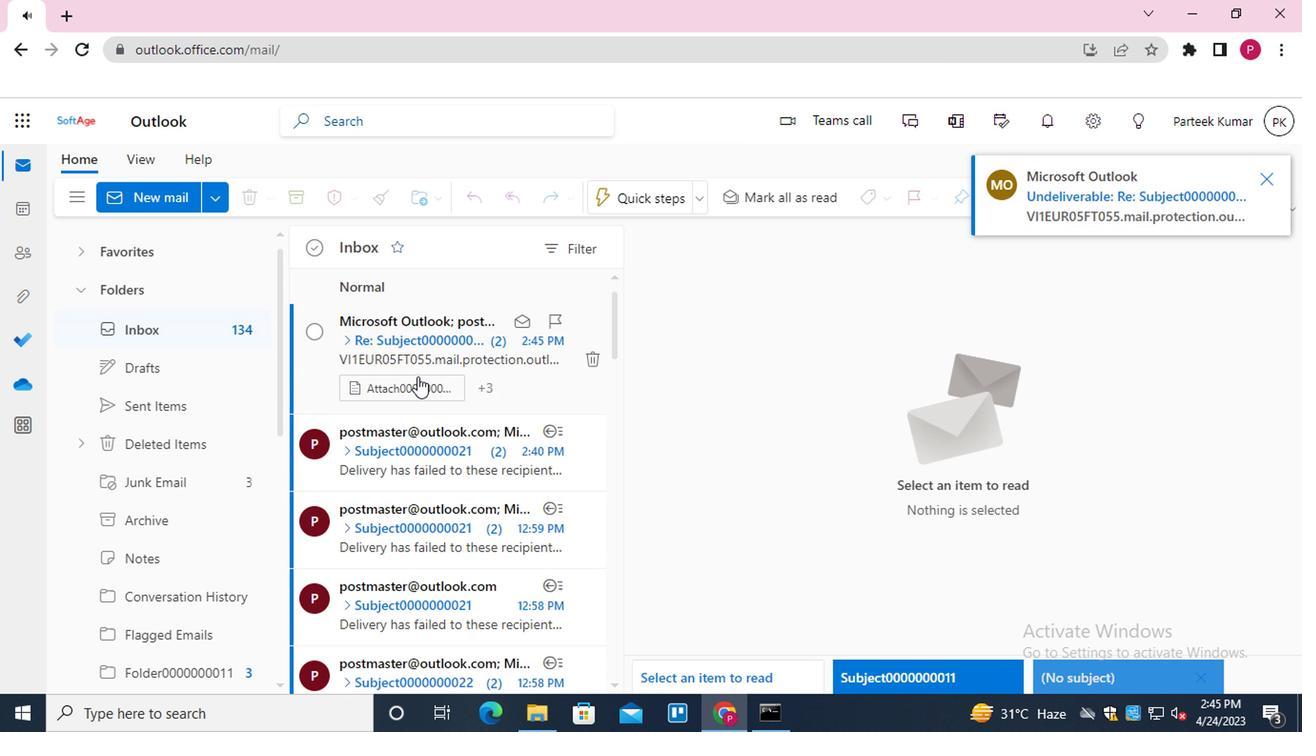 
Action: Mouse scrolled (386, 357) with delta (0, 0)
Screenshot: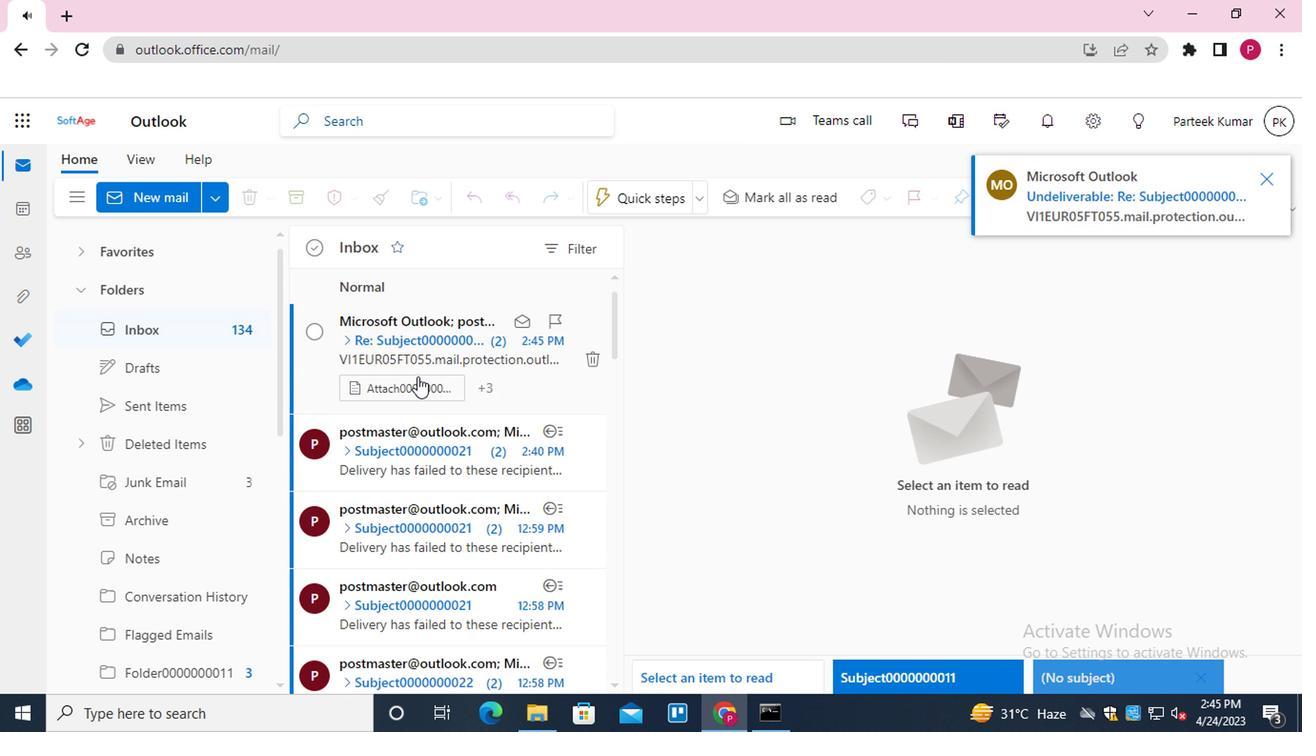 
Action: Mouse scrolled (386, 357) with delta (0, 0)
Screenshot: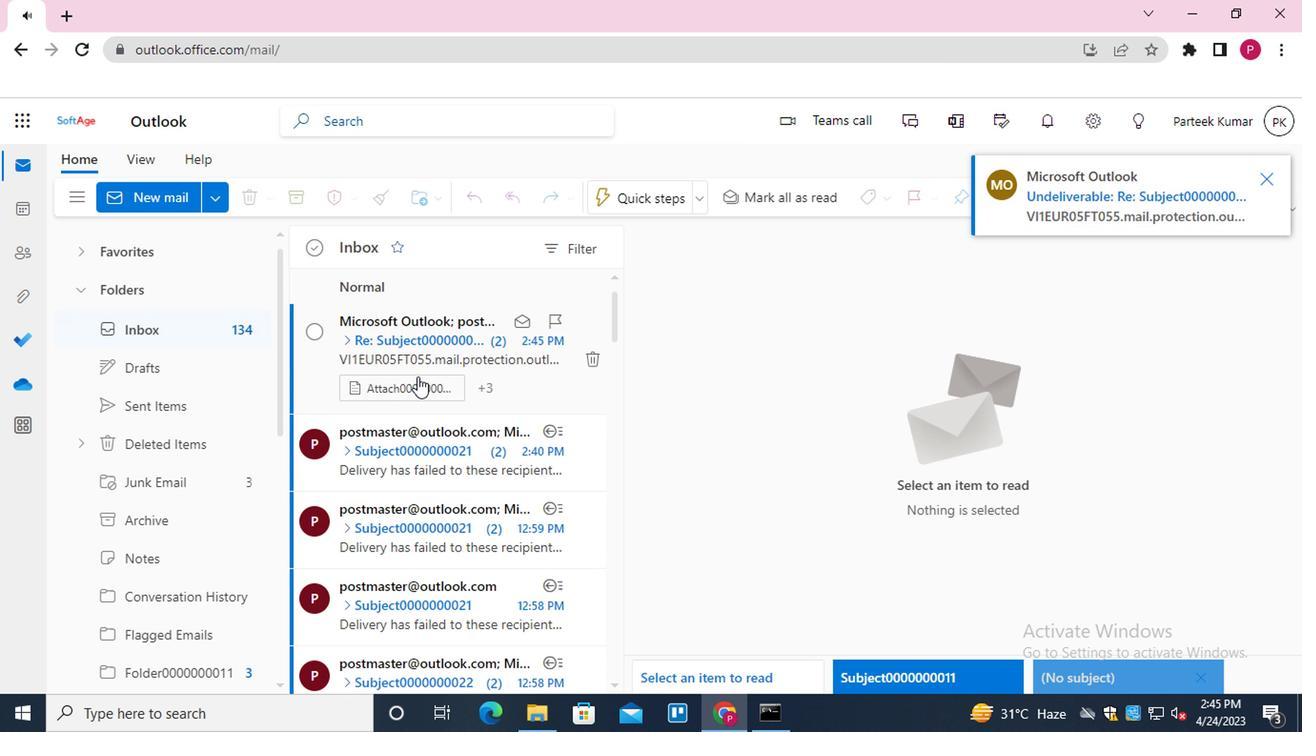 
Action: Mouse scrolled (386, 357) with delta (0, 0)
Screenshot: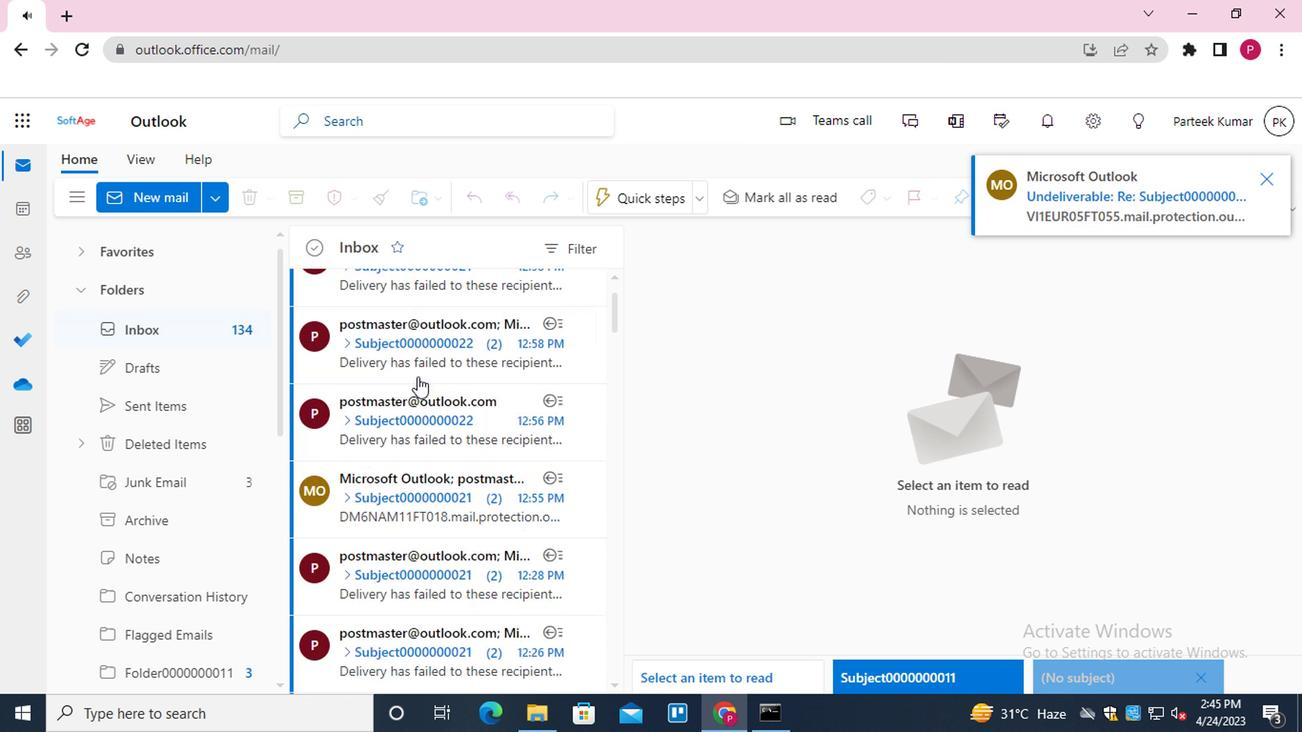 
Action: Mouse scrolled (386, 357) with delta (0, 0)
Screenshot: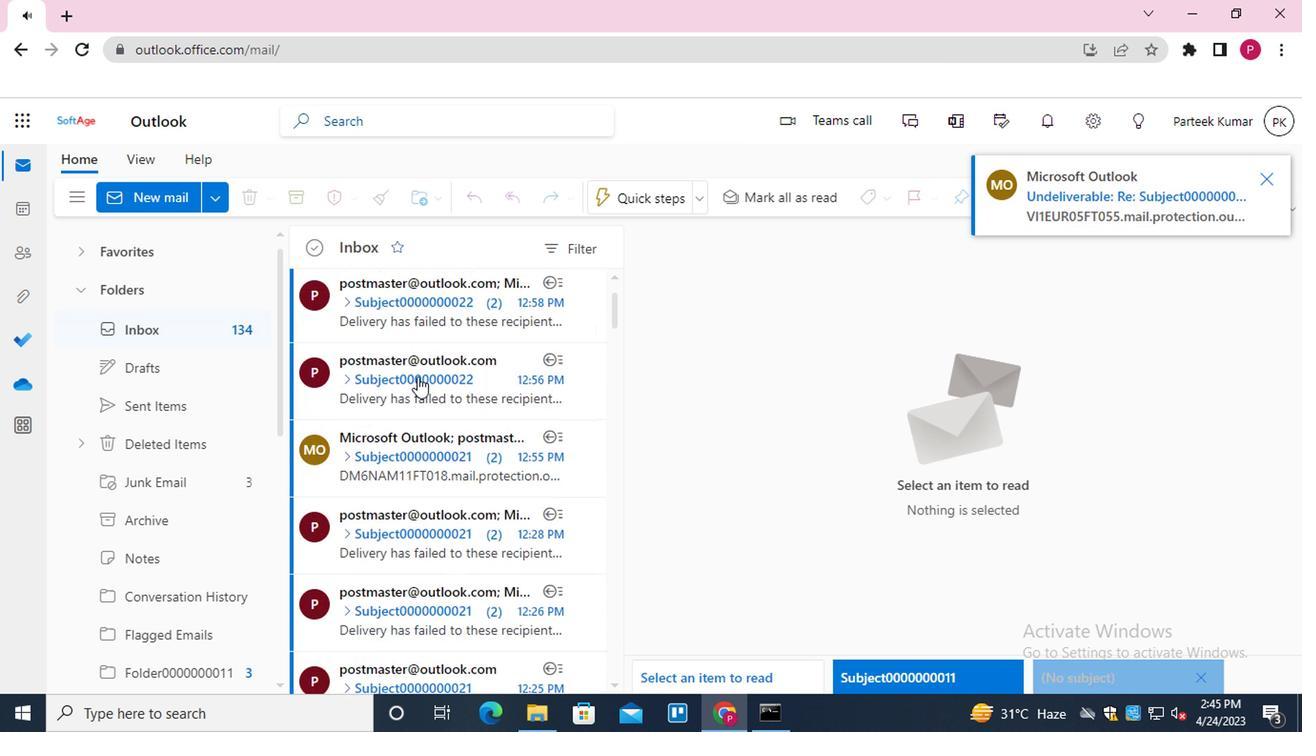 
Action: Mouse scrolled (386, 357) with delta (0, 0)
Screenshot: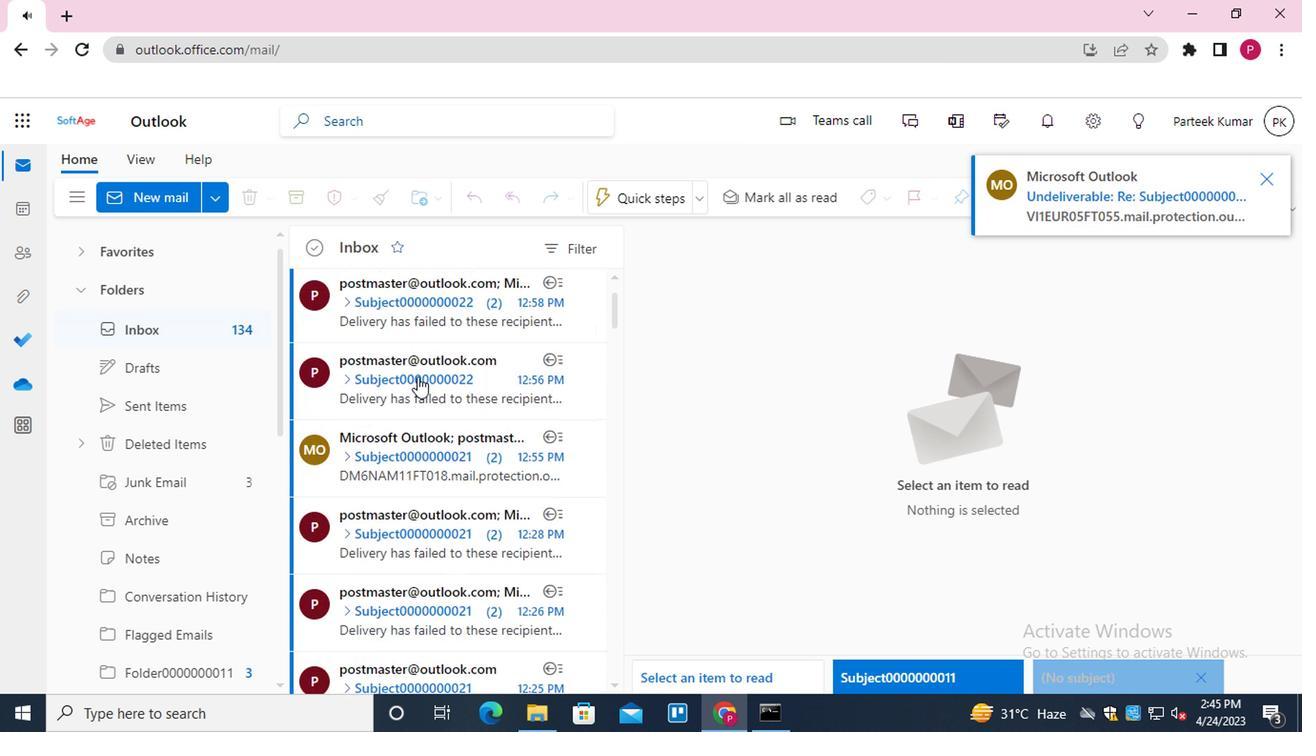 
Action: Mouse scrolled (386, 357) with delta (0, 0)
Screenshot: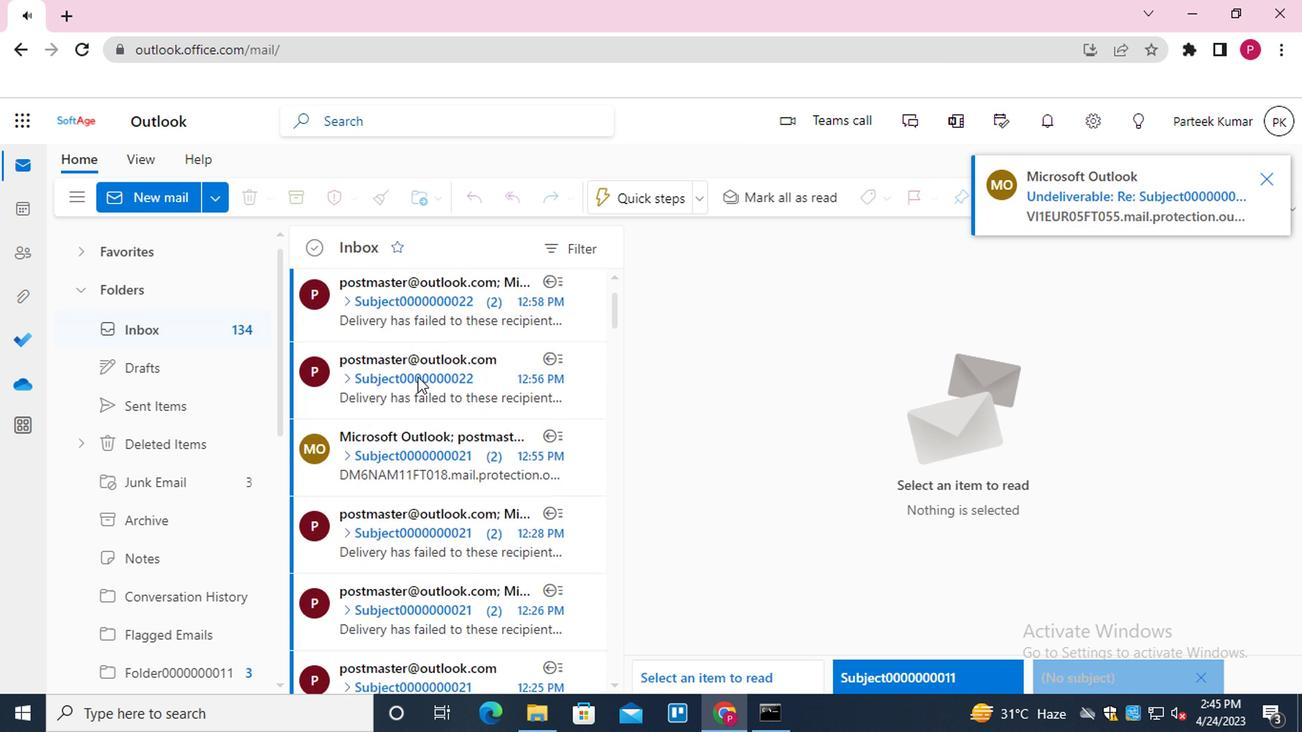 
Action: Mouse scrolled (386, 357) with delta (0, 0)
Screenshot: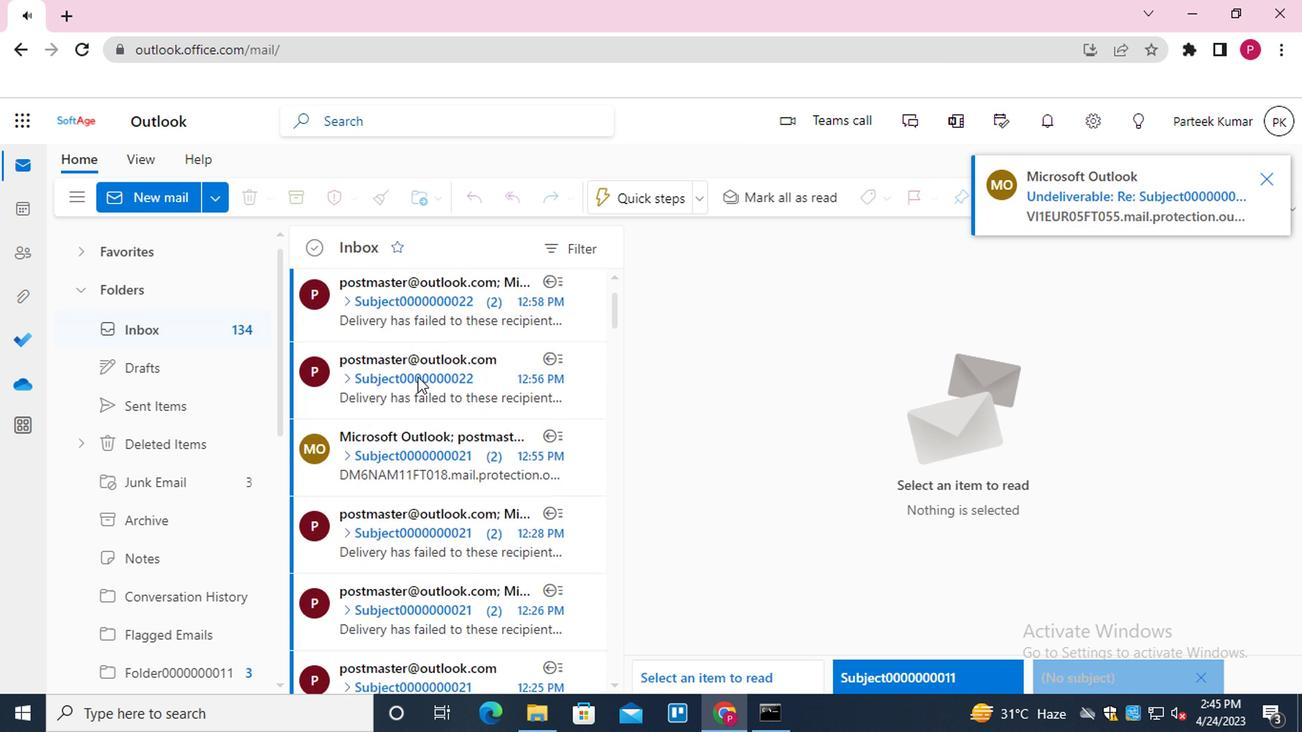 
Action: Mouse scrolled (386, 357) with delta (0, 0)
Screenshot: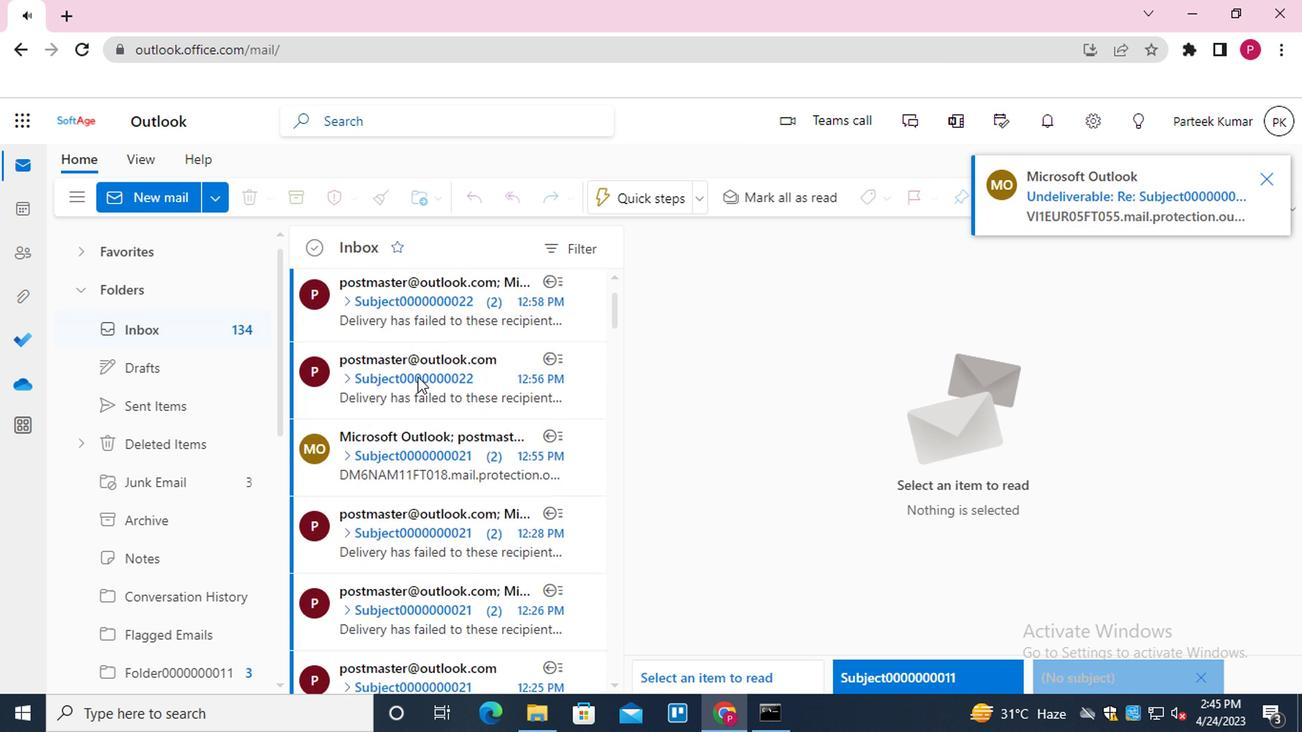 
Action: Mouse scrolled (386, 357) with delta (0, 0)
Screenshot: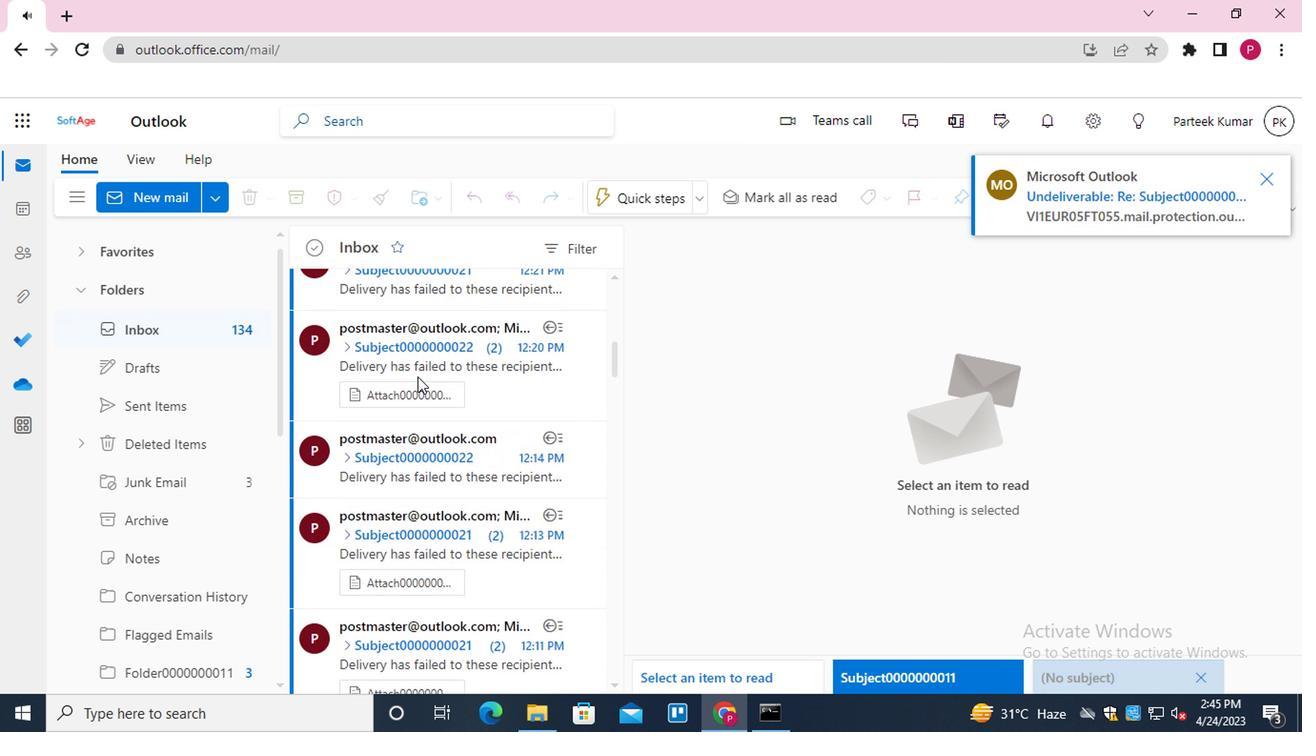 
Action: Mouse scrolled (386, 357) with delta (0, 0)
Screenshot: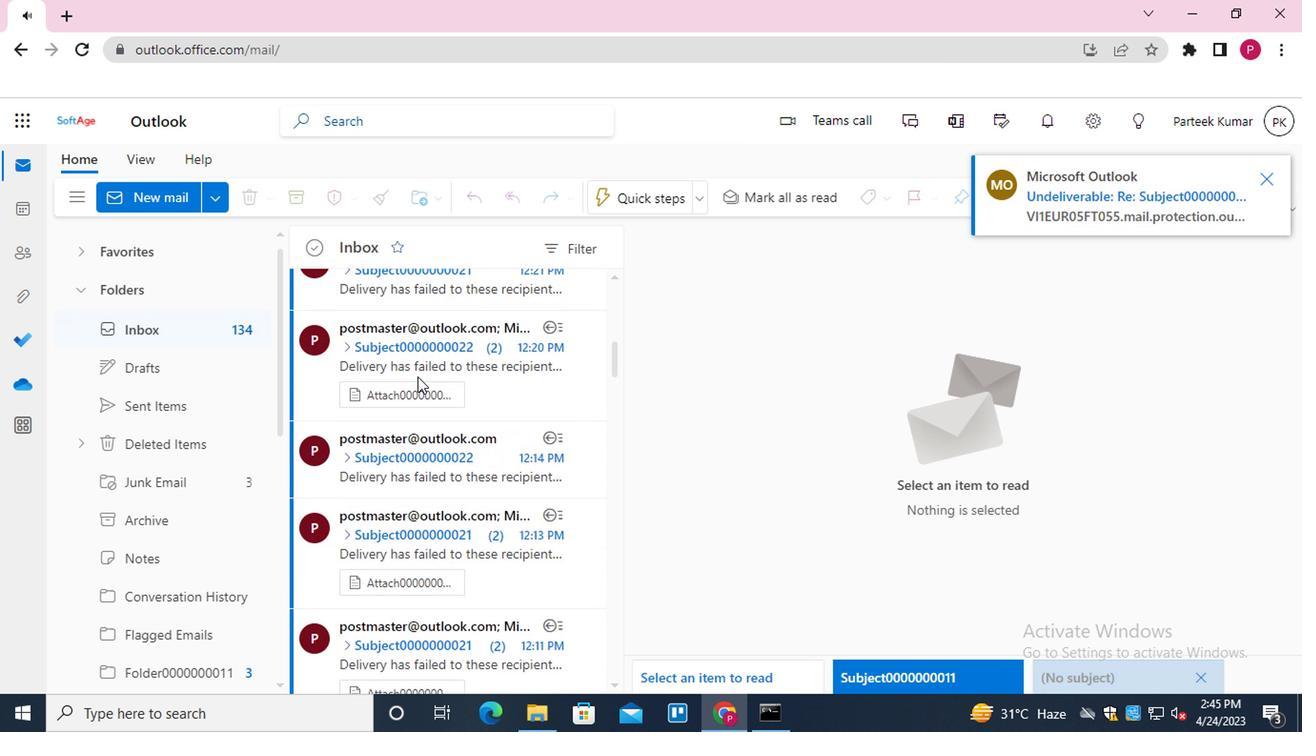 
Action: Mouse scrolled (386, 357) with delta (0, 0)
Screenshot: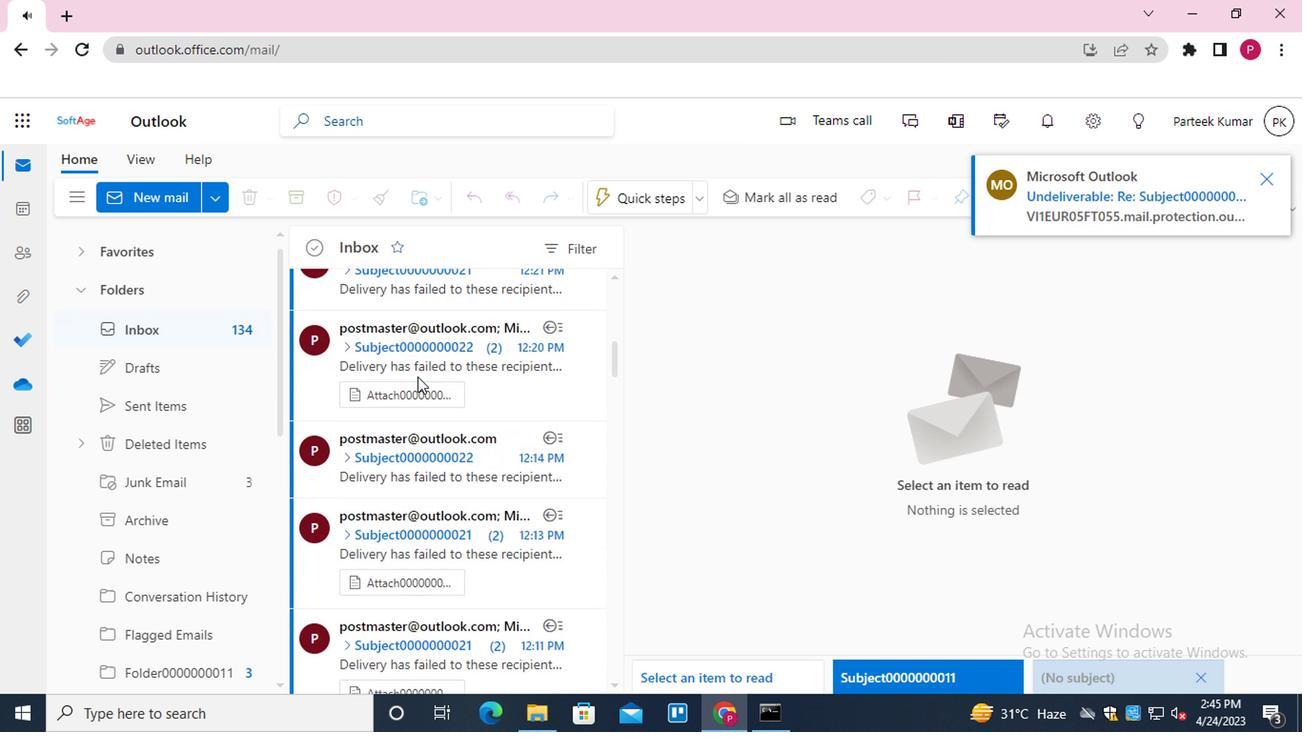 
Action: Mouse scrolled (386, 357) with delta (0, 0)
Screenshot: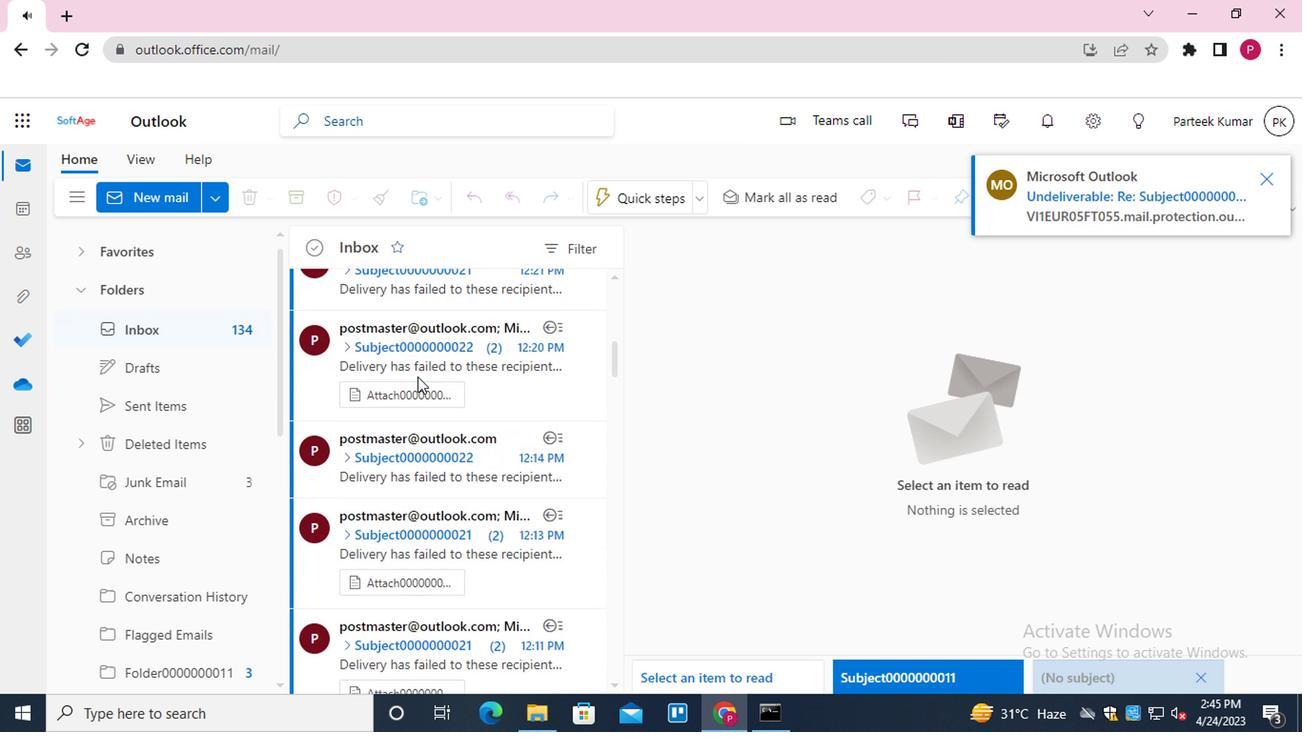 
Action: Mouse moved to (386, 358)
Screenshot: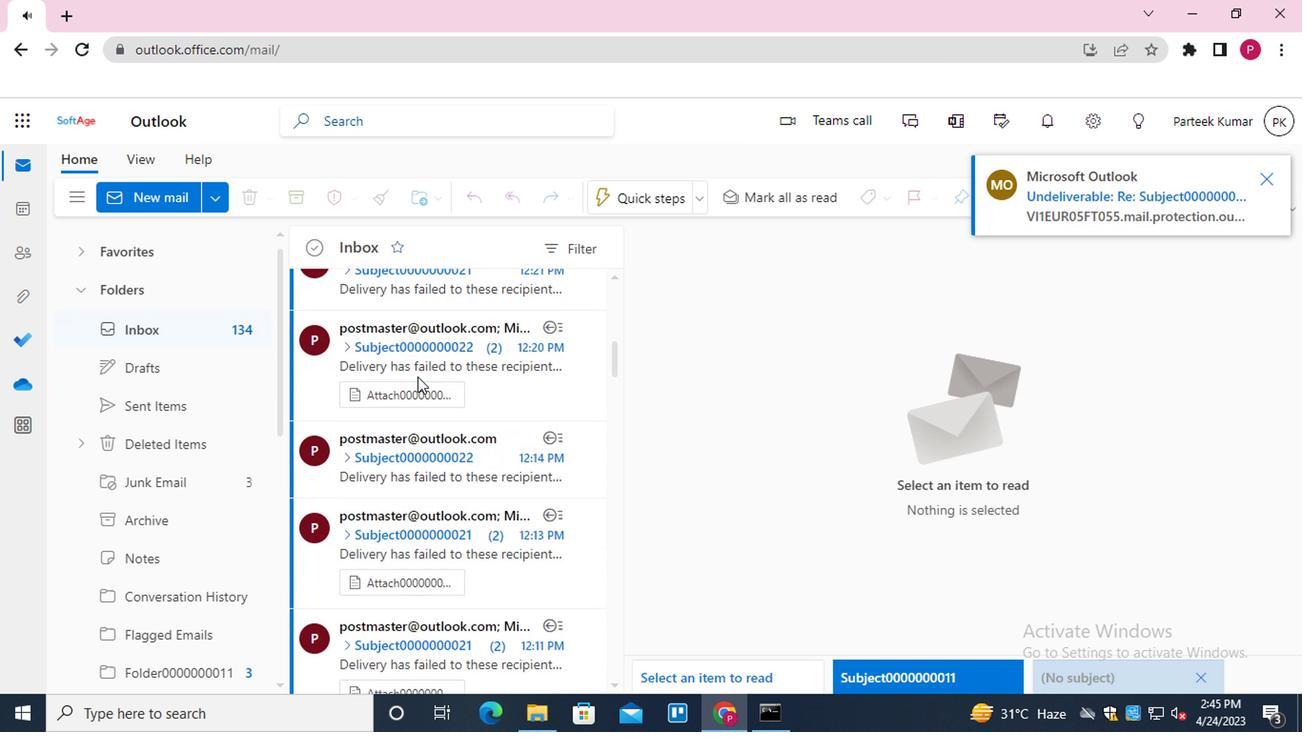 
Action: Mouse scrolled (386, 358) with delta (0, 0)
Screenshot: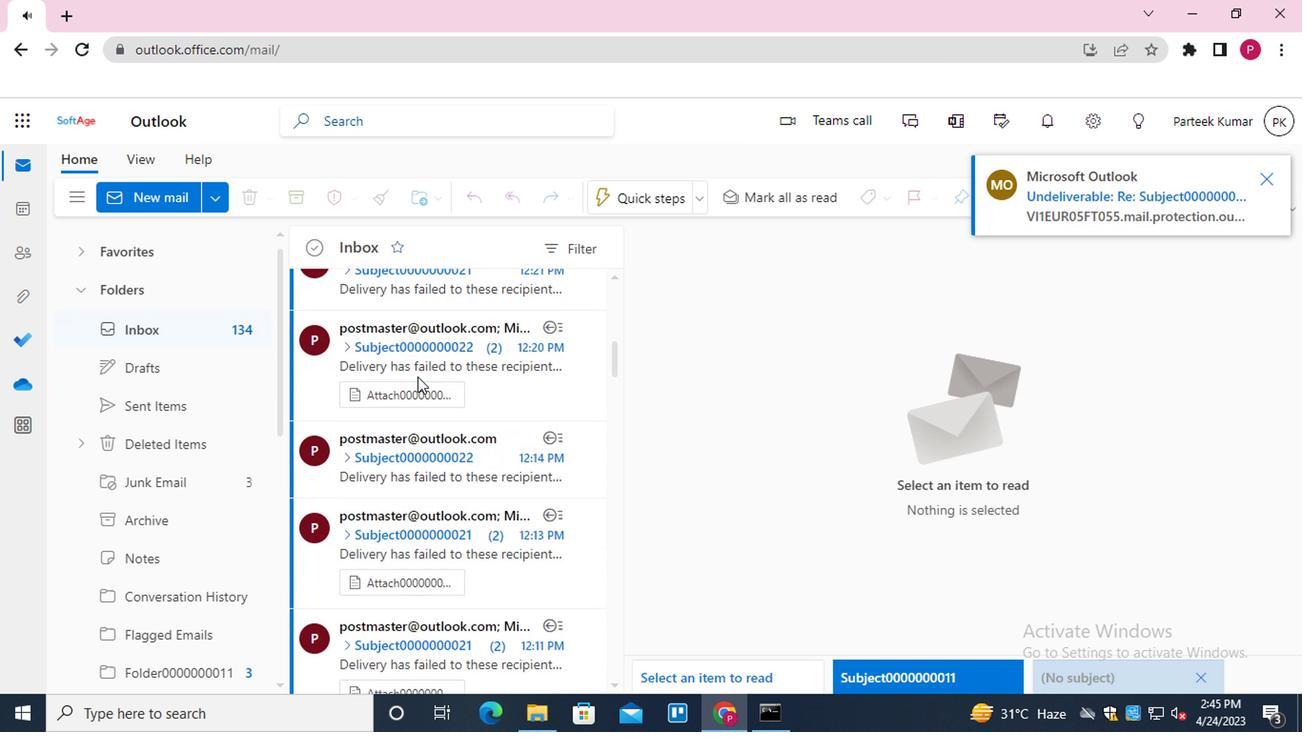 
Action: Mouse moved to (386, 361)
Screenshot: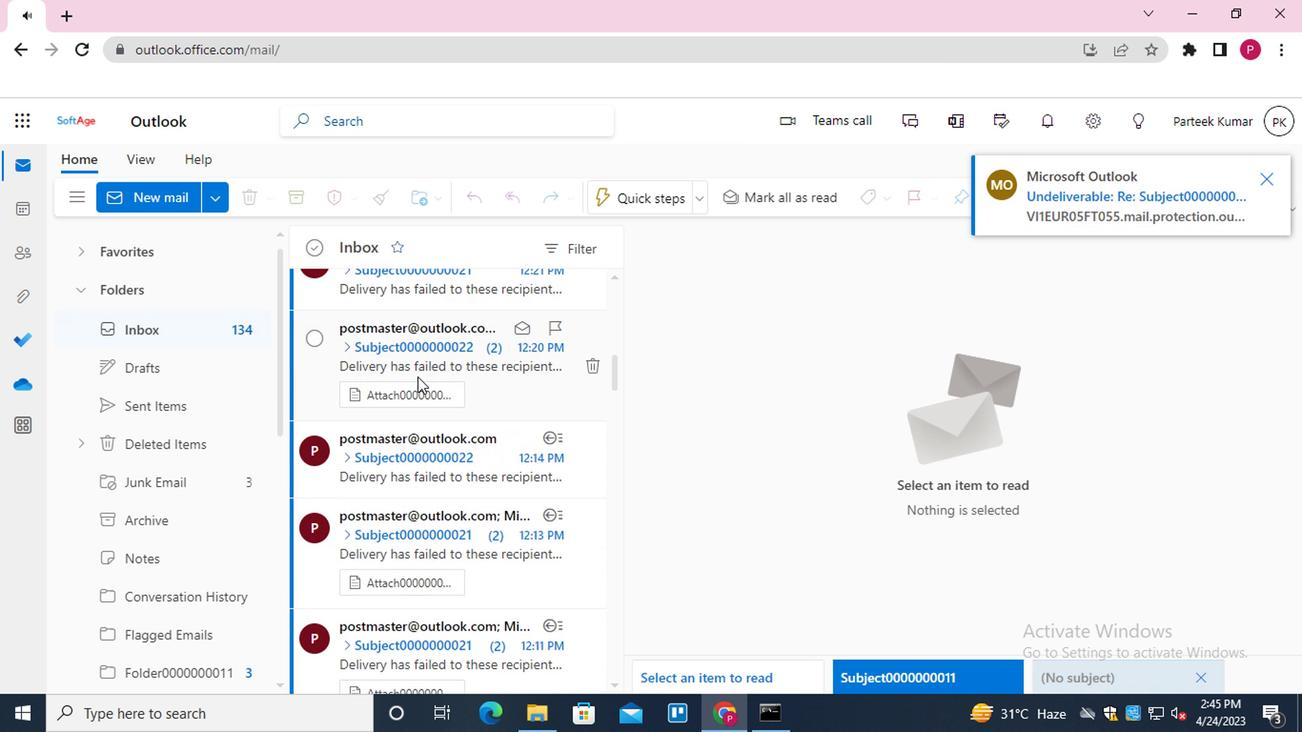 
Action: Mouse scrolled (386, 360) with delta (0, 0)
Screenshot: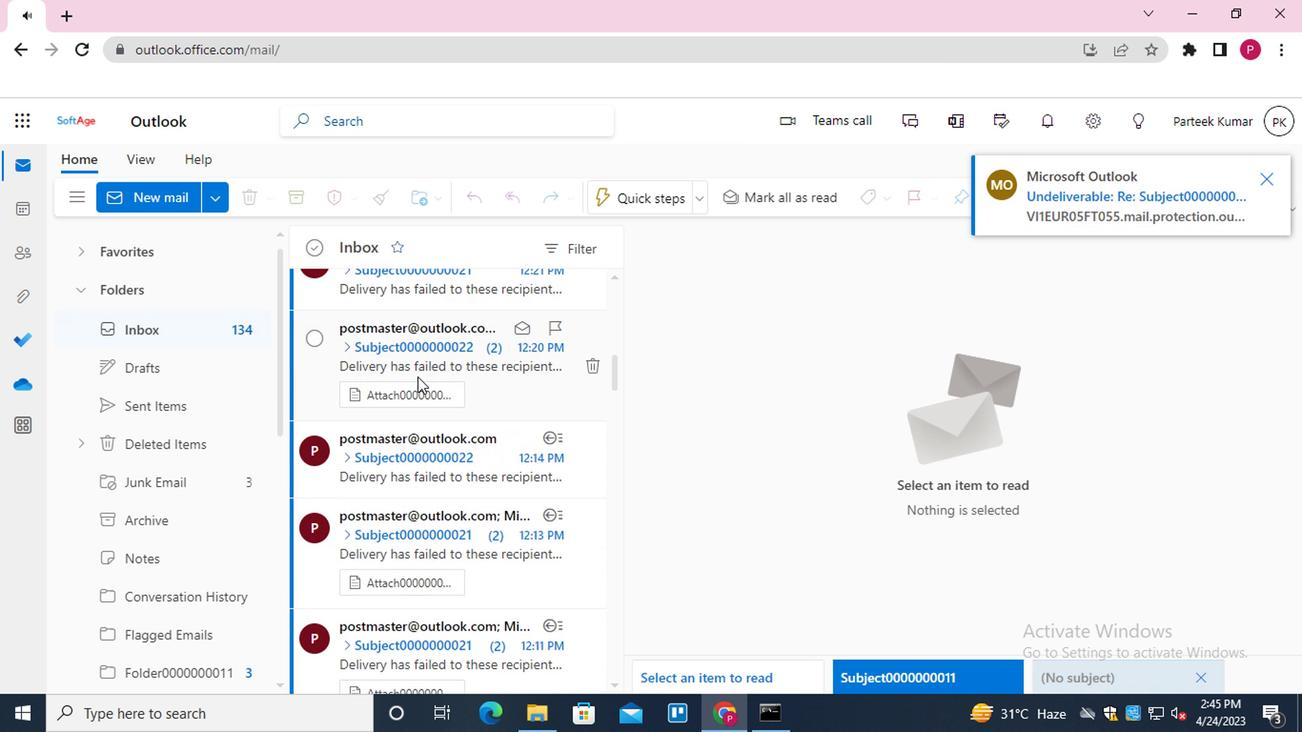 
Action: Mouse moved to (391, 398)
Screenshot: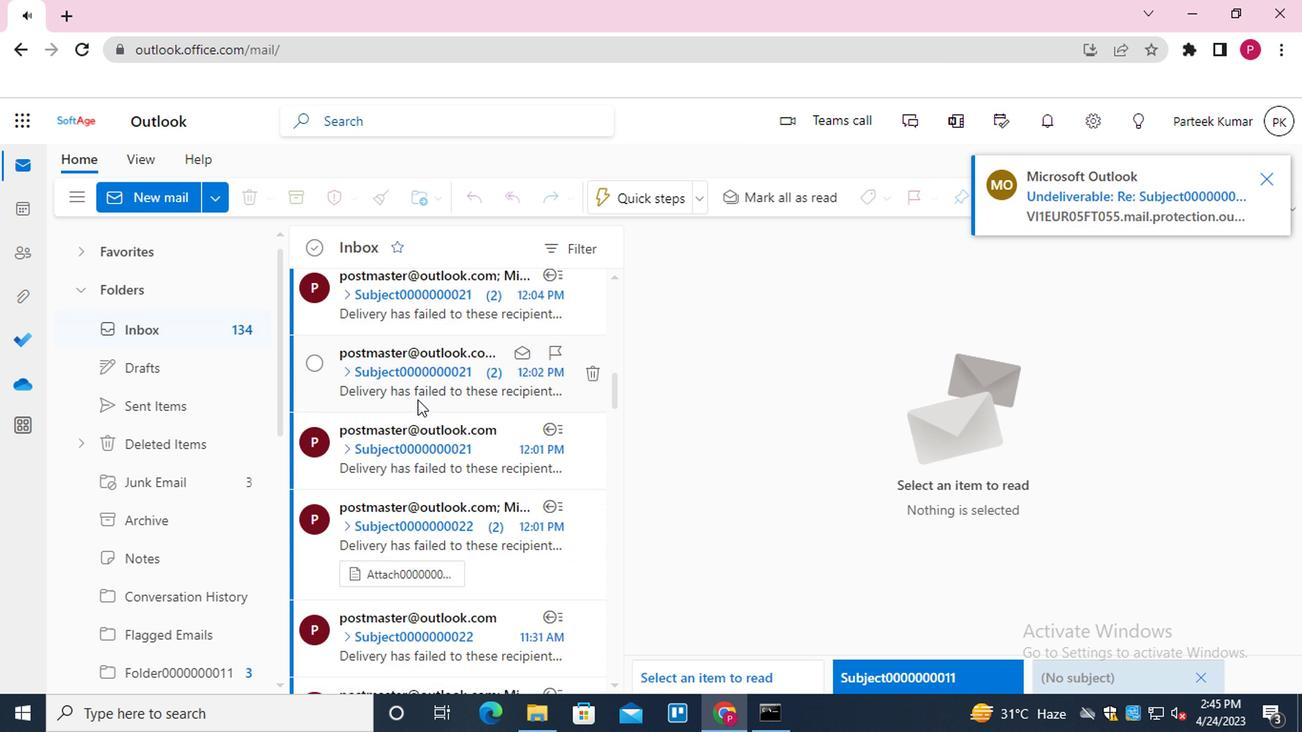 
Action: Mouse scrolled (391, 398) with delta (0, 0)
Screenshot: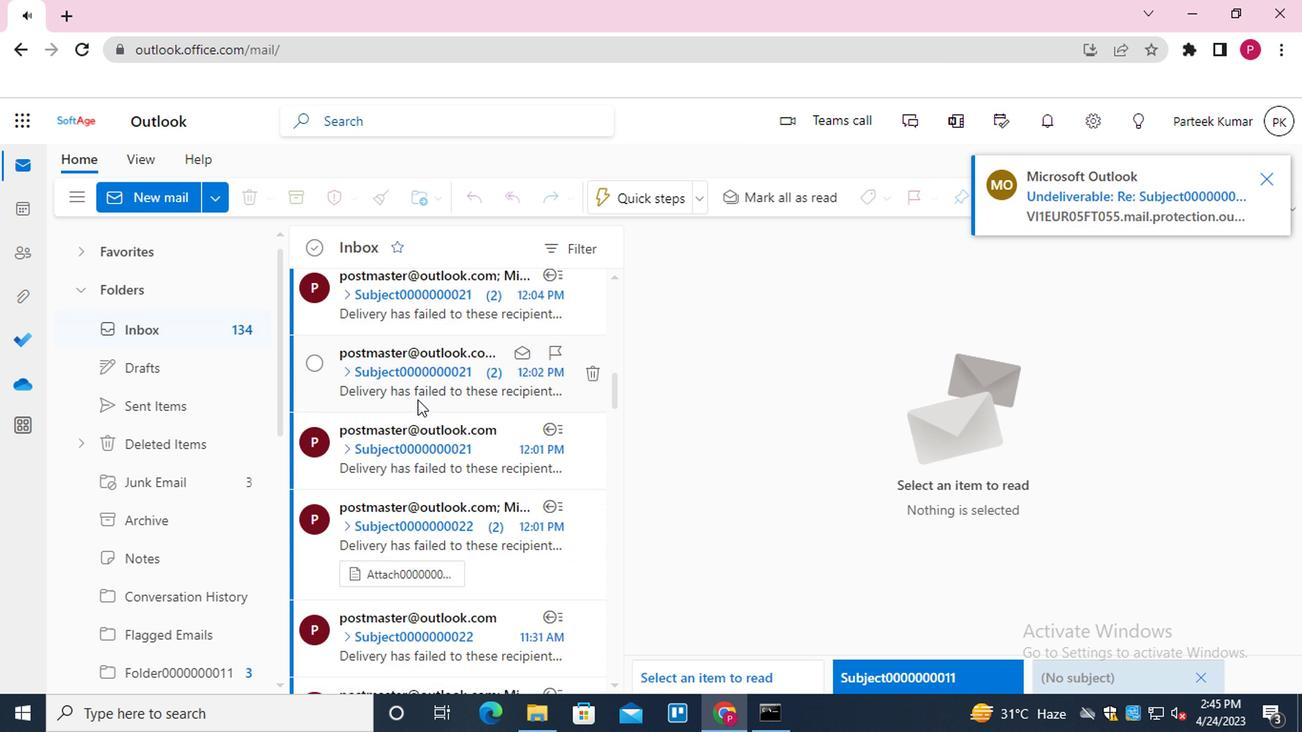 
Action: Mouse moved to (391, 400)
Screenshot: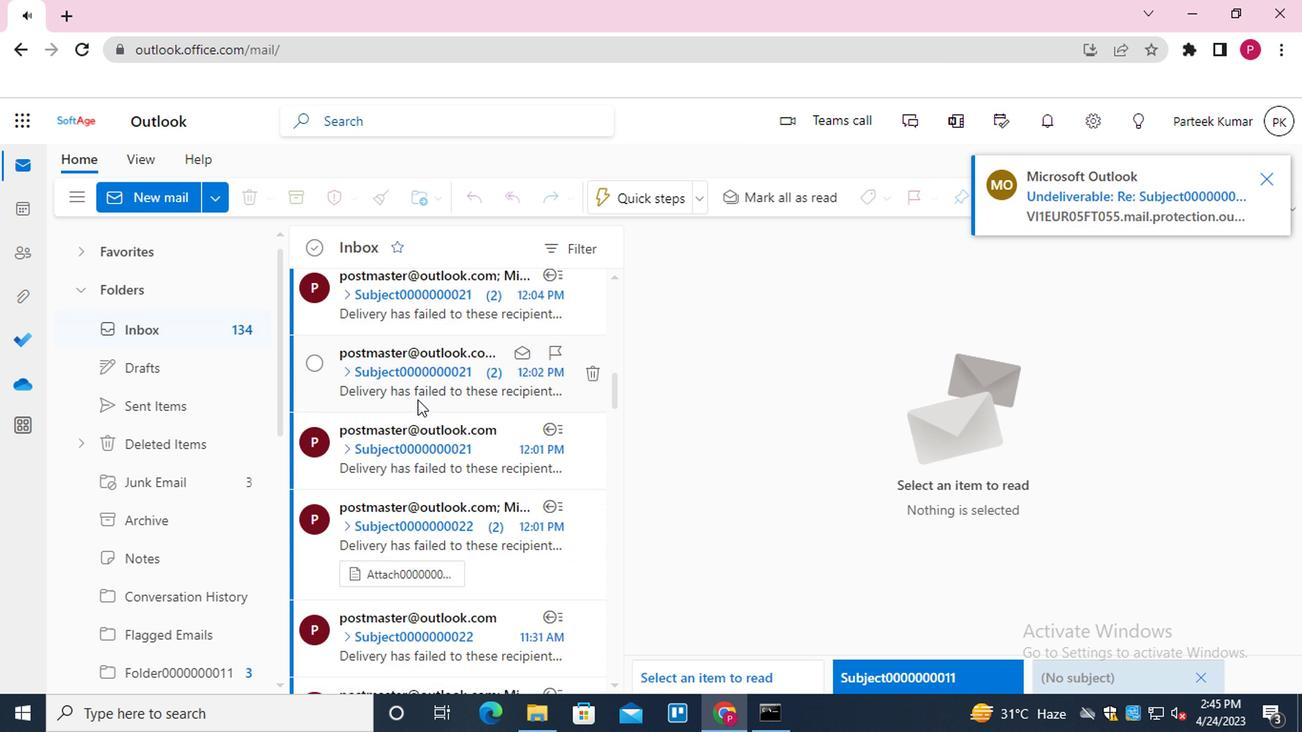 
Action: Mouse scrolled (391, 399) with delta (0, 0)
Screenshot: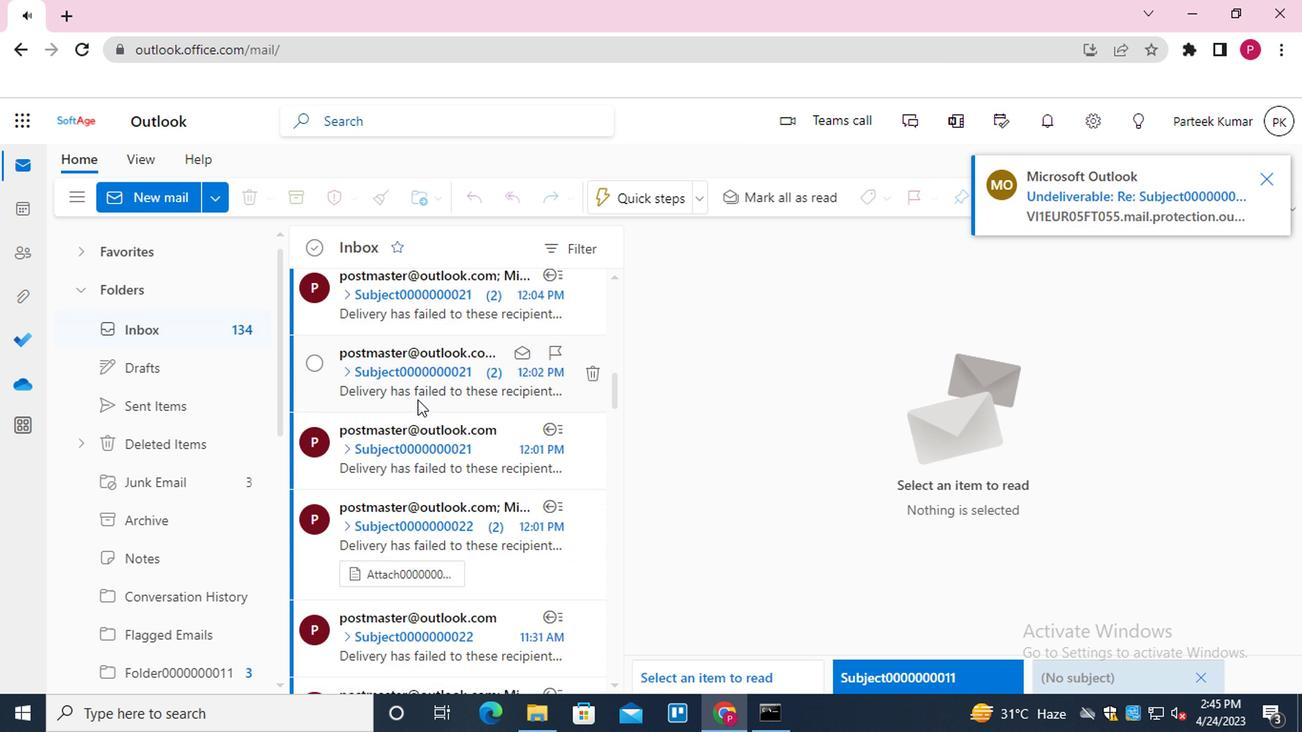 
Action: Mouse scrolled (391, 399) with delta (0, 0)
Screenshot: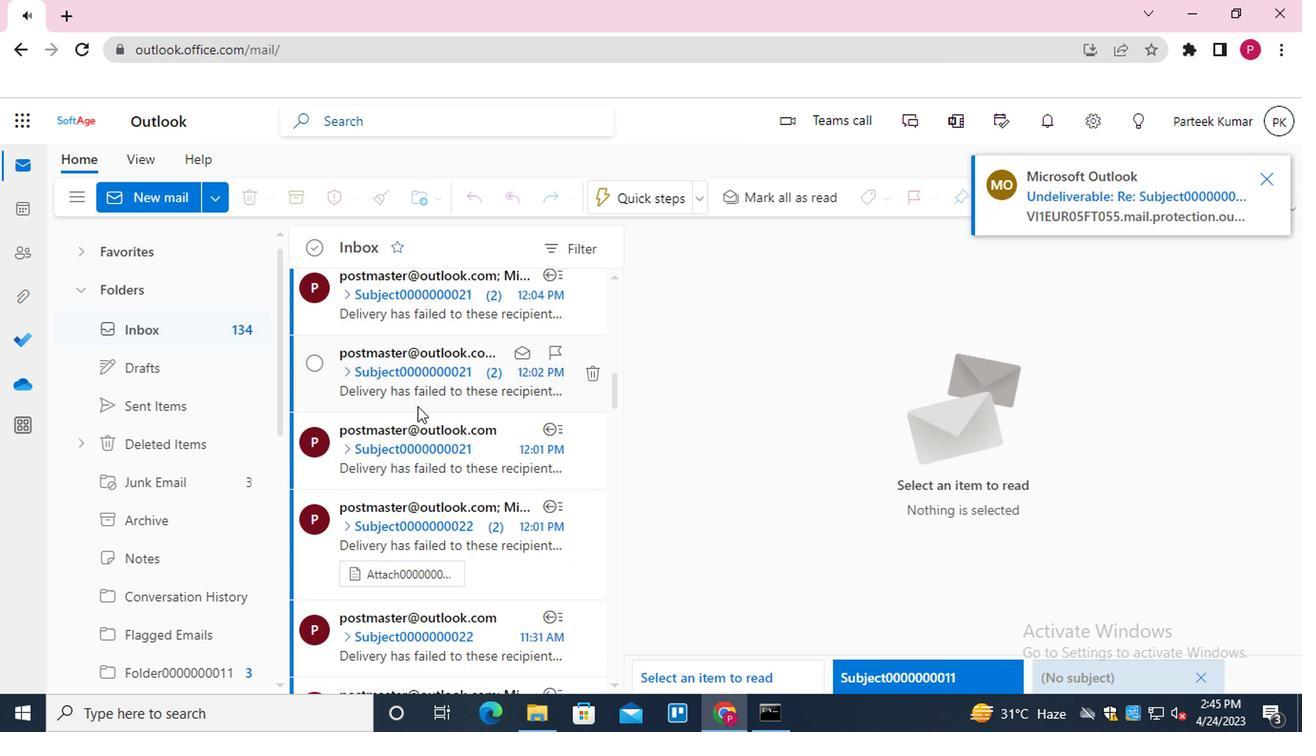 
Action: Mouse moved to (391, 401)
Screenshot: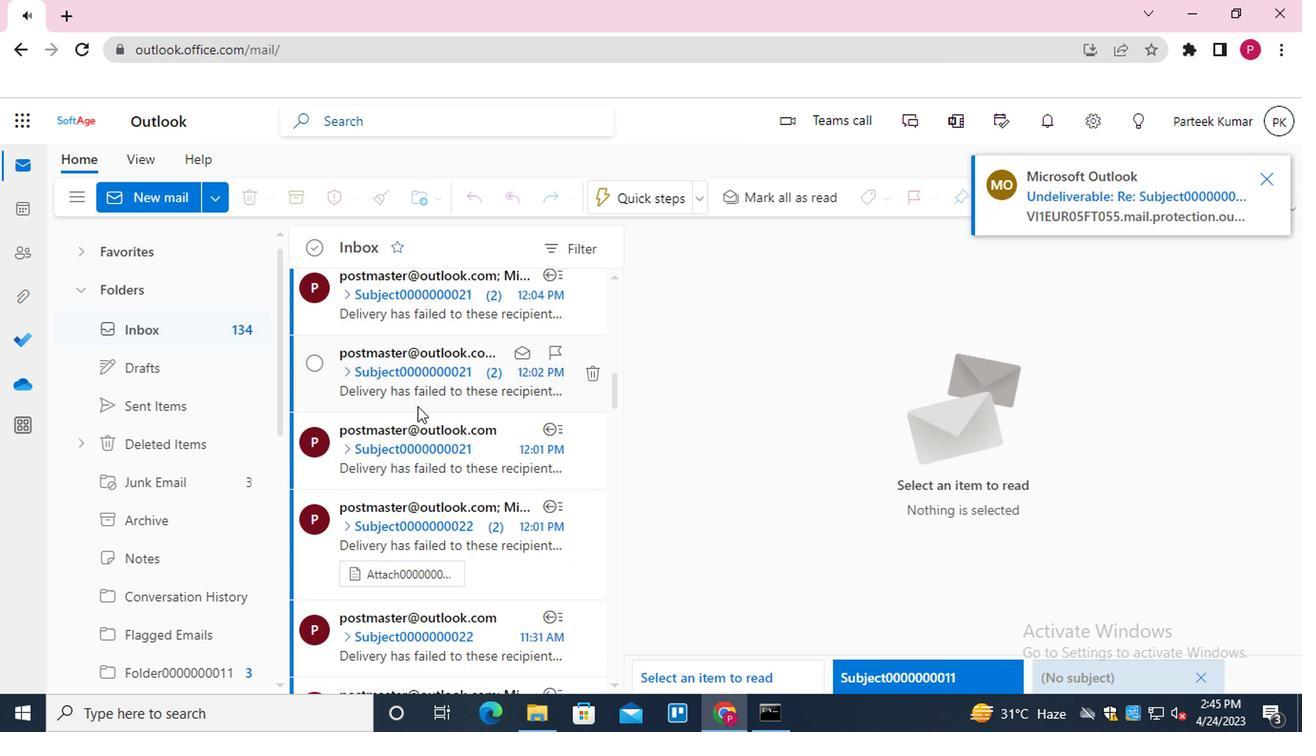 
Action: Mouse scrolled (391, 400) with delta (0, 0)
Screenshot: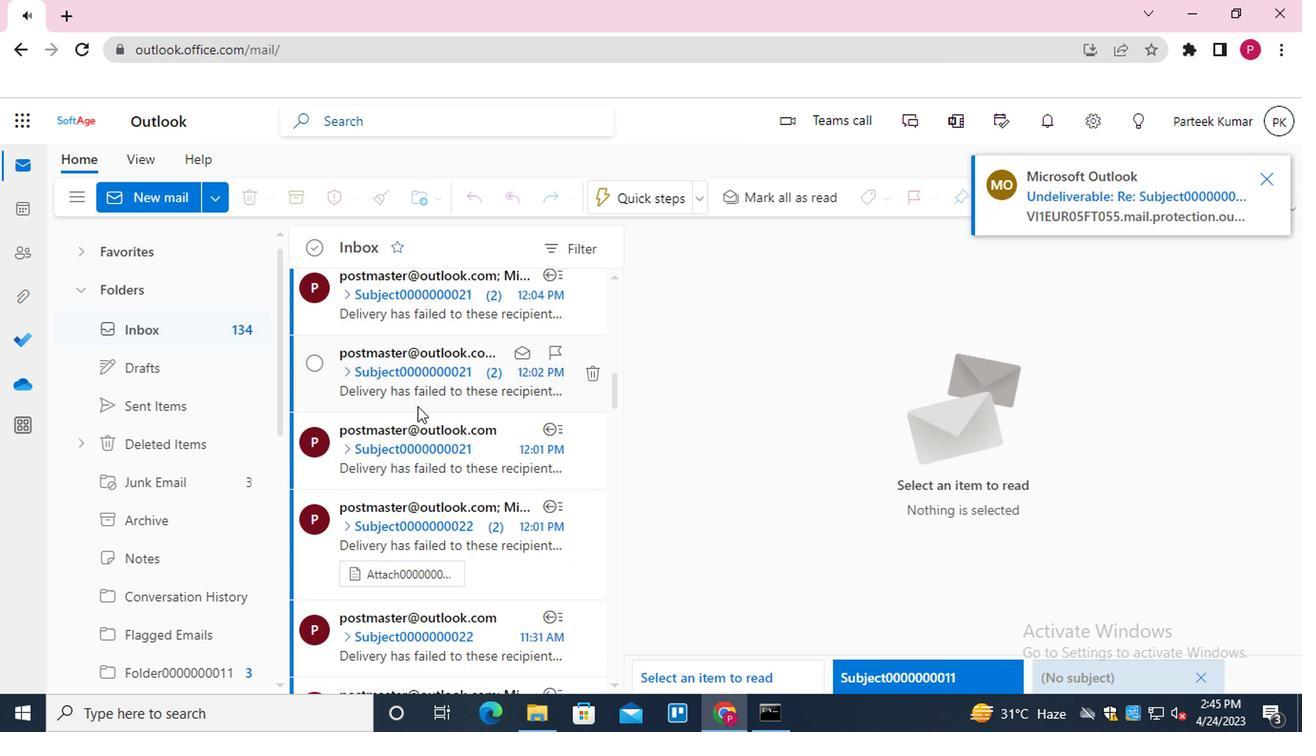 
Action: Mouse scrolled (391, 400) with delta (0, 0)
Screenshot: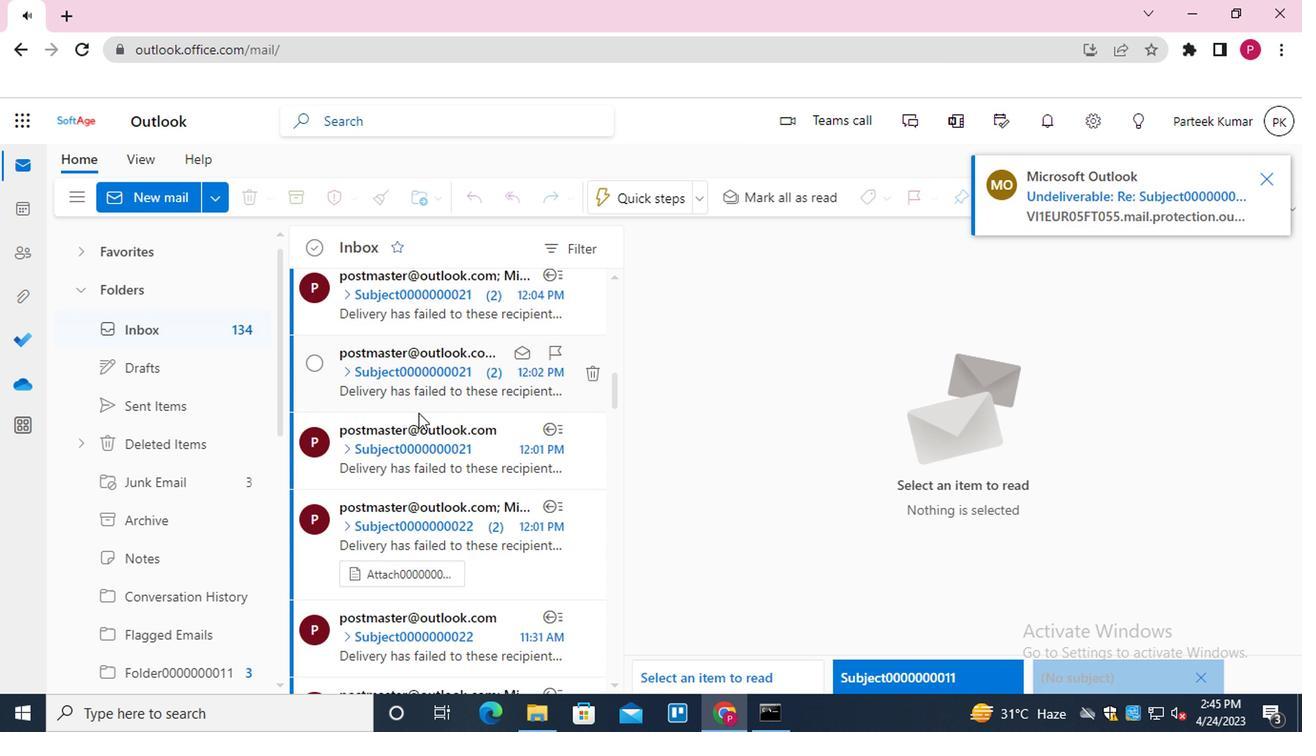 
Action: Mouse scrolled (391, 400) with delta (0, 0)
Screenshot: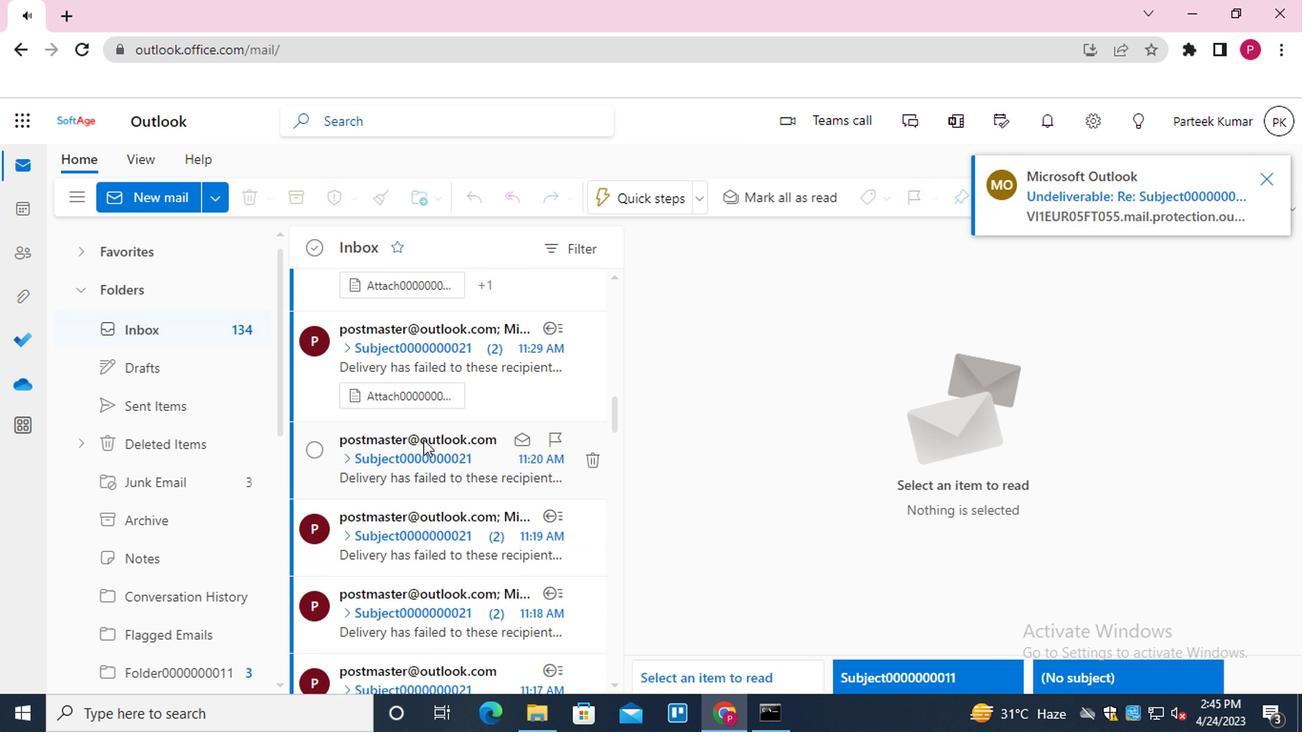 
Action: Mouse moved to (391, 401)
Screenshot: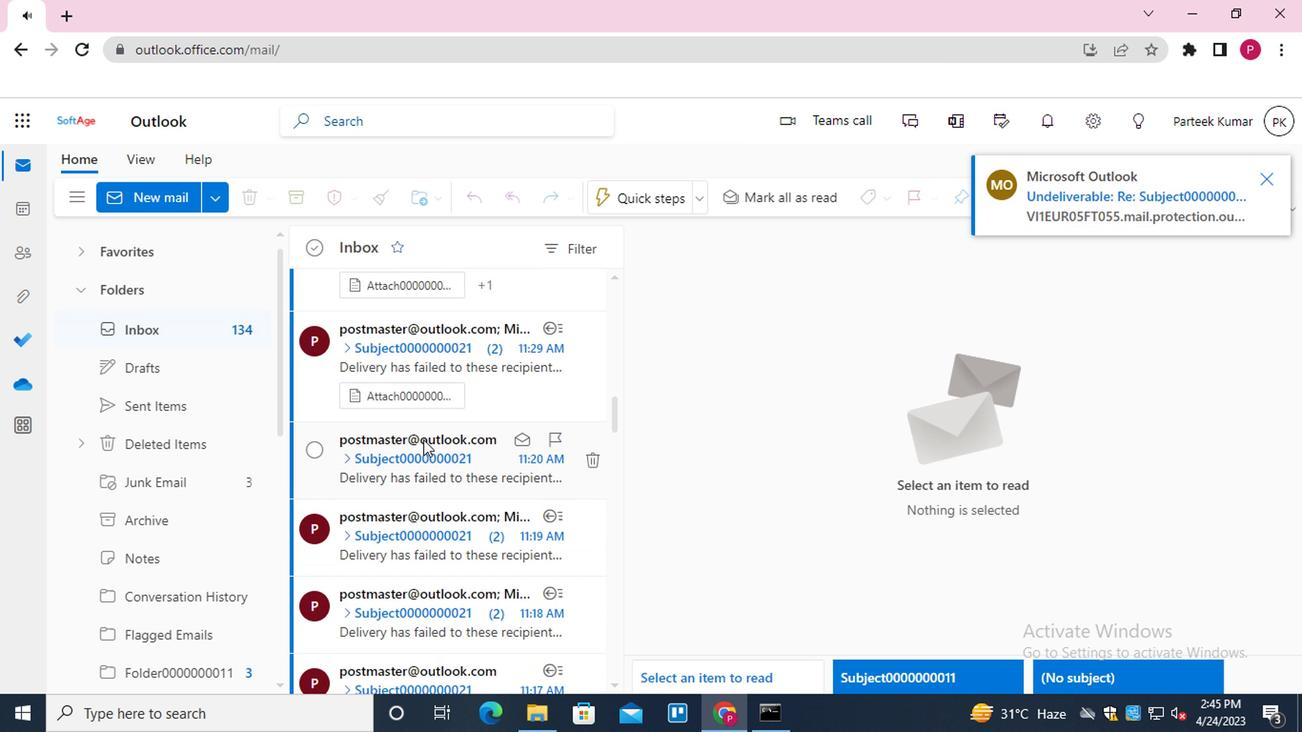 
Action: Mouse scrolled (391, 401) with delta (0, 0)
Screenshot: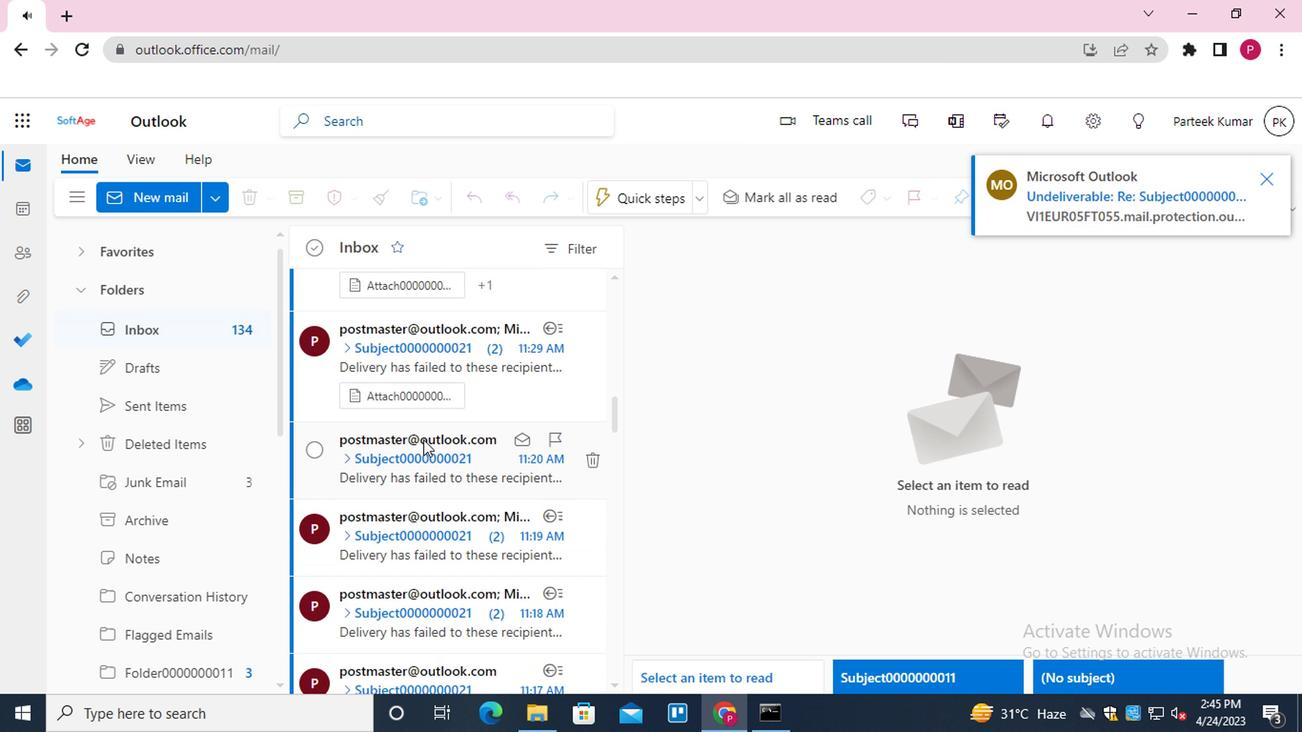
Action: Mouse moved to (391, 402)
Screenshot: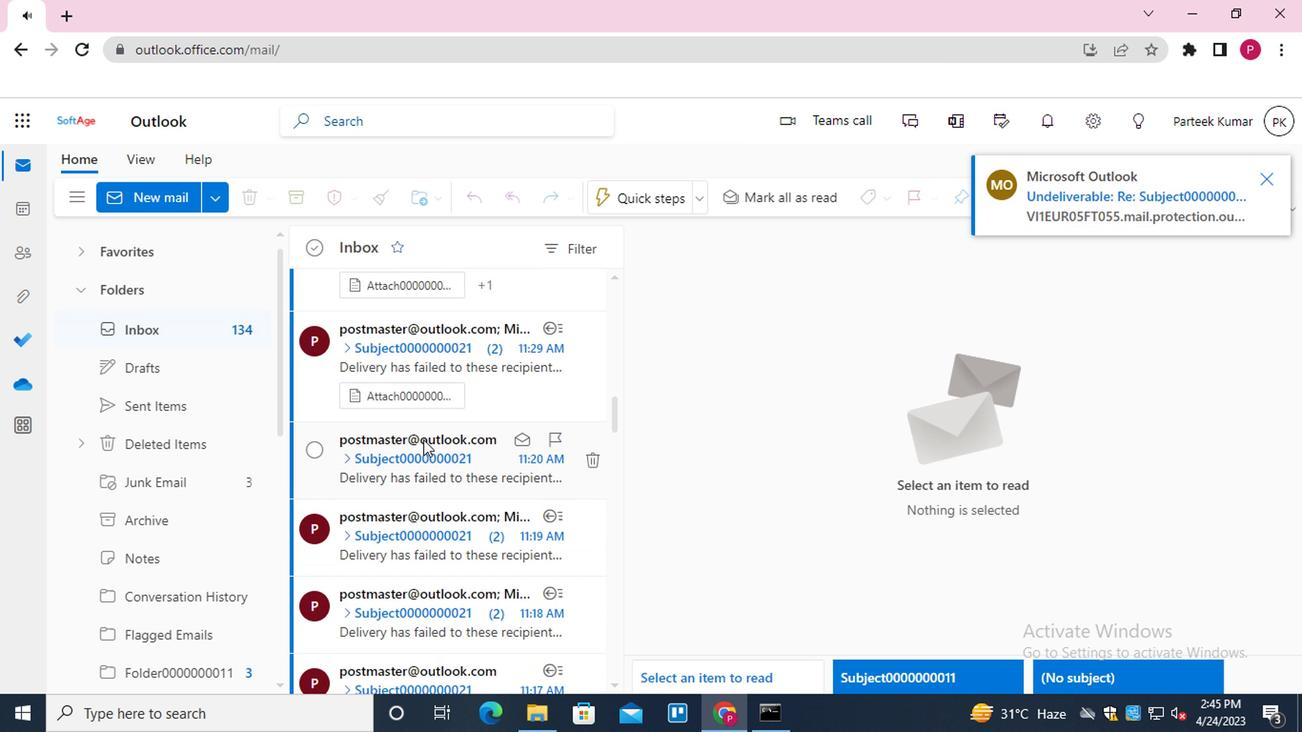 
Action: Mouse scrolled (391, 401) with delta (0, 0)
Screenshot: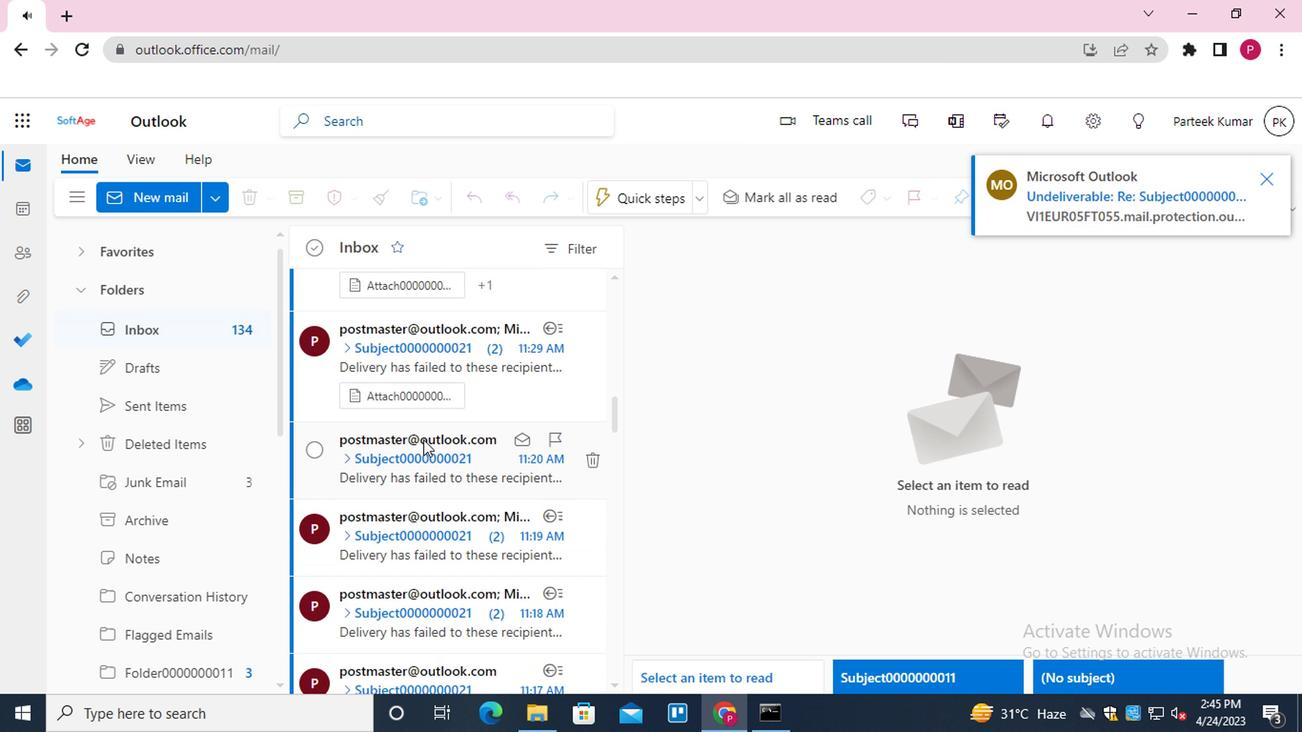 
Action: Mouse scrolled (391, 401) with delta (0, 0)
Screenshot: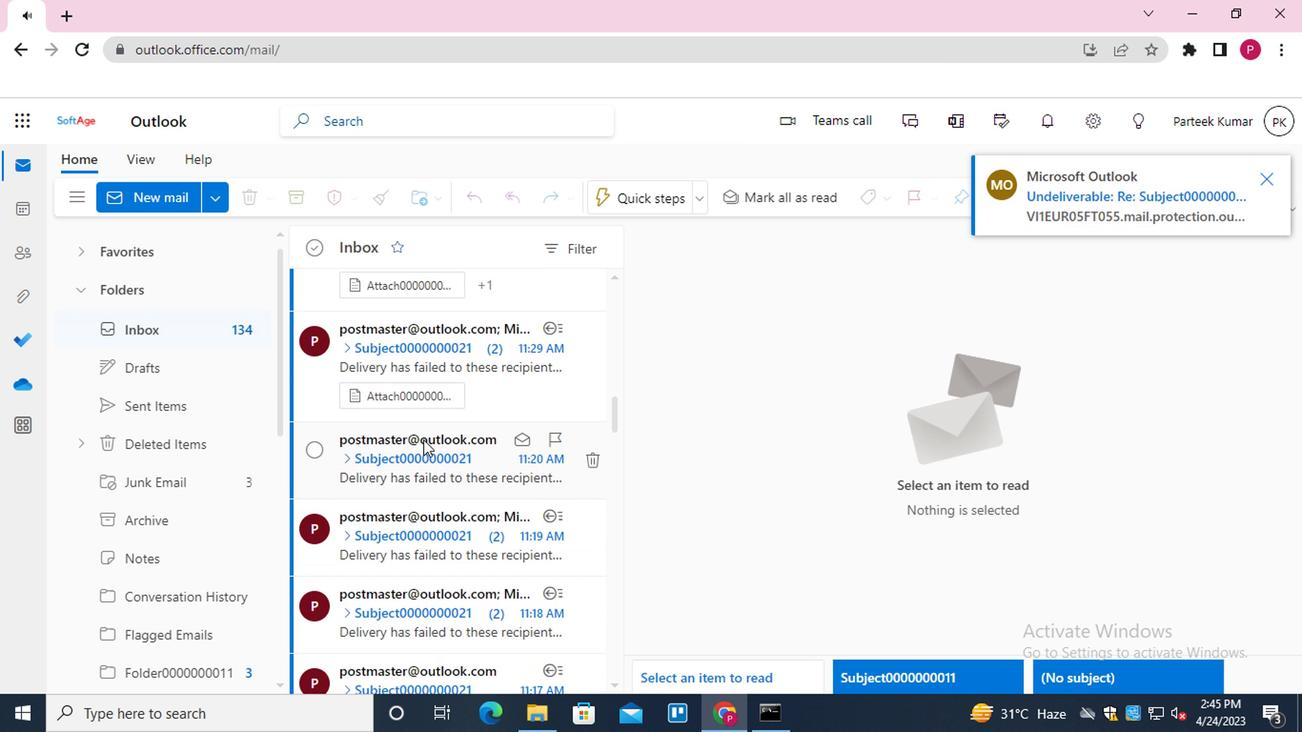 
Action: Mouse scrolled (391, 401) with delta (0, 0)
Screenshot: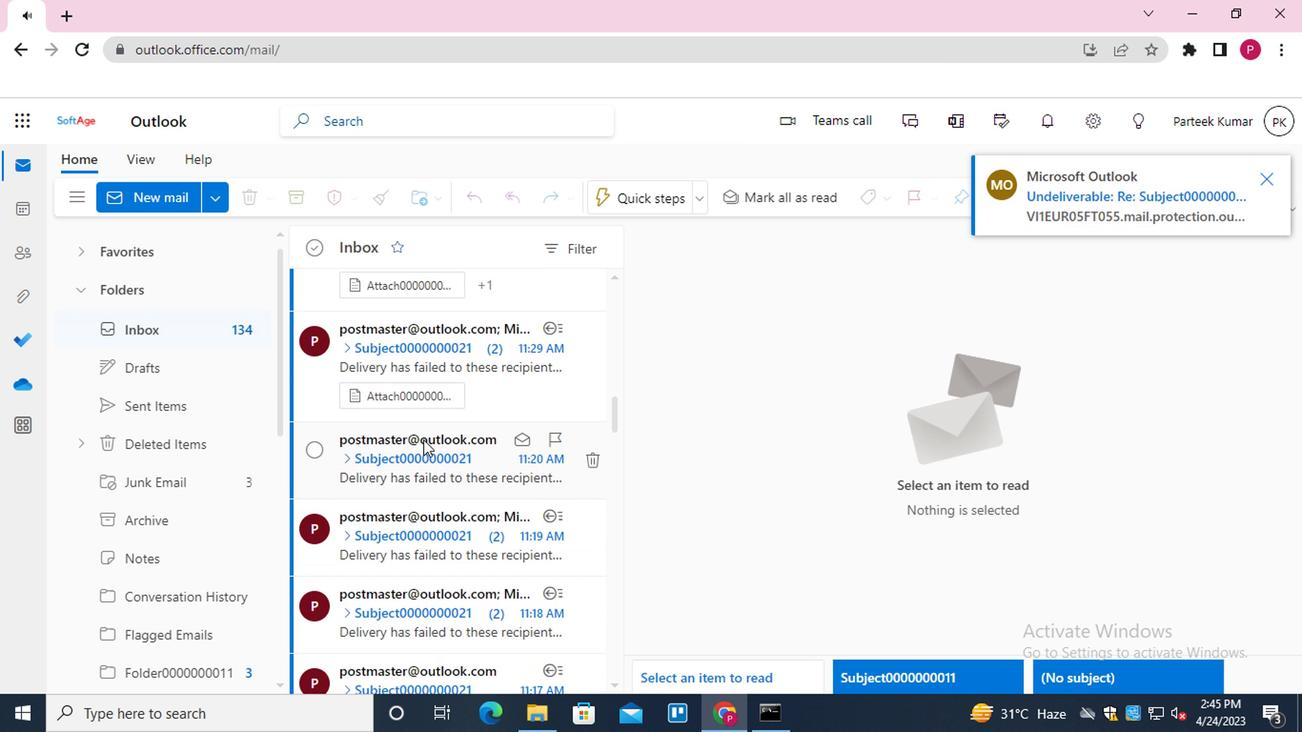 
Action: Mouse scrolled (391, 401) with delta (0, 0)
Screenshot: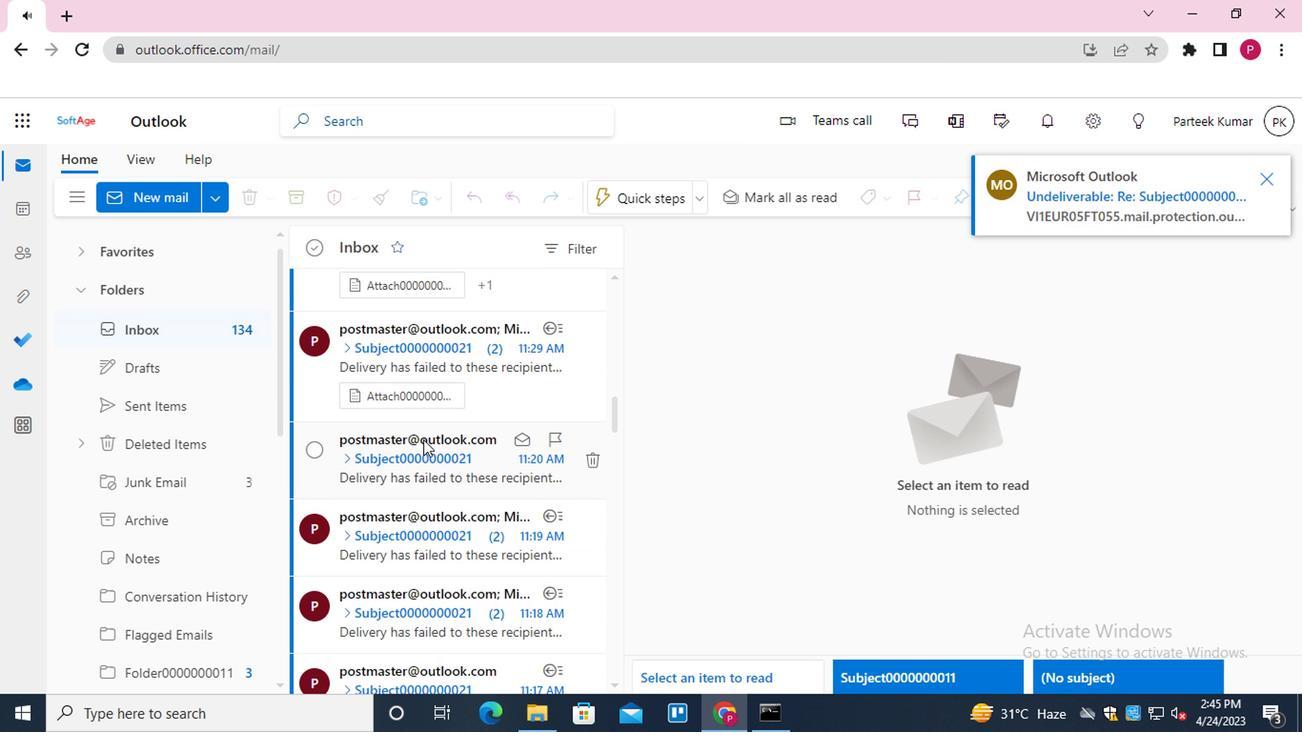 
Action: Mouse scrolled (391, 401) with delta (0, 0)
Screenshot: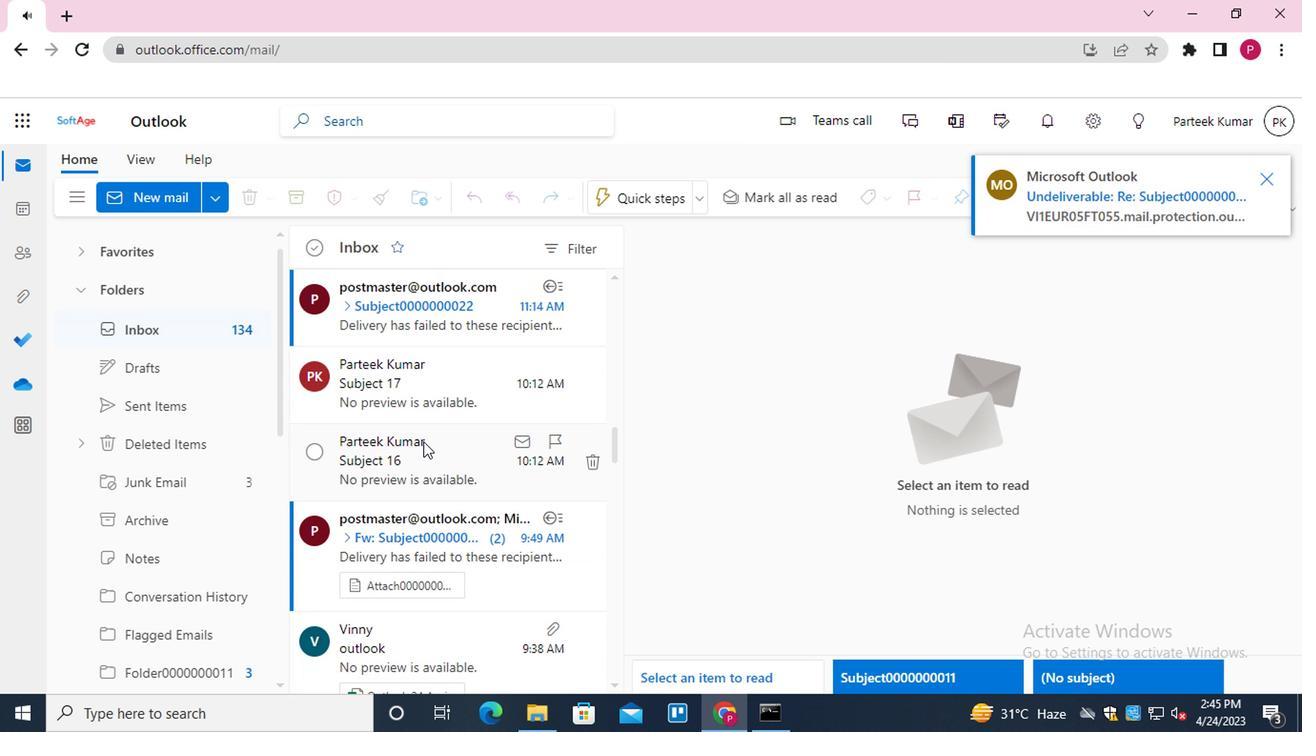 
Action: Mouse moved to (376, 494)
Screenshot: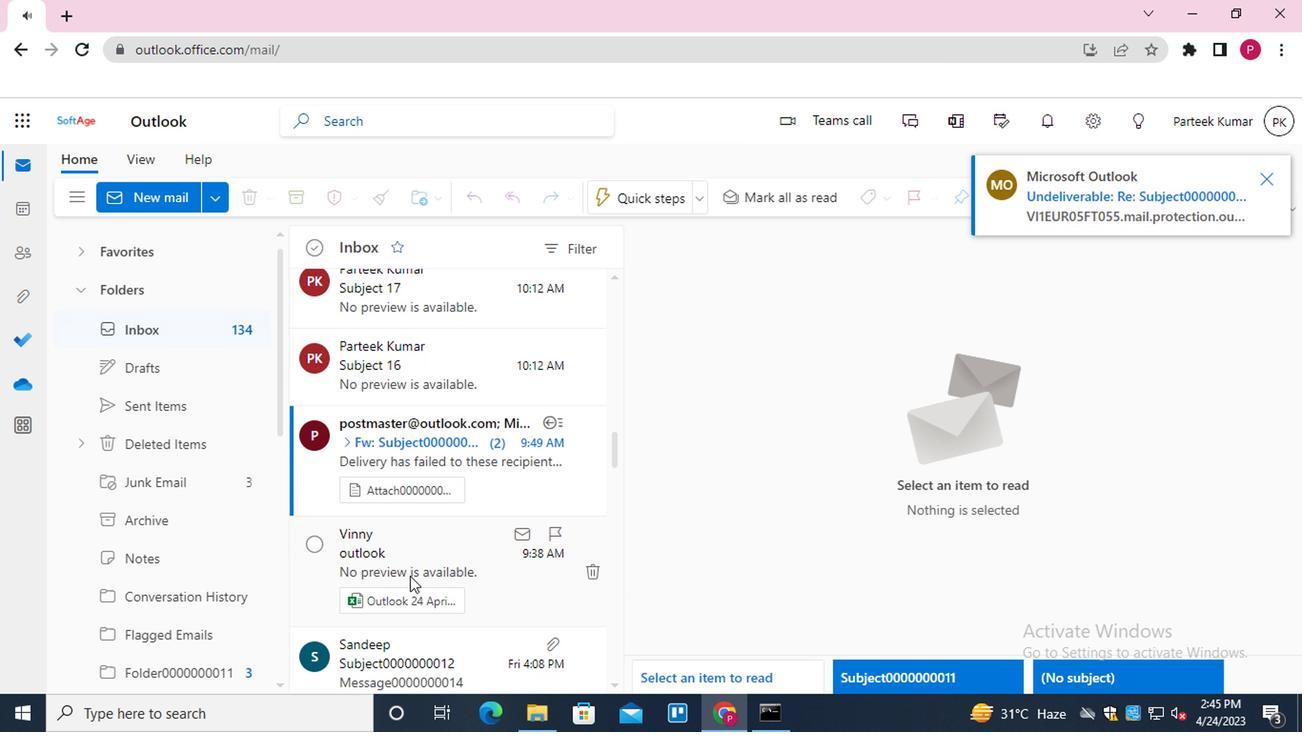 
Action: Mouse scrolled (376, 494) with delta (0, 0)
Screenshot: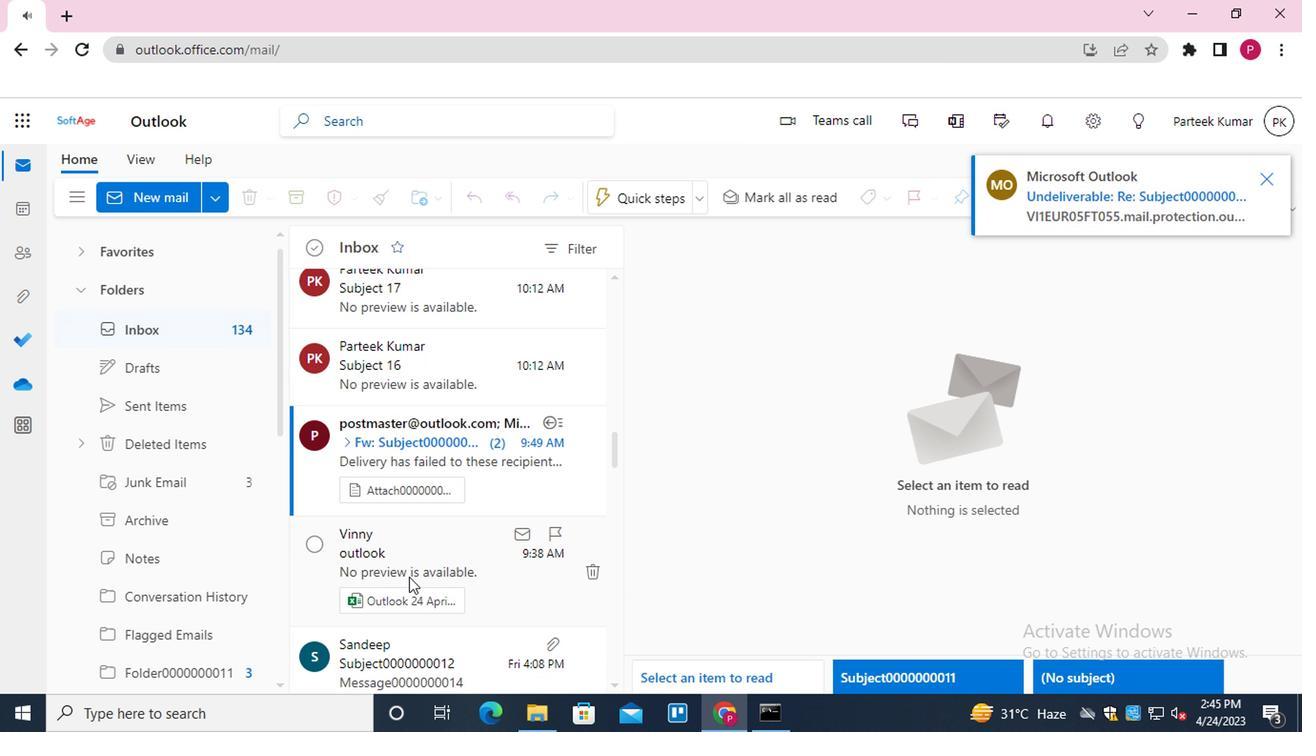 
Action: Mouse scrolled (376, 494) with delta (0, 0)
Screenshot: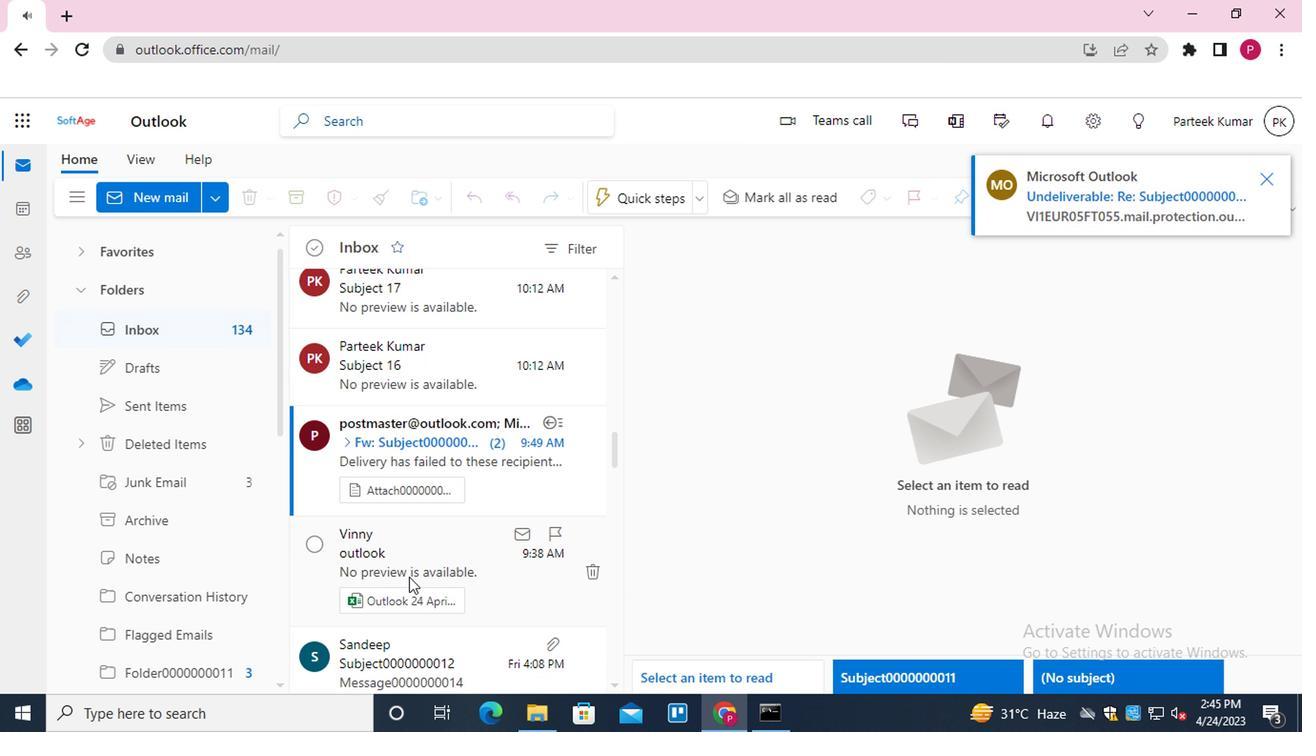 
Action: Mouse moved to (384, 417)
Screenshot: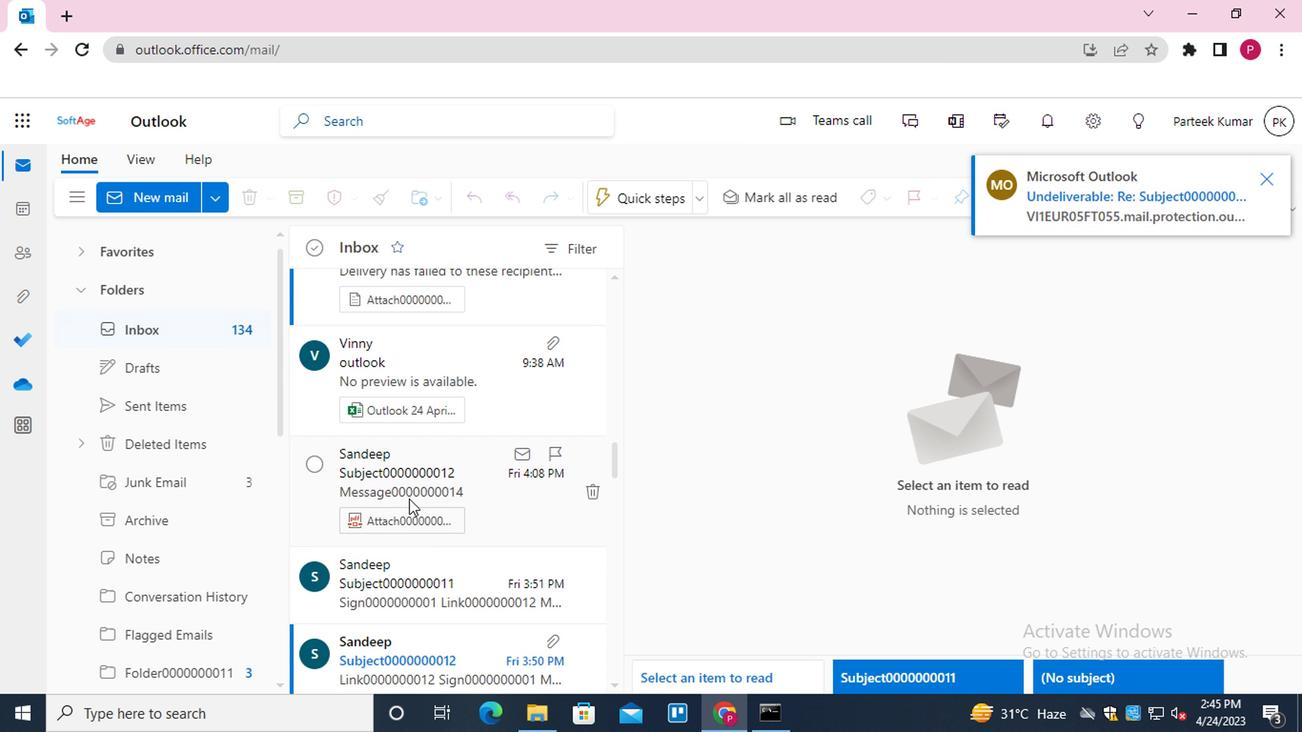 
Action: Mouse pressed left at (384, 417)
Screenshot: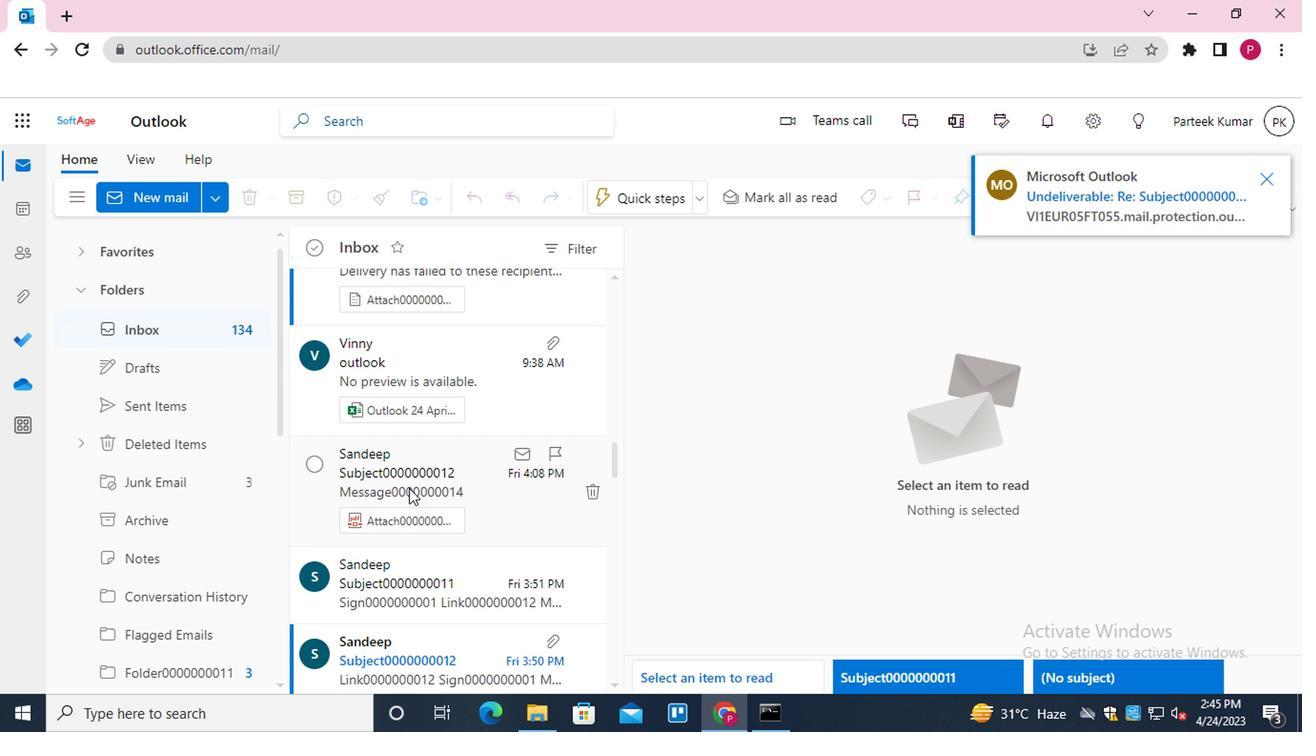 
Action: Mouse moved to (1153, 326)
Screenshot: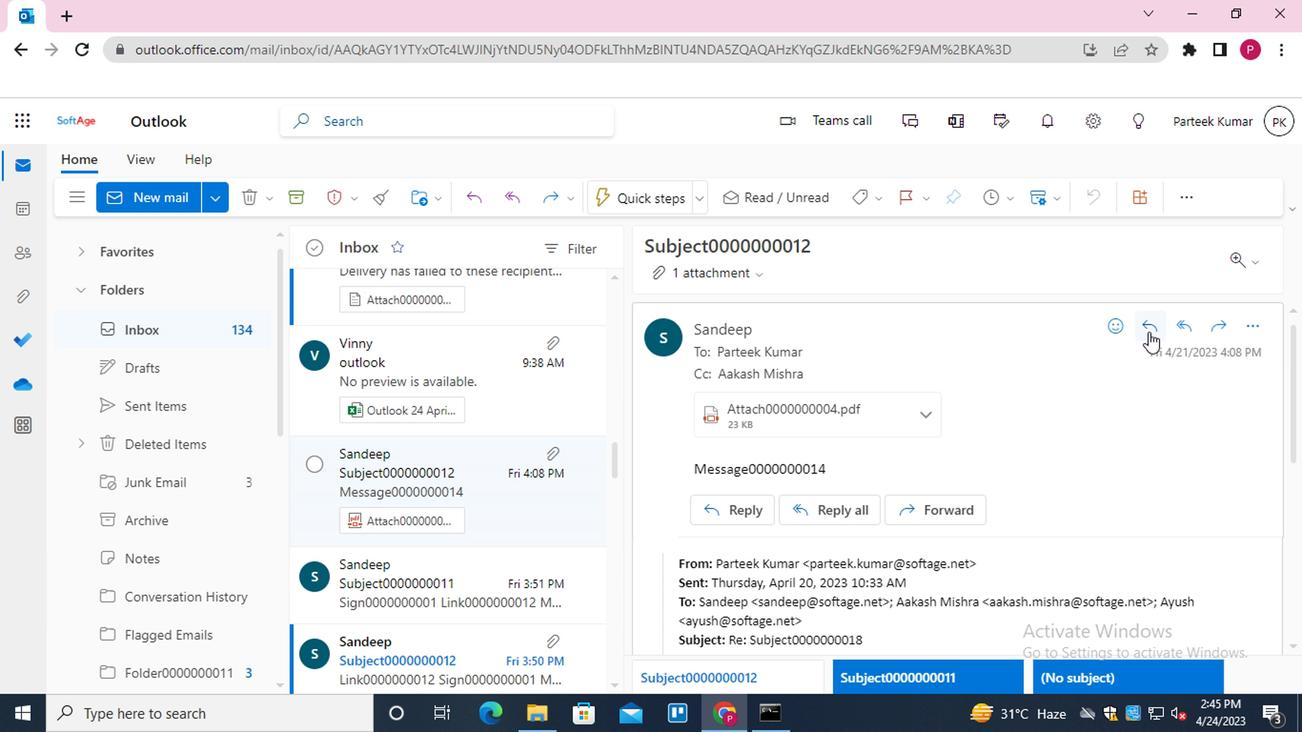 
Action: Mouse pressed left at (1153, 326)
Screenshot: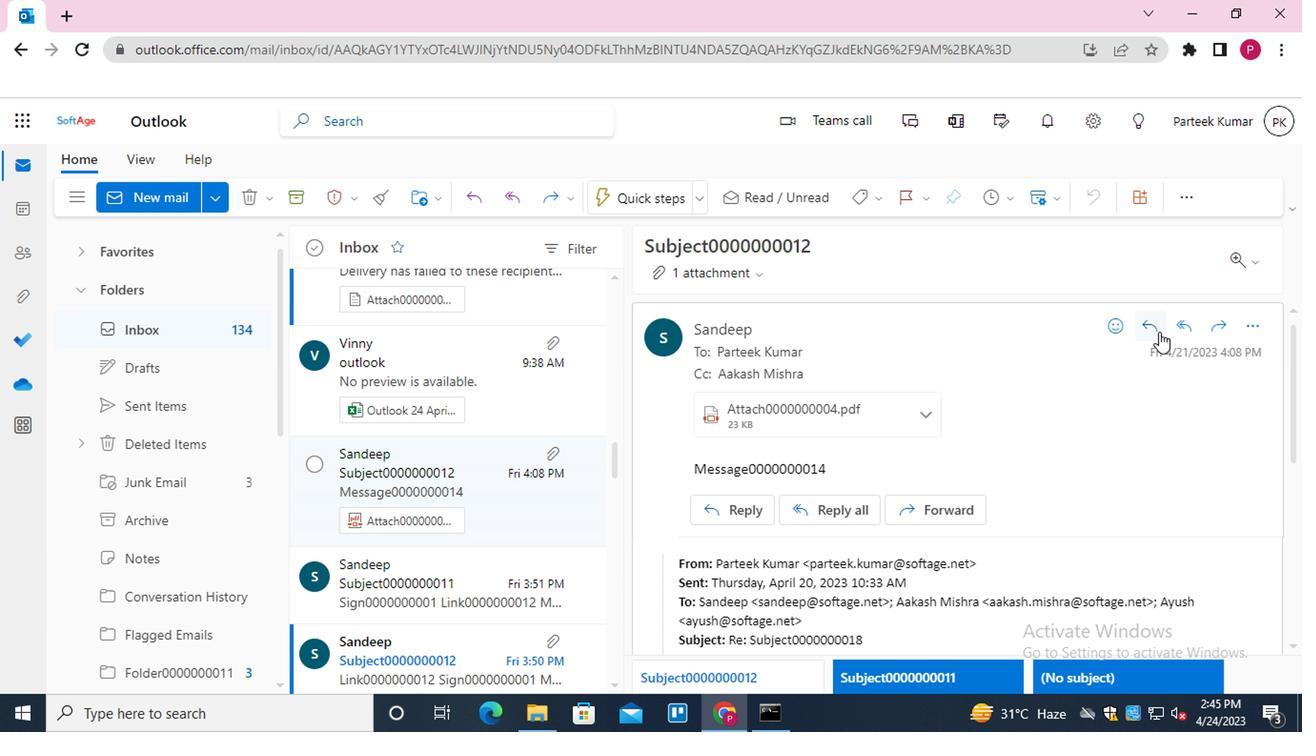 
Action: Mouse moved to (639, 491)
Screenshot: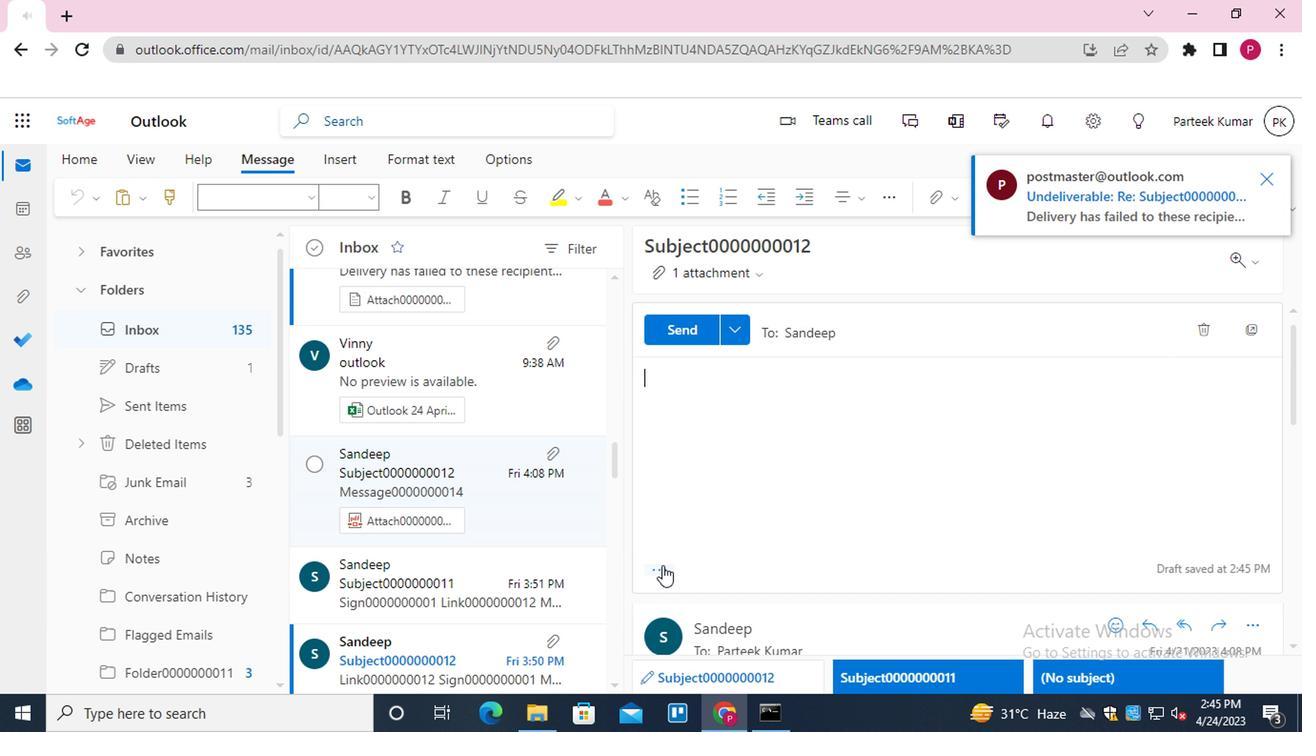 
Action: Mouse pressed left at (639, 491)
Screenshot: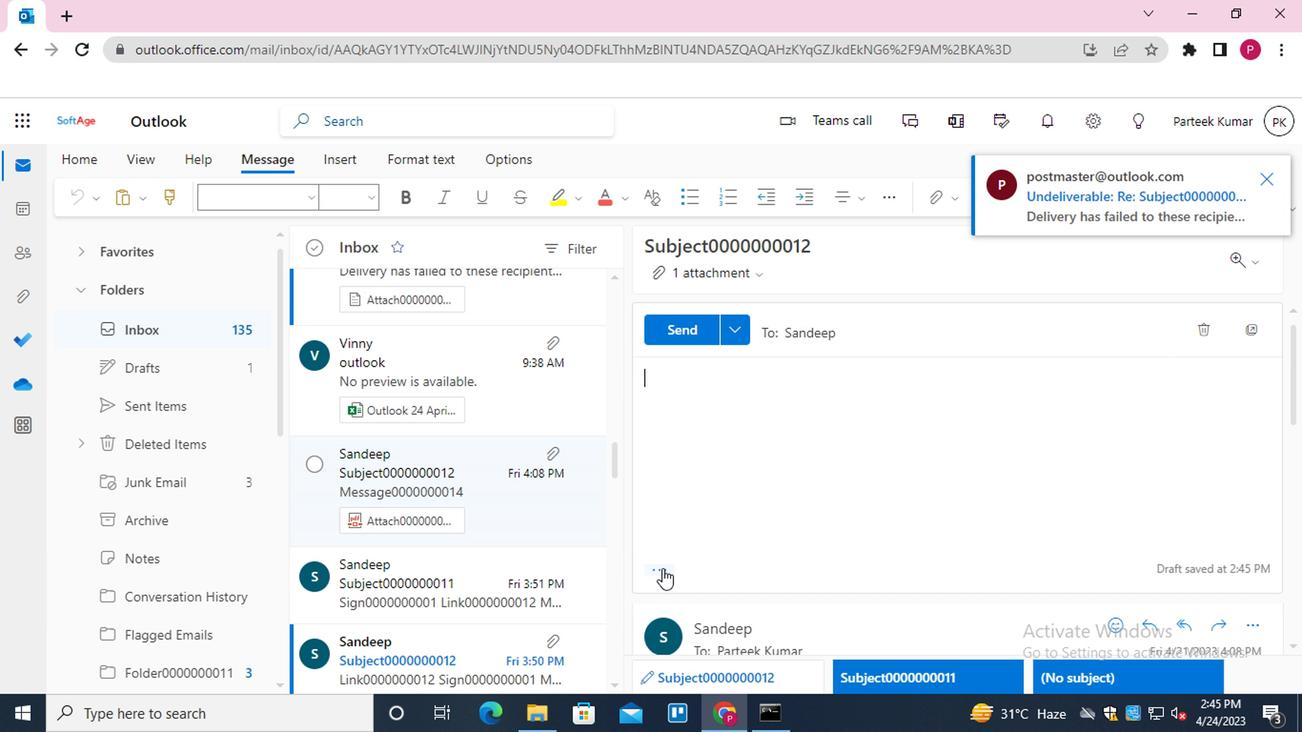 
Action: Mouse moved to (850, 276)
Screenshot: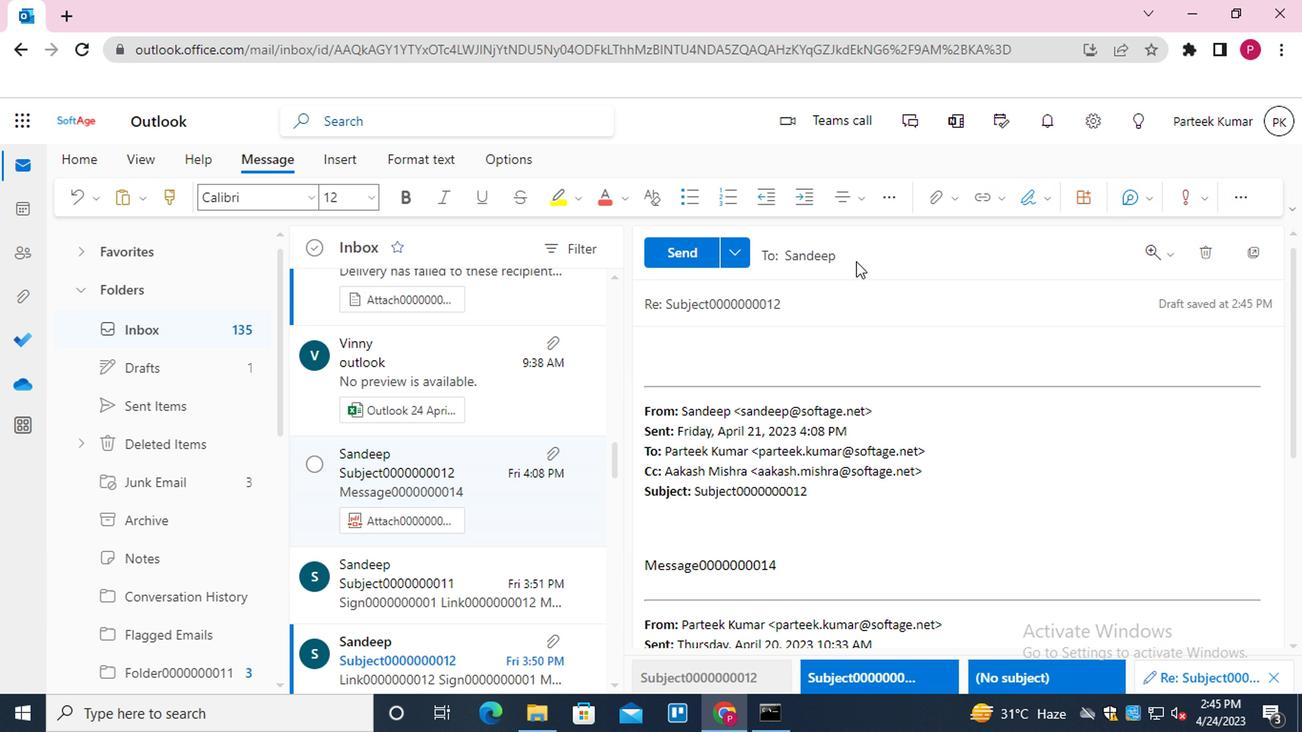 
Action: Mouse pressed left at (850, 276)
Screenshot: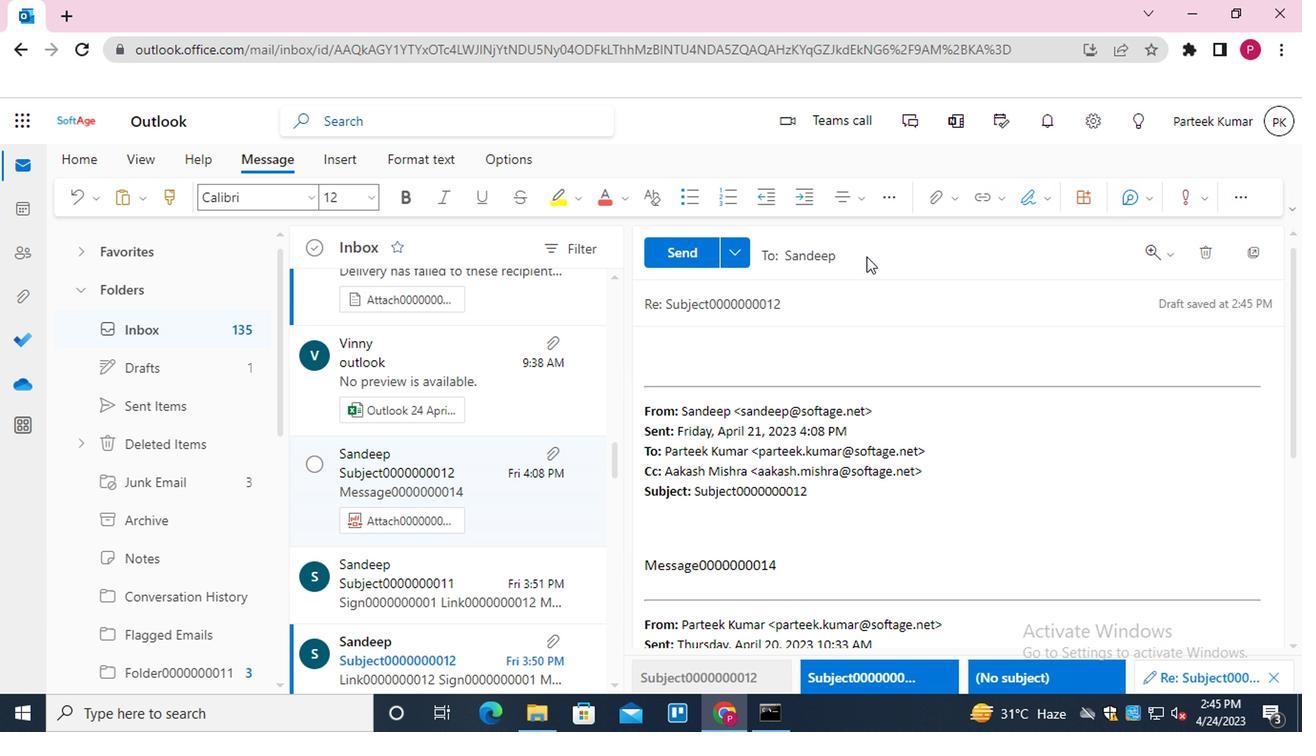 
Action: Mouse moved to (776, 375)
Screenshot: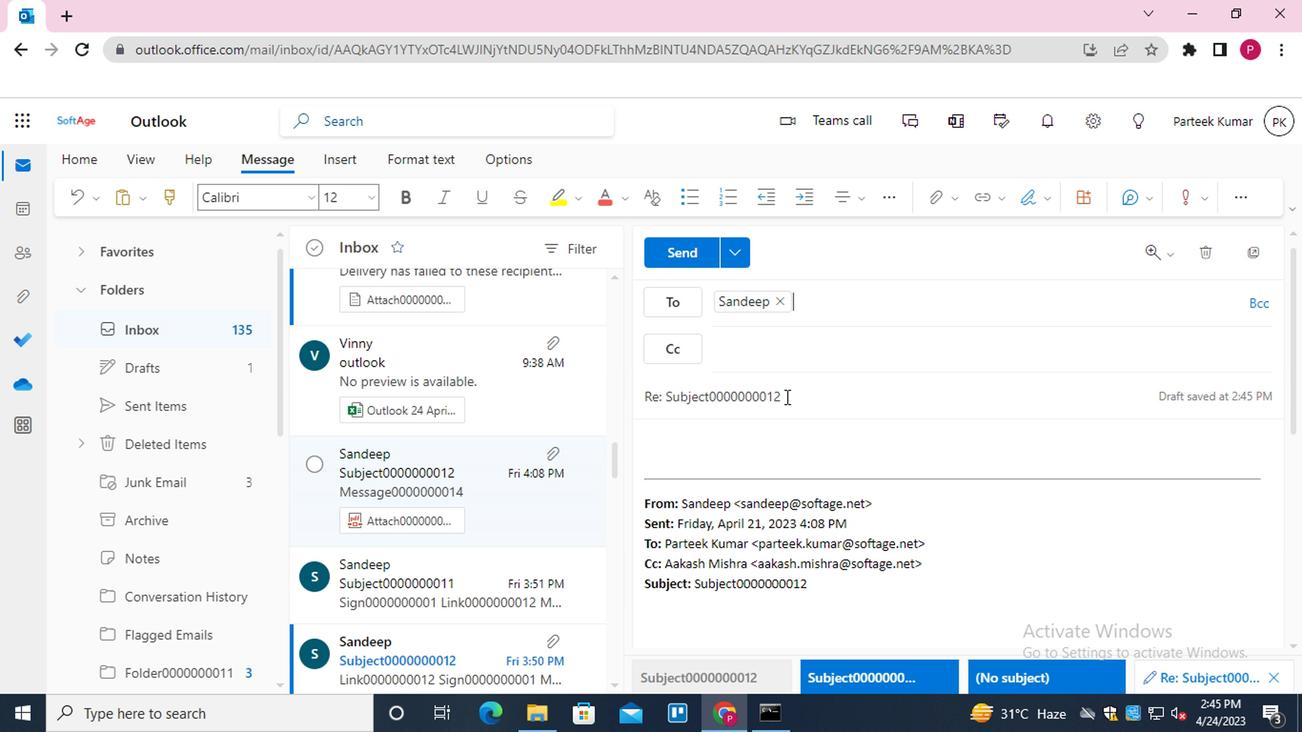 
Action: Mouse pressed left at (776, 375)
Screenshot: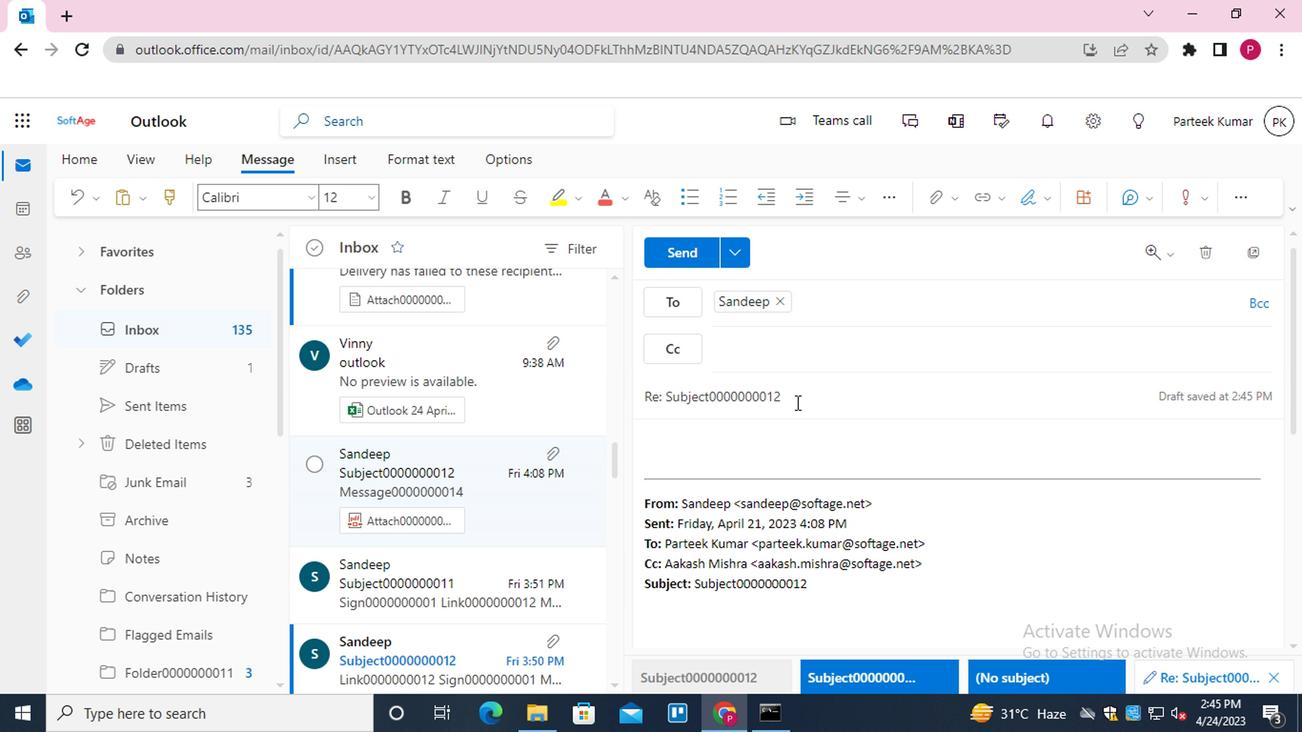 
Action: Mouse moved to (791, 372)
Screenshot: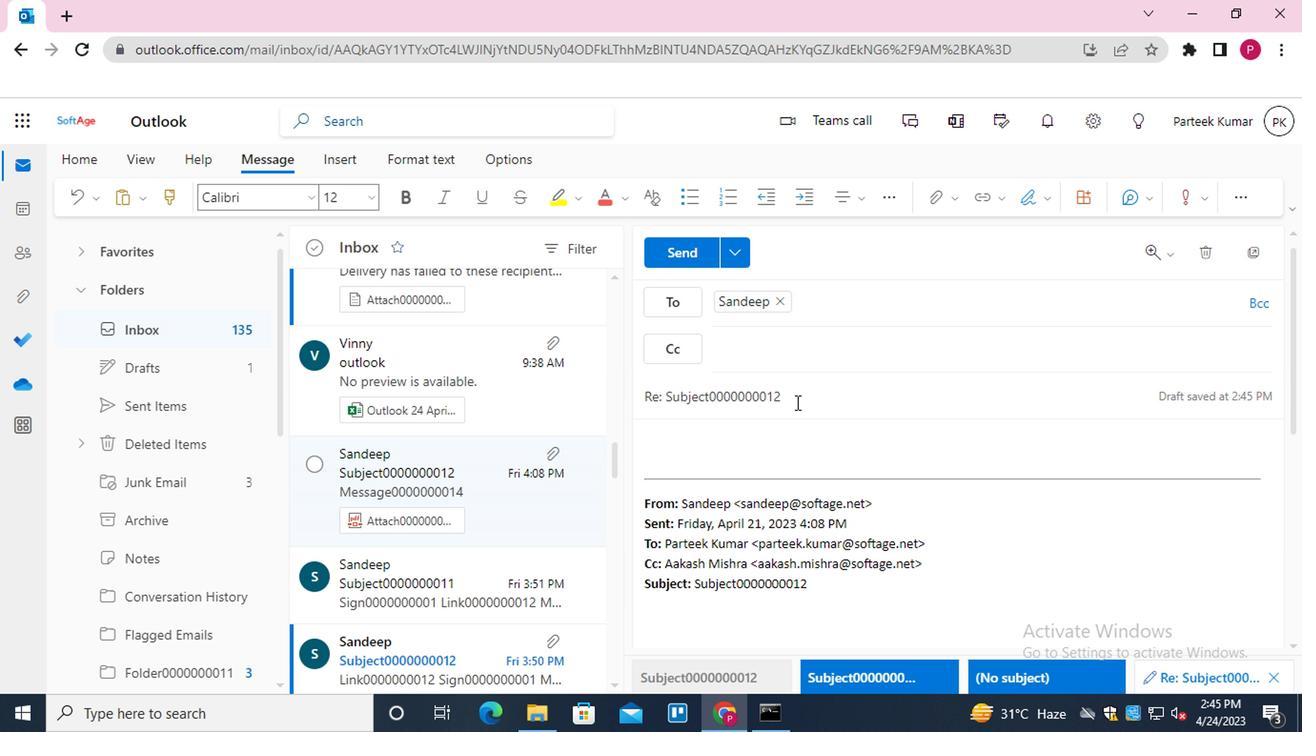 
Action: Key pressed <Key.backspace><Key.backspace>23
Screenshot: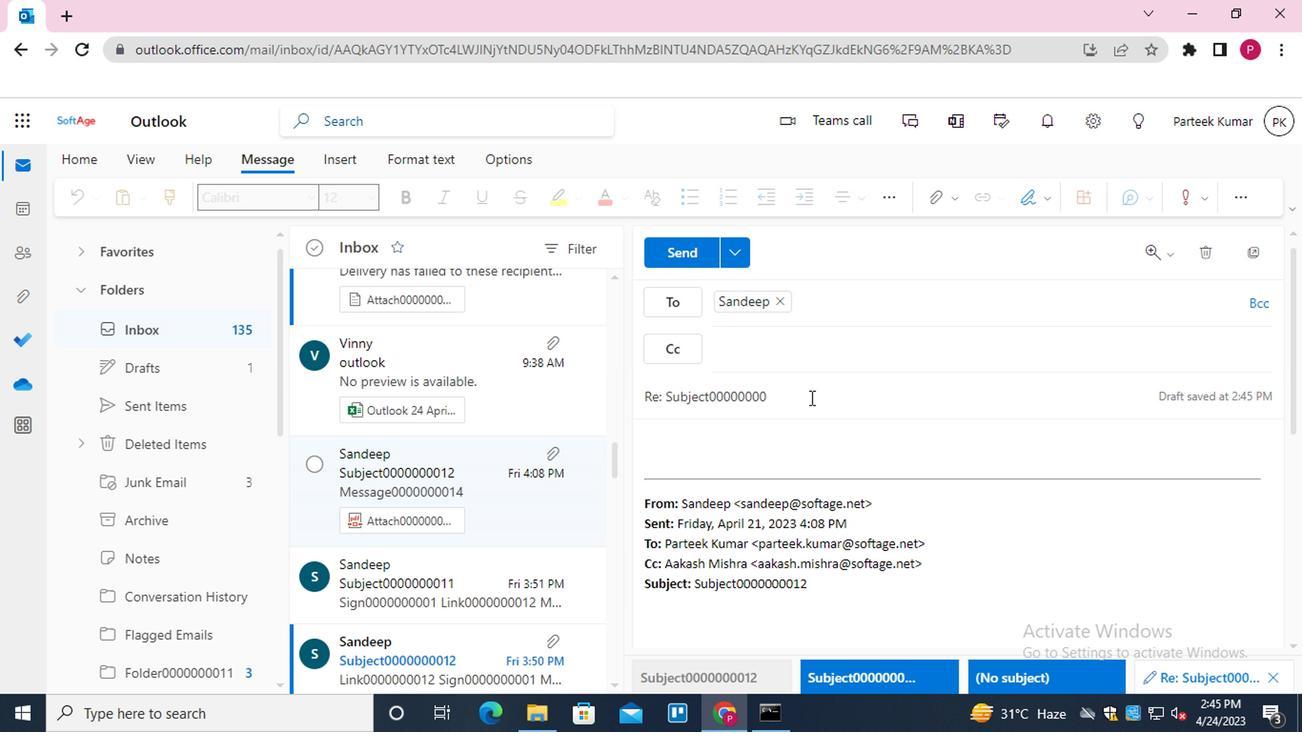 
Action: Mouse moved to (763, 415)
Screenshot: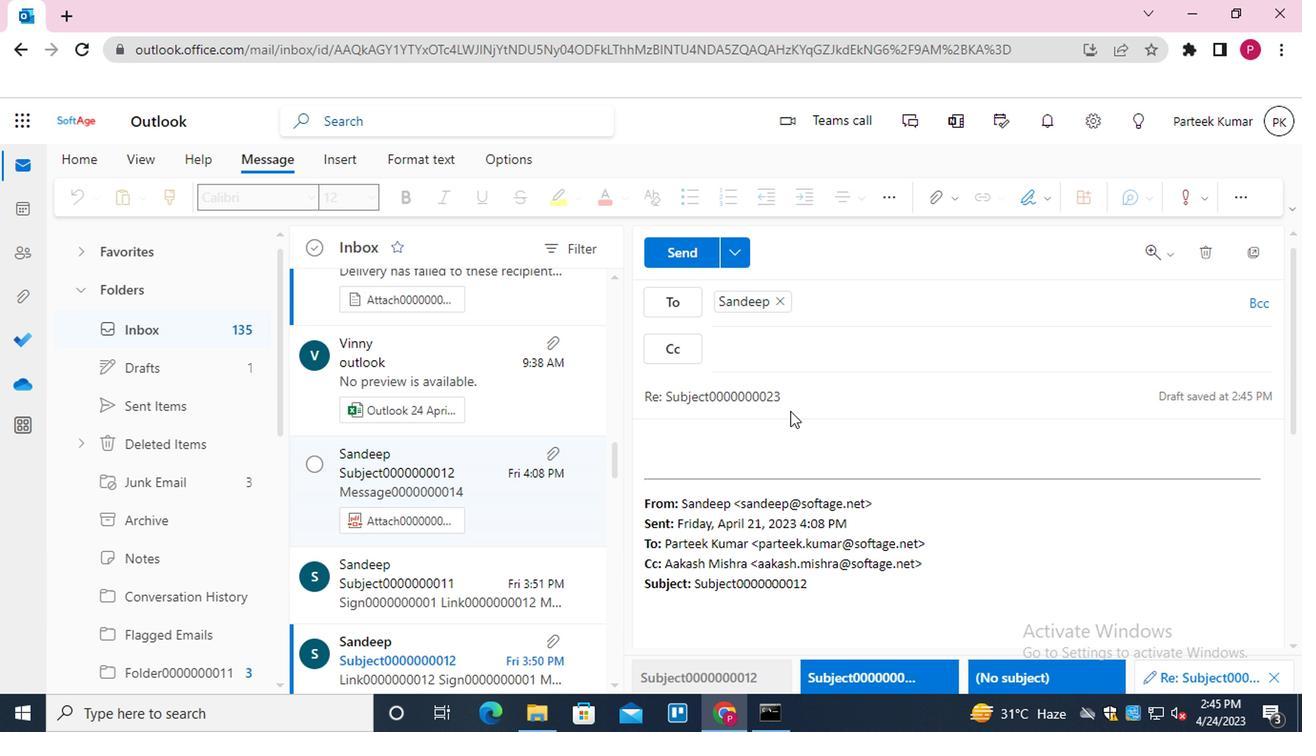 
Action: Mouse pressed left at (763, 415)
Screenshot: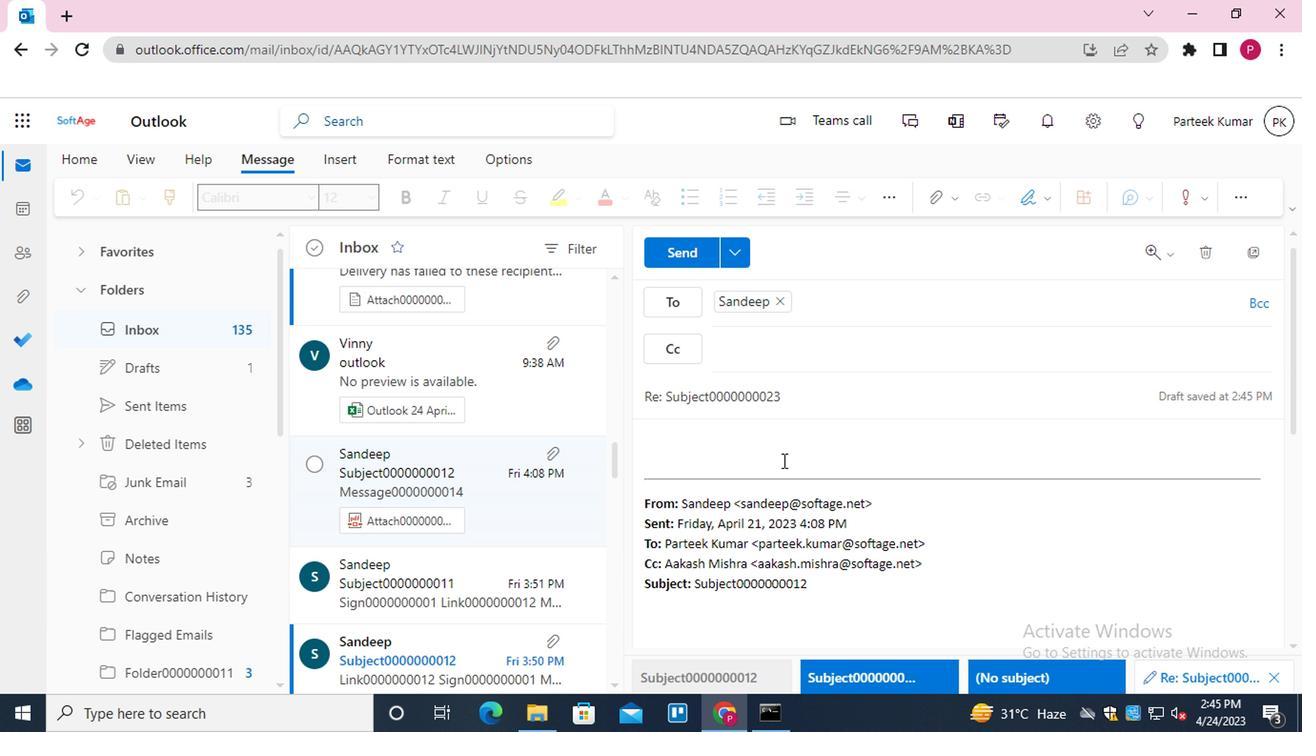 
Action: Key pressed <Key.shift_r>MESSAGE0000000024
Screenshot: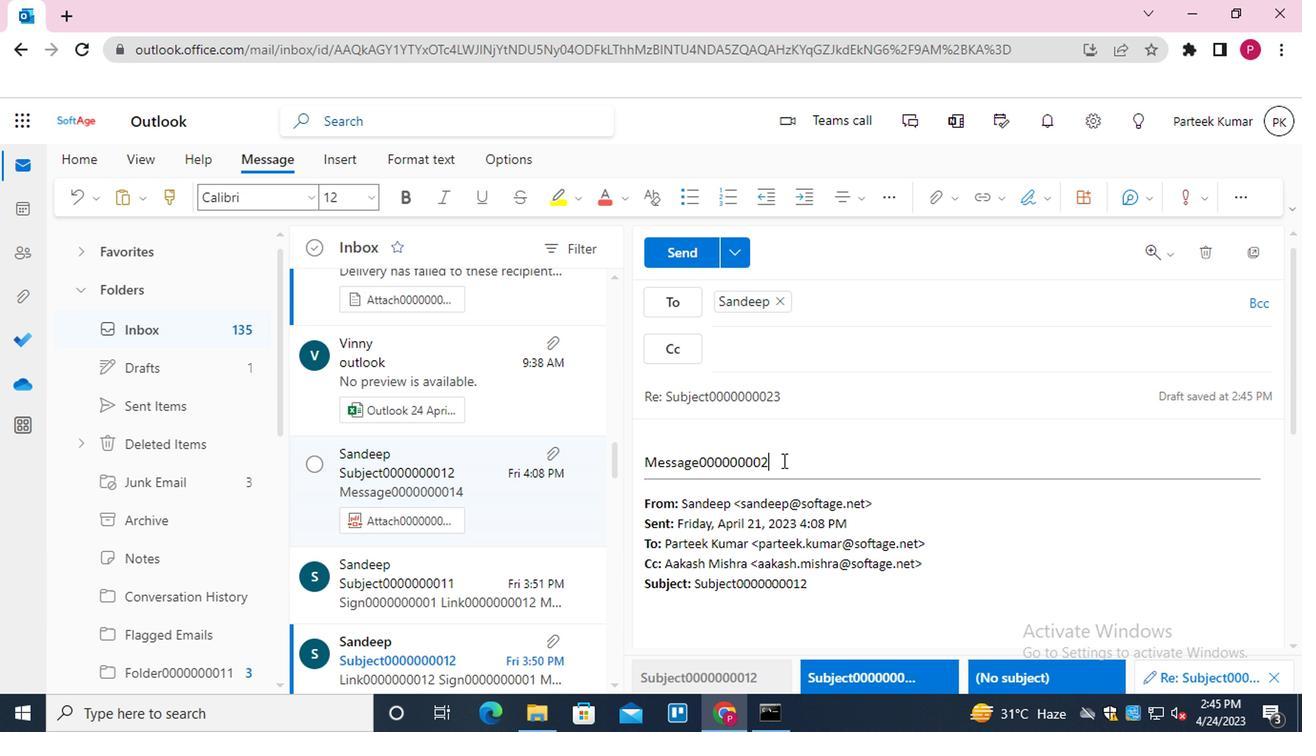 
Action: Mouse moved to (918, 231)
Screenshot: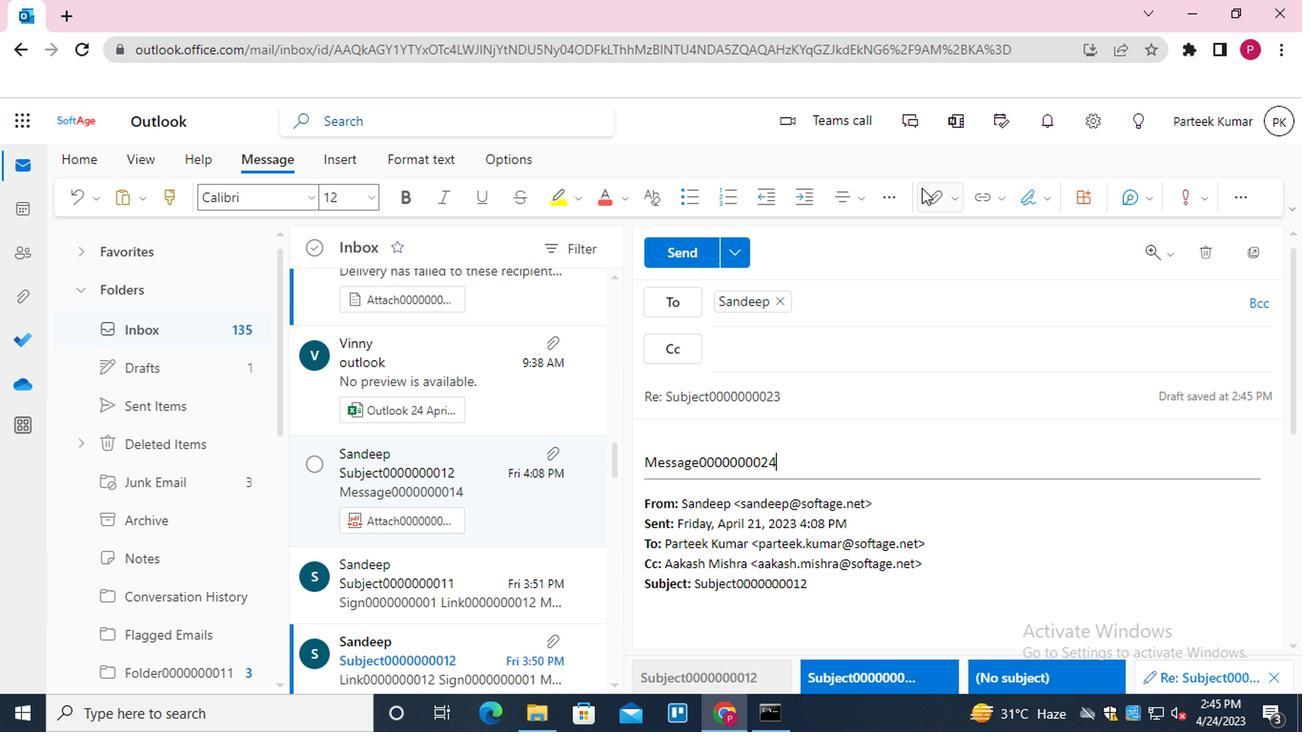 
Action: Mouse pressed left at (918, 231)
Screenshot: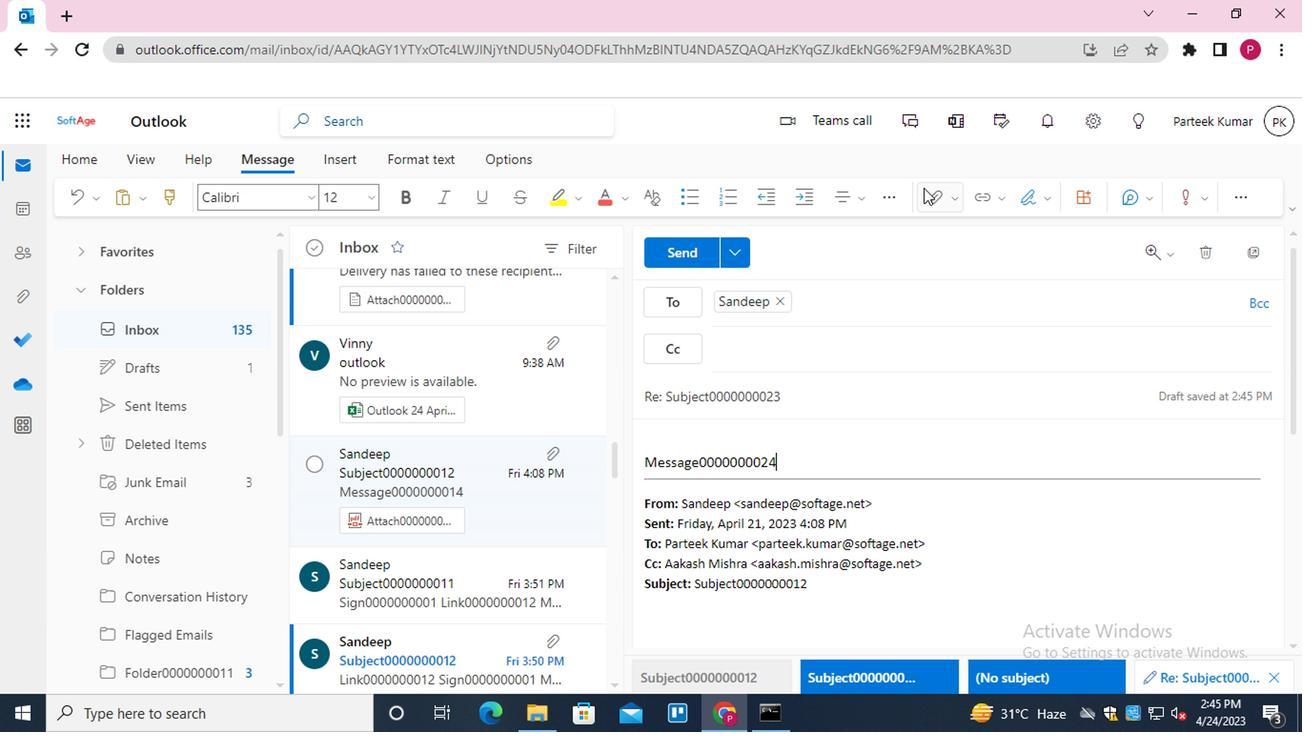 
Action: Mouse moved to (780, 257)
Screenshot: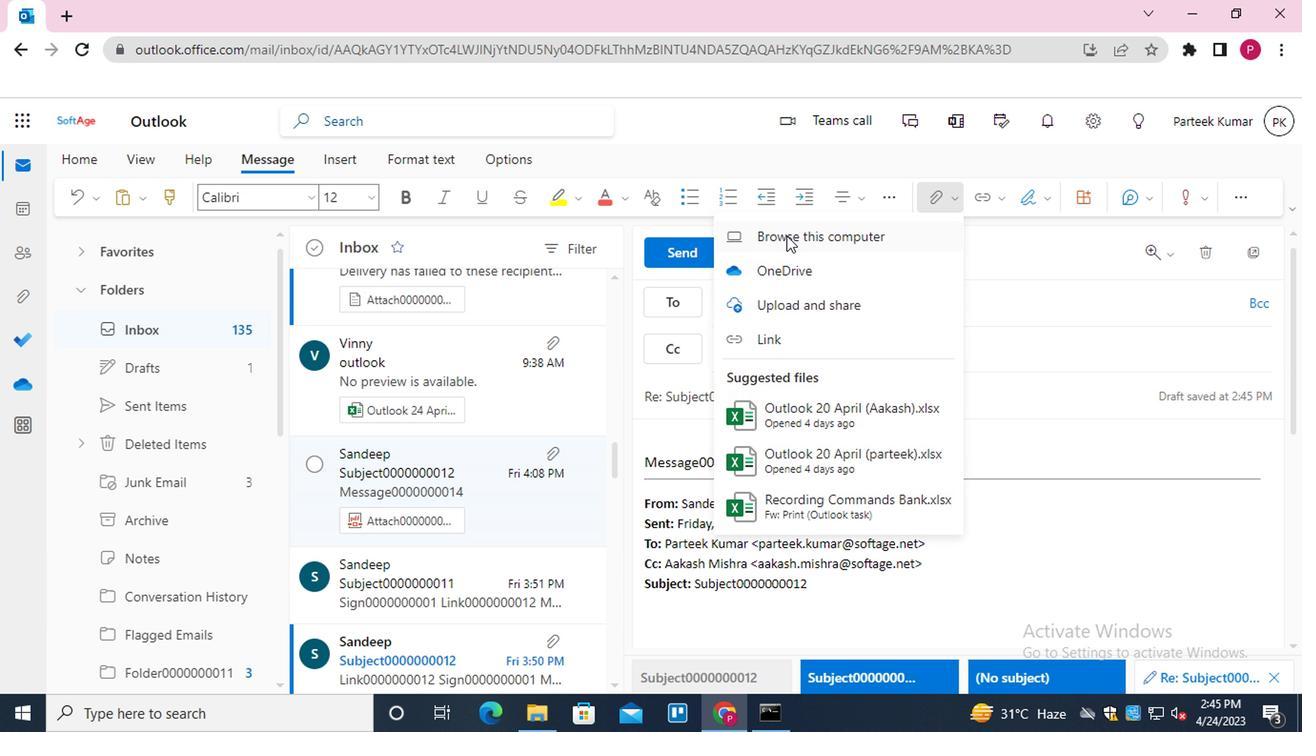 
Action: Mouse pressed left at (780, 257)
Screenshot: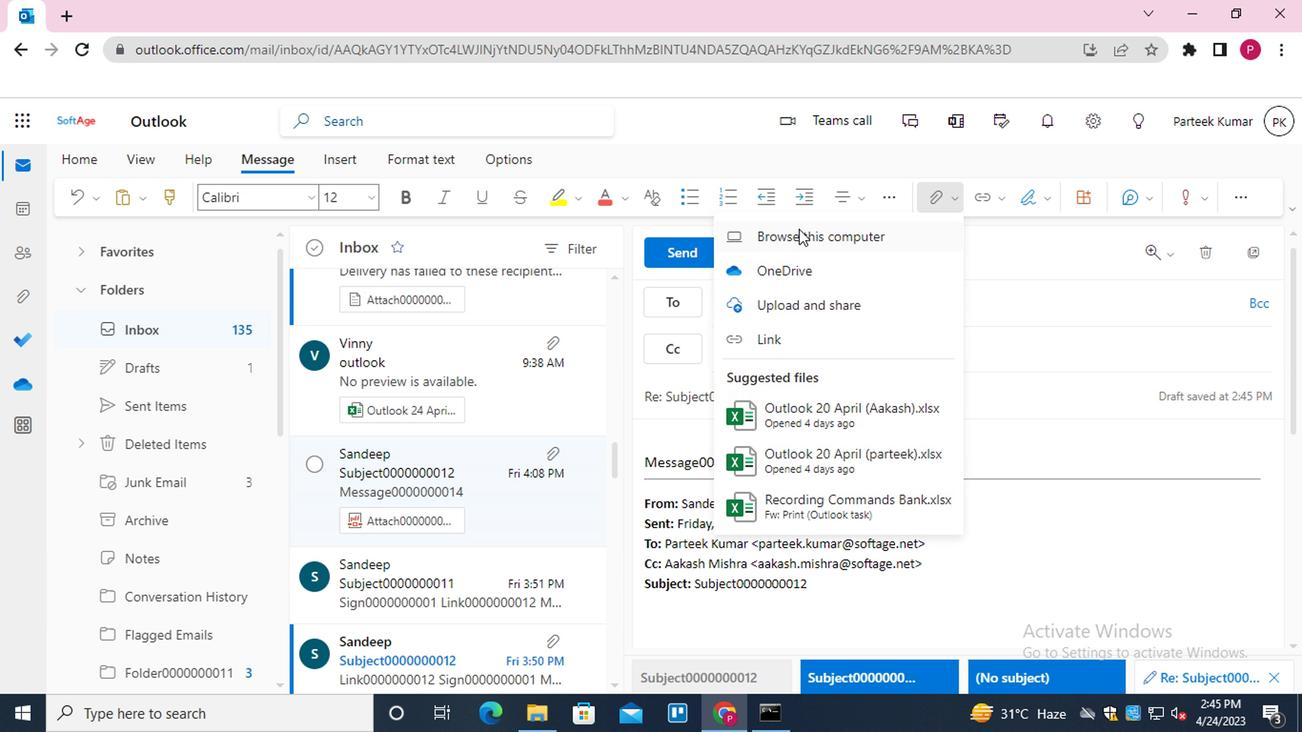 
Action: Mouse moved to (258, 235)
Screenshot: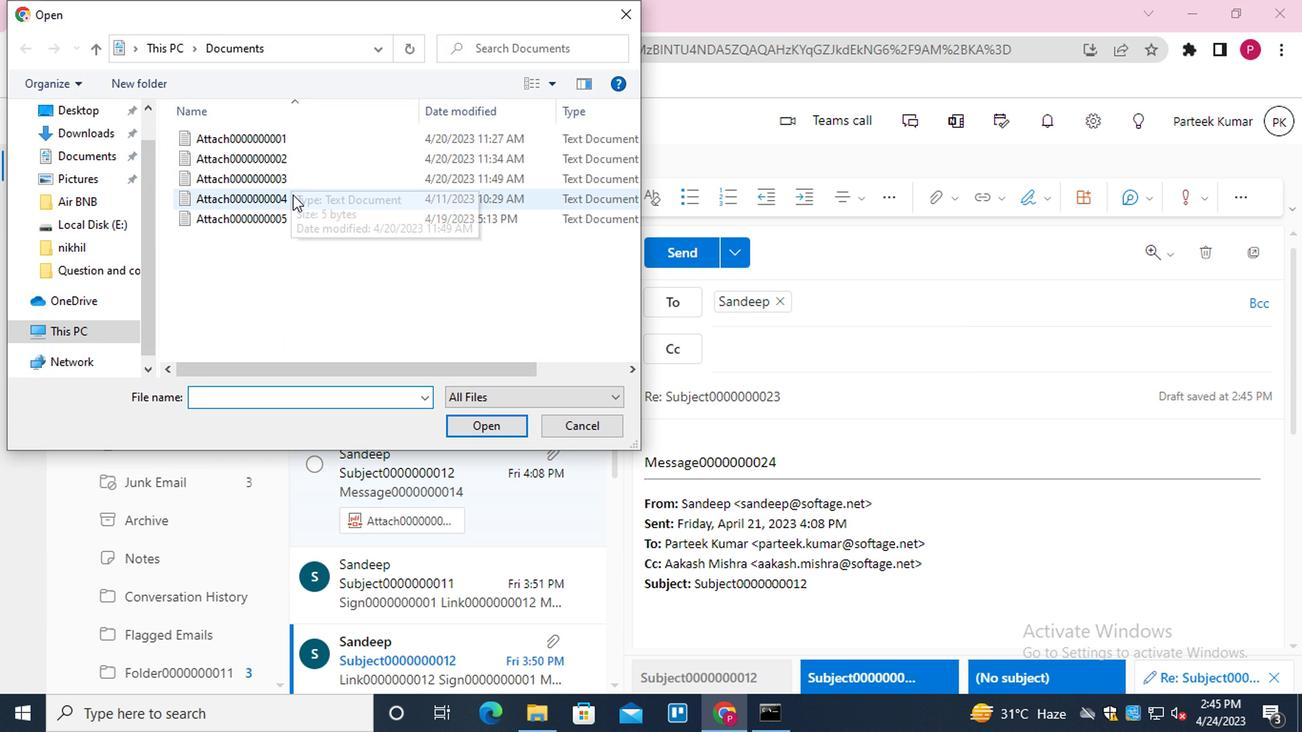 
Action: Mouse pressed left at (258, 235)
Screenshot: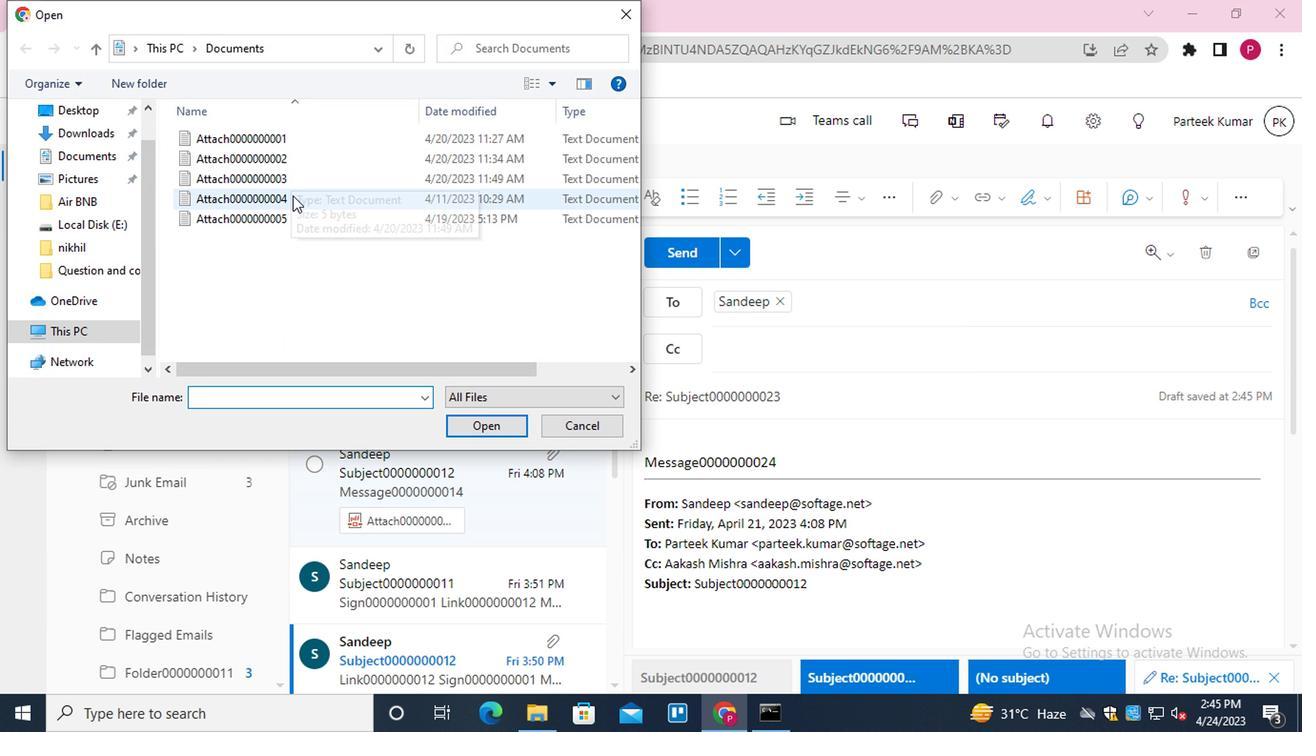 
Action: Mouse moved to (447, 394)
Screenshot: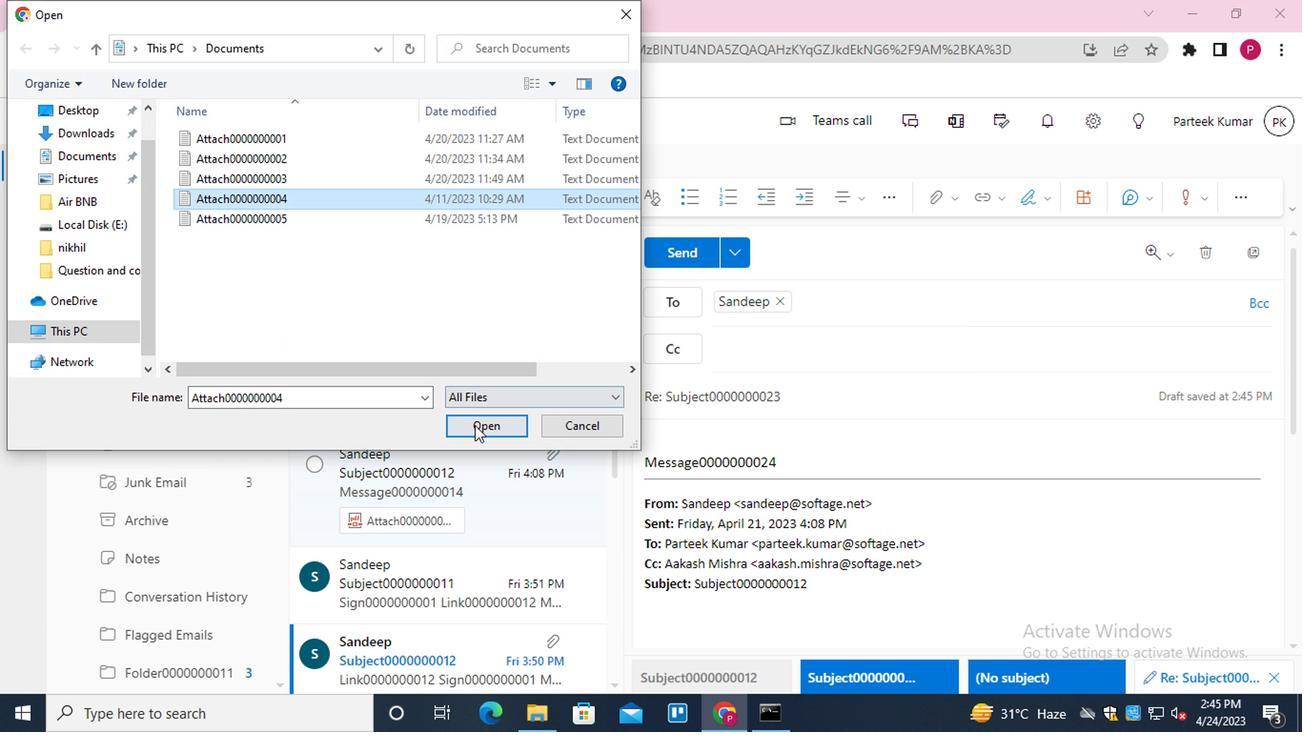 
Action: Mouse pressed left at (447, 394)
Screenshot: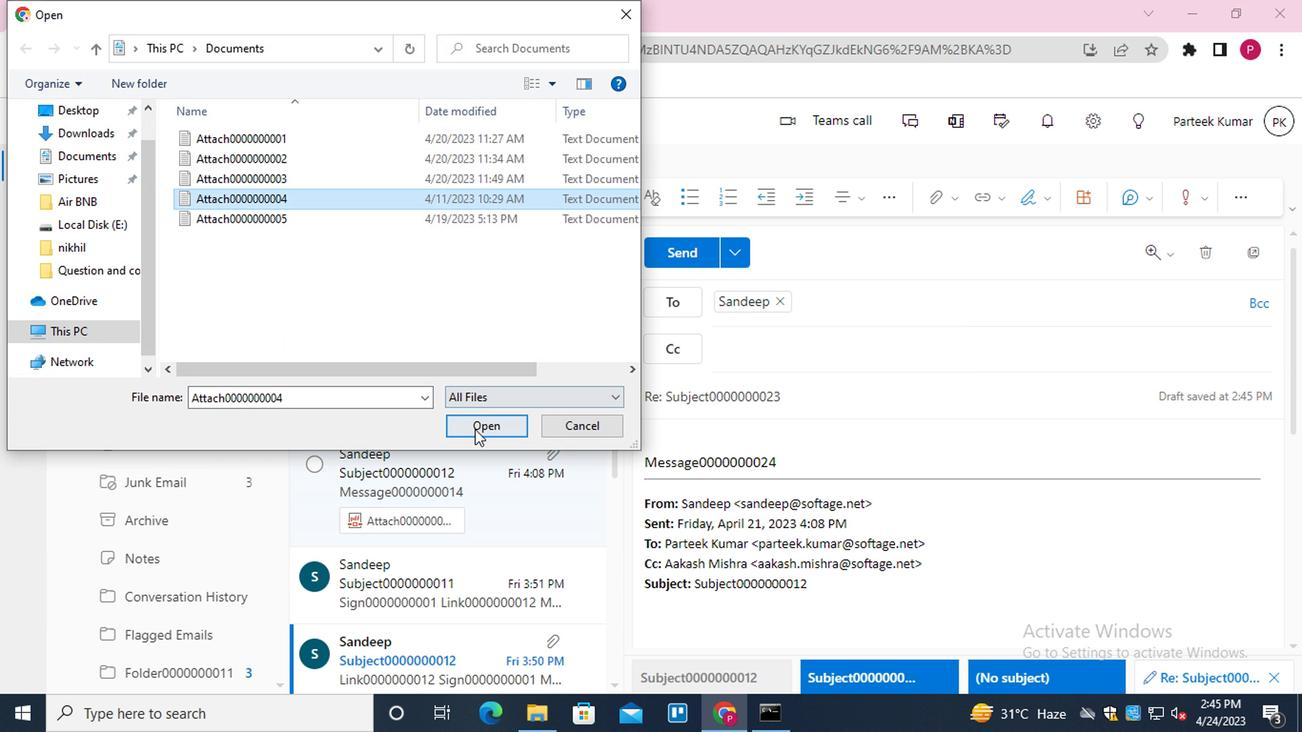 
Action: Mouse moved to (671, 276)
Screenshot: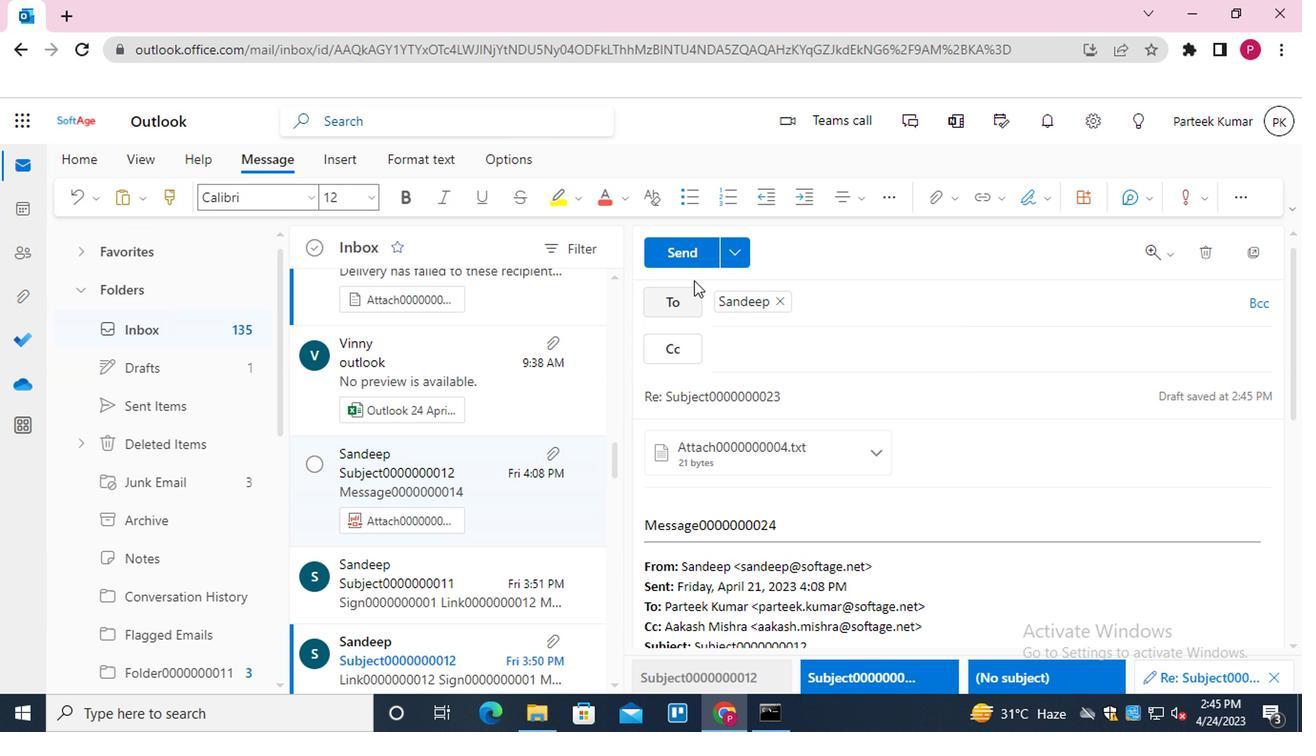 
Action: Mouse pressed left at (671, 276)
Screenshot: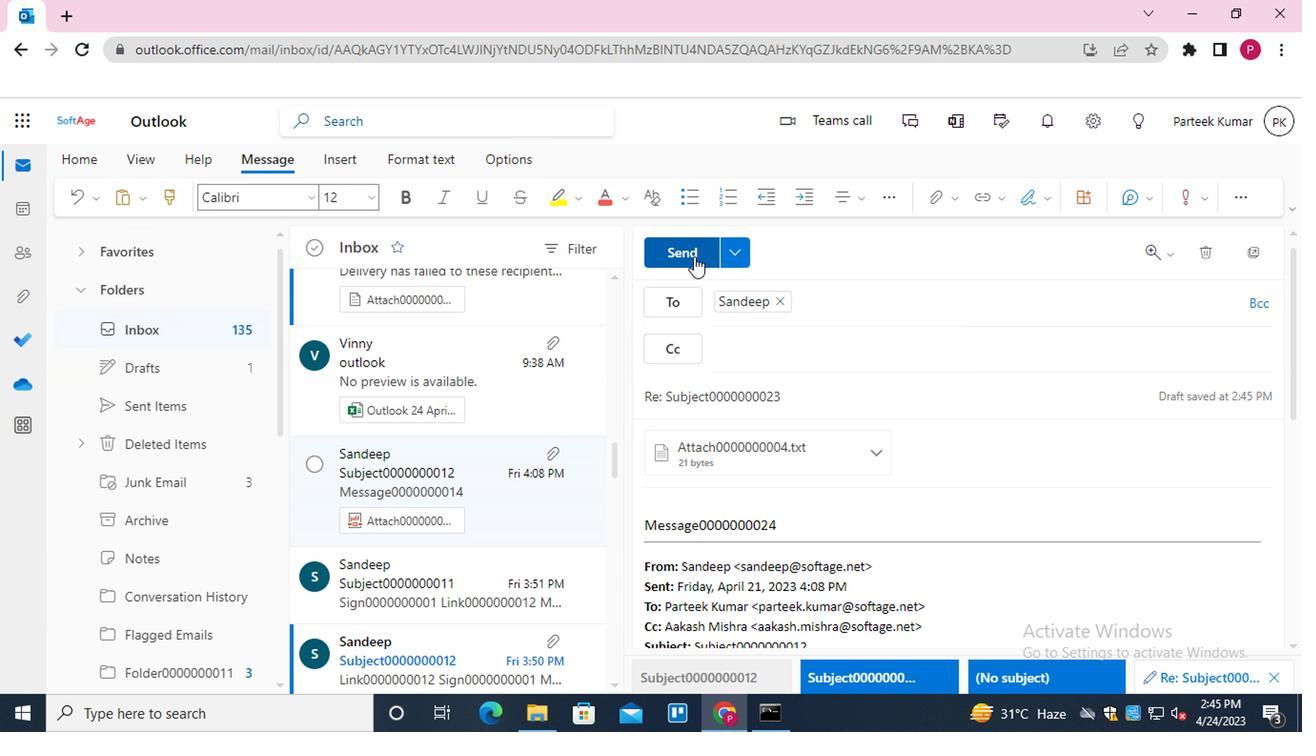 
Action: Mouse moved to (338, 184)
Screenshot: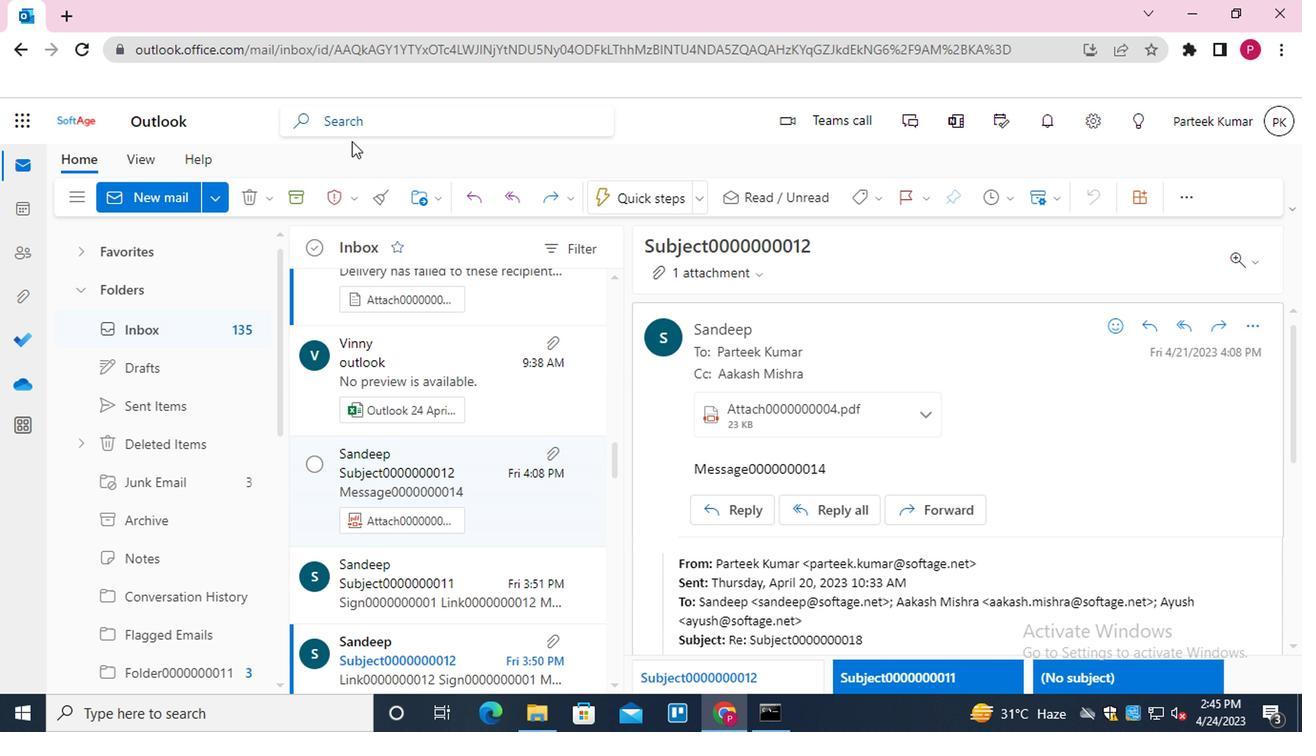 
Action: Mouse pressed left at (338, 184)
Screenshot: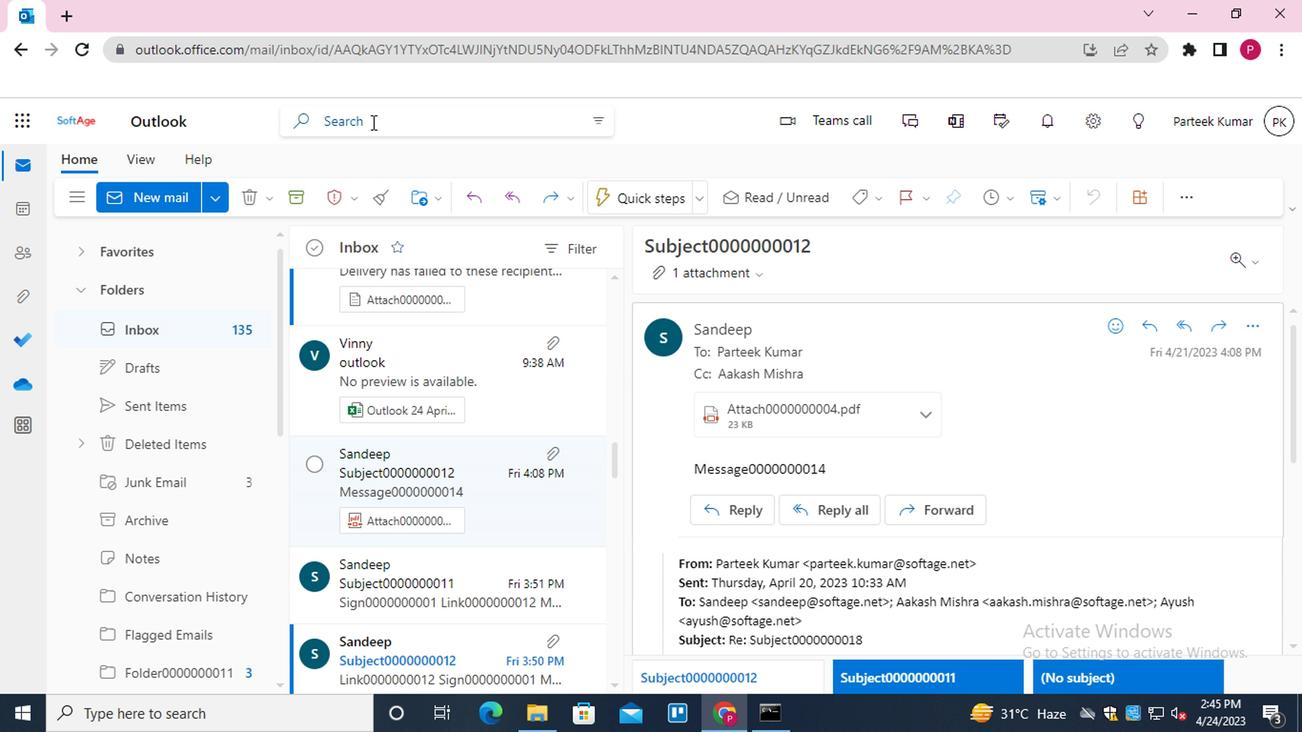 
Action: Mouse moved to (349, 211)
Screenshot: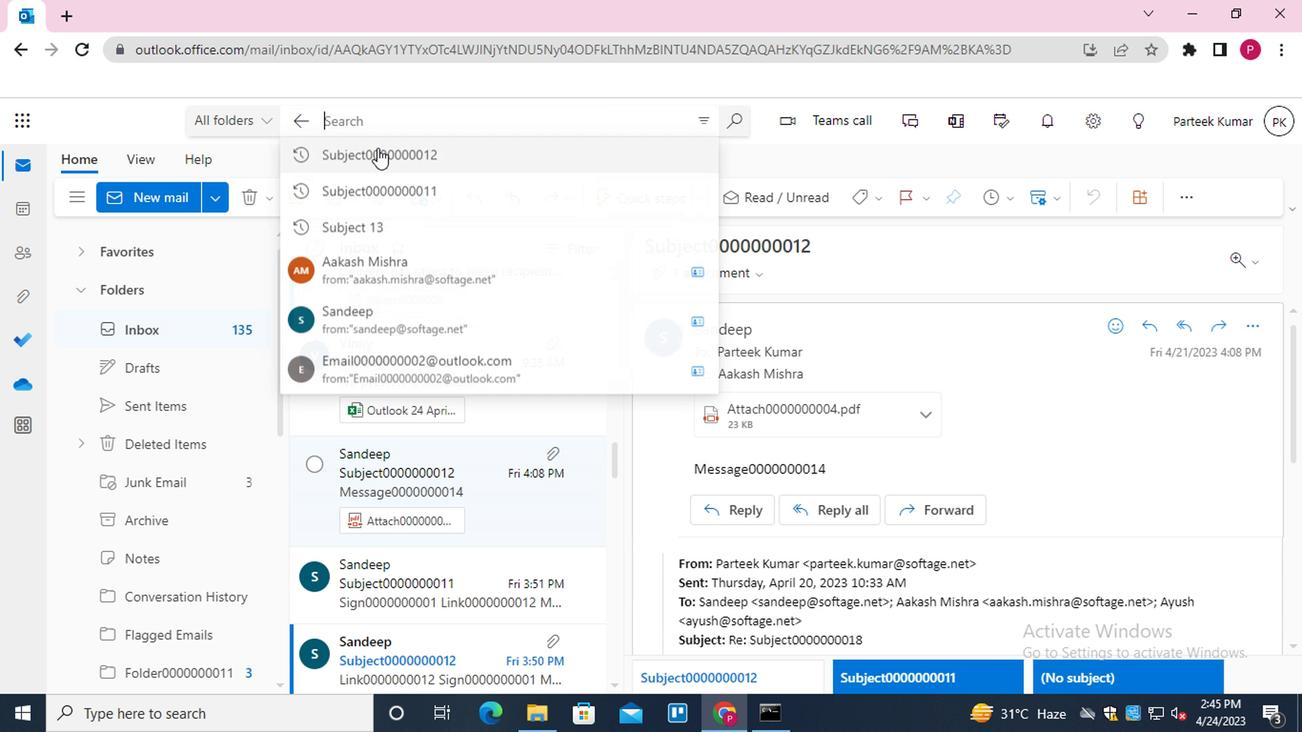 
Action: Mouse pressed left at (349, 211)
Screenshot: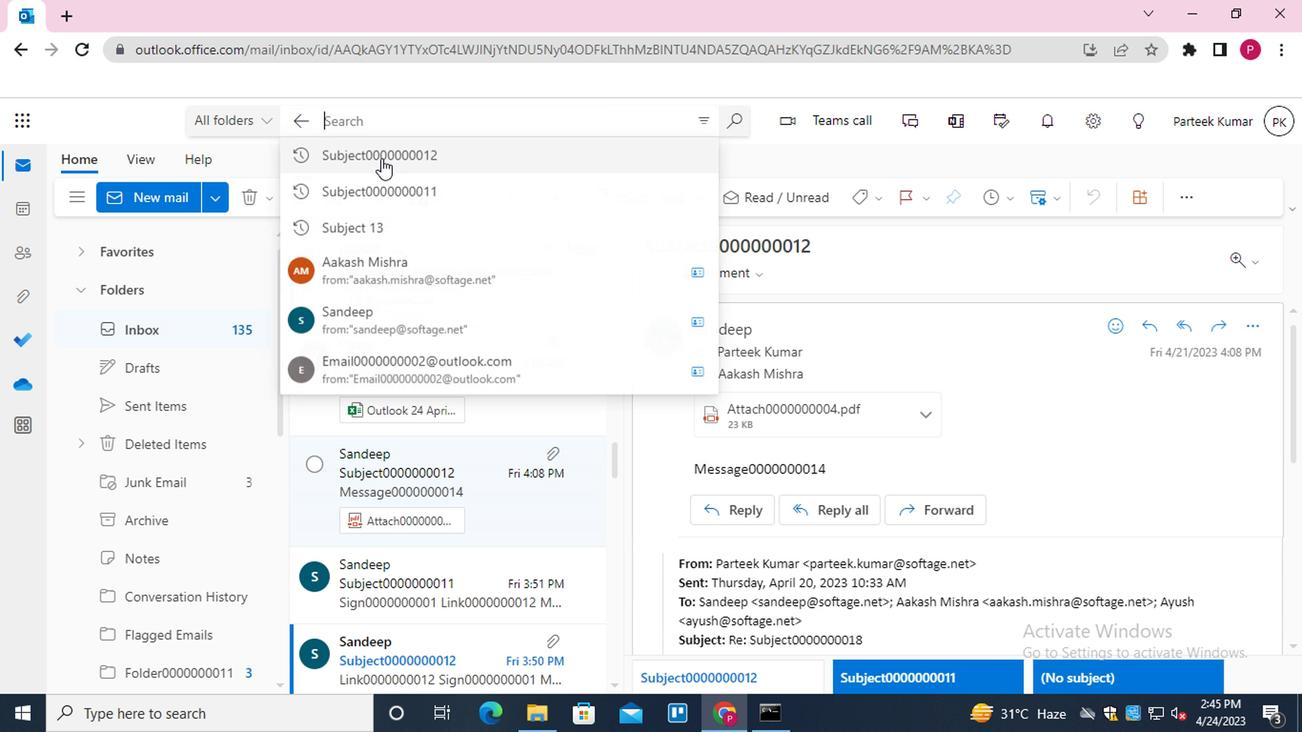 
Action: Mouse moved to (363, 185)
Screenshot: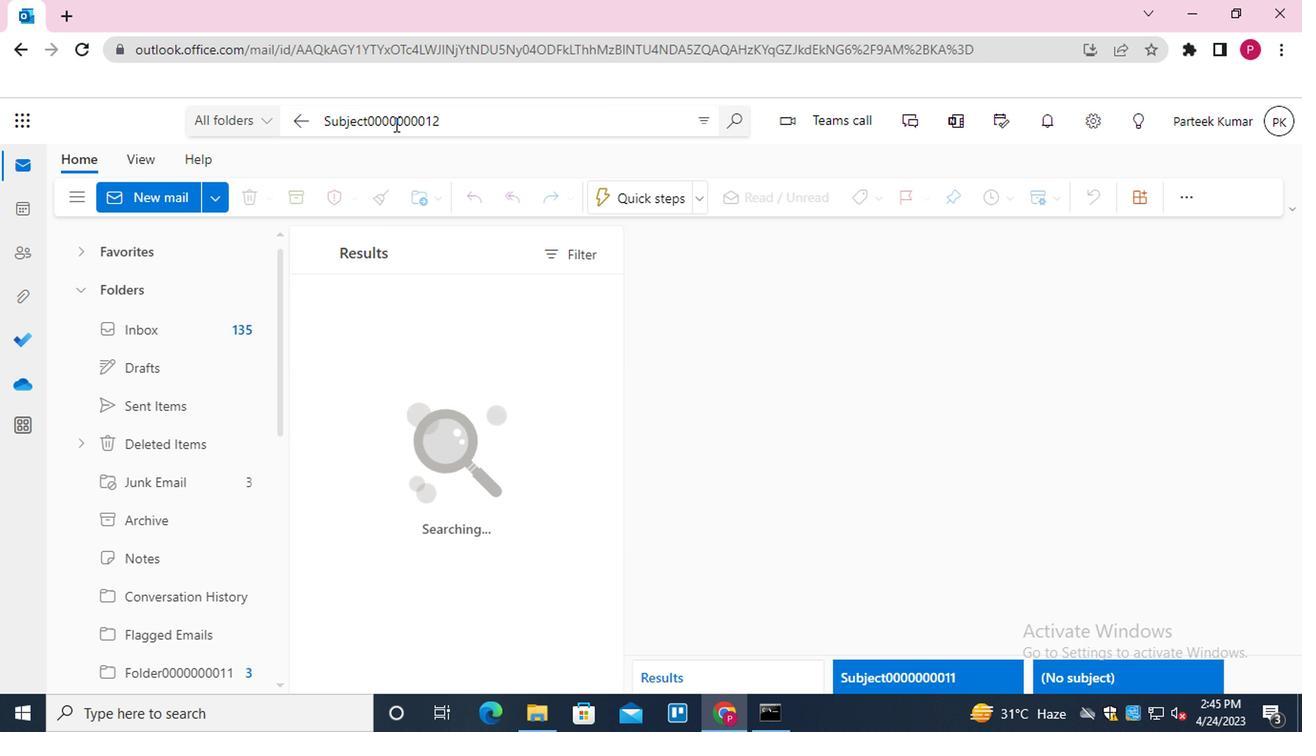 
Action: Mouse pressed left at (363, 185)
Screenshot: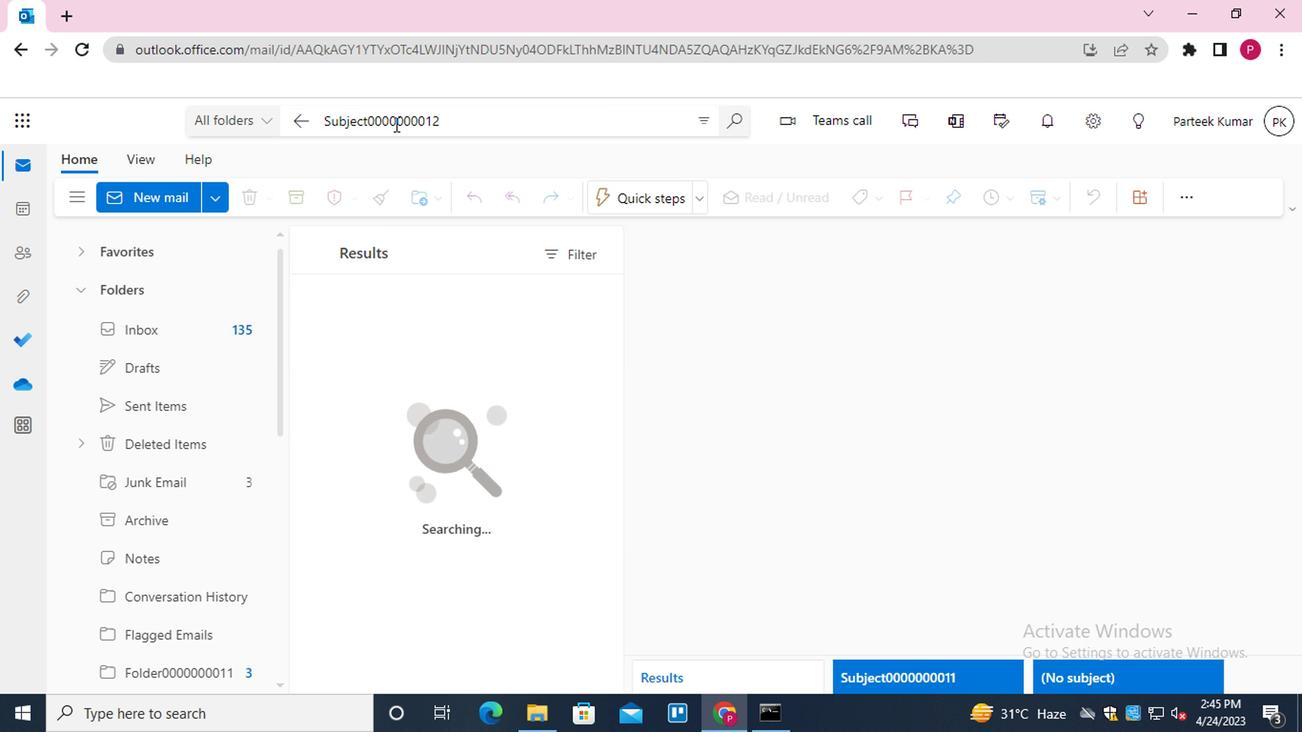 
Action: Mouse moved to (407, 183)
Screenshot: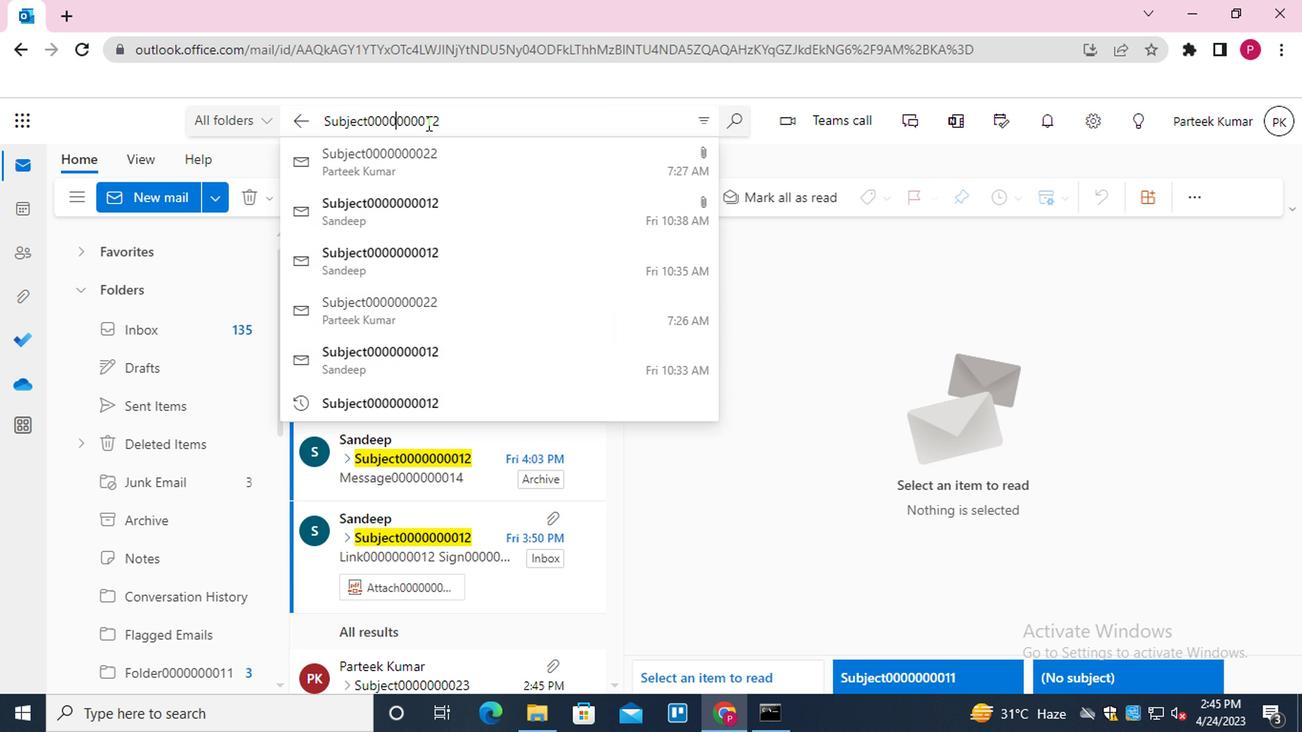 
Action: Mouse pressed left at (407, 183)
Screenshot: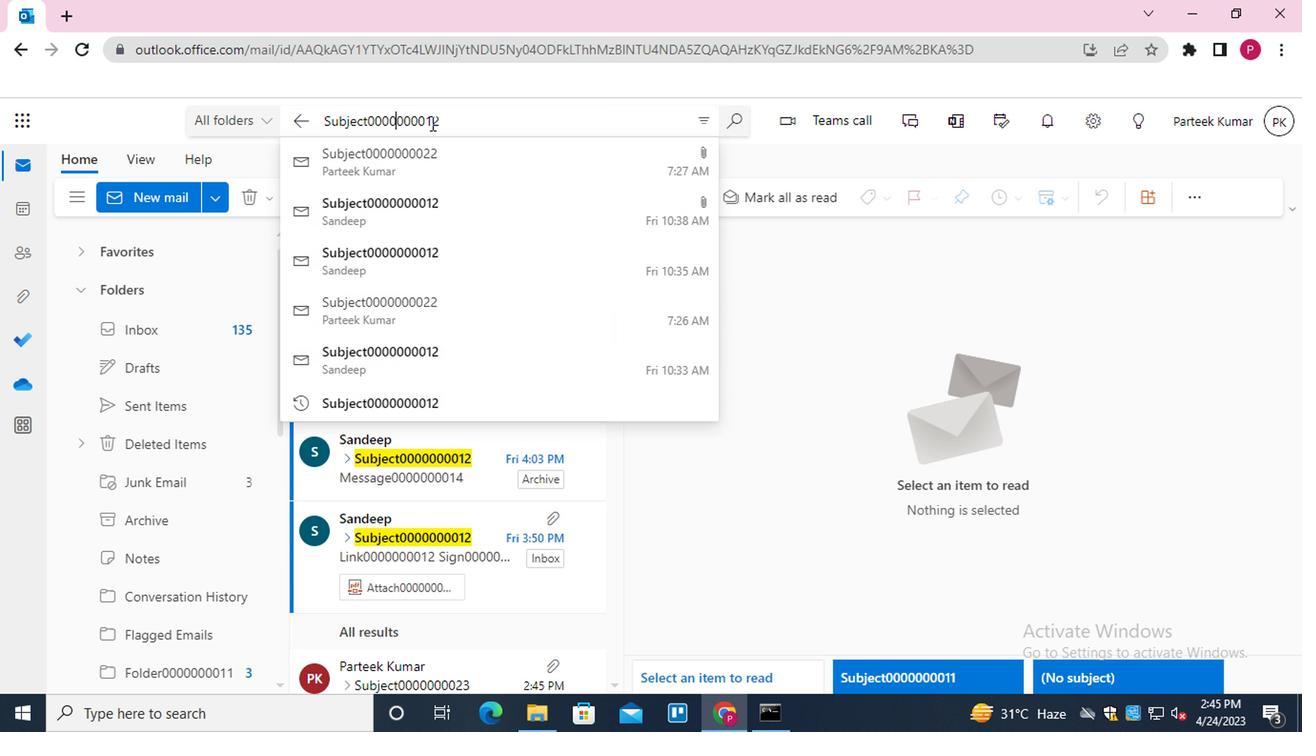 
Action: Mouse moved to (283, 187)
Screenshot: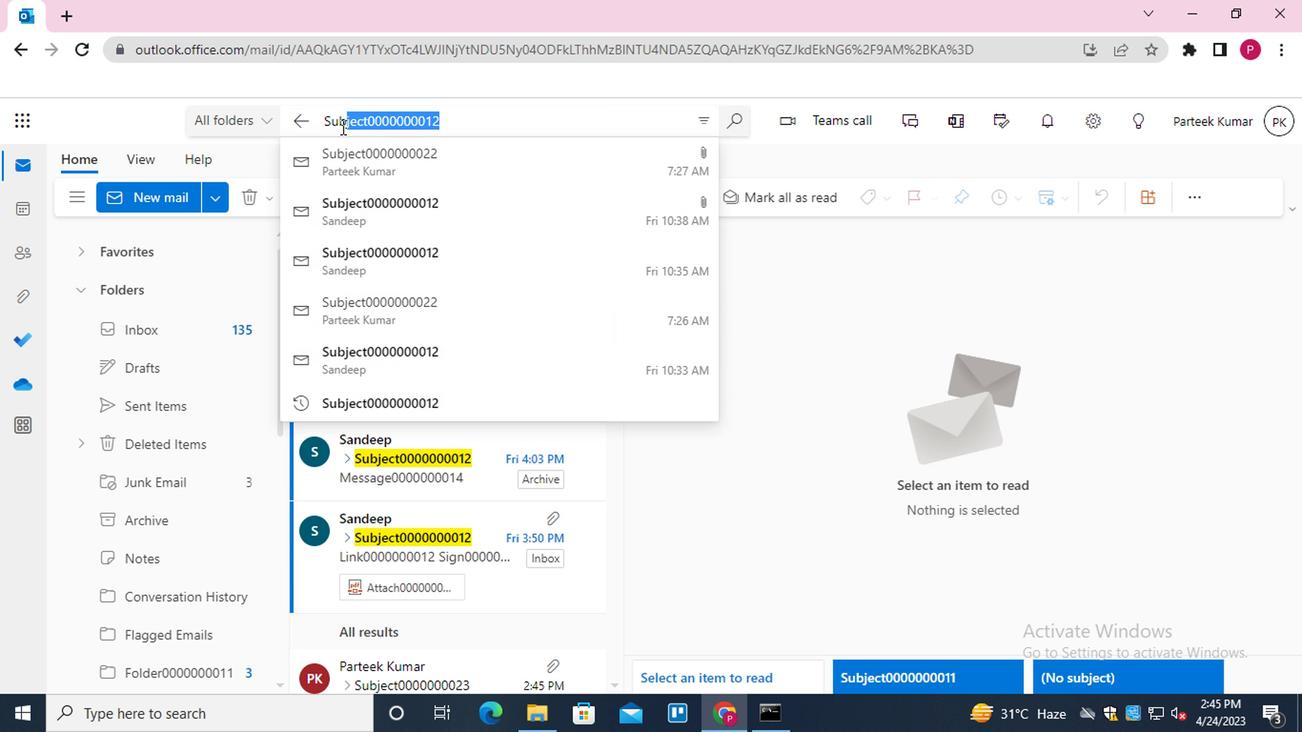 
Action: Key pressed <Key.backspace>
Screenshot: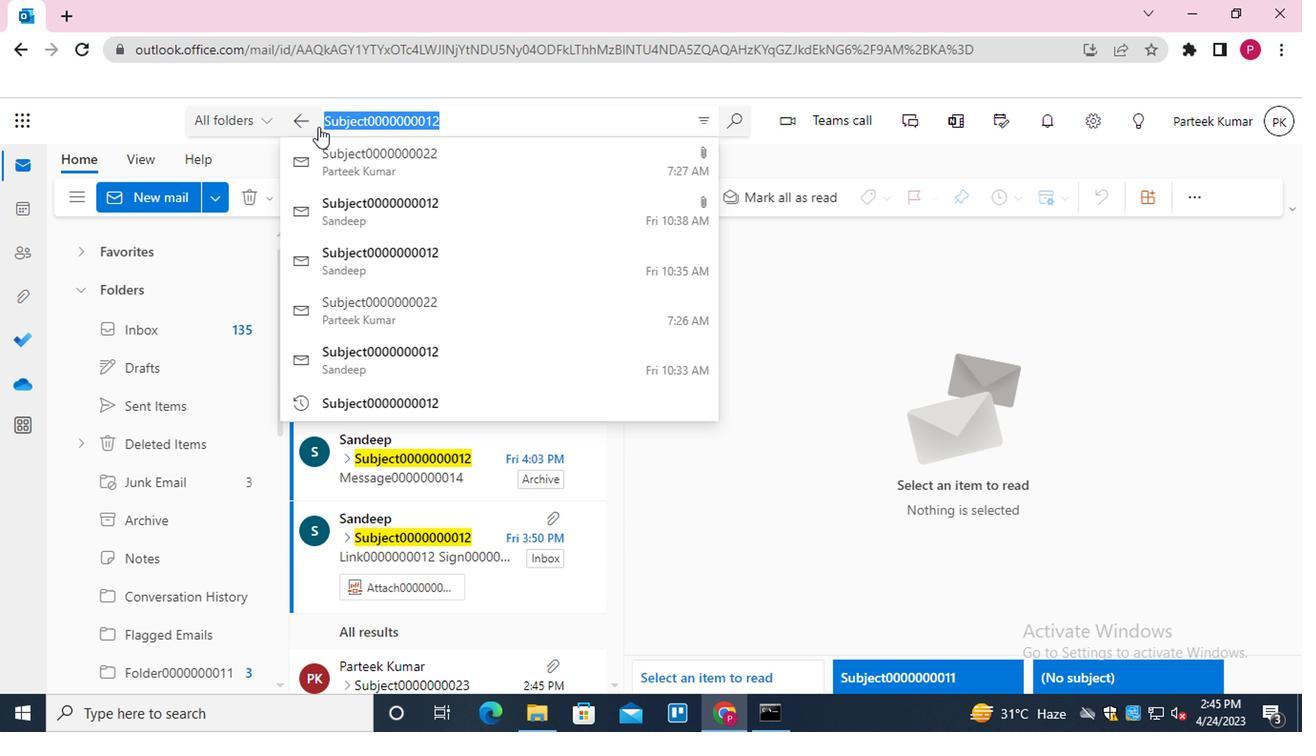 
Action: Mouse moved to (366, 287)
Screenshot: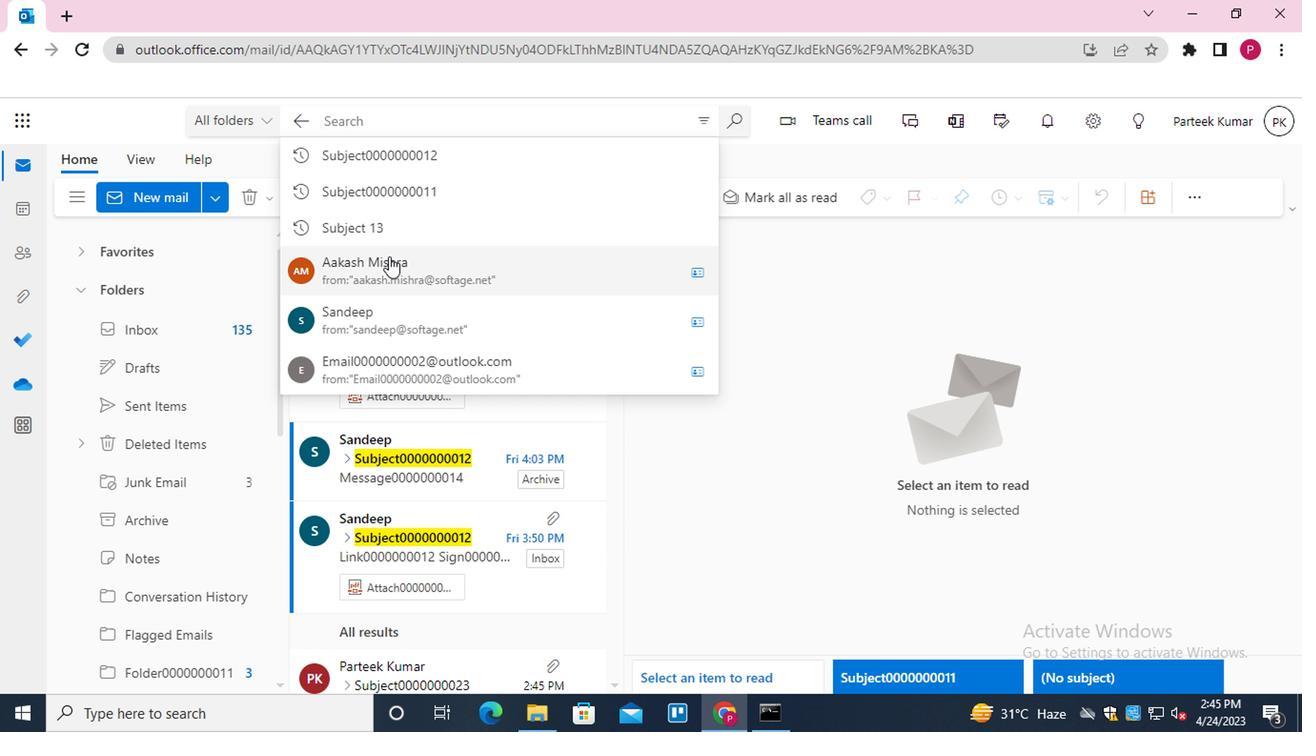 
Action: Mouse pressed left at (366, 287)
Screenshot: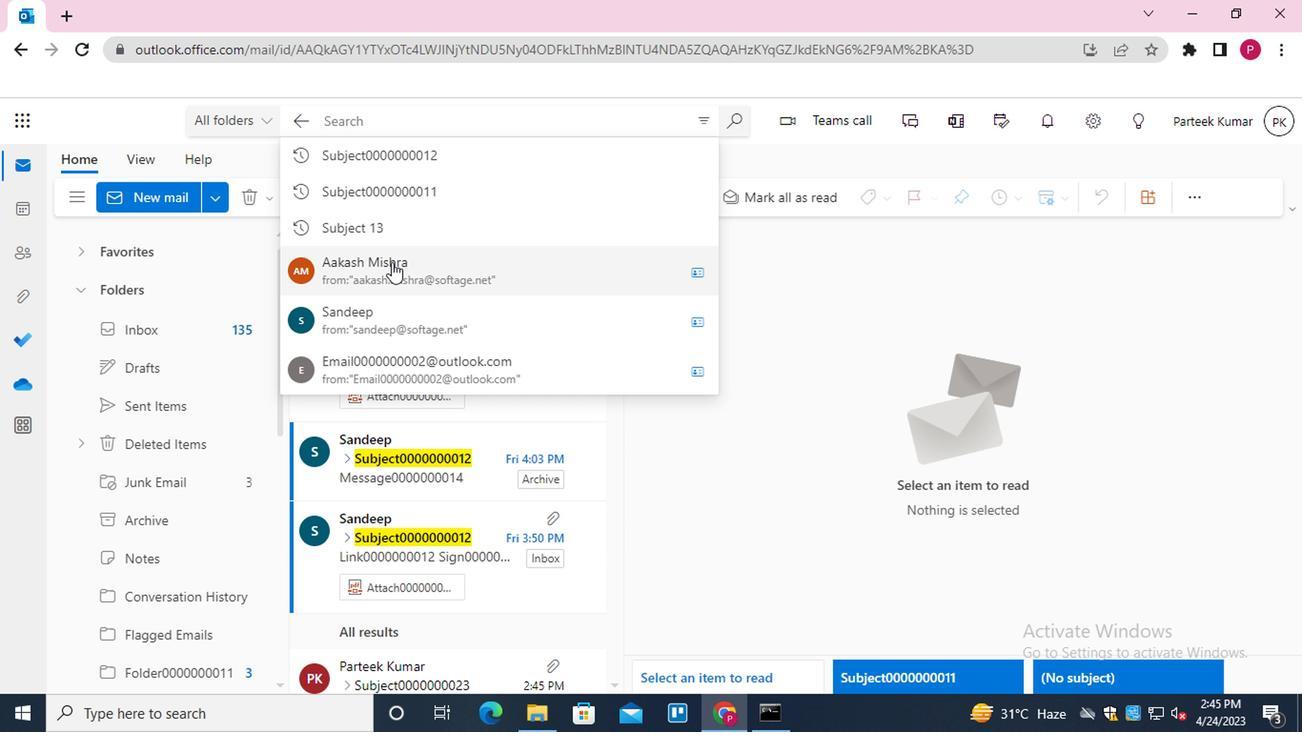 
Action: Mouse moved to (364, 342)
Screenshot: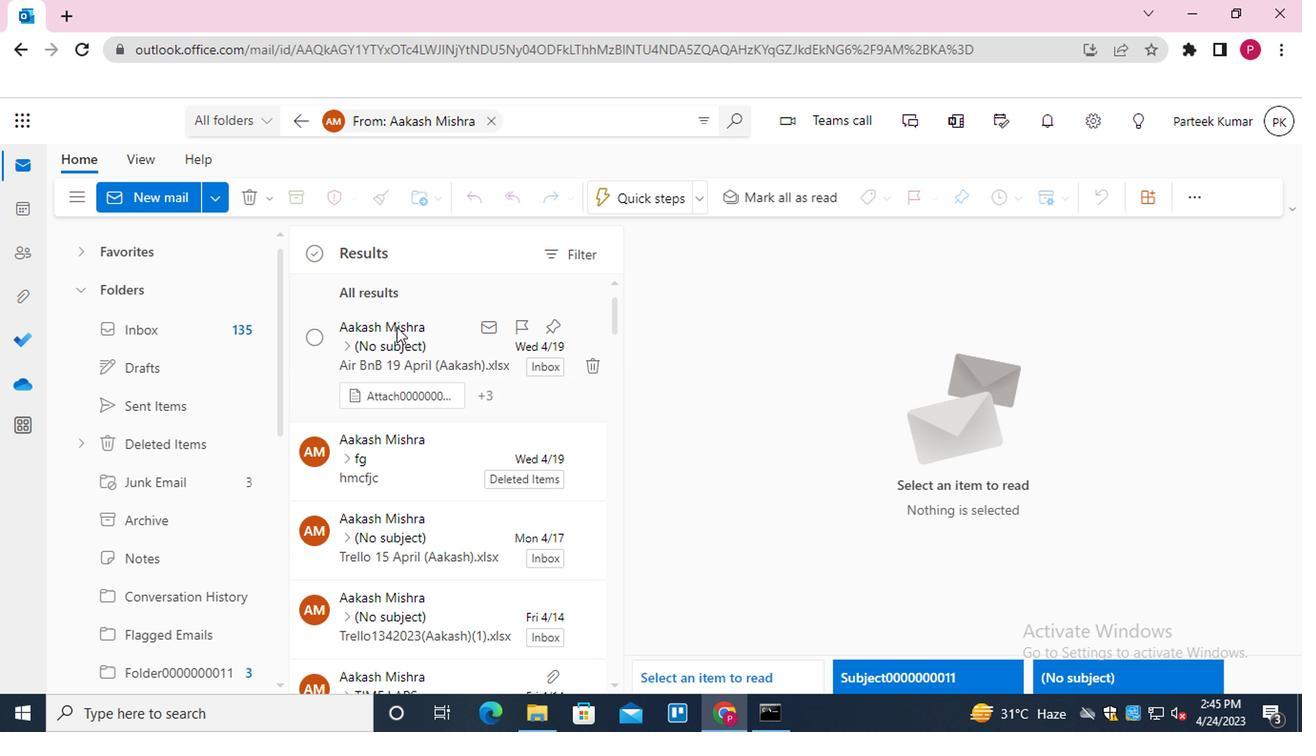 
Action: Mouse pressed left at (364, 342)
Screenshot: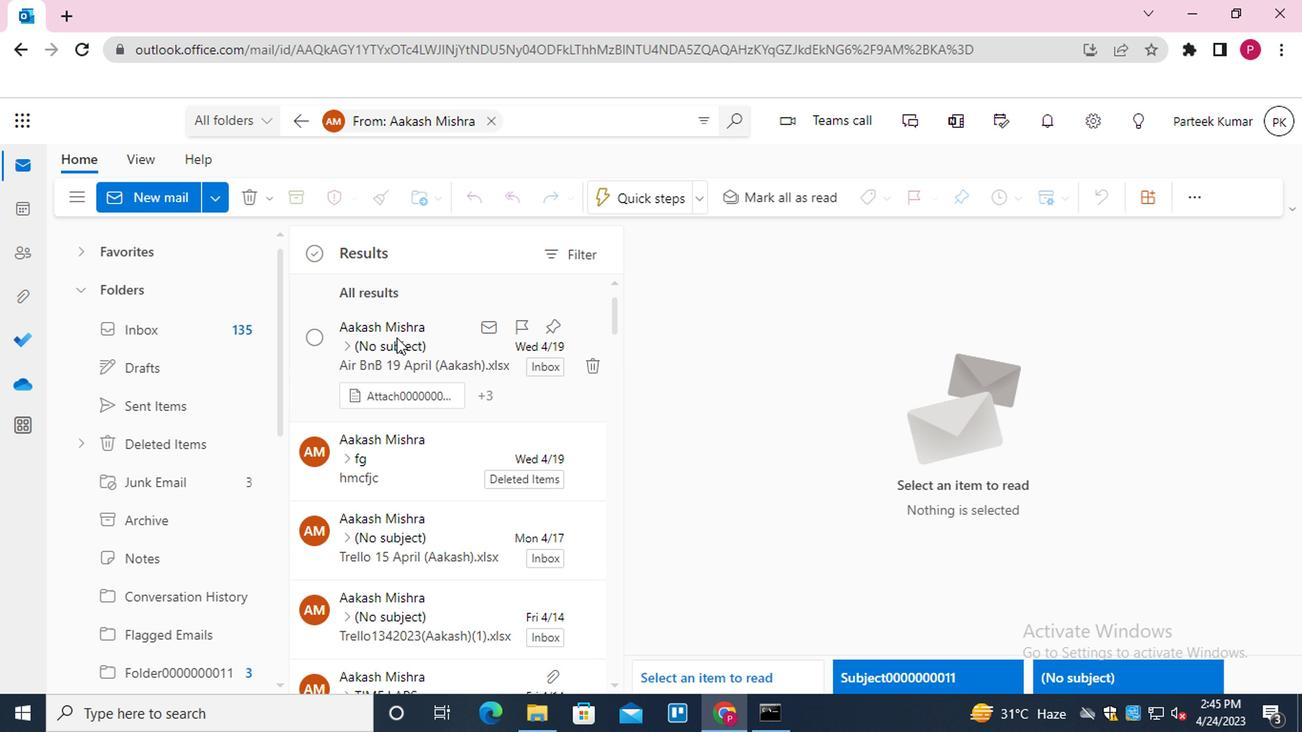 
Action: Mouse moved to (1203, 375)
Screenshot: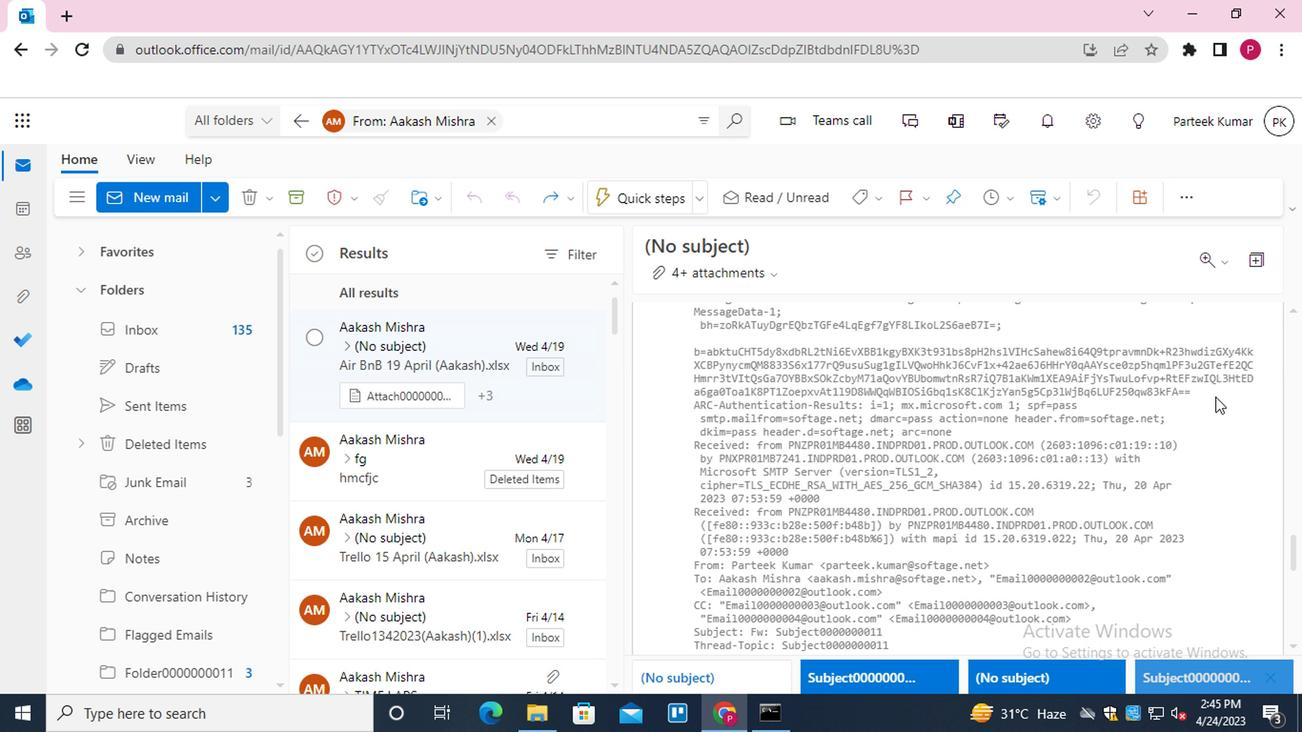 
Action: Mouse scrolled (1203, 375) with delta (0, 0)
Screenshot: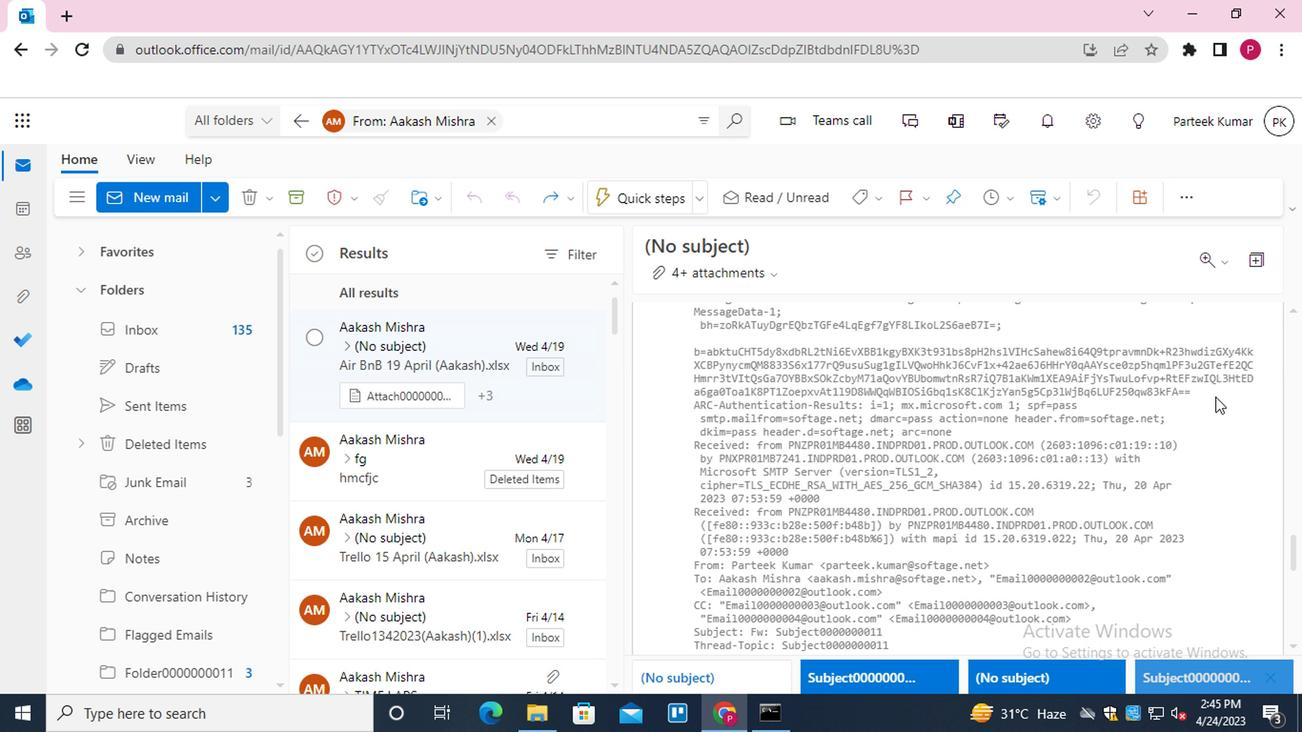 
Action: Mouse moved to (1203, 377)
Screenshot: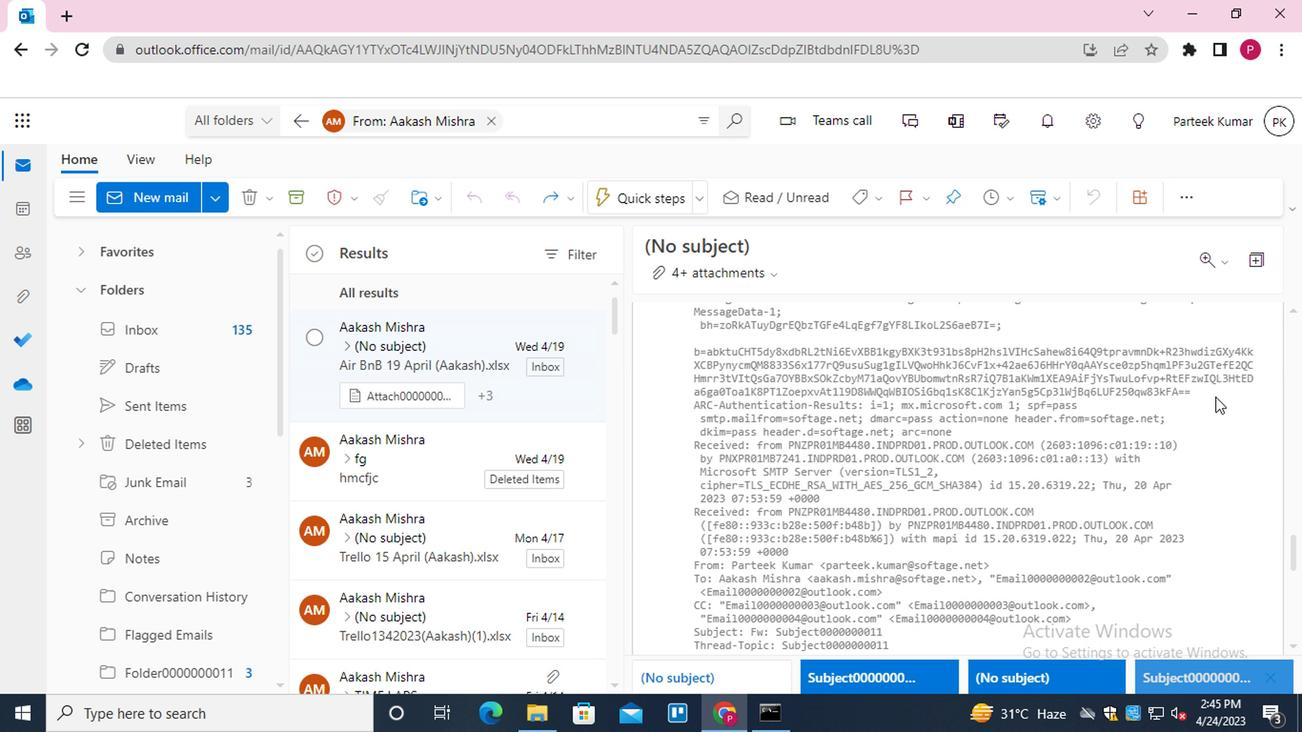 
Action: Mouse scrolled (1203, 377) with delta (0, 0)
Screenshot: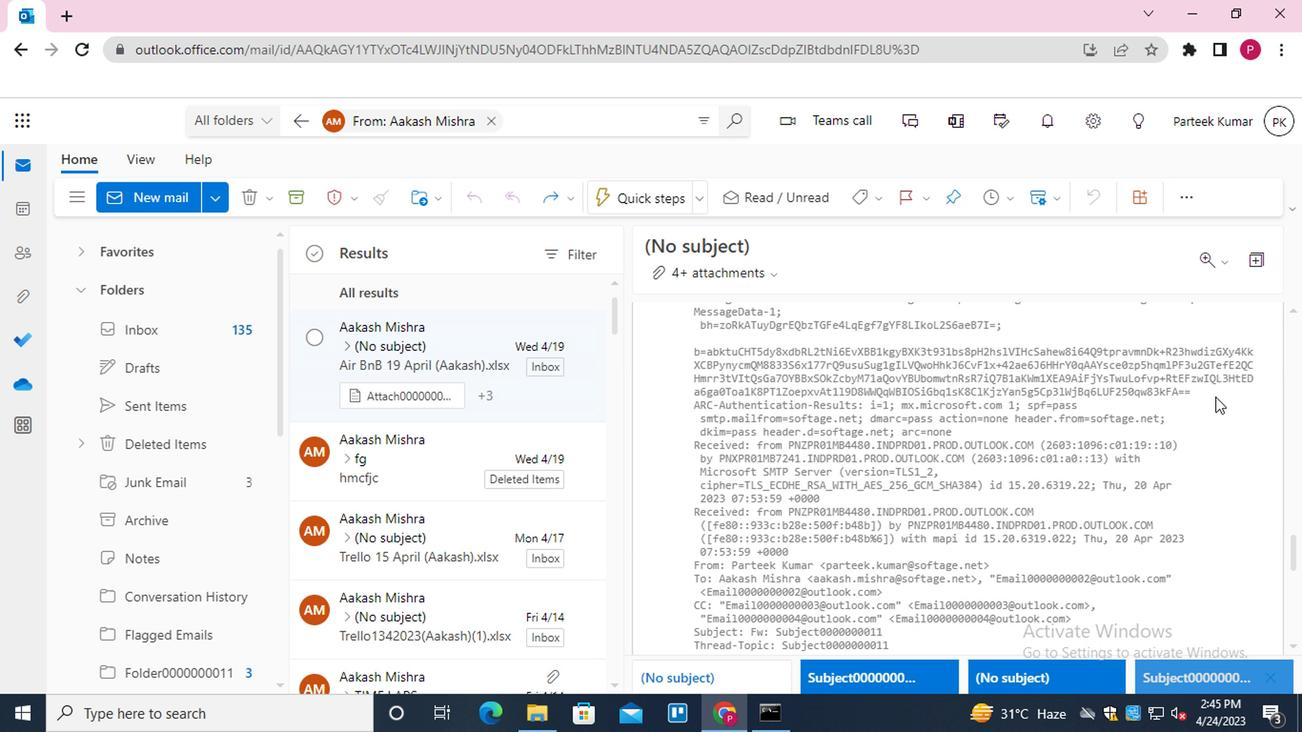 
Action: Mouse moved to (1203, 379)
Screenshot: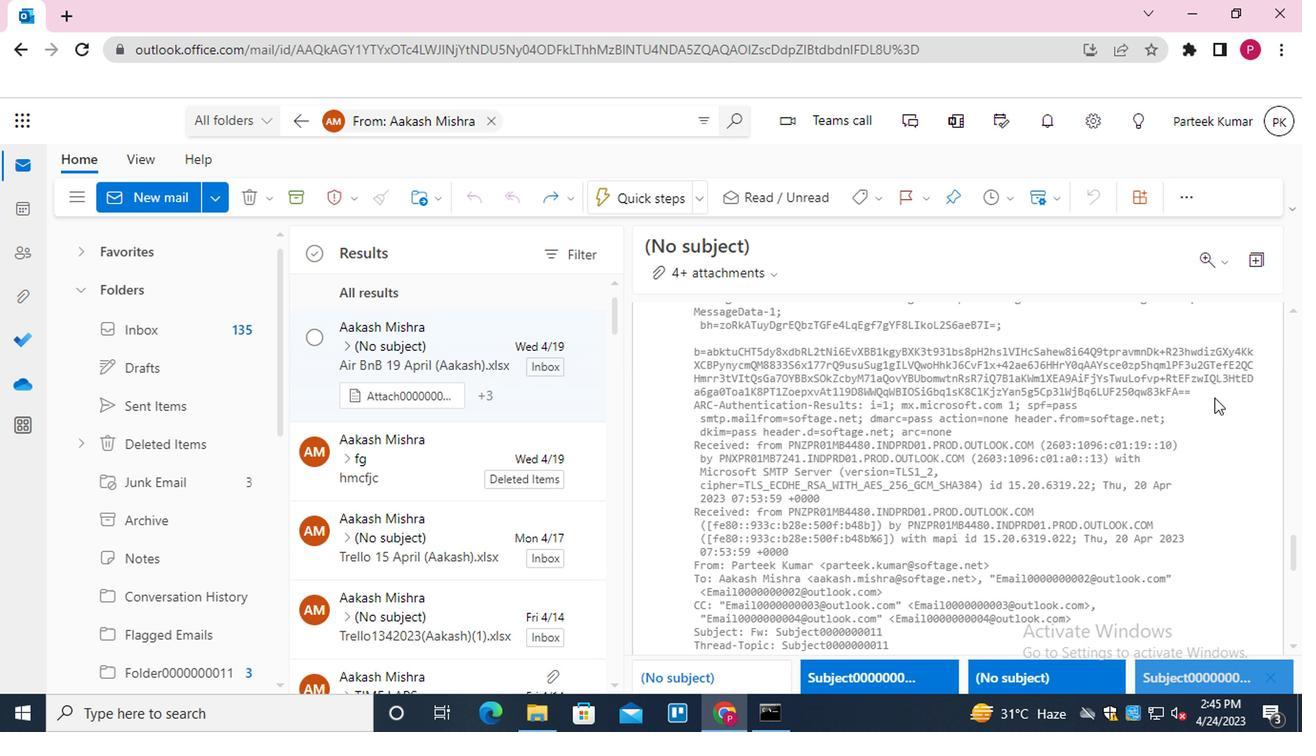 
Action: Mouse scrolled (1203, 379) with delta (0, 0)
Screenshot: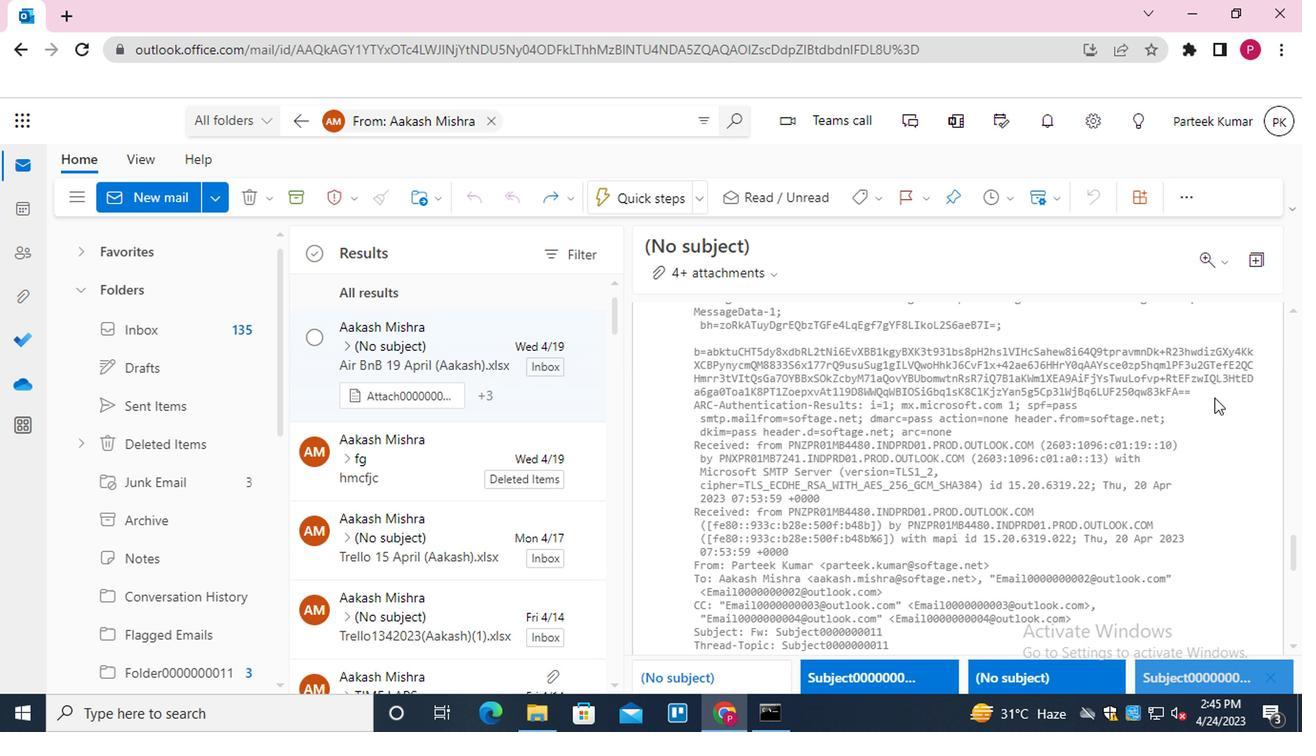 
Action: Mouse moved to (1203, 380)
Screenshot: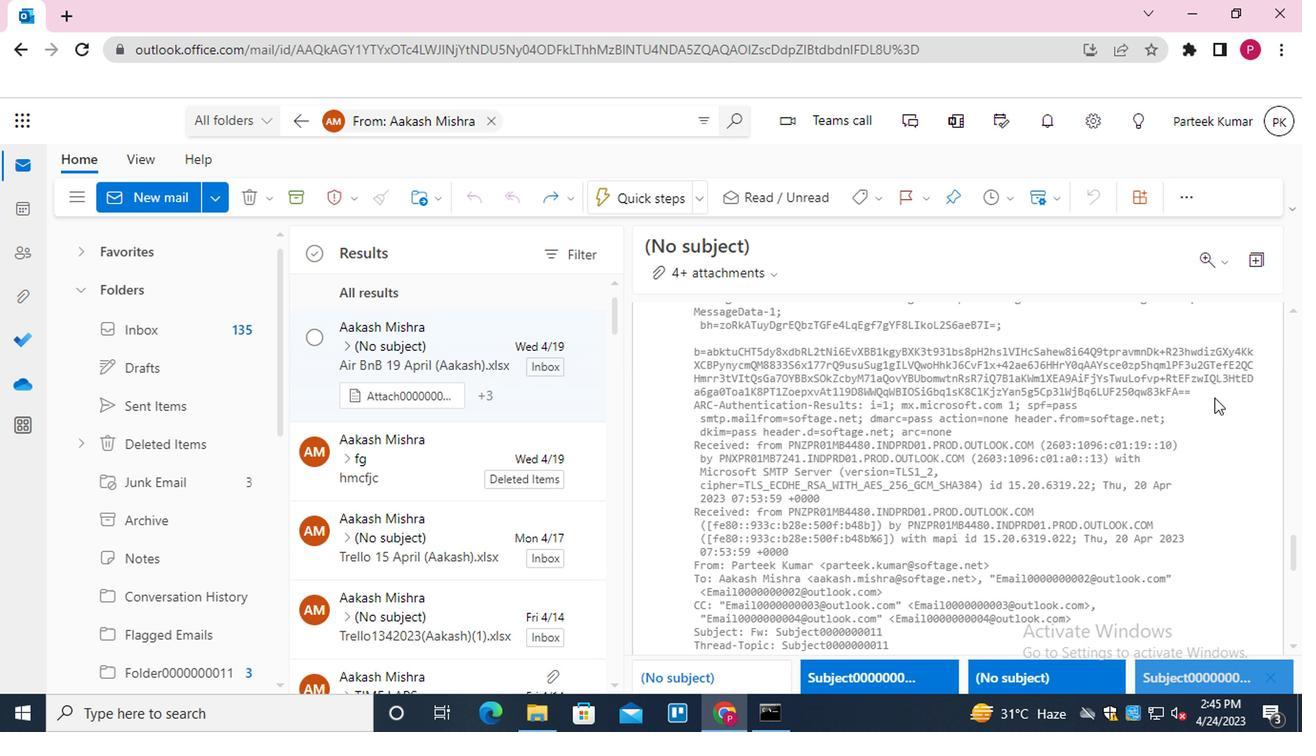 
Action: Mouse scrolled (1203, 379) with delta (0, 0)
Screenshot: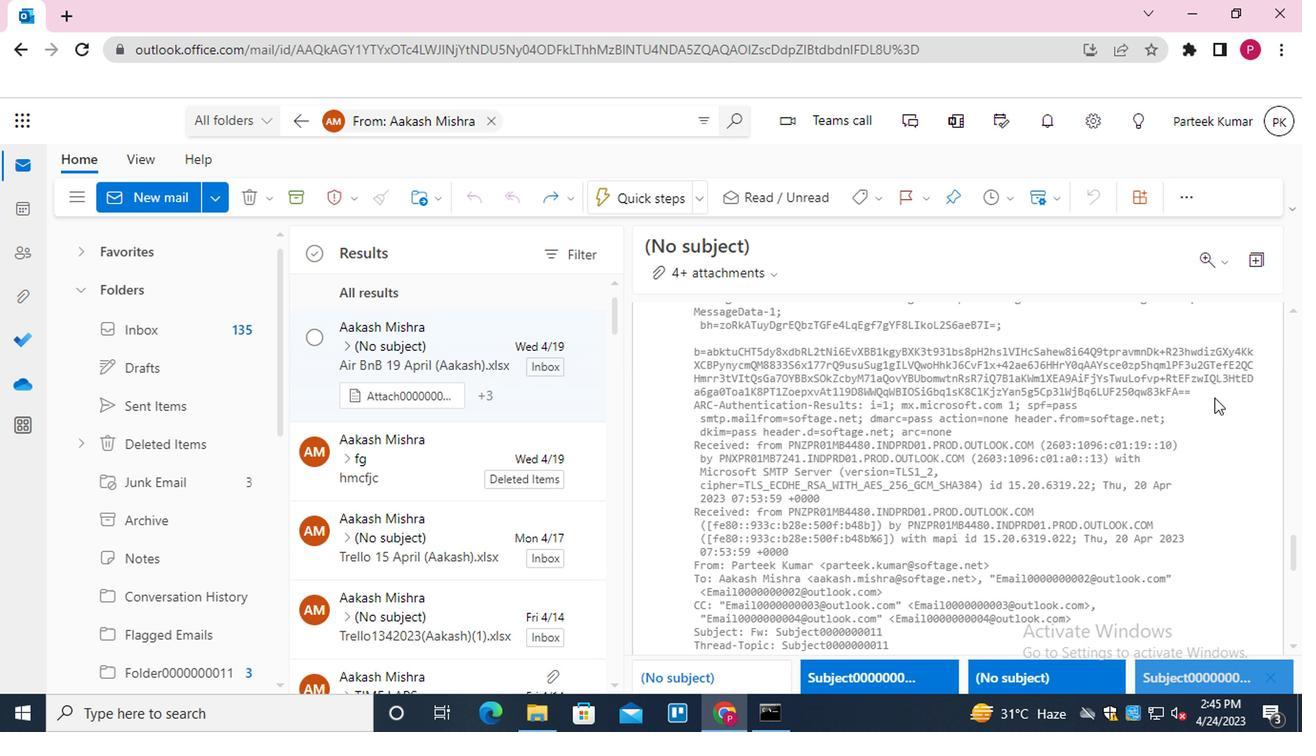 
Action: Mouse moved to (1203, 381)
Screenshot: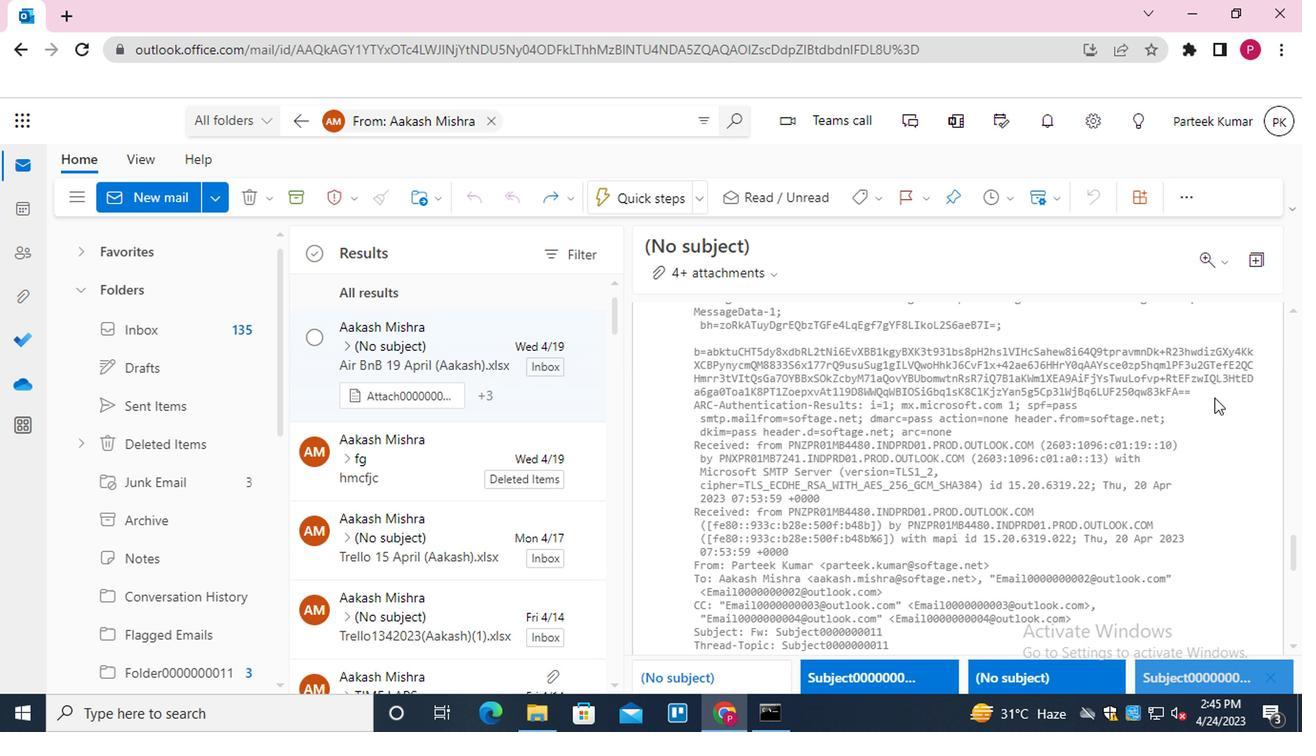 
Action: Mouse scrolled (1203, 381) with delta (0, 0)
Screenshot: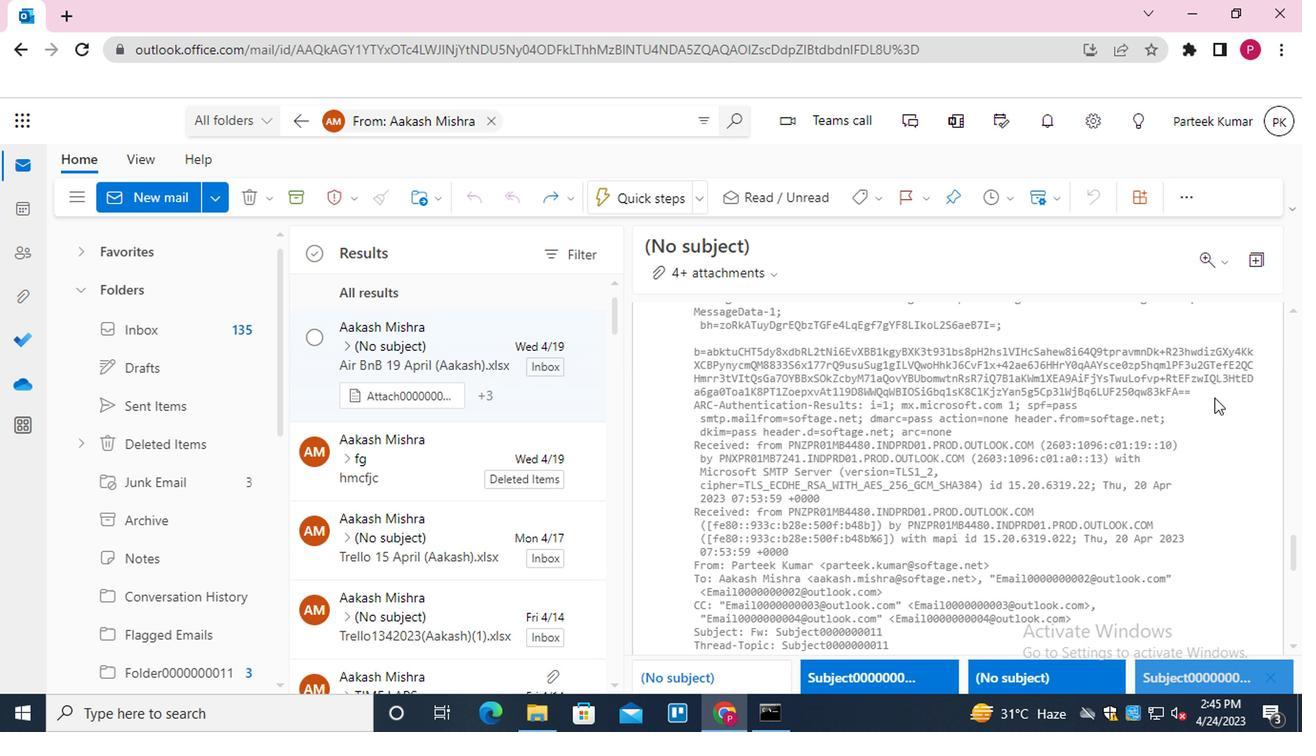 
Action: Mouse moved to (1206, 387)
Screenshot: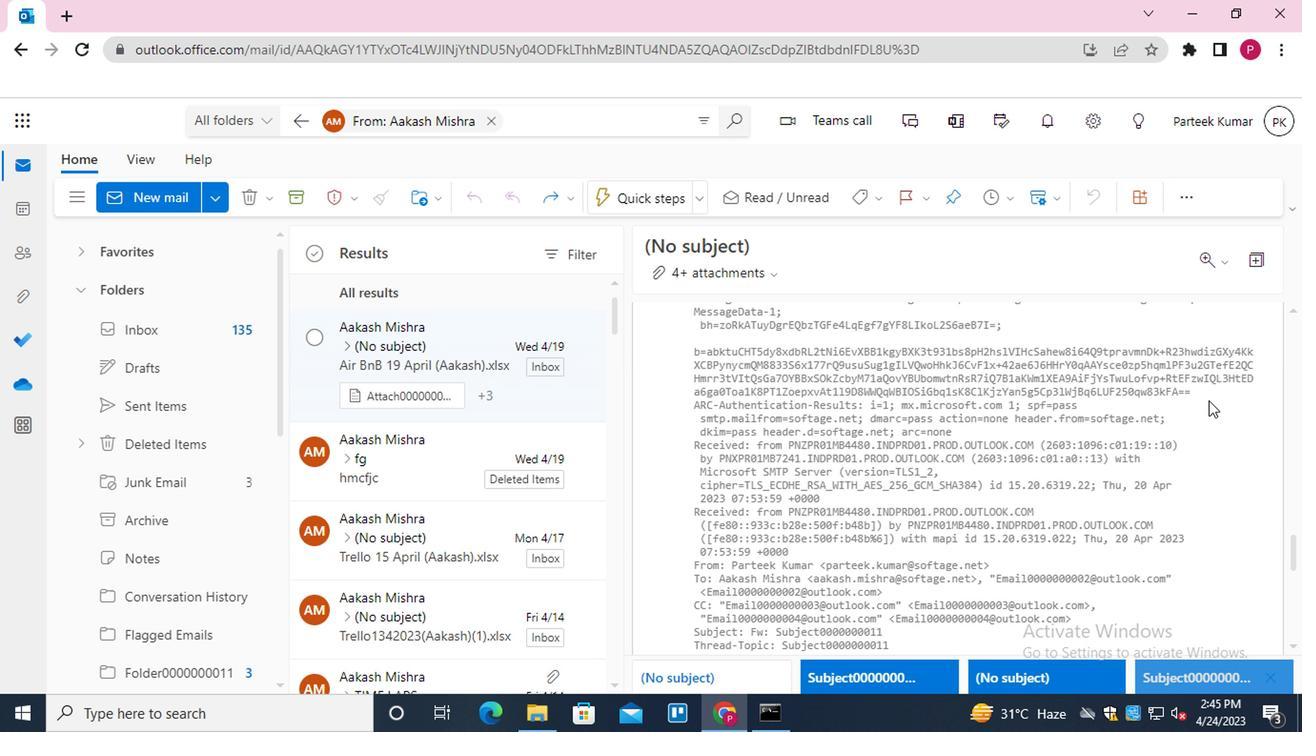 
Action: Mouse scrolled (1206, 386) with delta (0, 0)
Screenshot: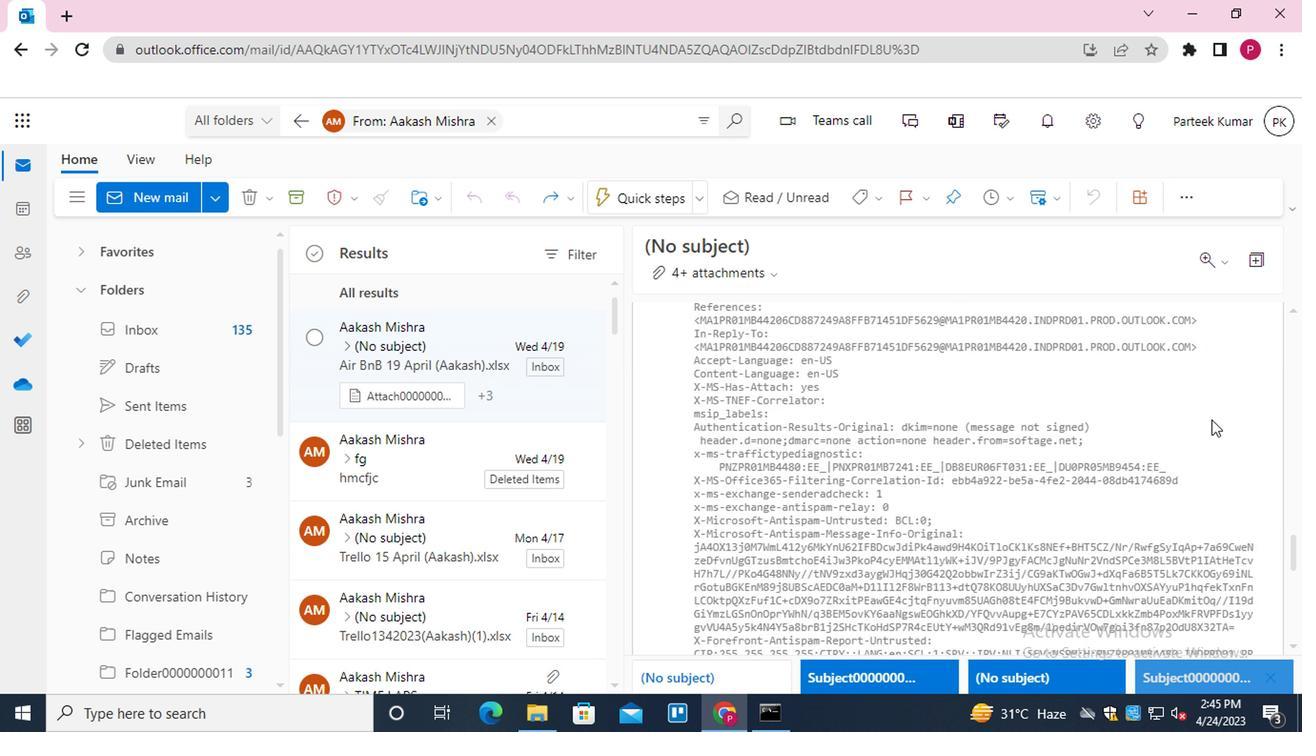 
Action: Mouse scrolled (1206, 386) with delta (0, 0)
Screenshot: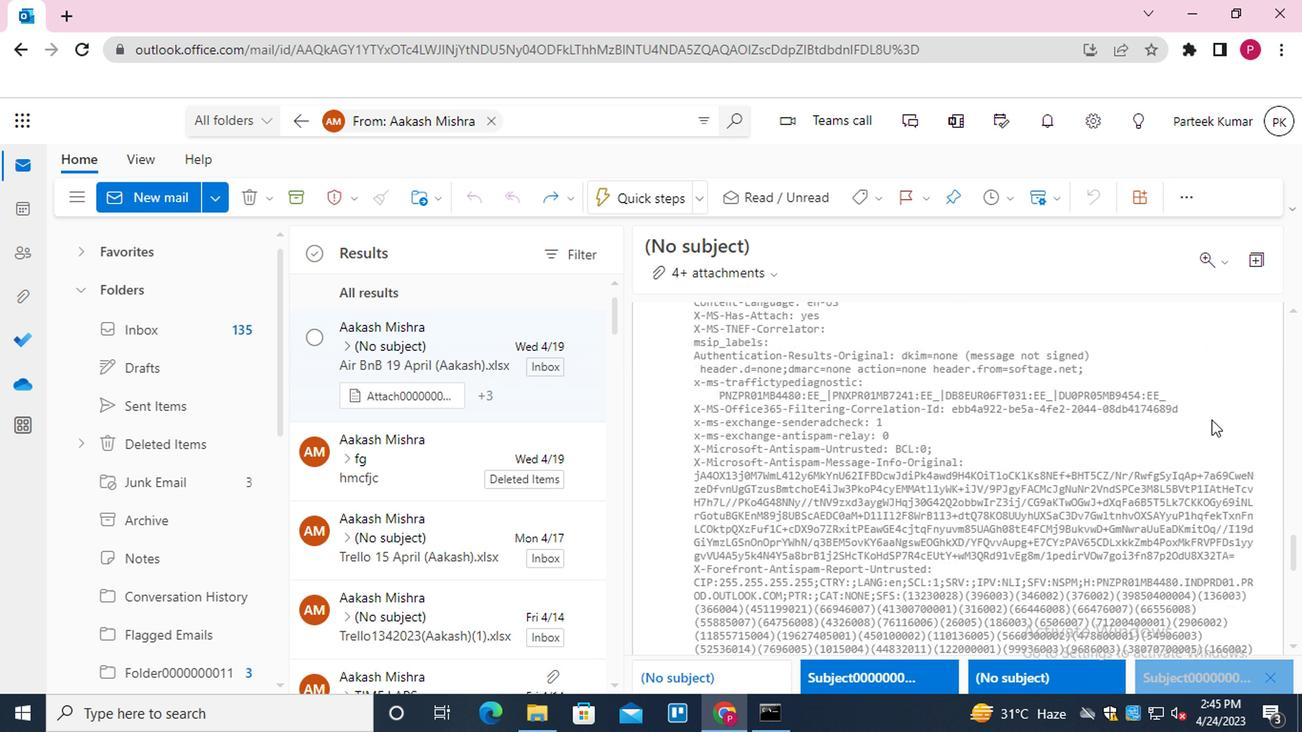 
Action: Mouse scrolled (1206, 386) with delta (0, 0)
Screenshot: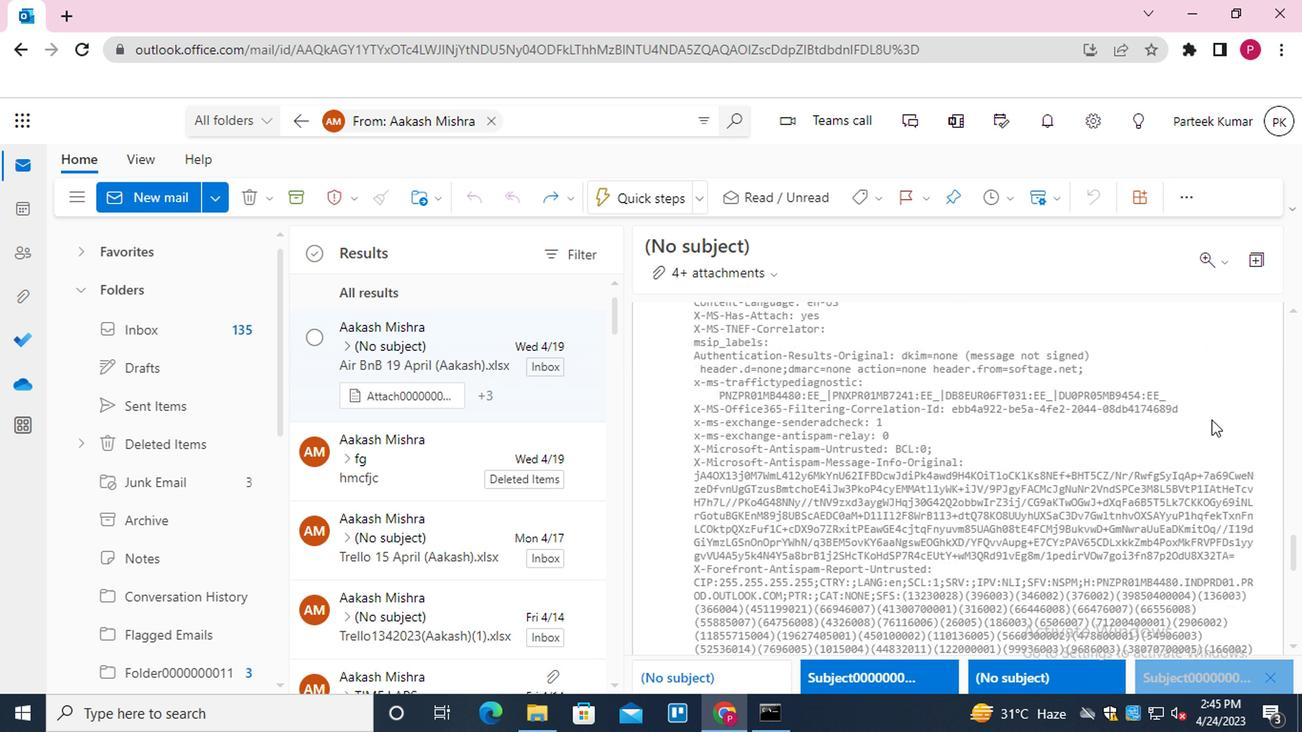 
Action: Mouse scrolled (1206, 386) with delta (0, 0)
Screenshot: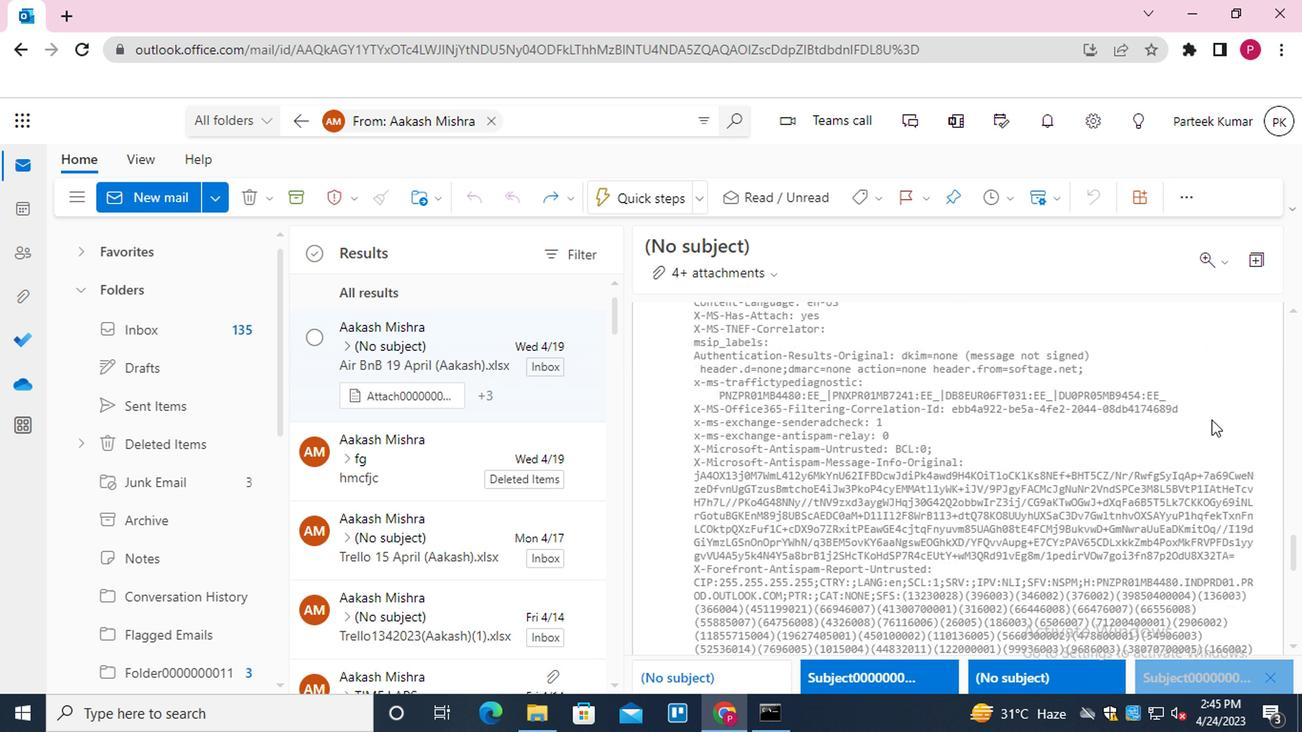 
Action: Mouse scrolled (1206, 386) with delta (0, 0)
Screenshot: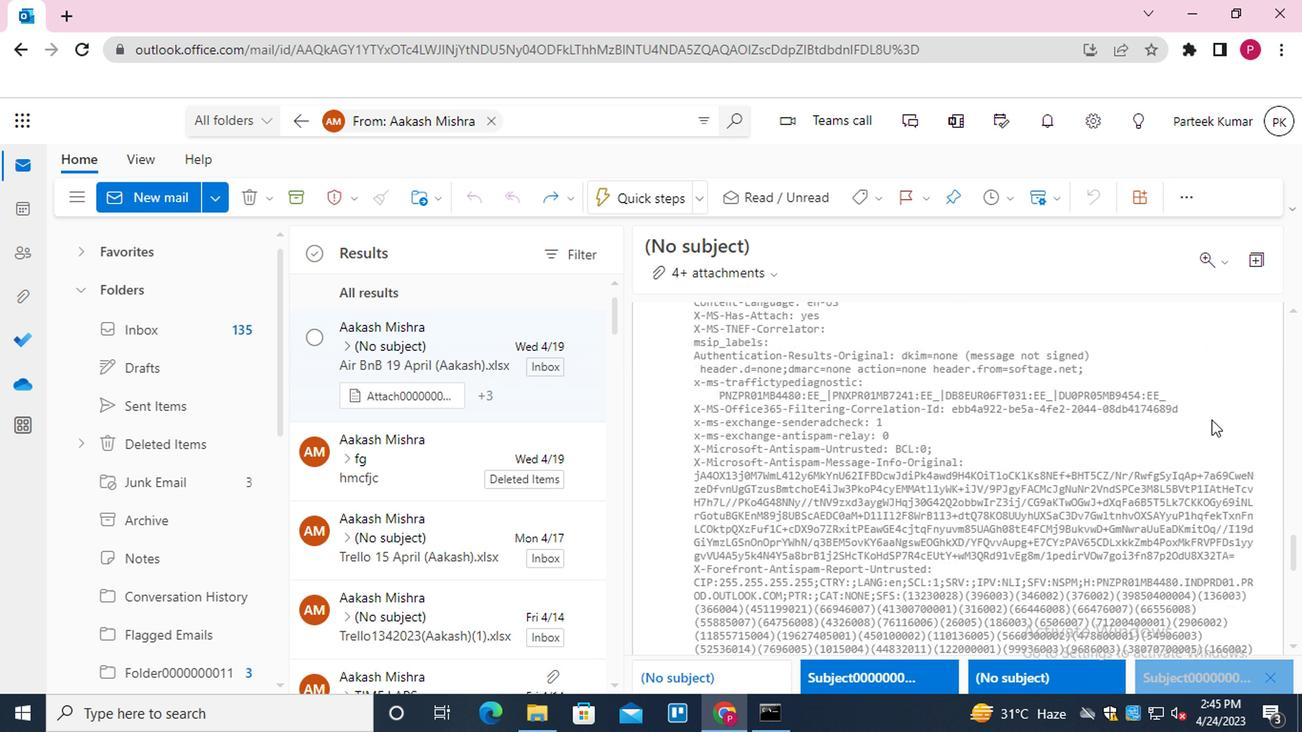 
Action: Mouse scrolled (1206, 386) with delta (0, 0)
Screenshot: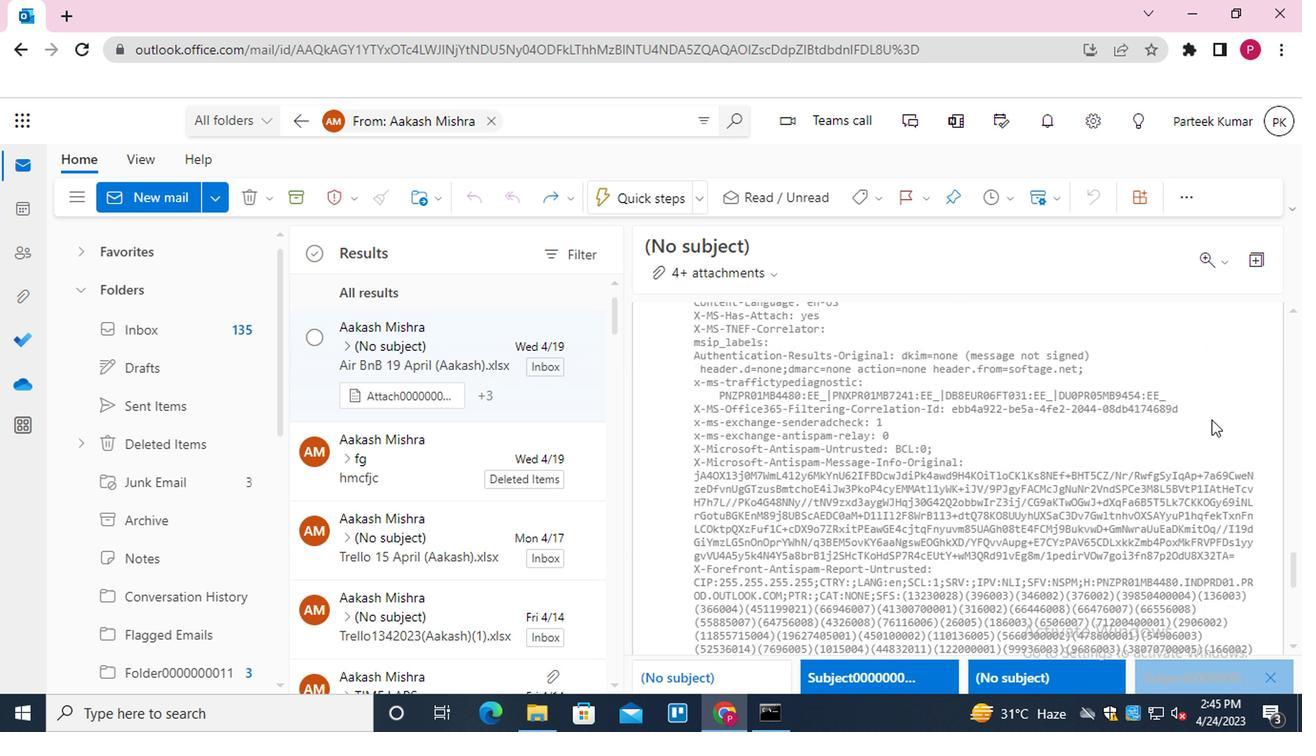 
Action: Mouse scrolled (1206, 386) with delta (0, 0)
Screenshot: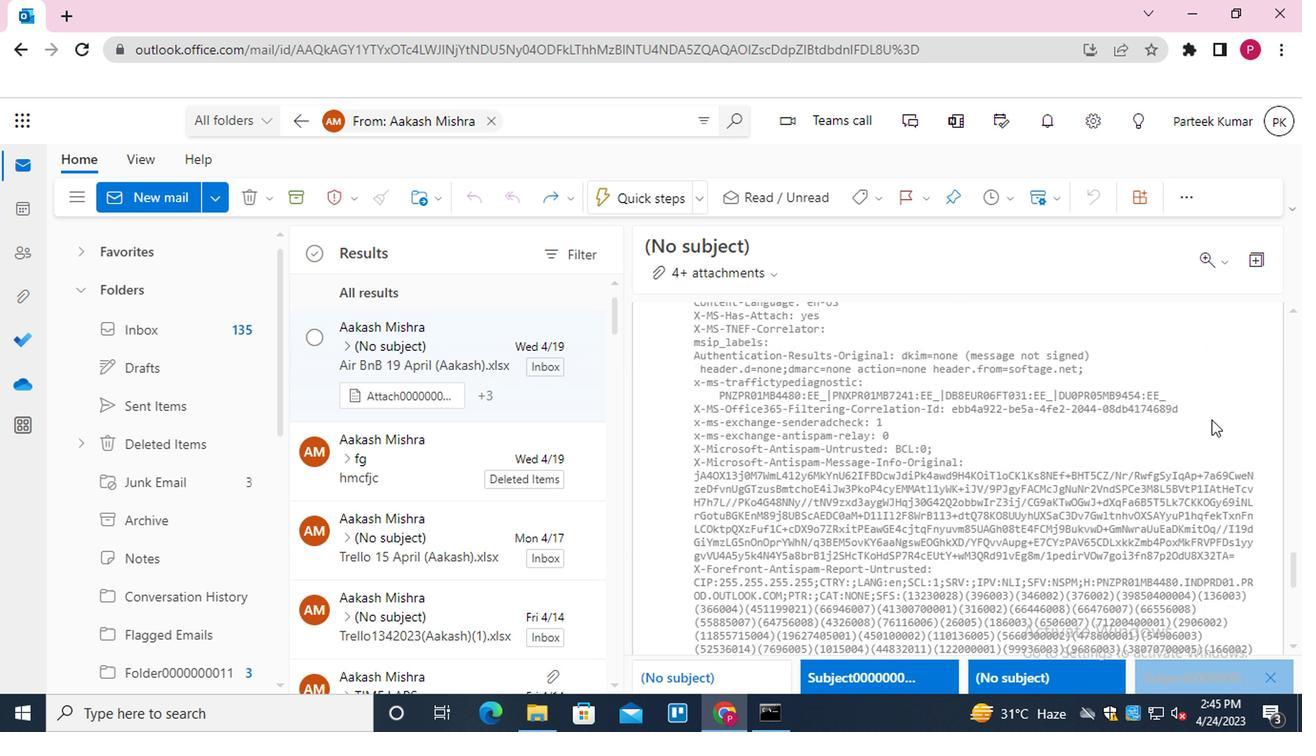 
Action: Mouse moved to (1197, 391)
Screenshot: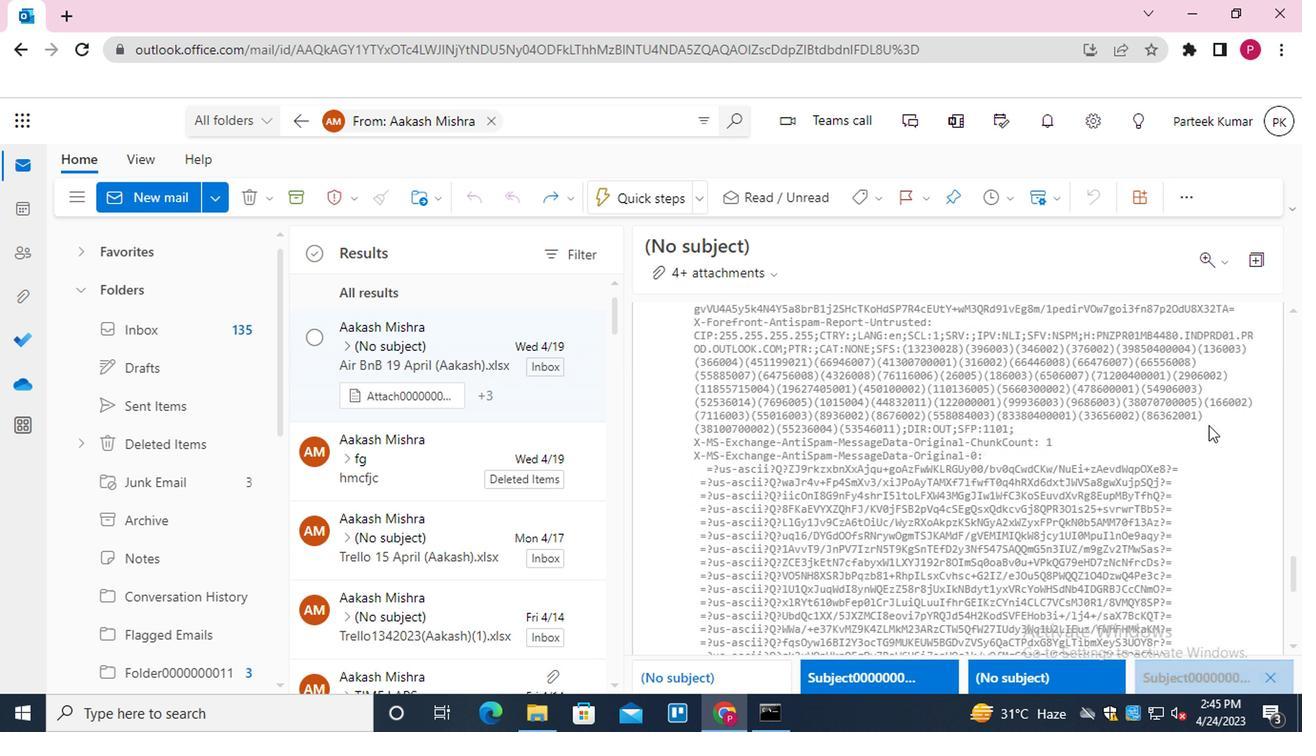 
Action: Mouse scrolled (1197, 390) with delta (0, 0)
Screenshot: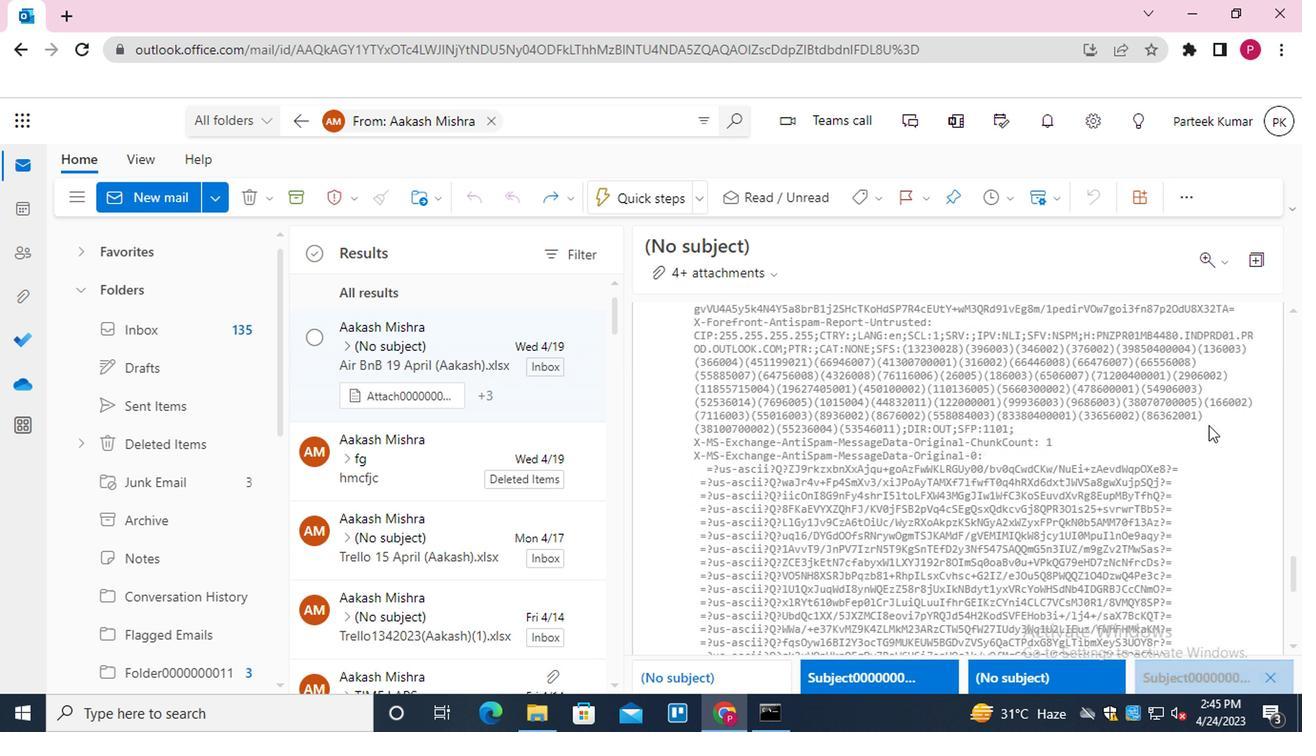 
Action: Mouse moved to (1195, 391)
Screenshot: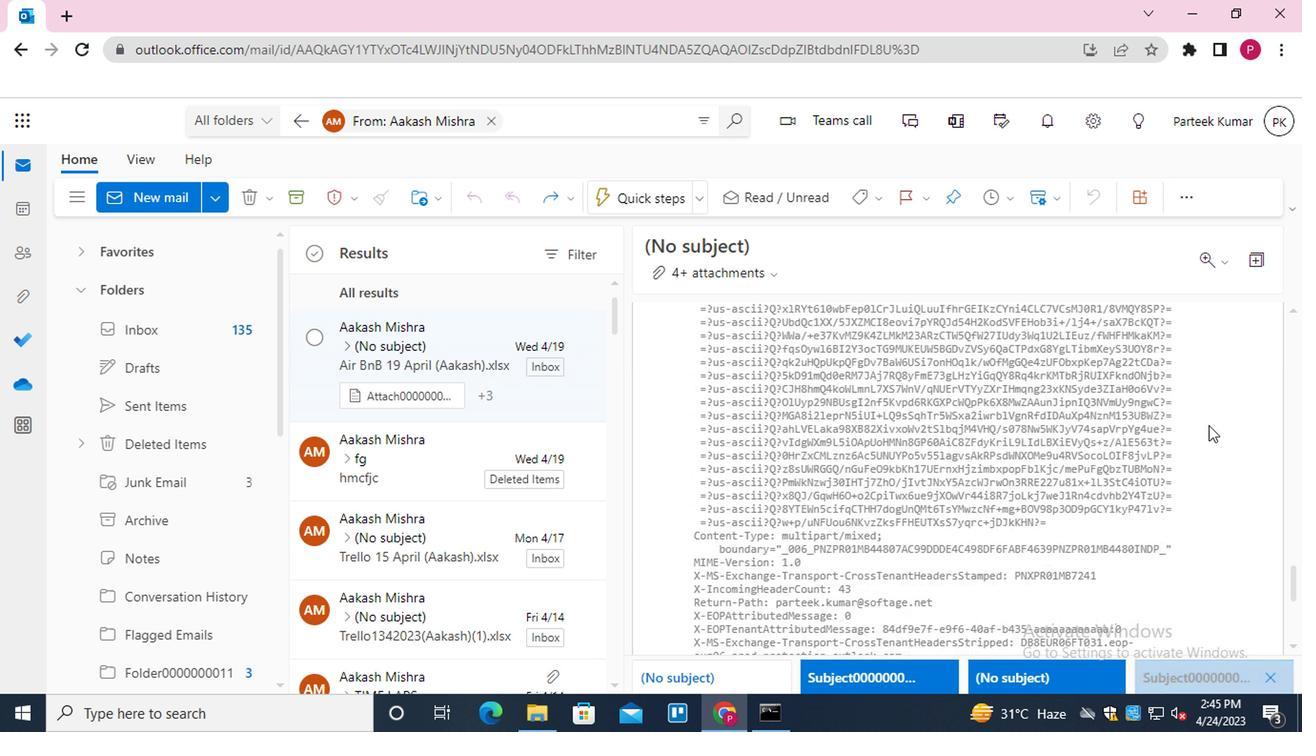 
Action: Mouse scrolled (1195, 390) with delta (0, 0)
Screenshot: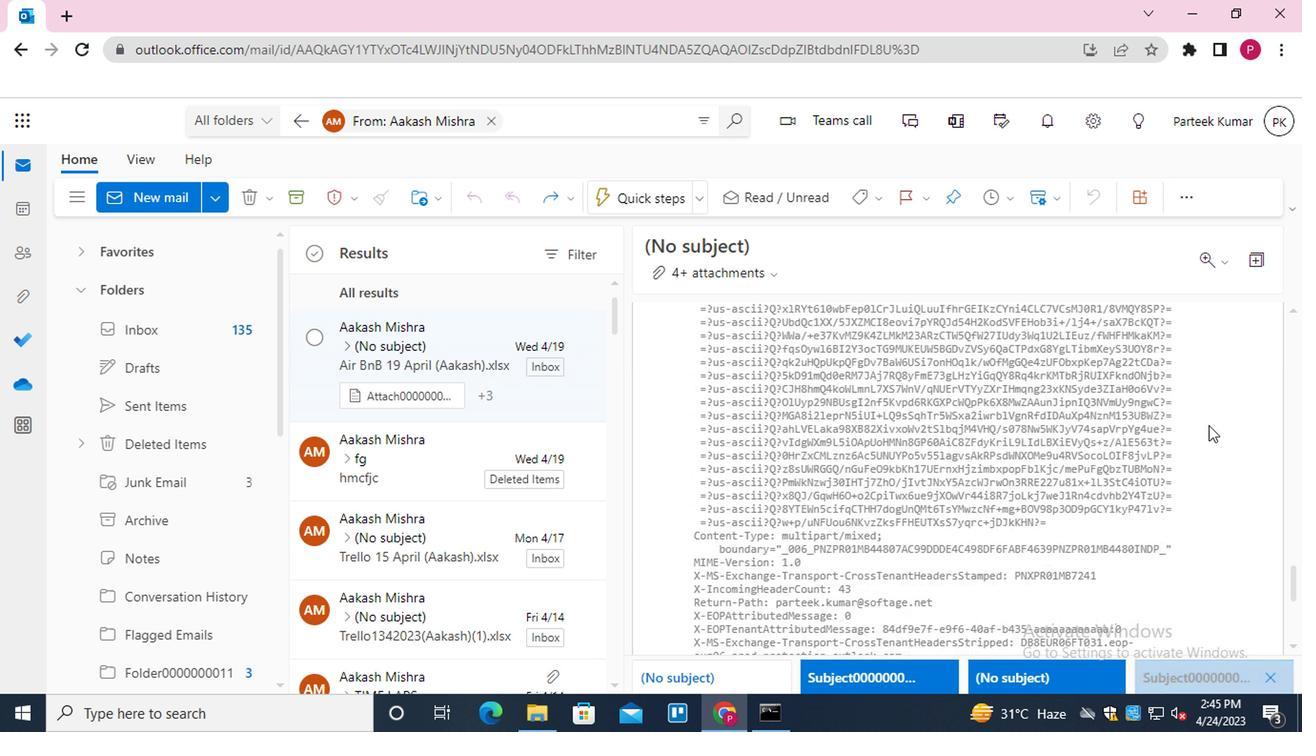 
Action: Mouse moved to (1193, 392)
Screenshot: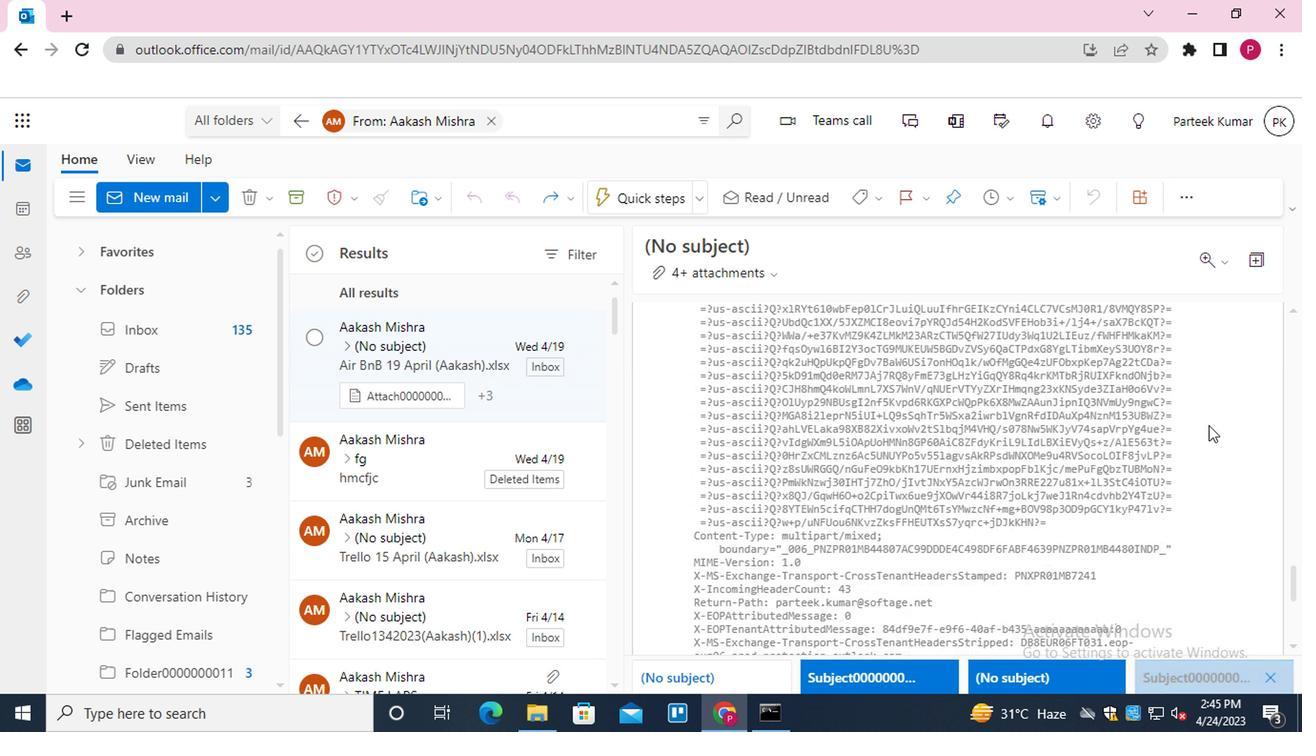 
Action: Mouse scrolled (1193, 392) with delta (0, 0)
Screenshot: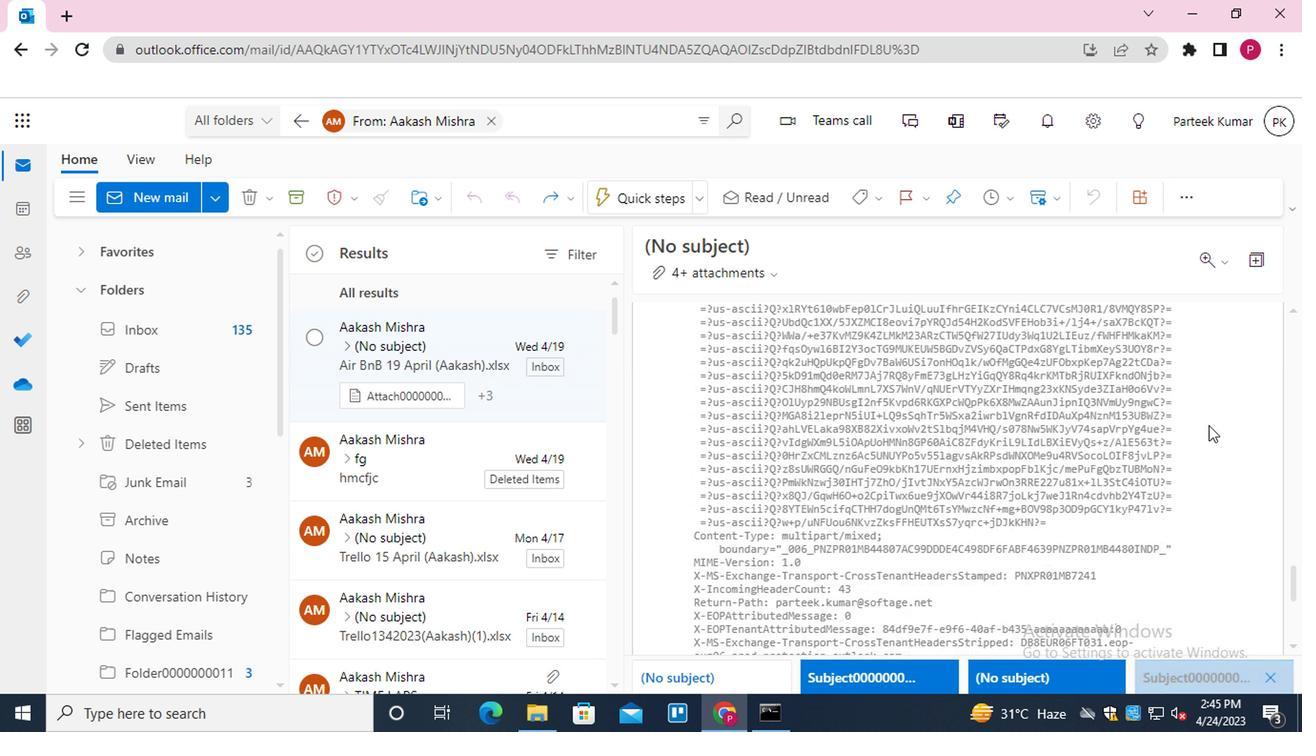 
Action: Mouse moved to (1188, 397)
Screenshot: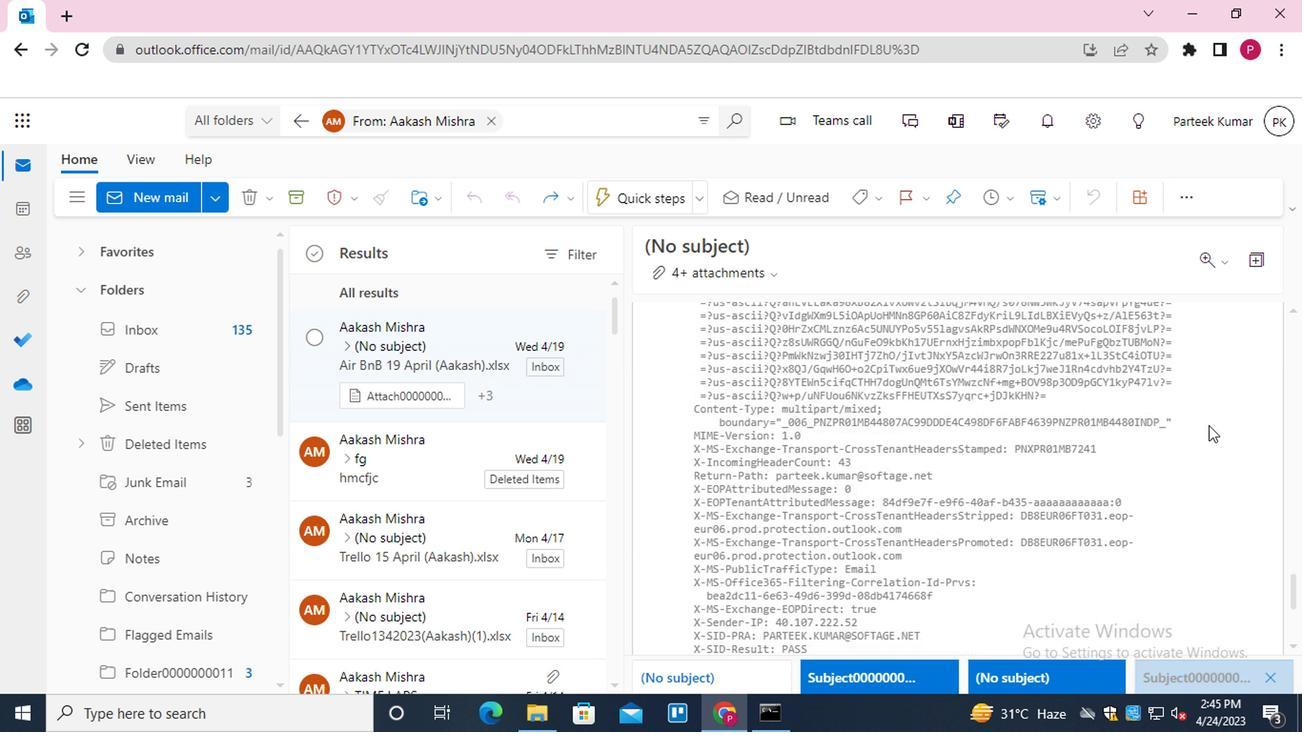 
Action: Mouse scrolled (1188, 396) with delta (0, 0)
Screenshot: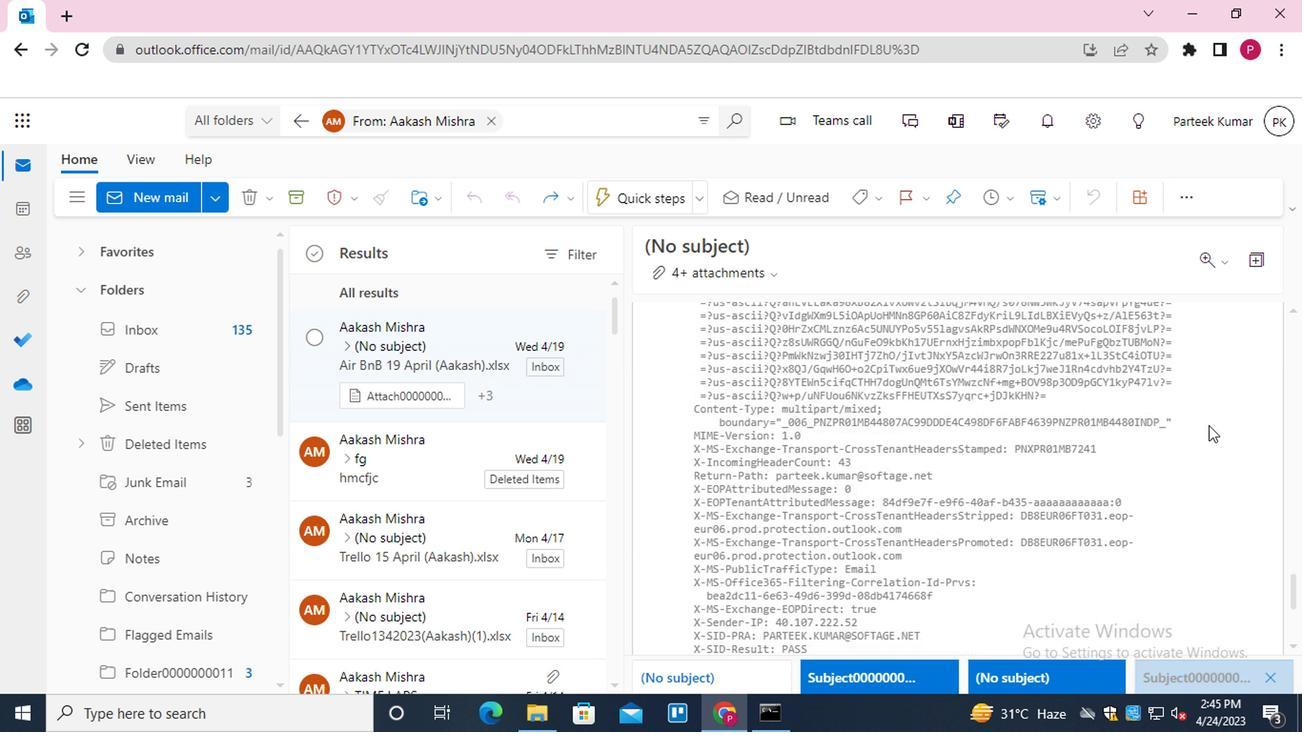 
Action: Mouse moved to (1181, 401)
Screenshot: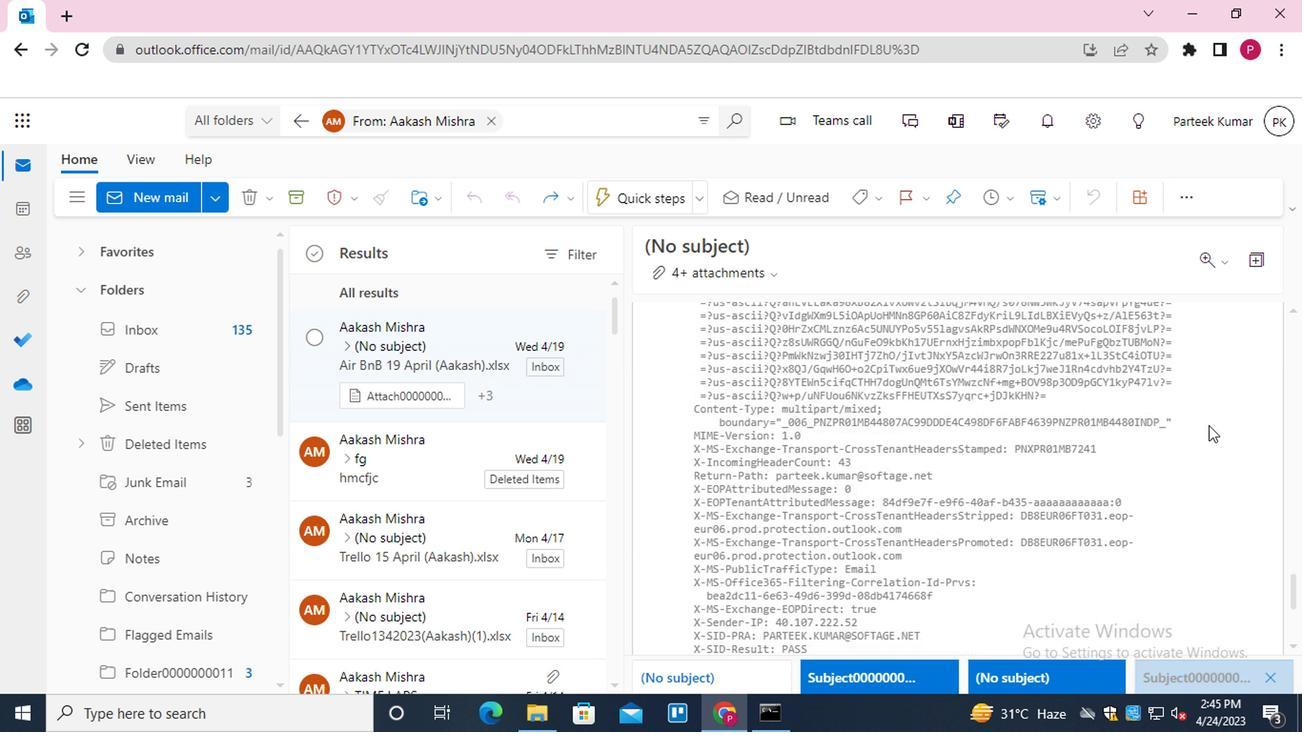 
Action: Mouse scrolled (1181, 401) with delta (0, 0)
